 Task: Get directions from Amazon Rainforest, South America to Tassili nAjjer National Park, Algeria and explore the nearby gas stations
Action: Mouse moved to (144, 136)
Screenshot: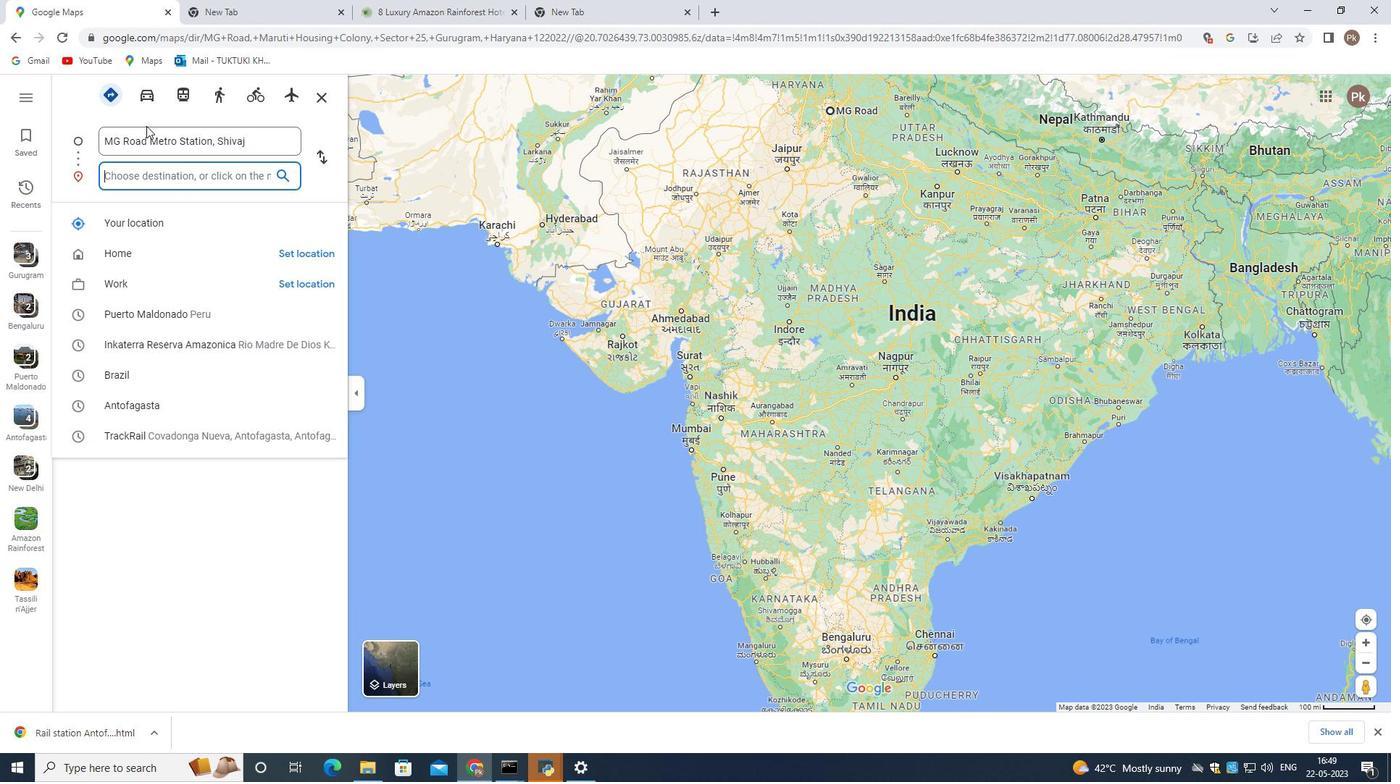 
Action: Mouse pressed left at (144, 136)
Screenshot: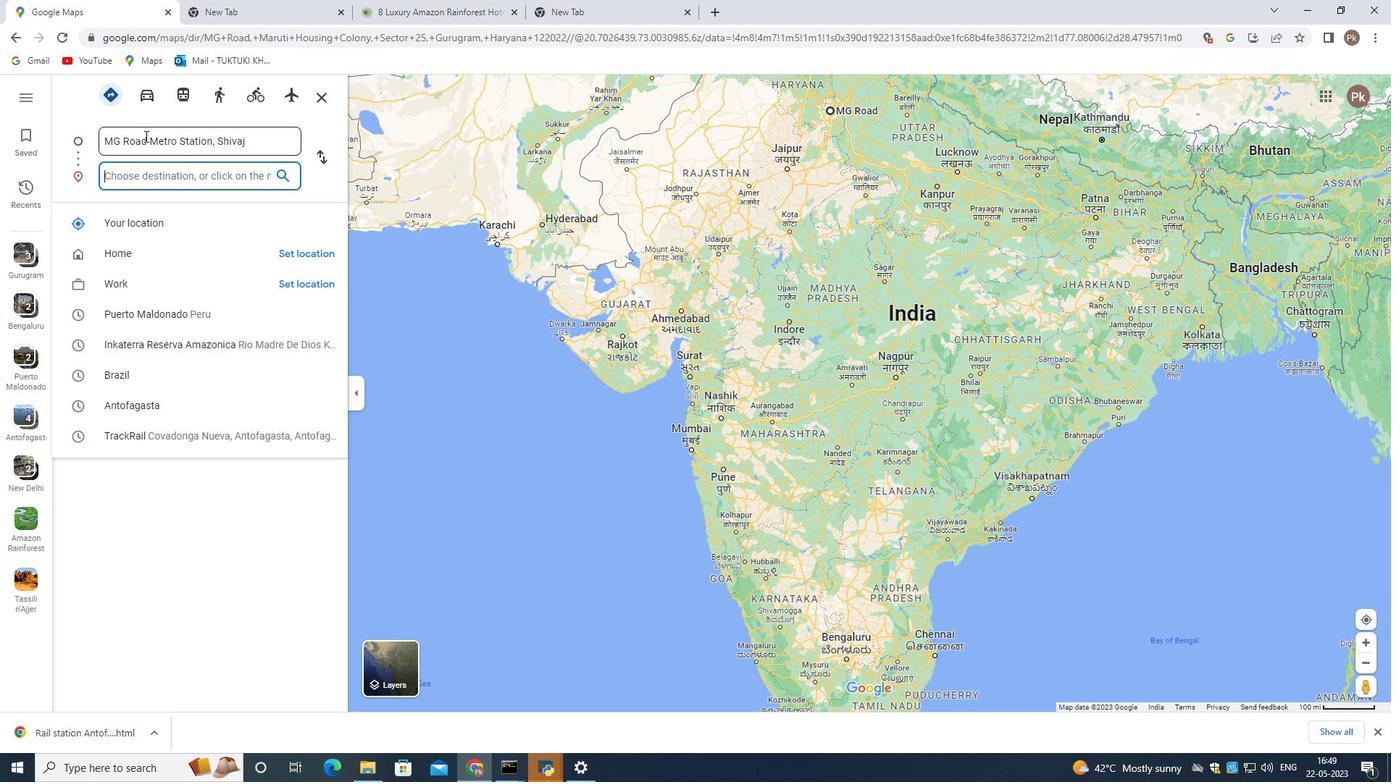 
Action: Key pressed <Key.backspace><Key.shift>Amazon<Key.space><Key.shift>Rainforest,<Key.space><Key.shift>South<Key.space><Key.shift>America
Screenshot: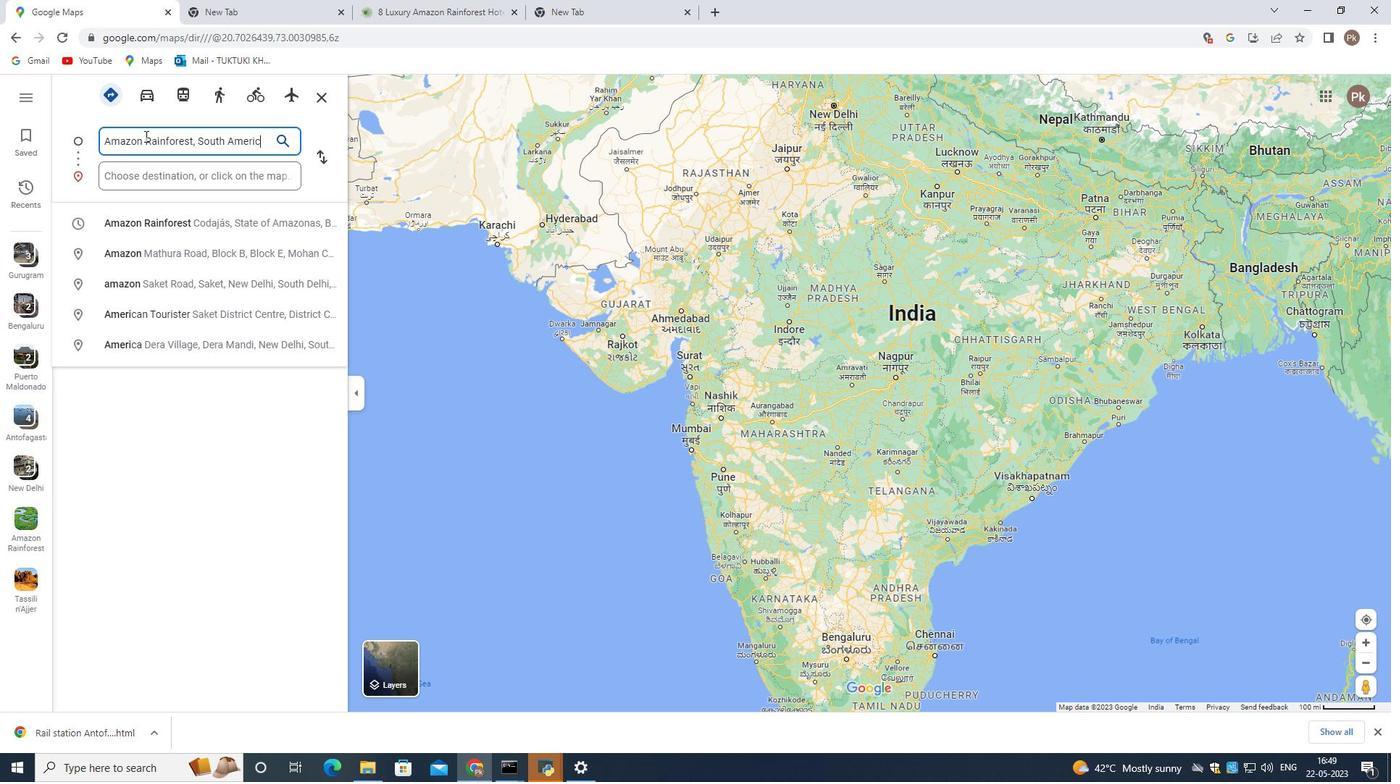 
Action: Mouse moved to (185, 181)
Screenshot: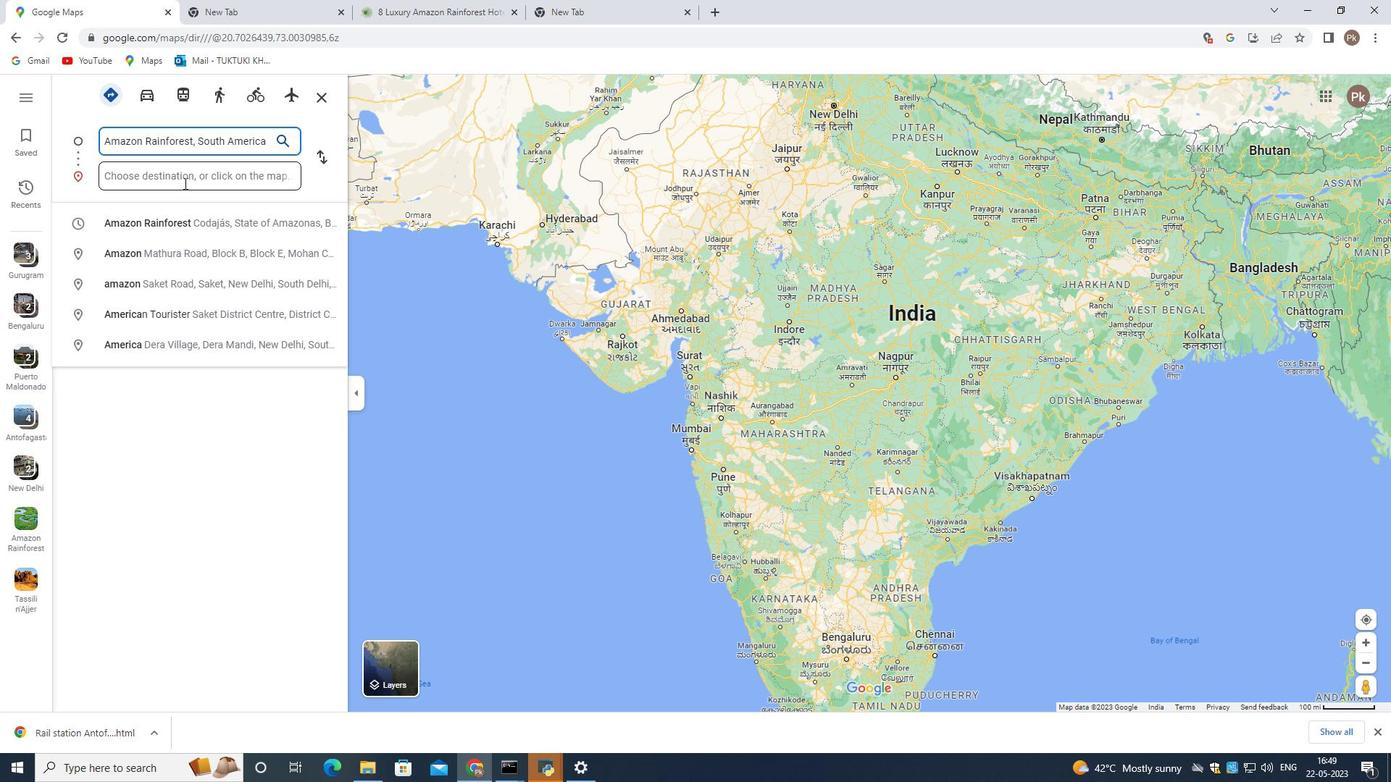 
Action: Mouse pressed left at (185, 181)
Screenshot: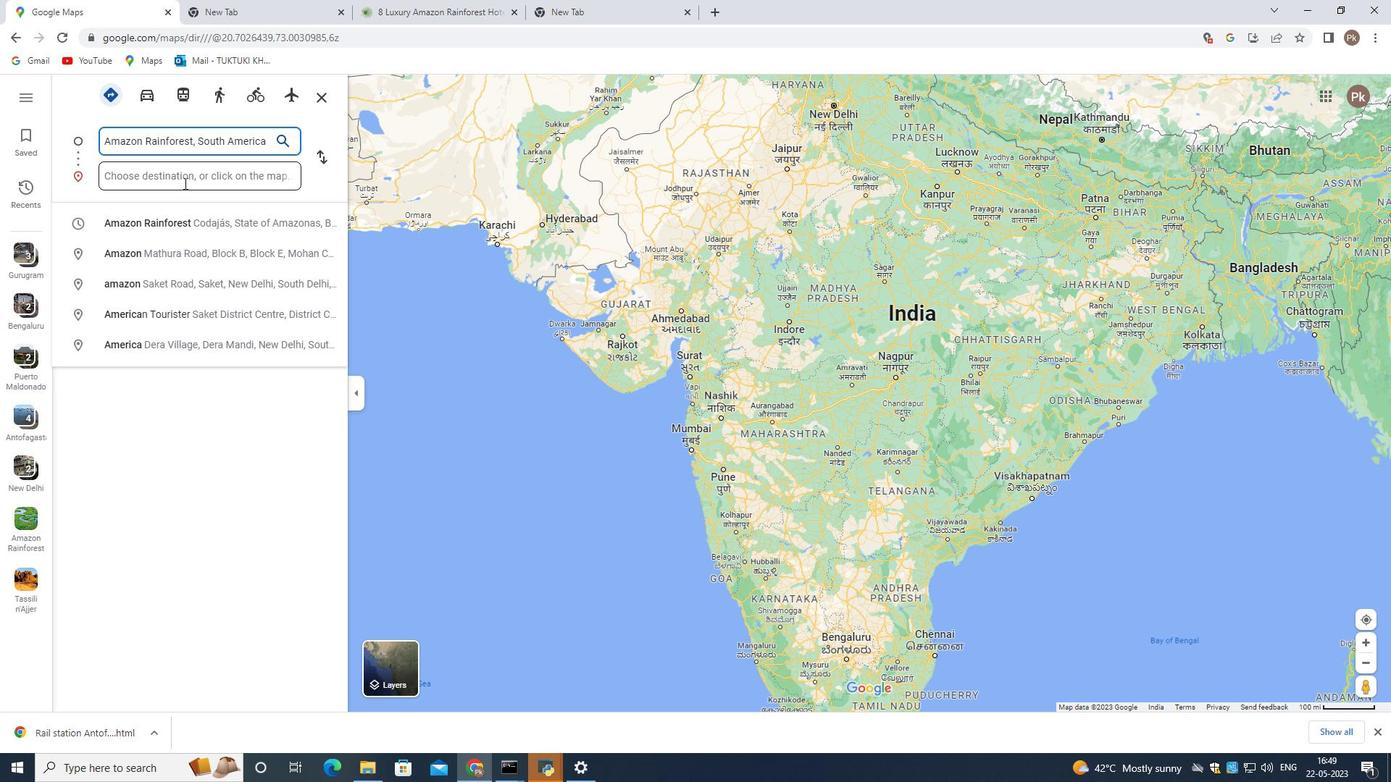 
Action: Key pressed <Key.shift>Tassili<Key.space>
Screenshot: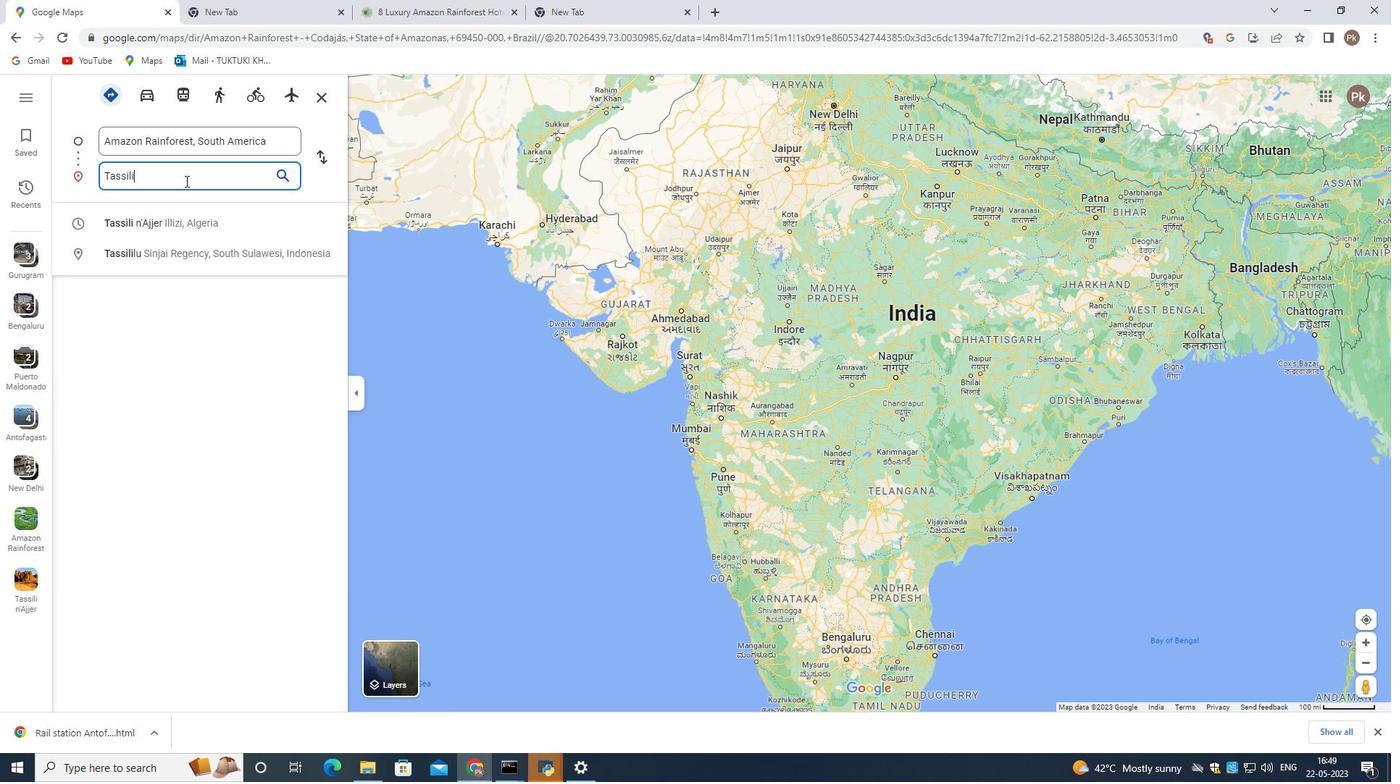 
Action: Mouse moved to (189, 221)
Screenshot: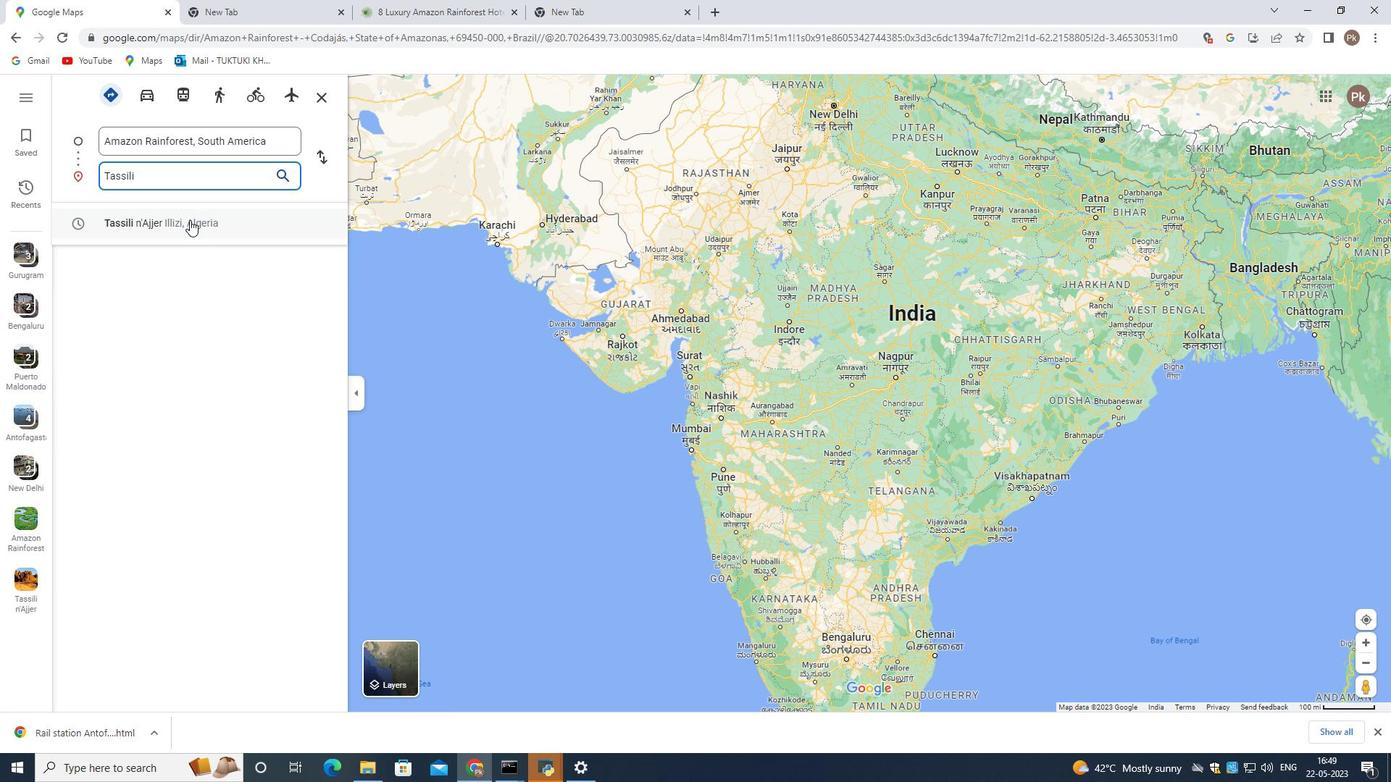 
Action: Mouse pressed left at (189, 221)
Screenshot: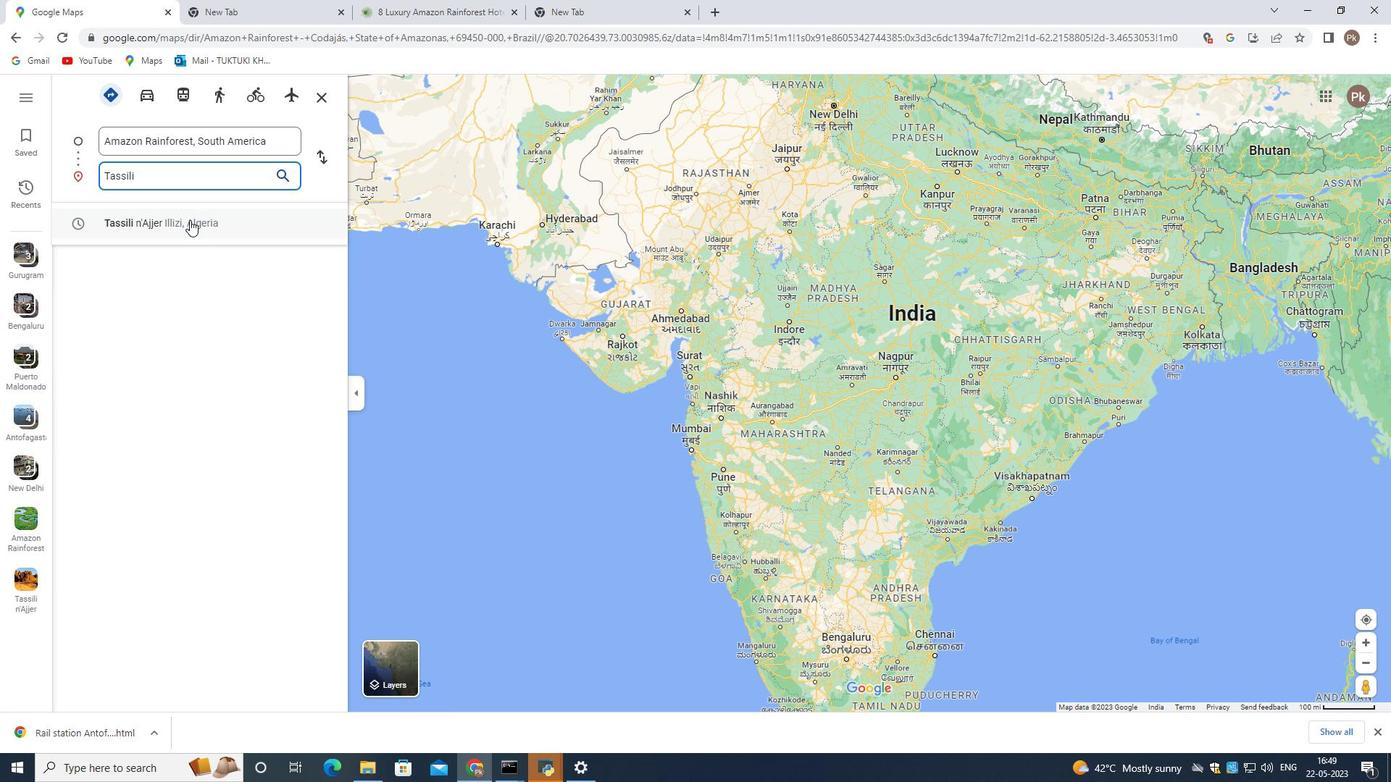 
Action: Mouse moved to (247, 176)
Screenshot: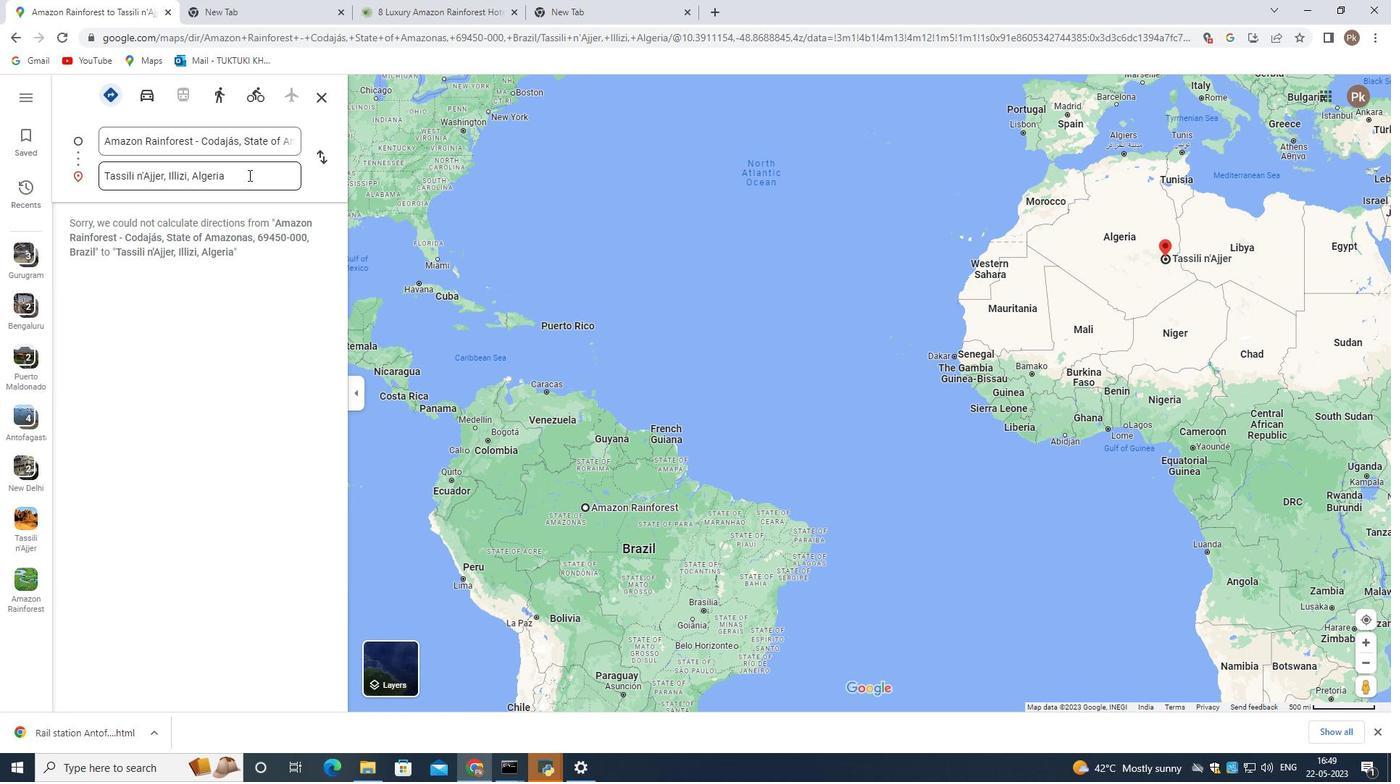 
Action: Mouse pressed left at (247, 176)
Screenshot: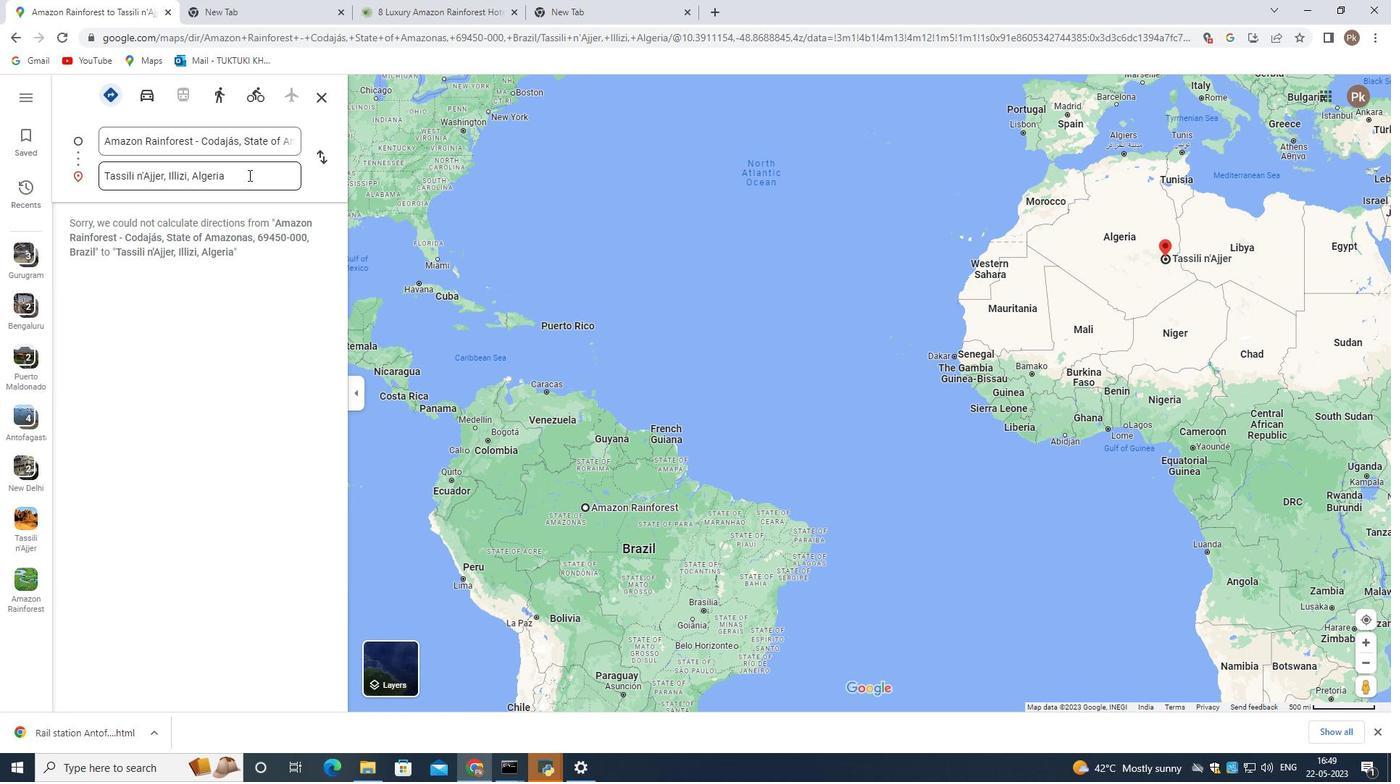 
Action: Mouse moved to (245, 176)
Screenshot: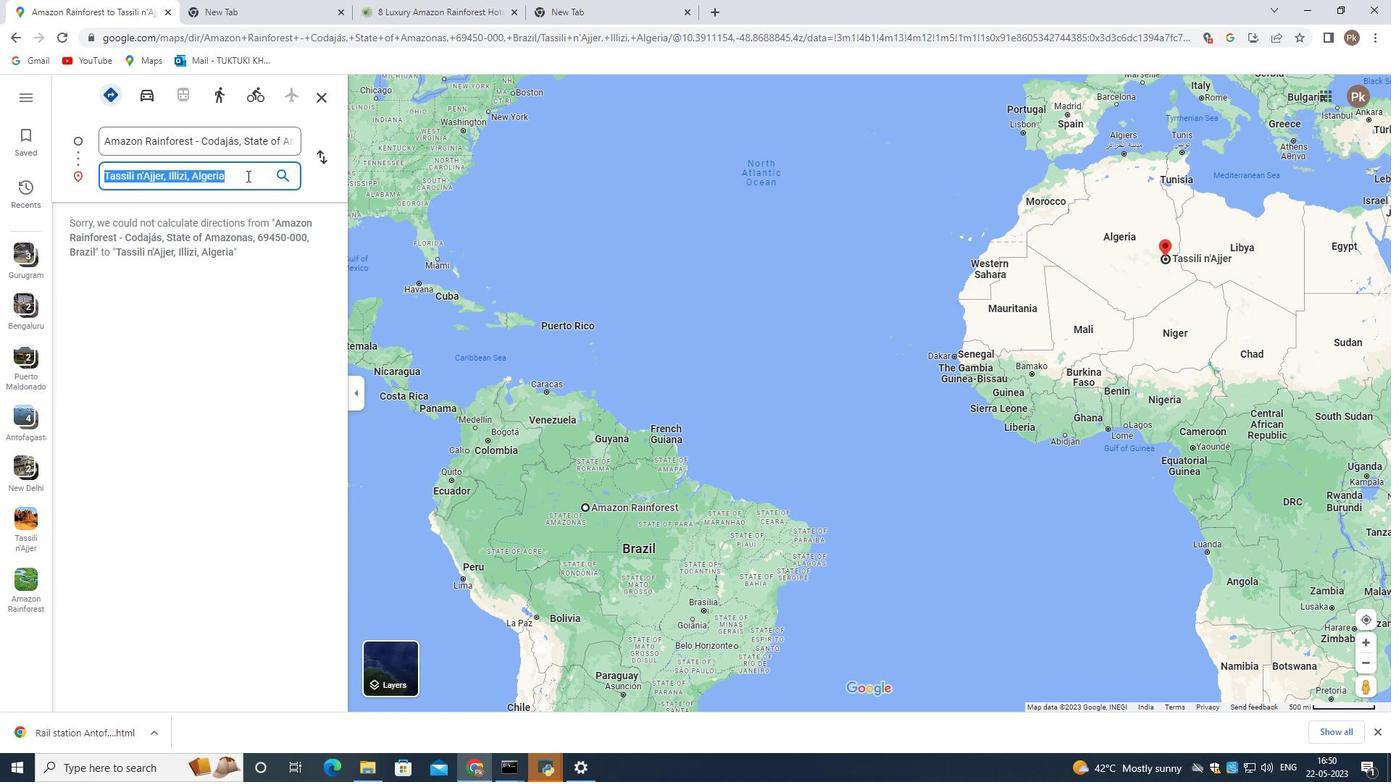
Action: Mouse pressed left at (245, 176)
Screenshot: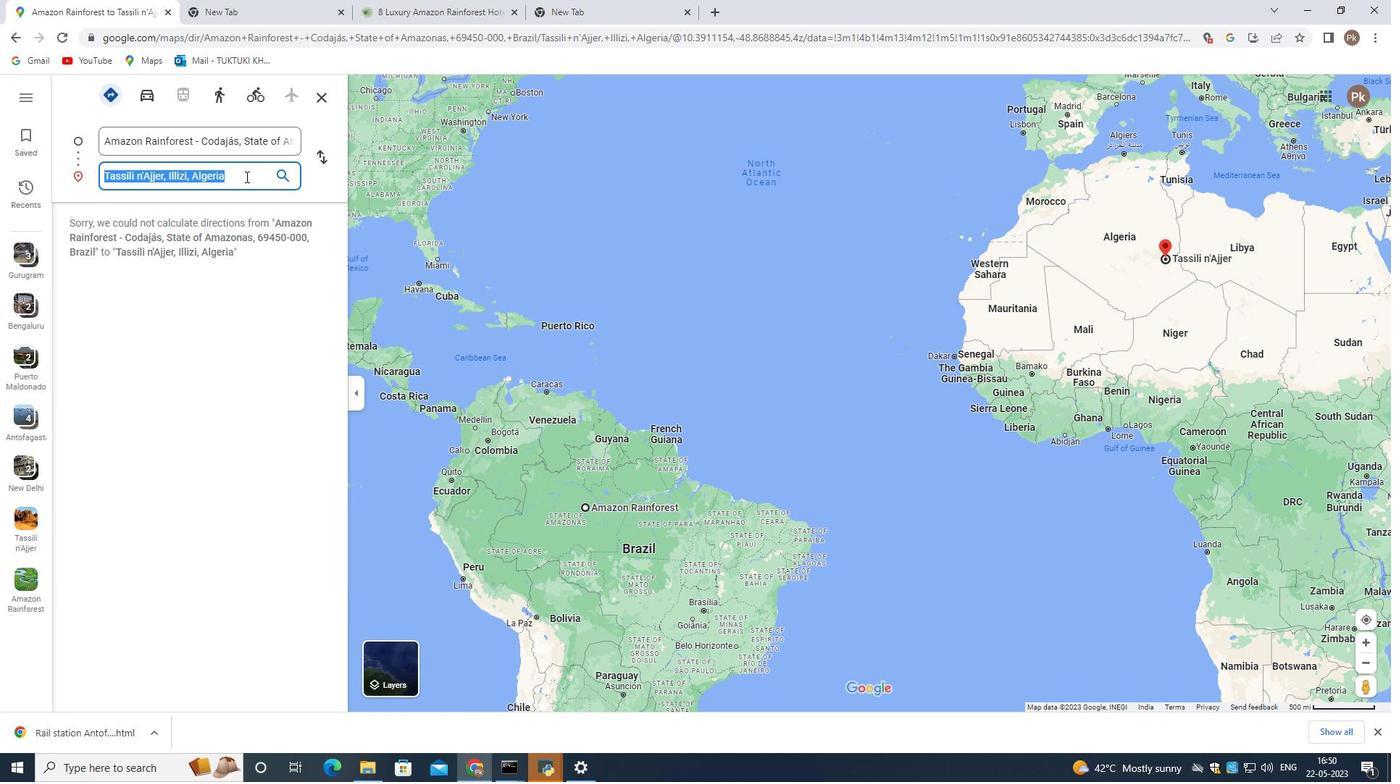 
Action: Key pressed <Key.space>national<Key.space>park<Key.enter>
Screenshot: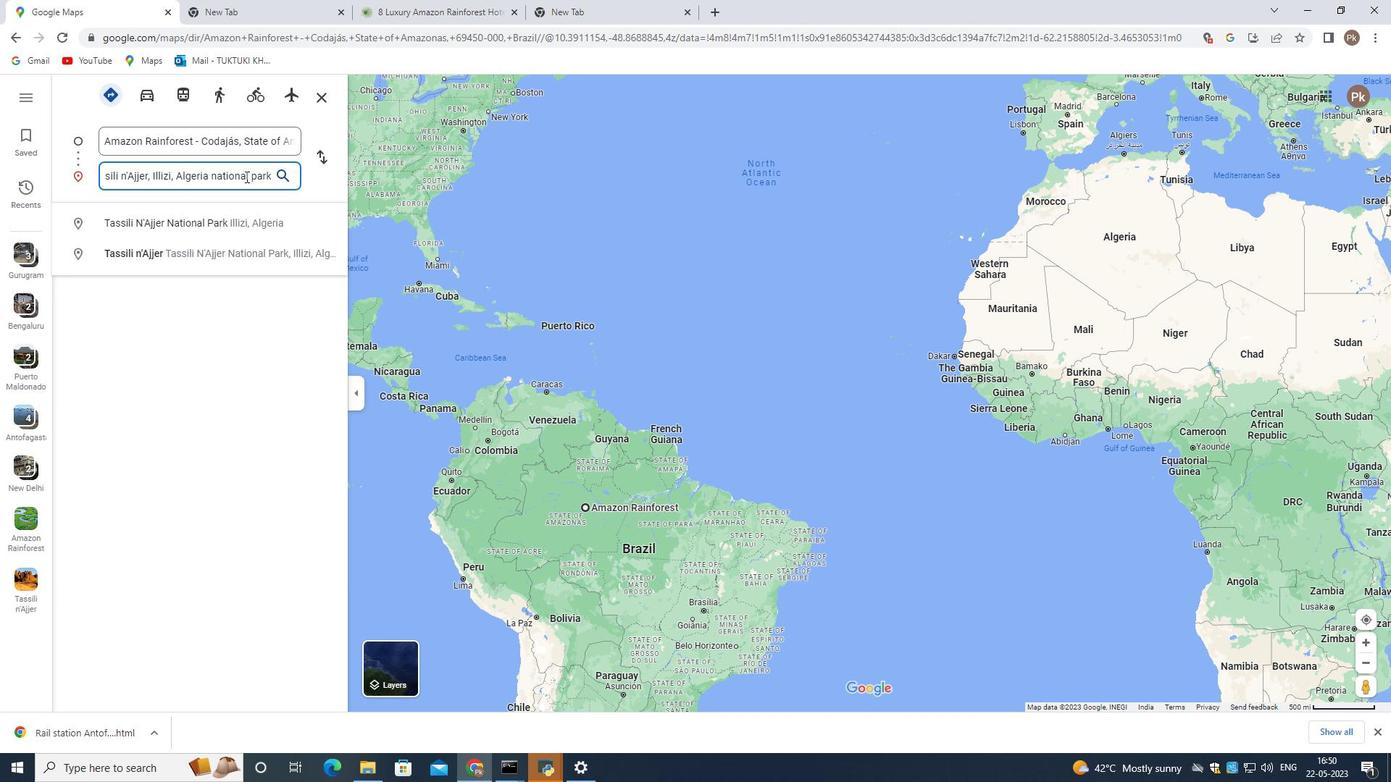 
Action: Mouse moved to (589, 504)
Screenshot: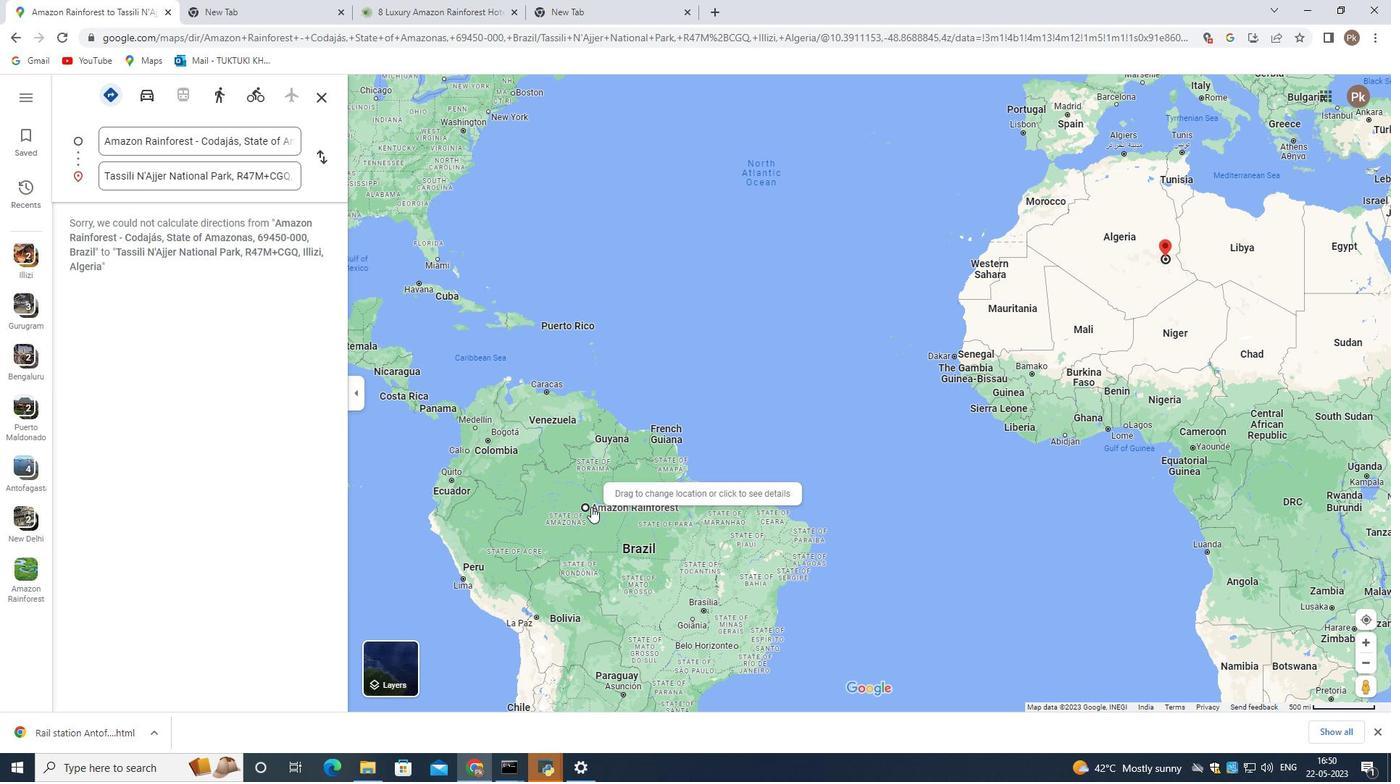 
Action: Mouse pressed left at (589, 504)
Screenshot: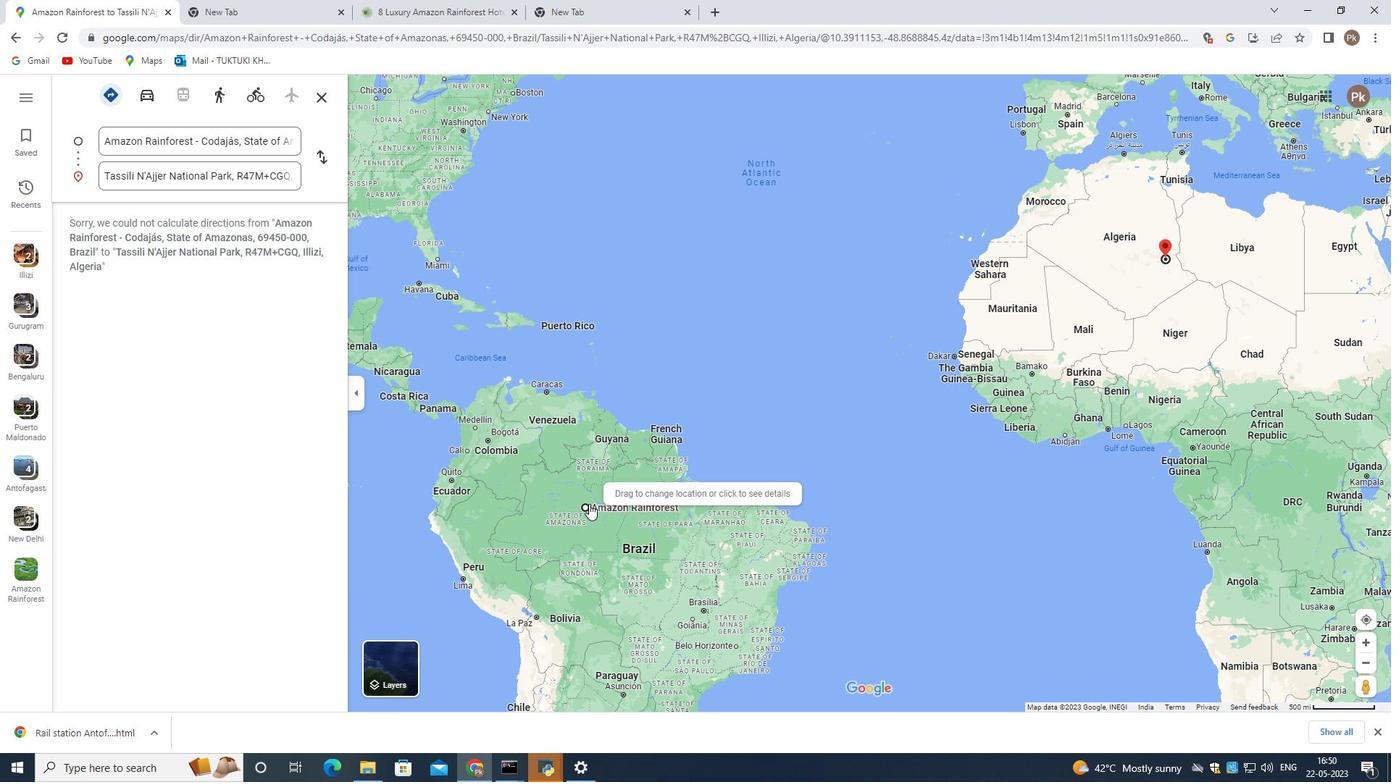 
Action: Mouse pressed left at (589, 504)
Screenshot: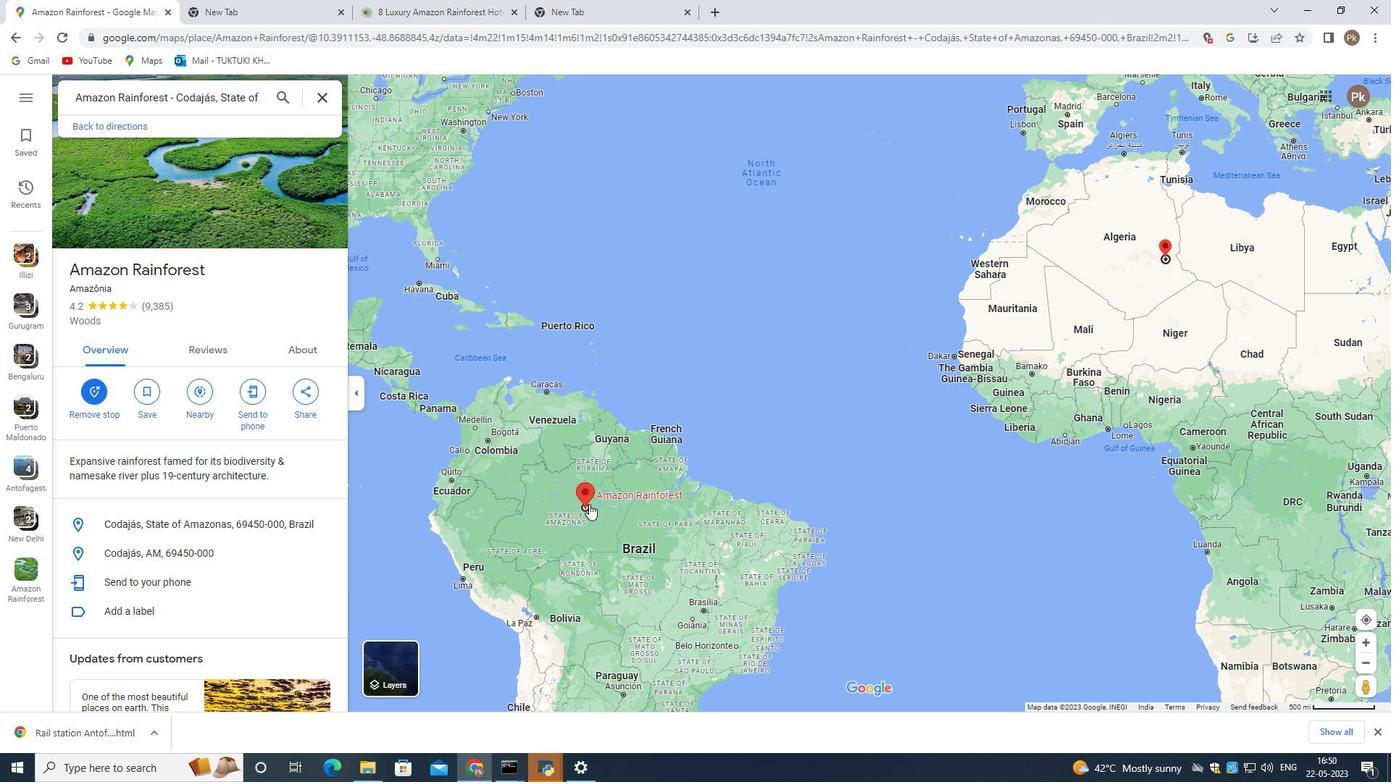 
Action: Mouse moved to (1160, 218)
Screenshot: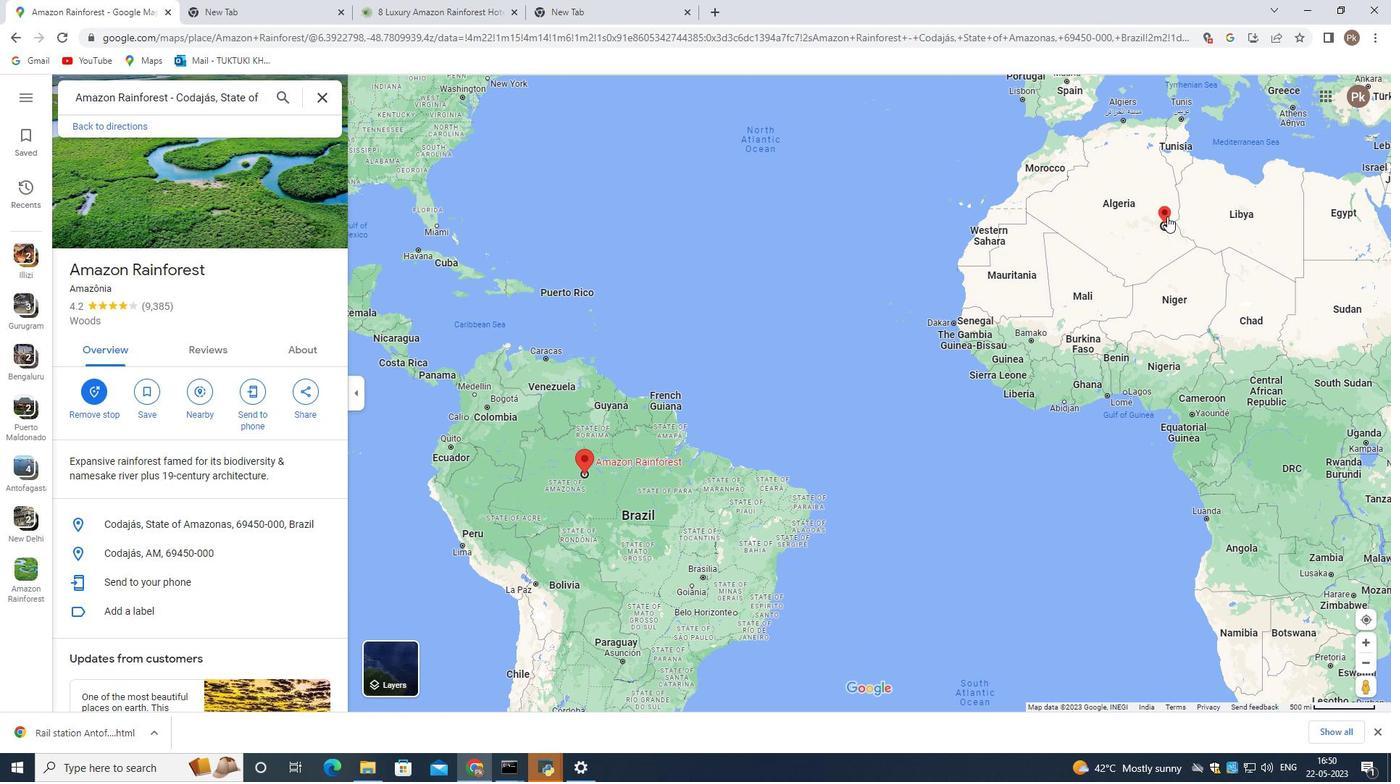 
Action: Mouse pressed left at (1160, 218)
Screenshot: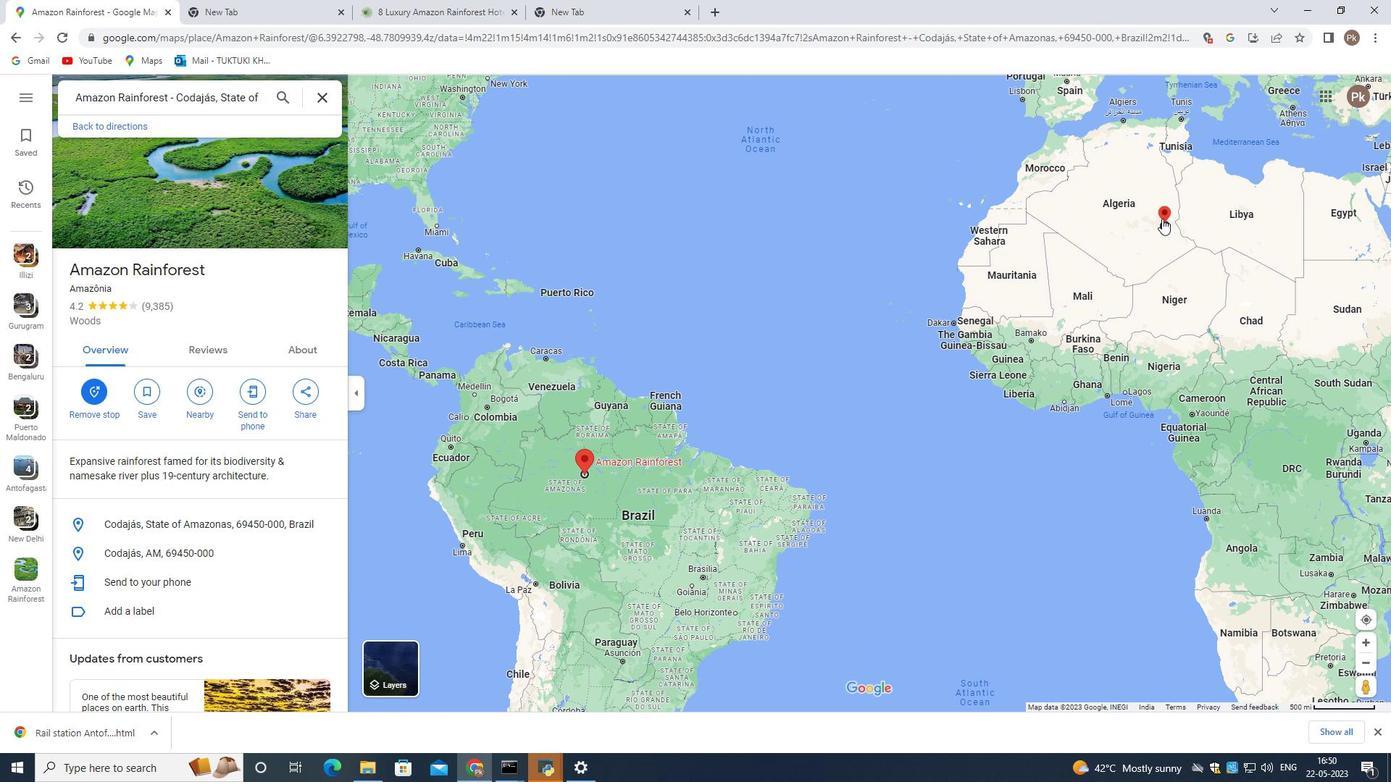 
Action: Mouse moved to (1160, 223)
Screenshot: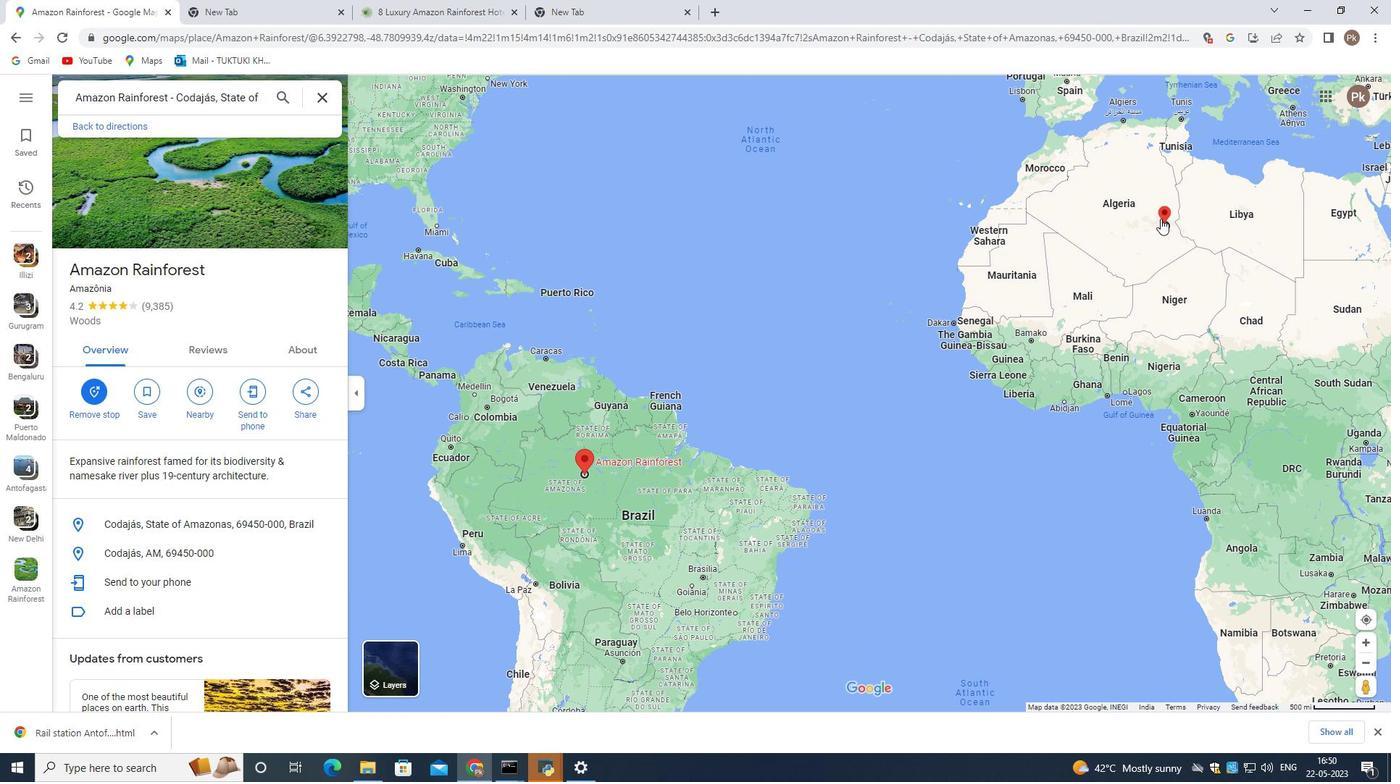 
Action: Mouse pressed left at (1160, 223)
Screenshot: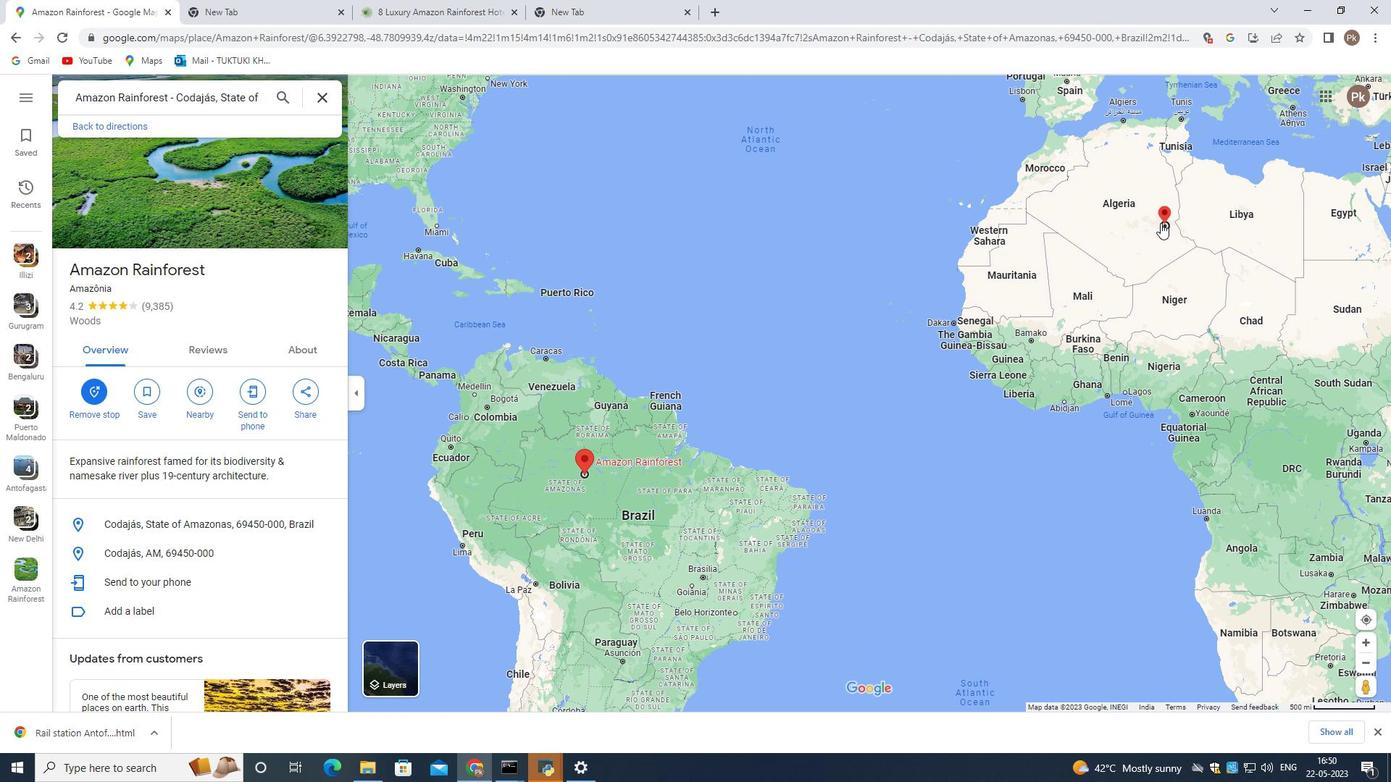 
Action: Mouse moved to (1161, 216)
Screenshot: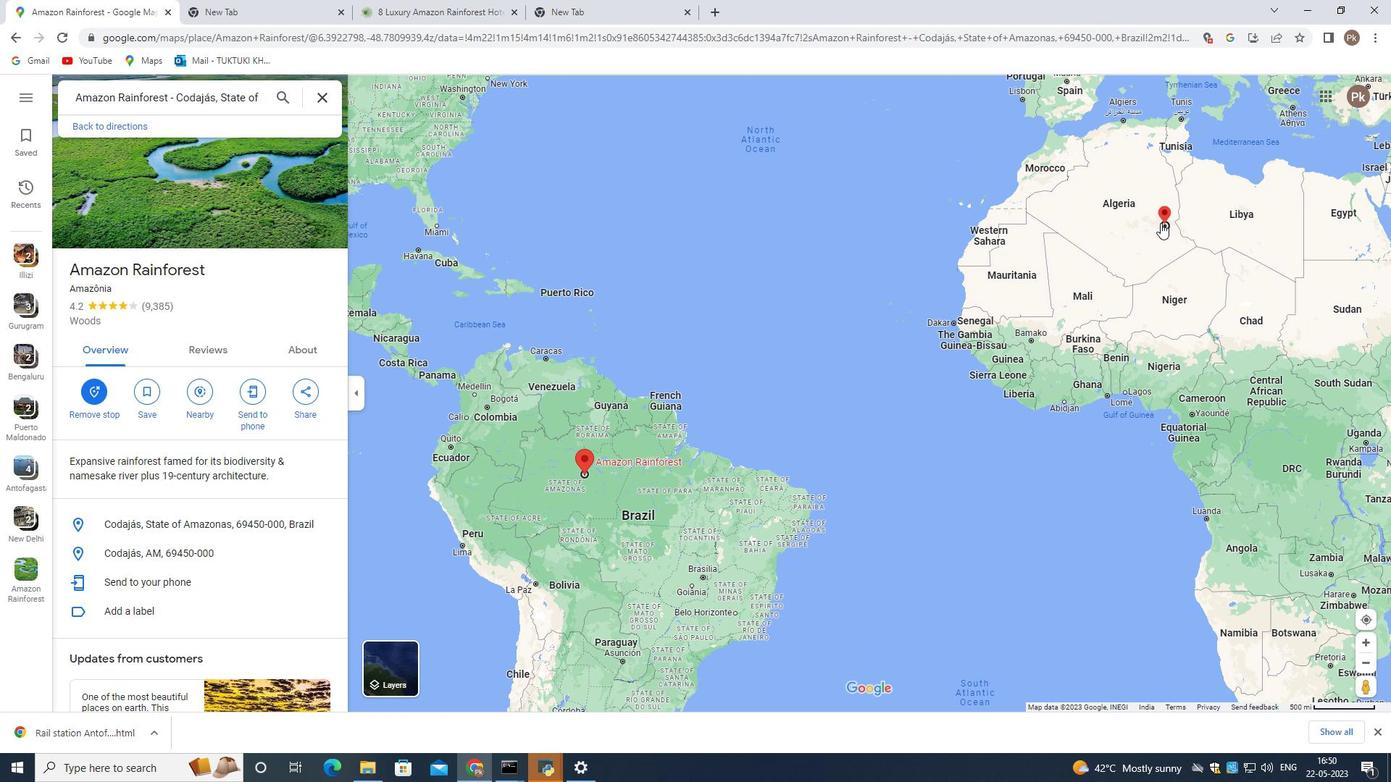 
Action: Mouse pressed left at (1161, 216)
Screenshot: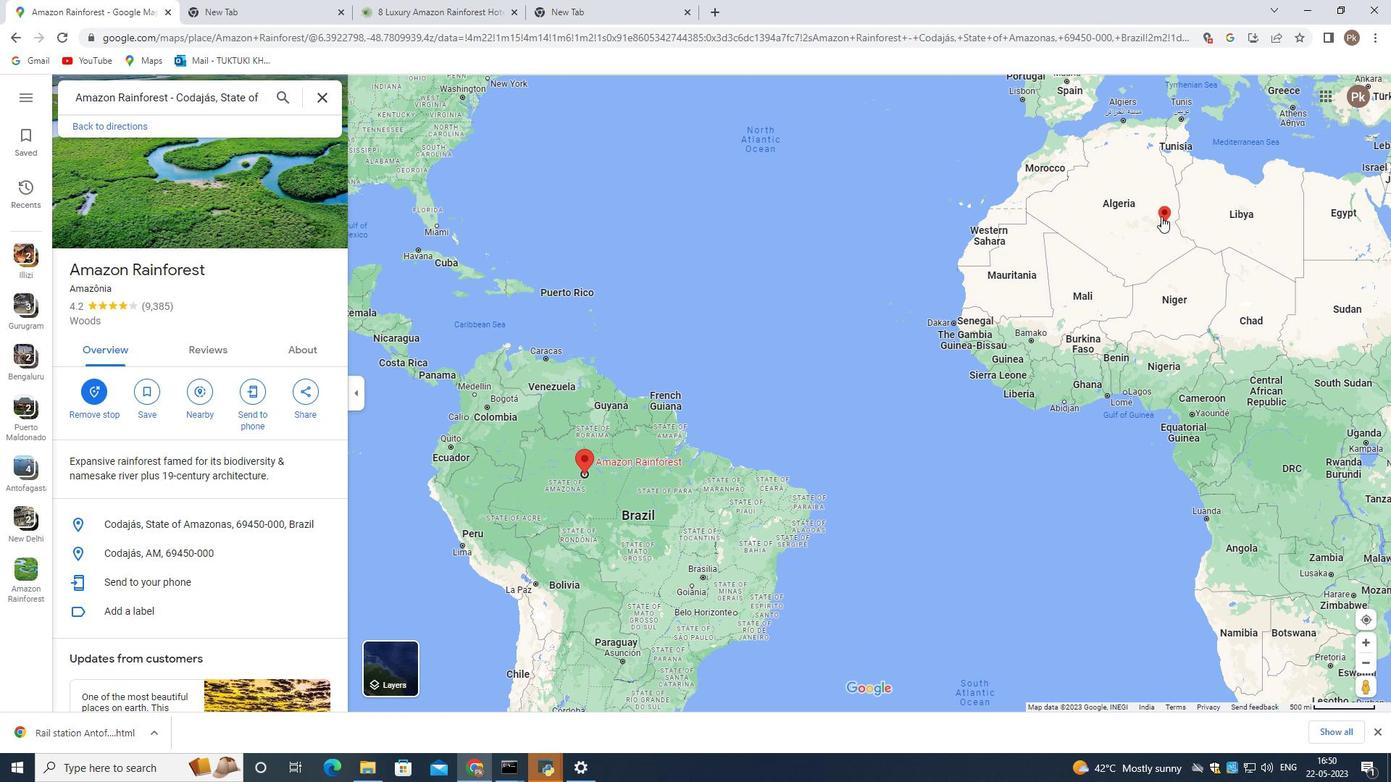 
Action: Mouse pressed right at (1161, 216)
Screenshot: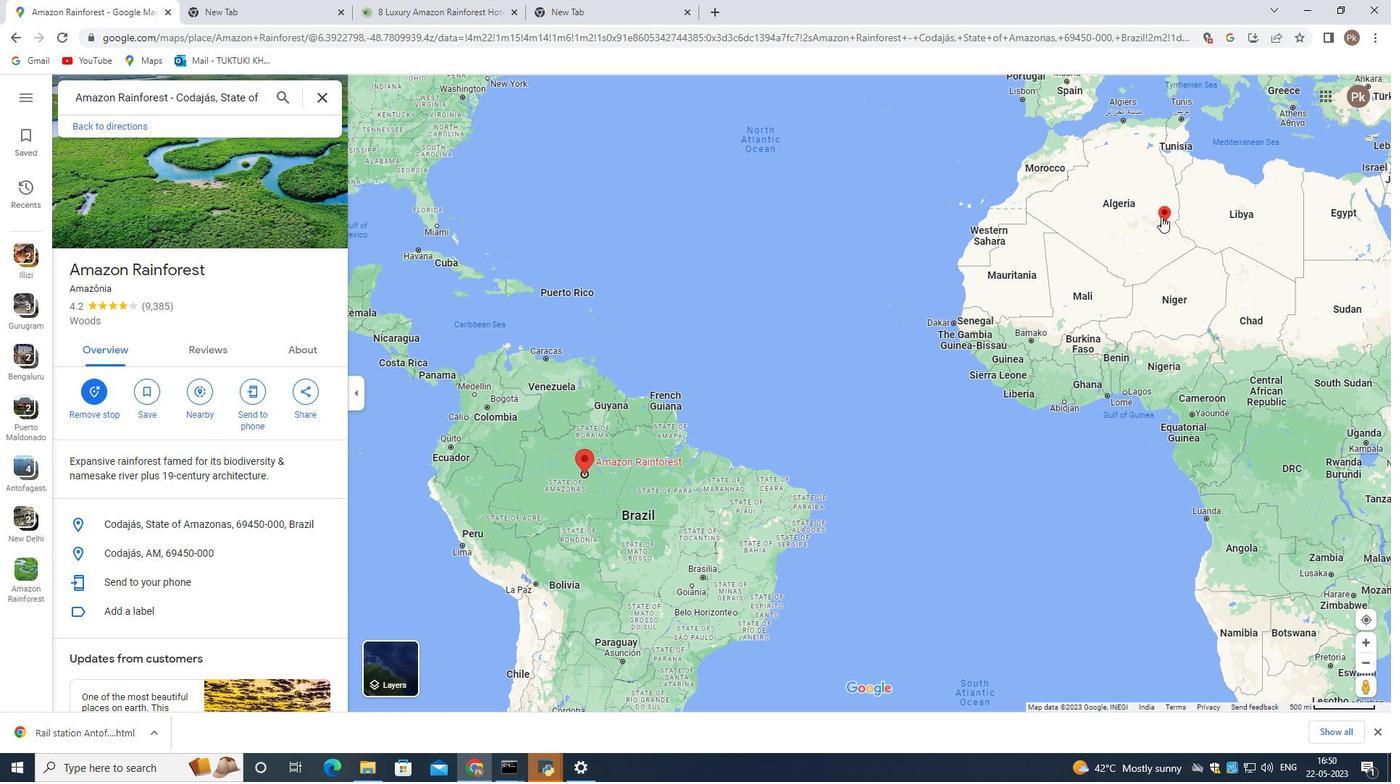 
Action: Mouse moved to (620, 0)
Screenshot: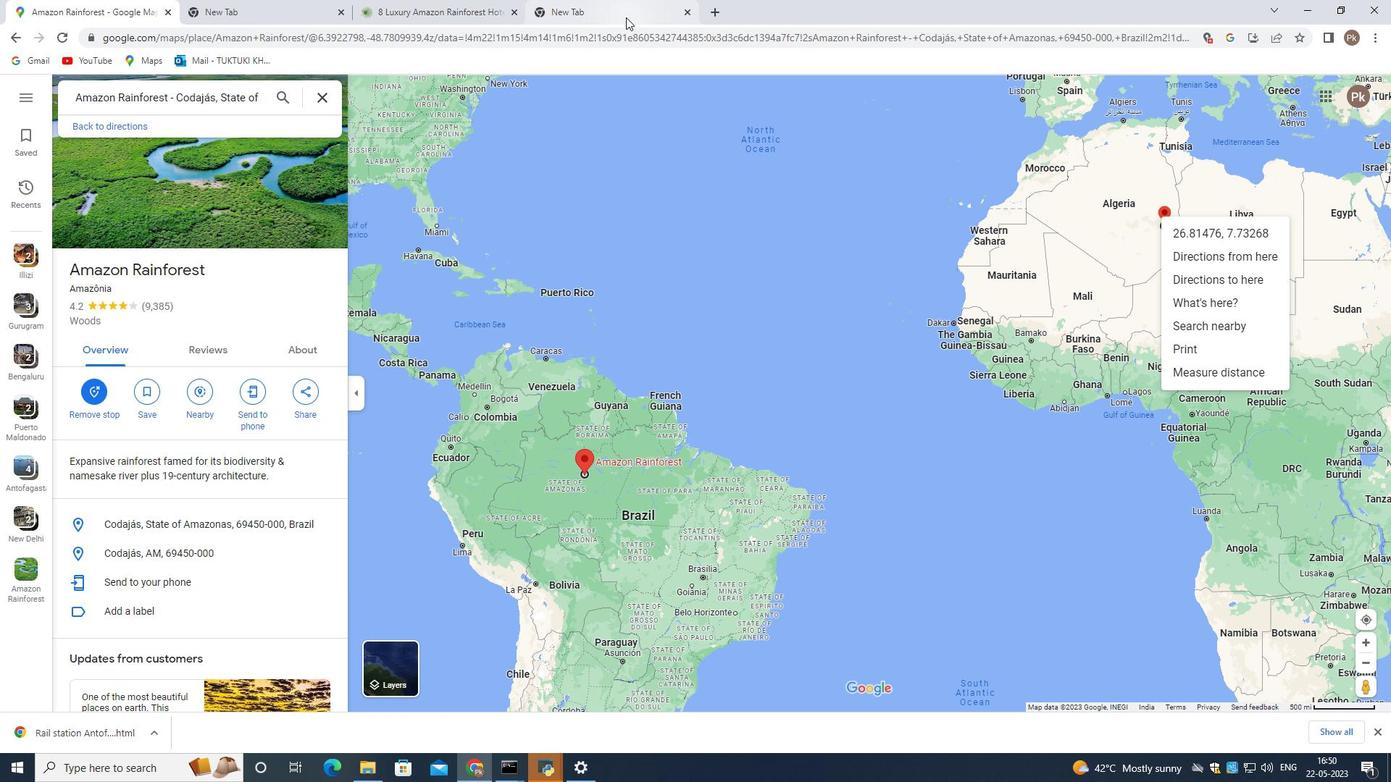 
Action: Mouse pressed left at (620, 0)
Screenshot: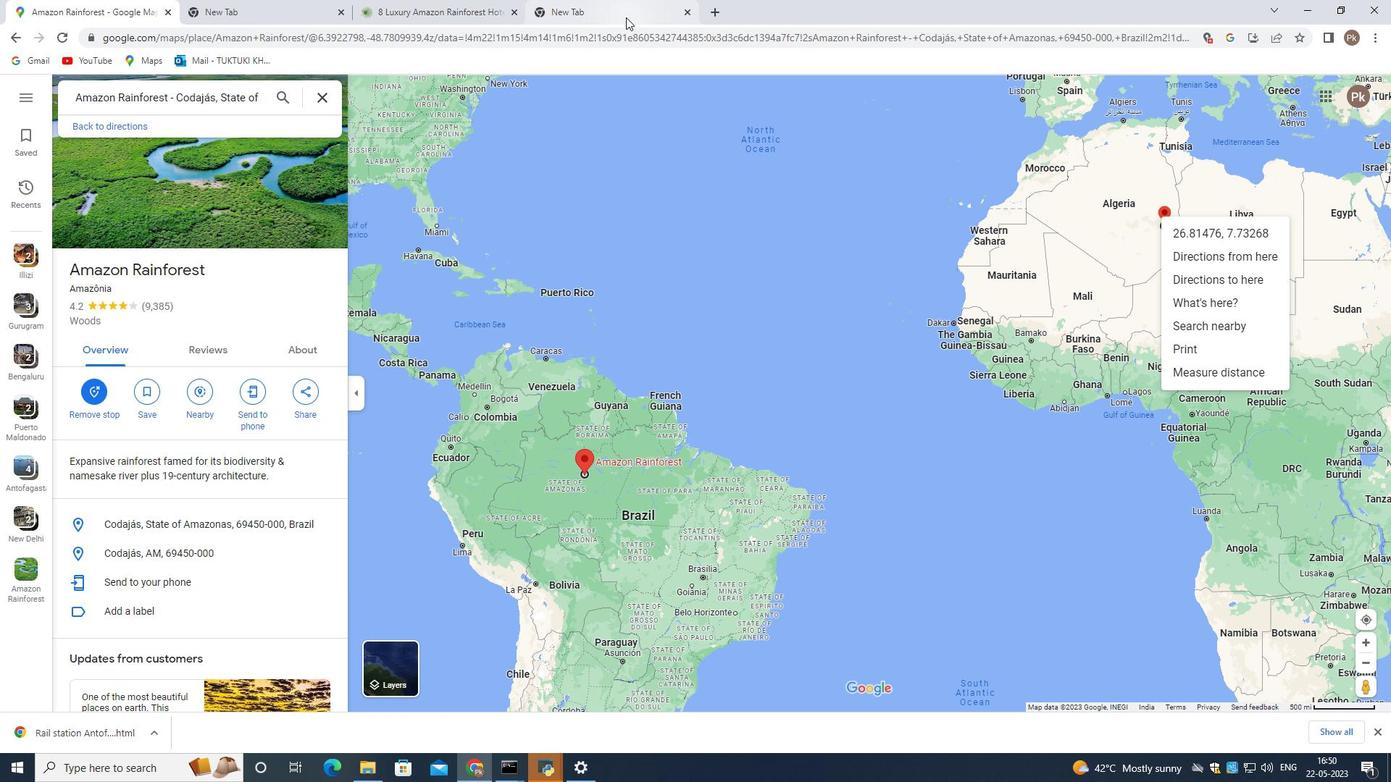 
Action: Key pressed <Key.shift>Tassili<Key.space>
Screenshot: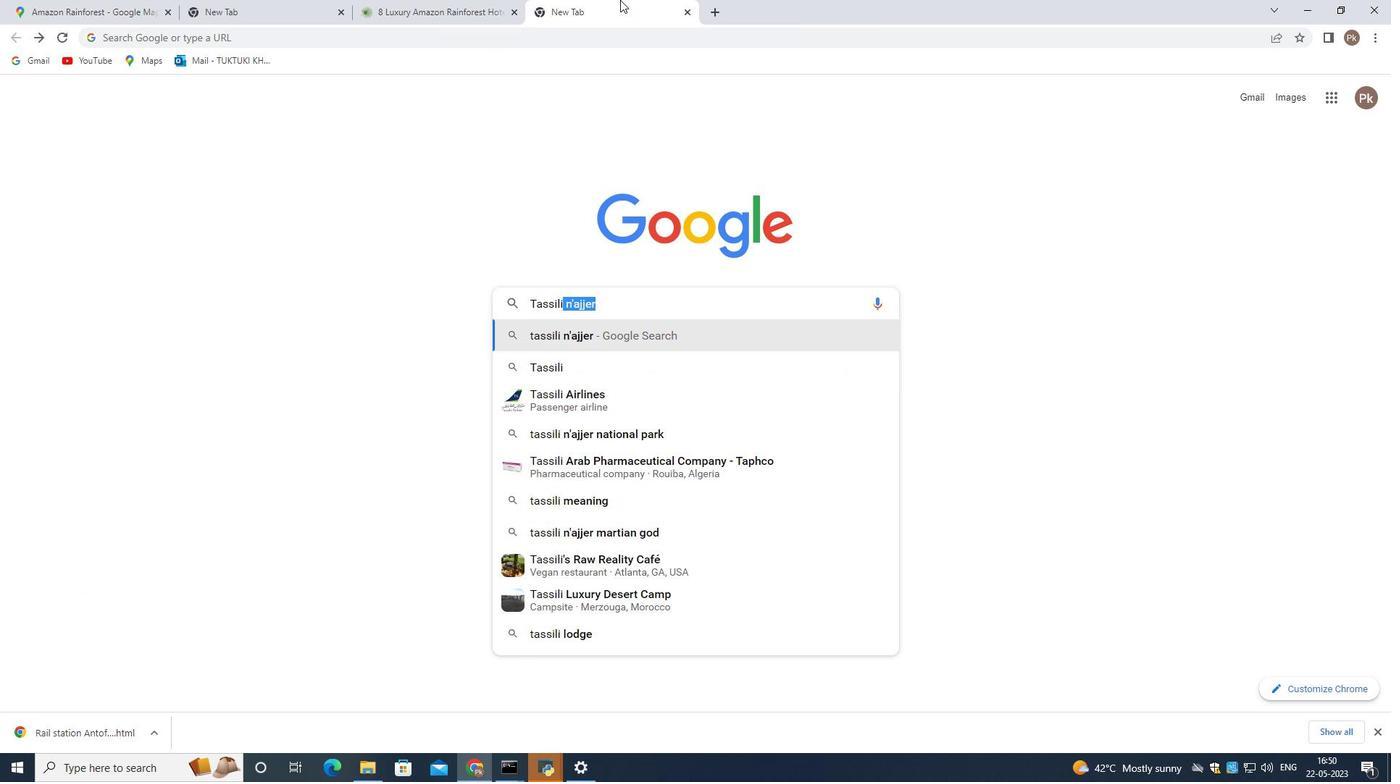 
Action: Mouse moved to (567, 361)
Screenshot: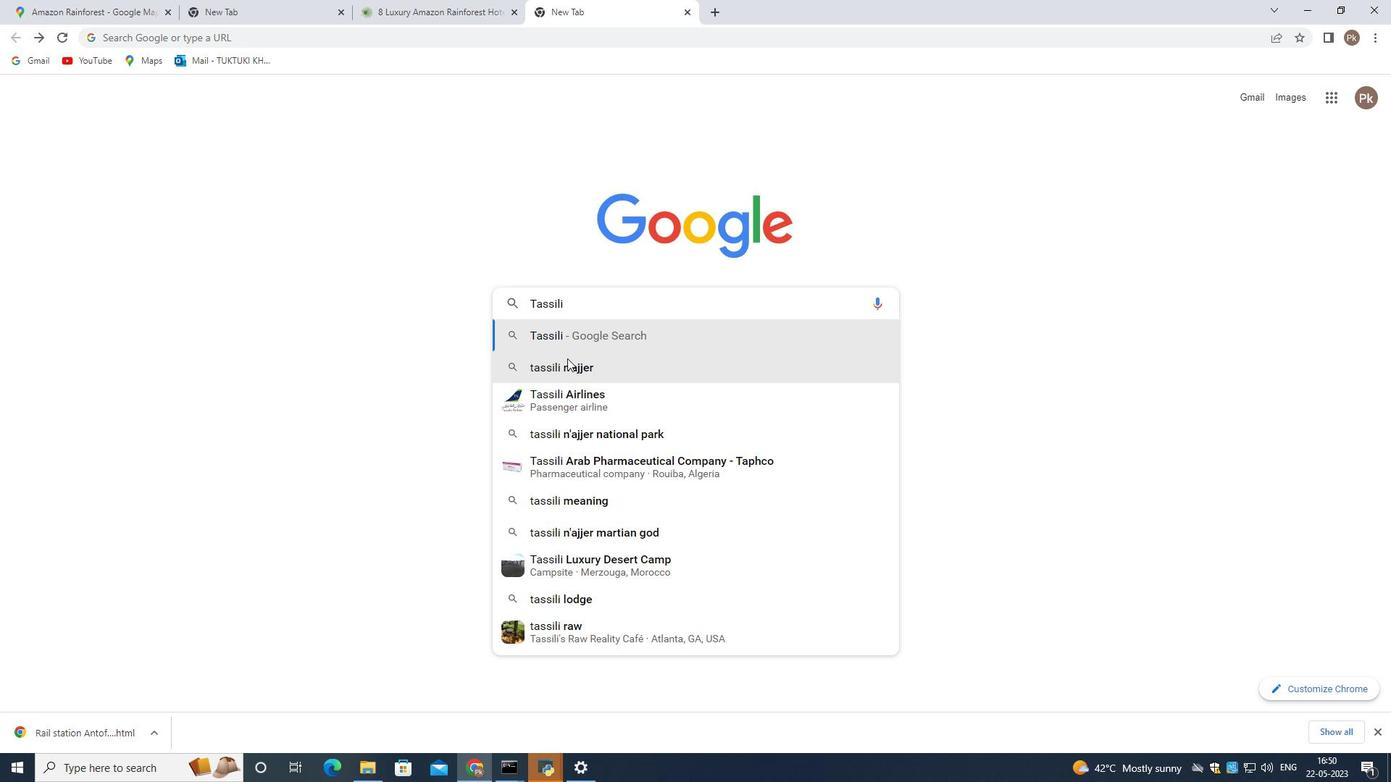 
Action: Mouse pressed left at (567, 361)
Screenshot: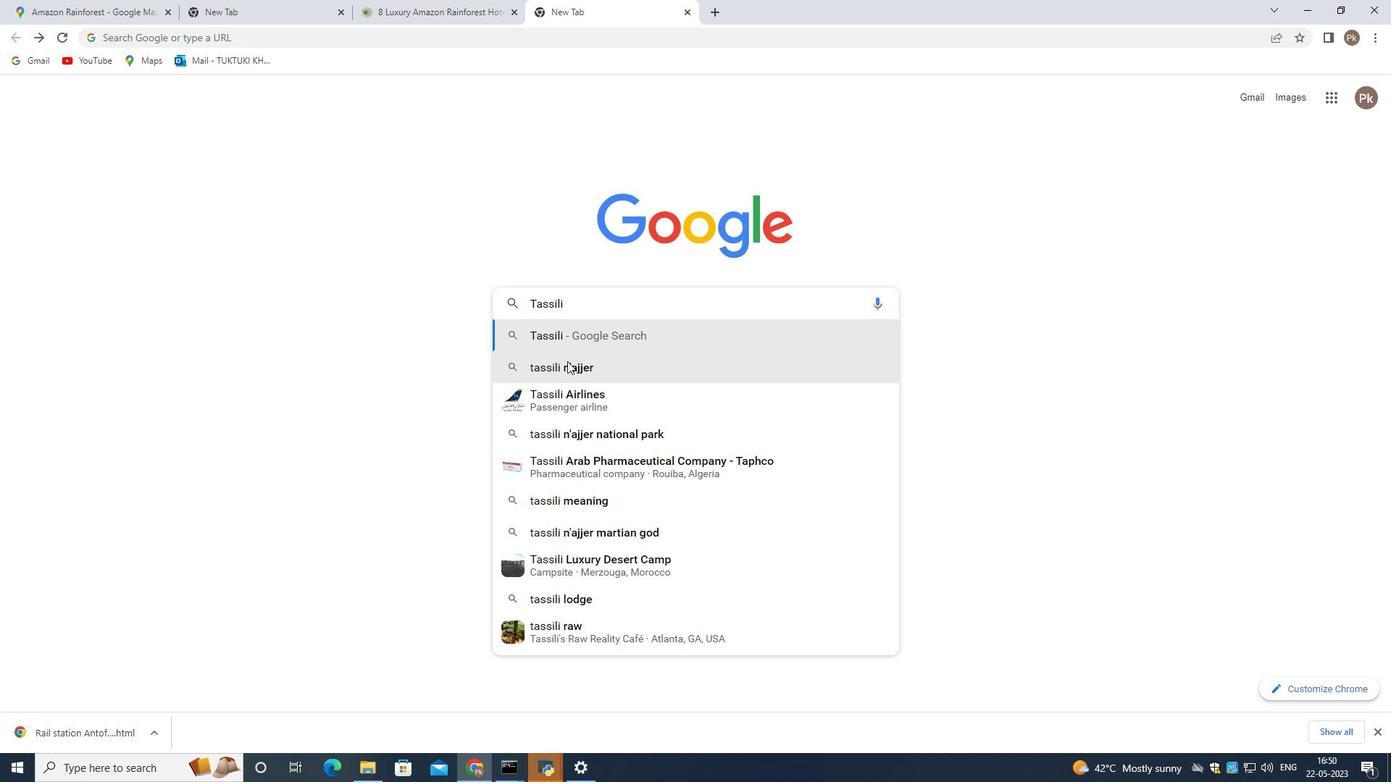 
Action: Mouse moved to (252, 115)
Screenshot: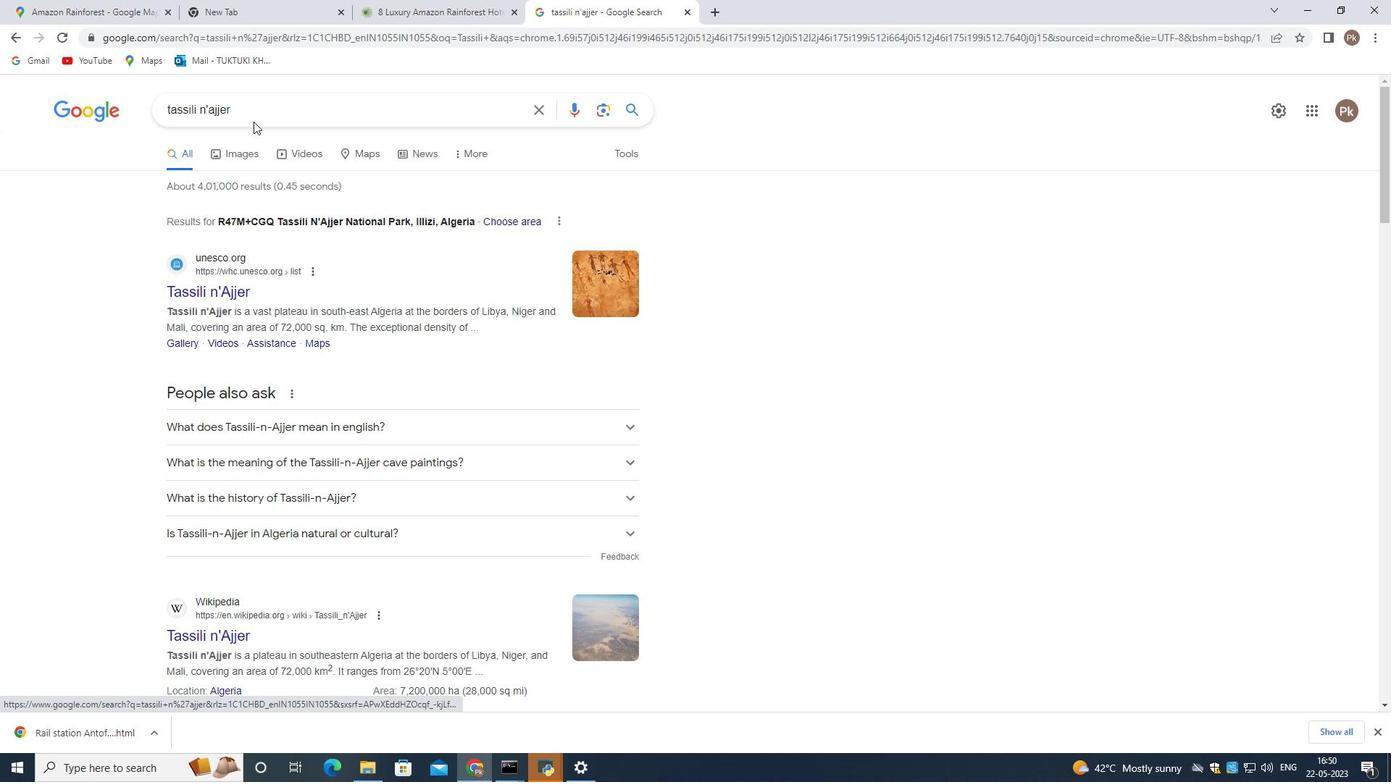 
Action: Mouse pressed left at (252, 115)
Screenshot: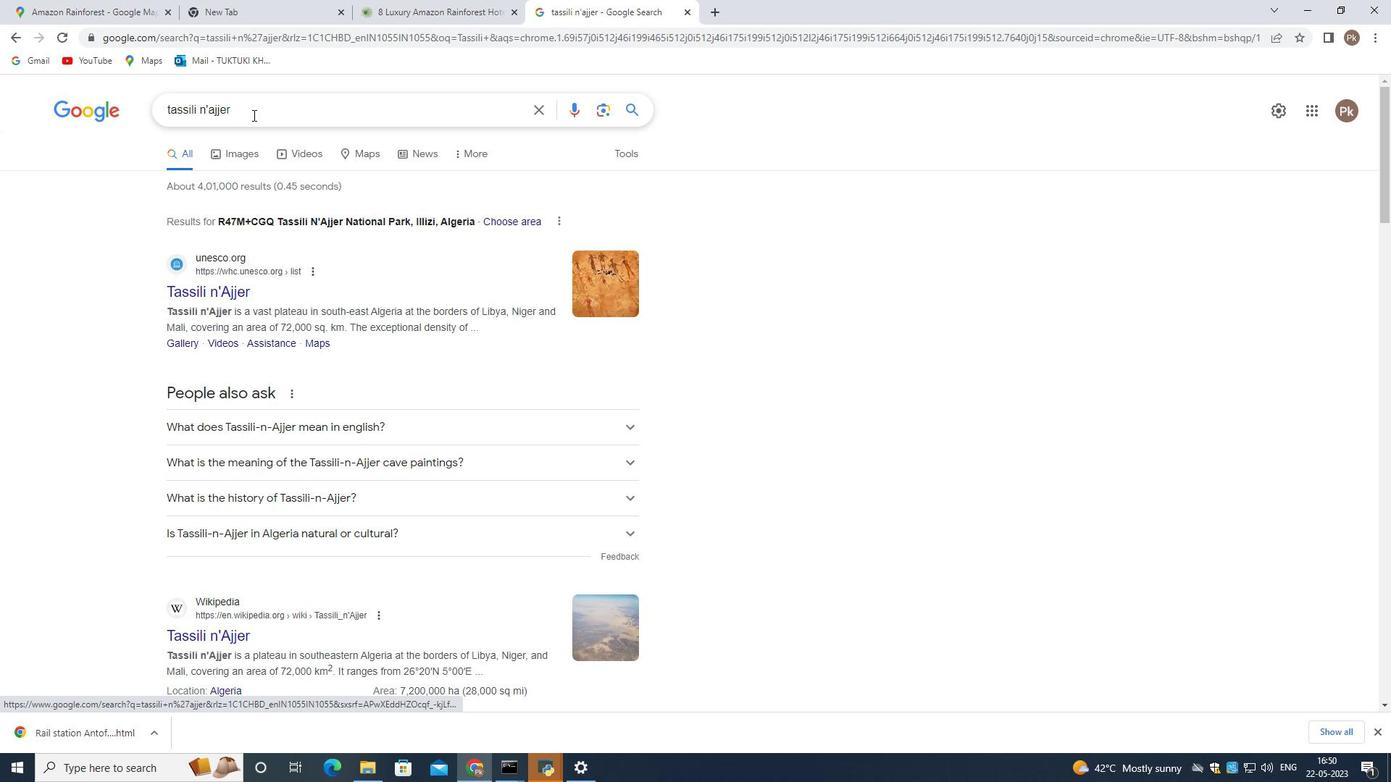 
Action: Key pressed <Key.space><Key.shift>National<Key.space>park<Key.enter>
Screenshot: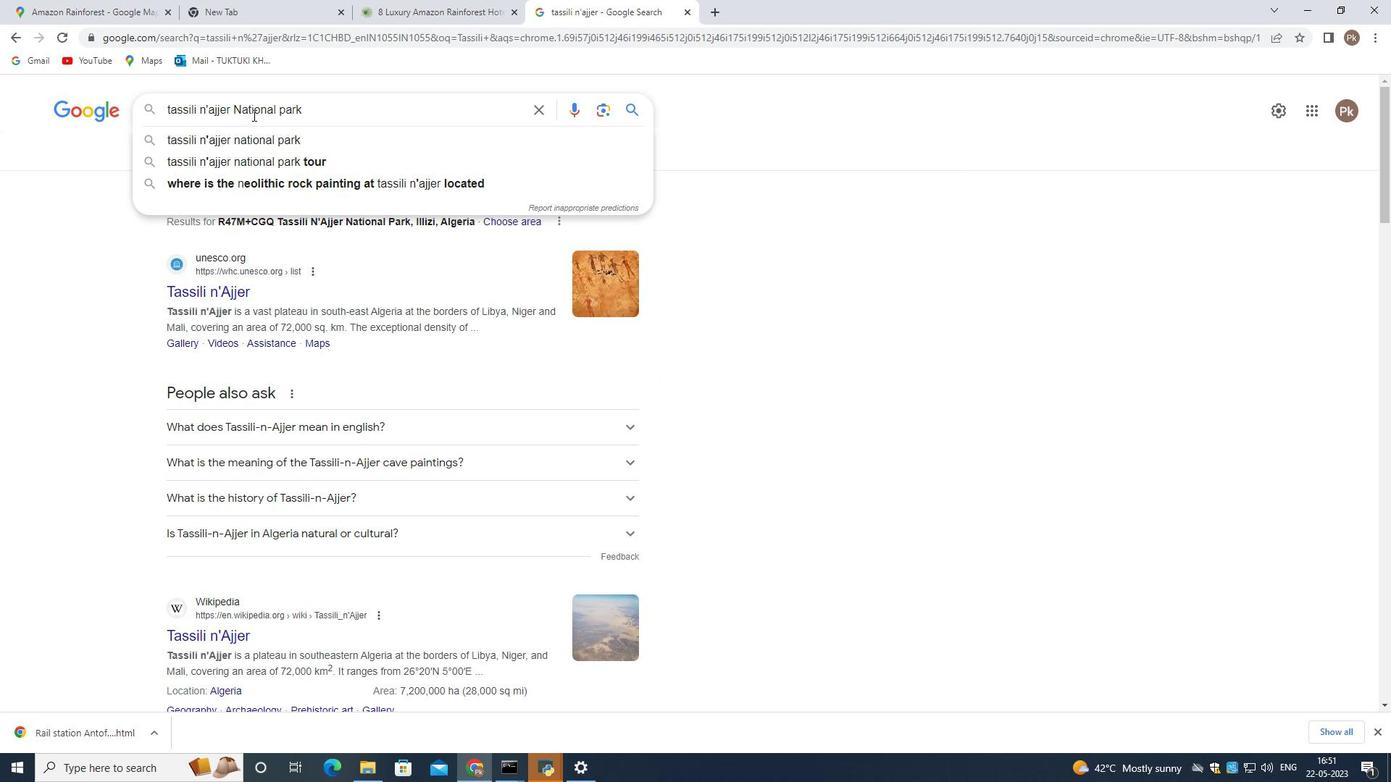 
Action: Mouse moved to (94, 0)
Screenshot: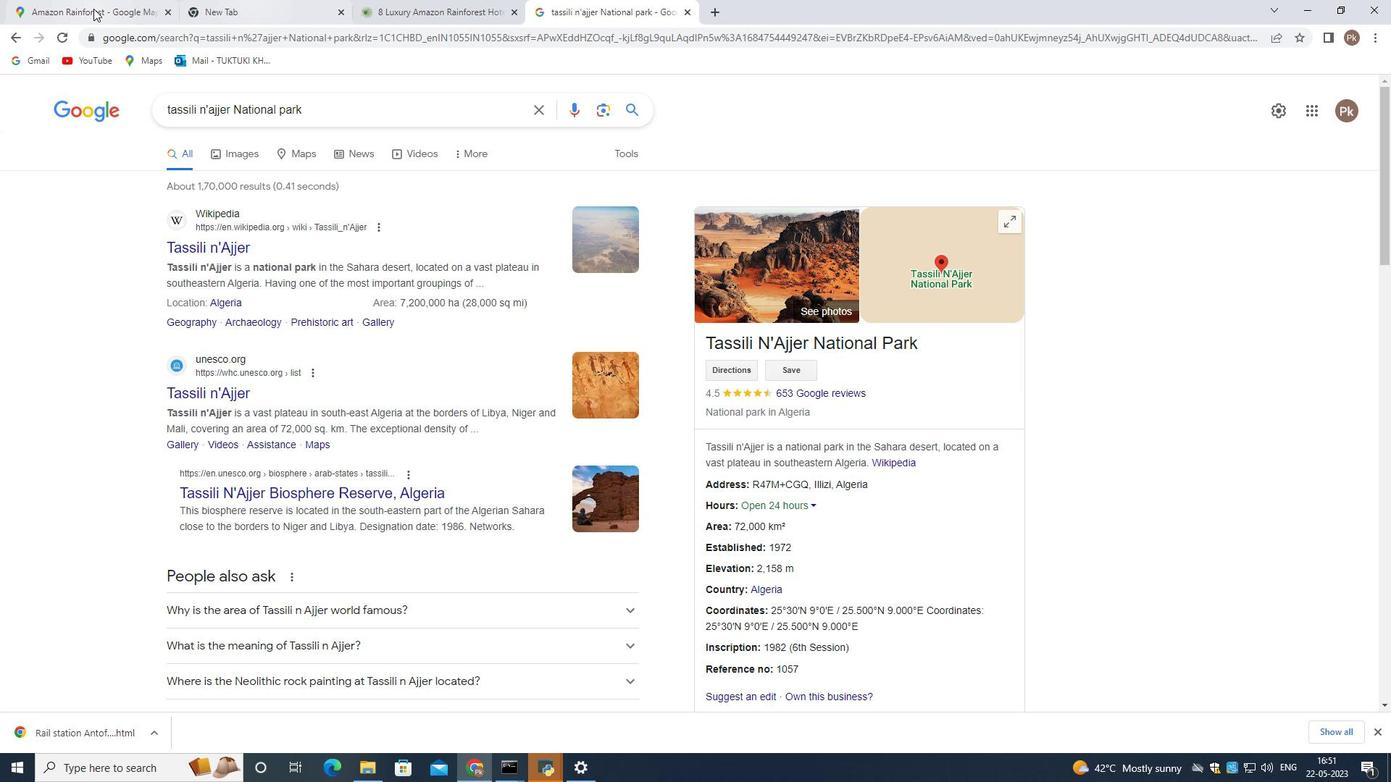 
Action: Mouse pressed left at (94, 0)
Screenshot: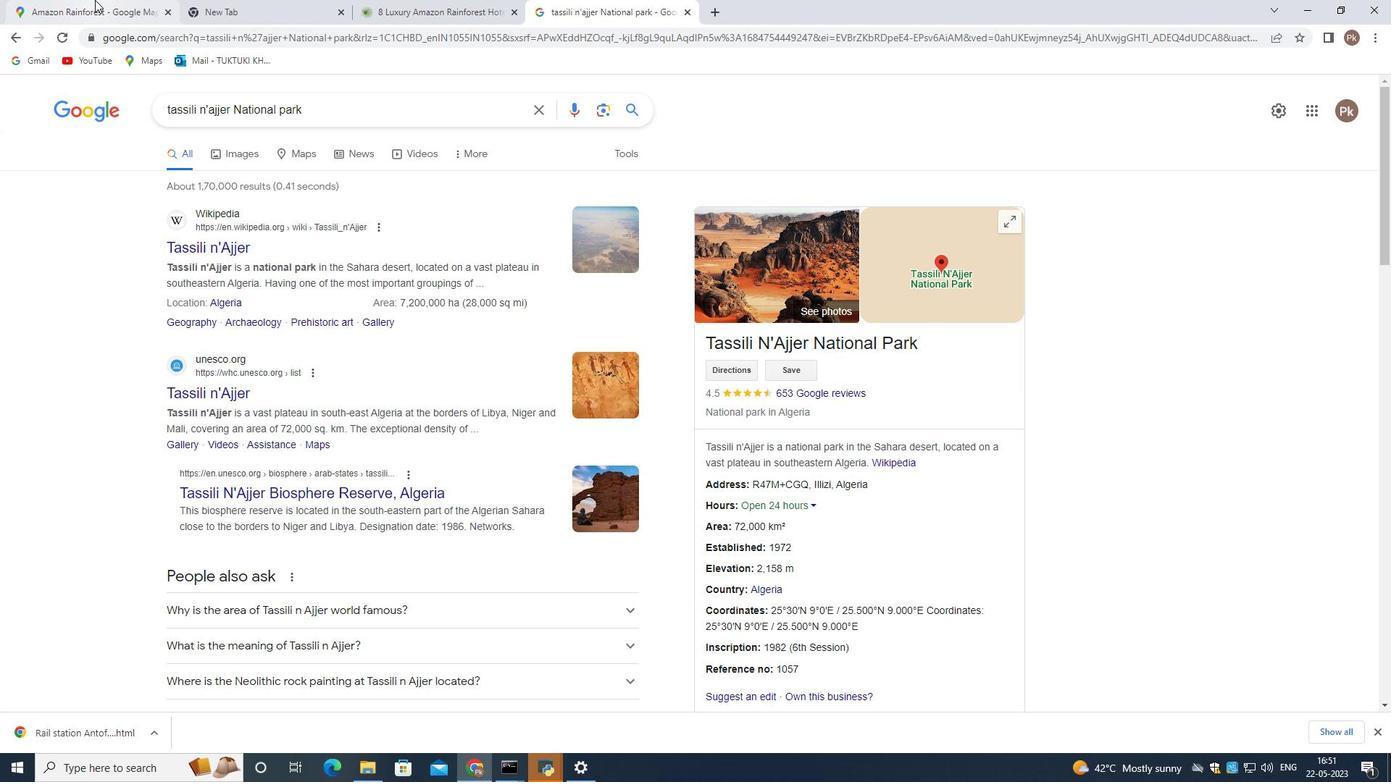 
Action: Mouse moved to (1138, 200)
Screenshot: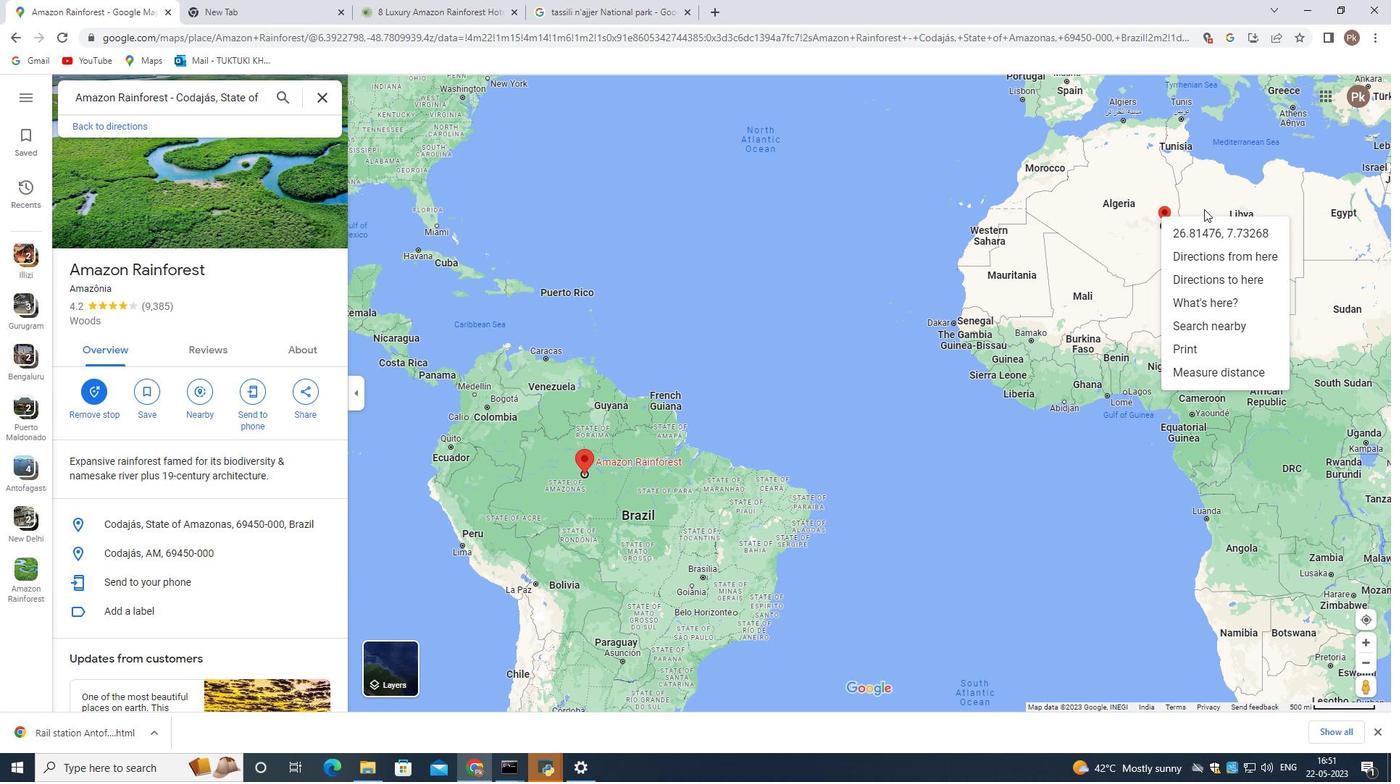 
Action: Mouse pressed left at (1138, 200)
Screenshot: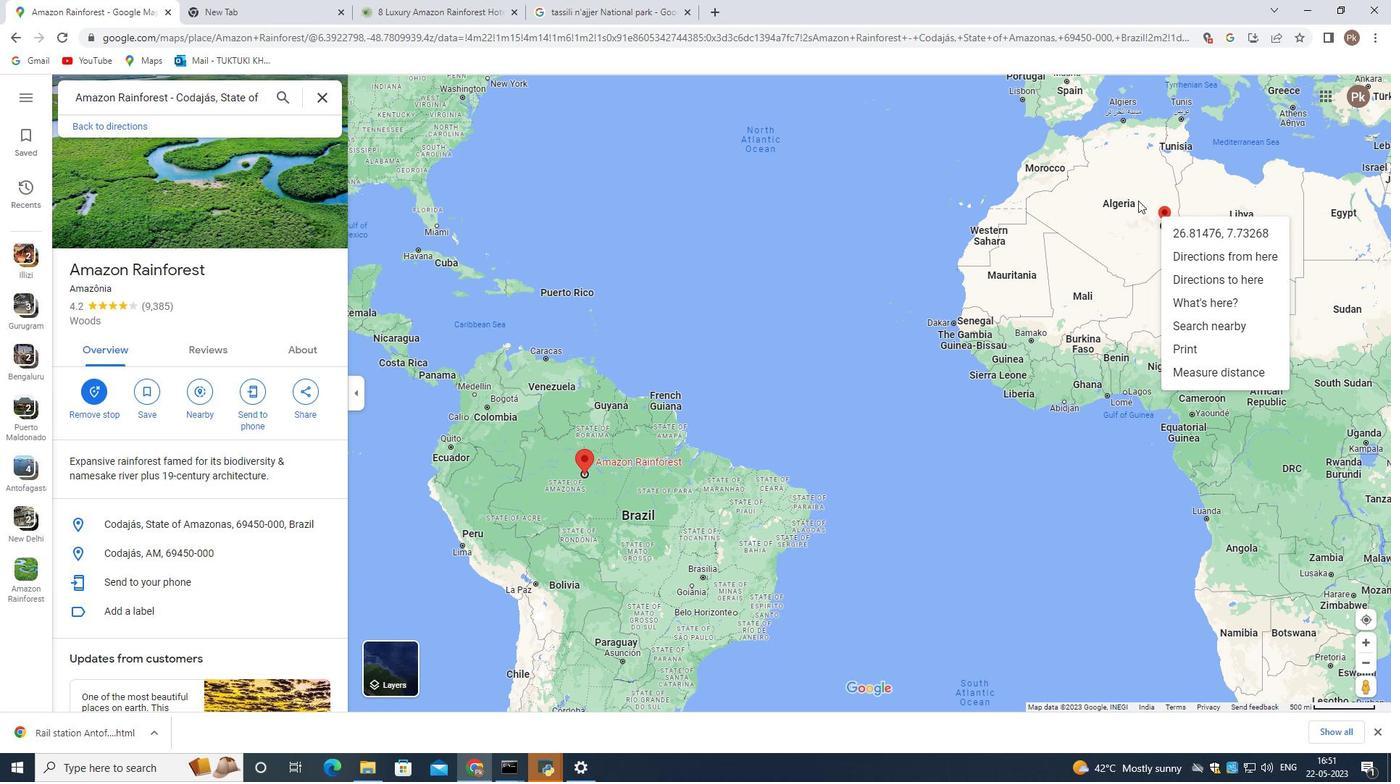 
Action: Mouse moved to (588, 472)
Screenshot: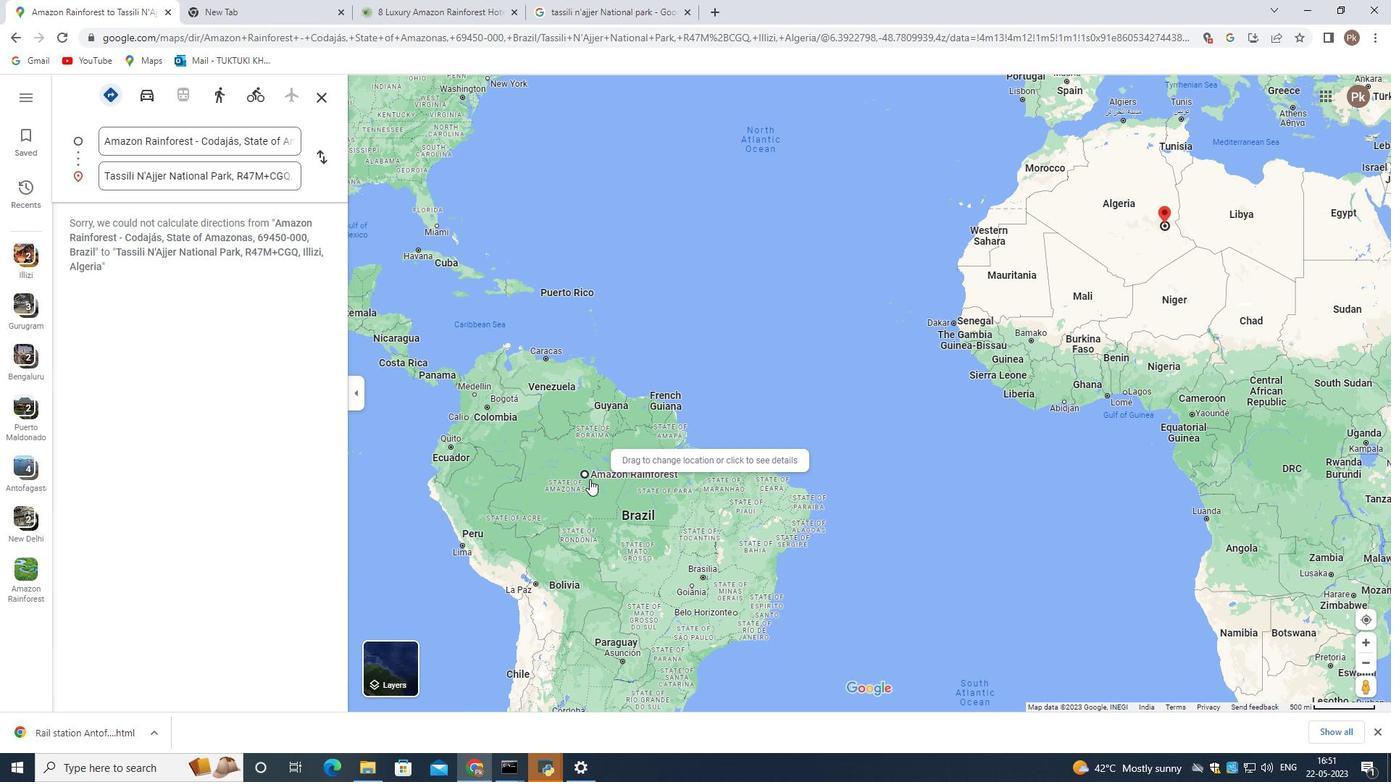 
Action: Mouse pressed left at (588, 472)
Screenshot: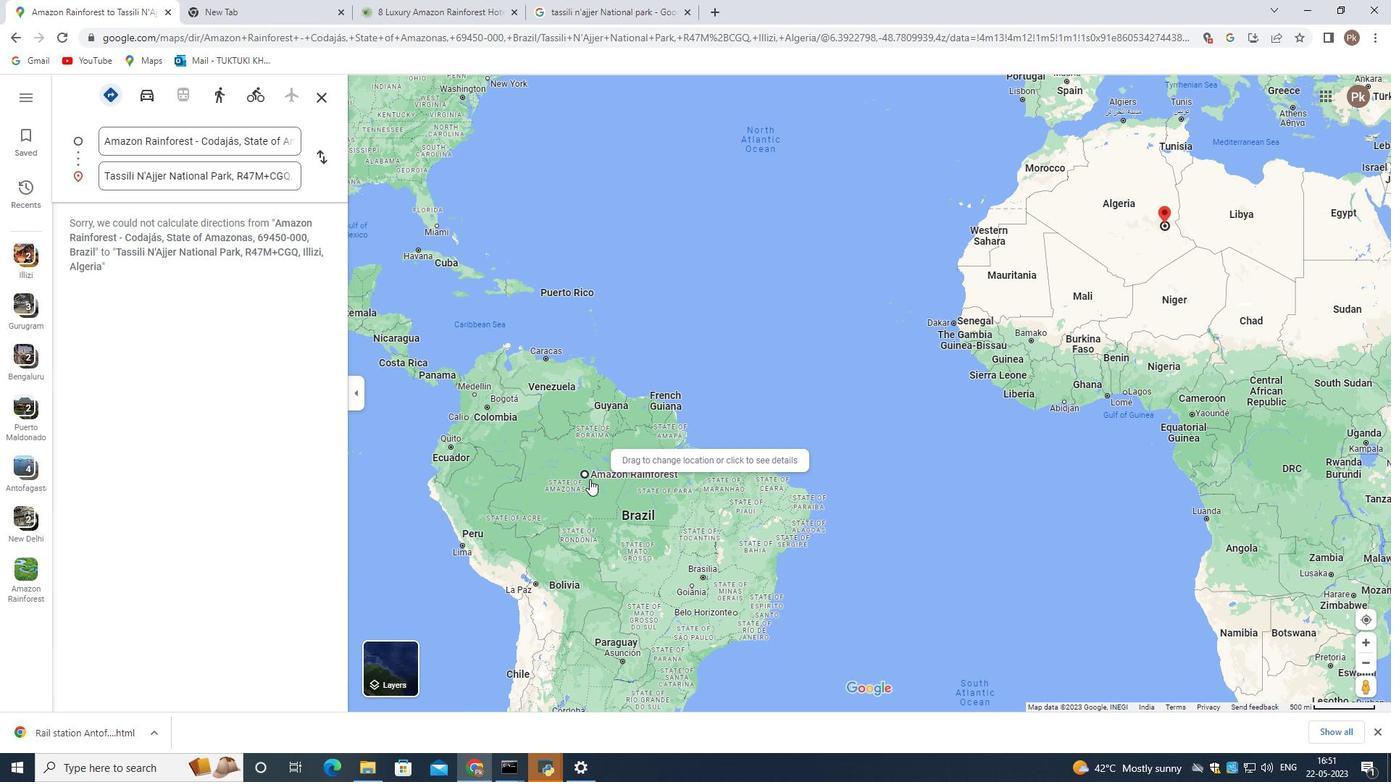 
Action: Mouse moved to (1160, 223)
Screenshot: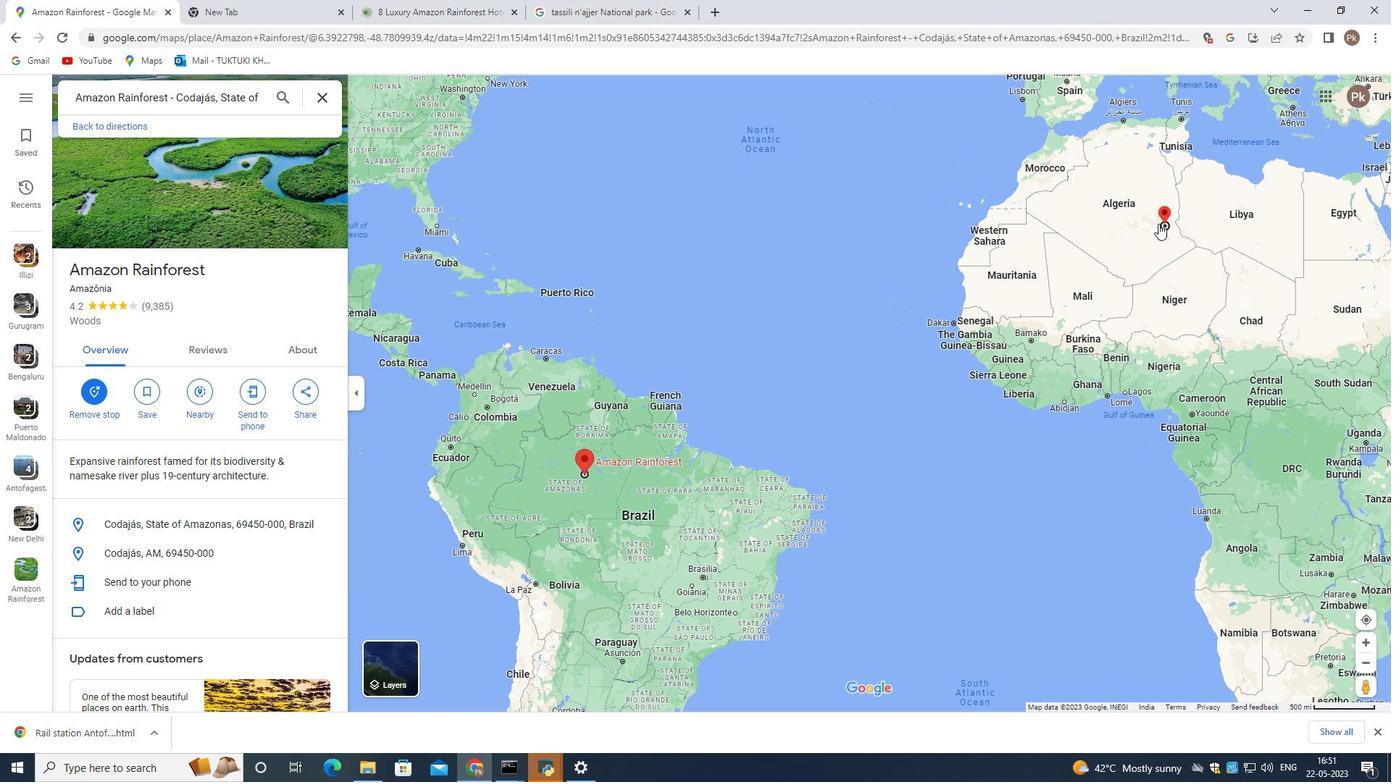 
Action: Mouse pressed left at (1160, 223)
Screenshot: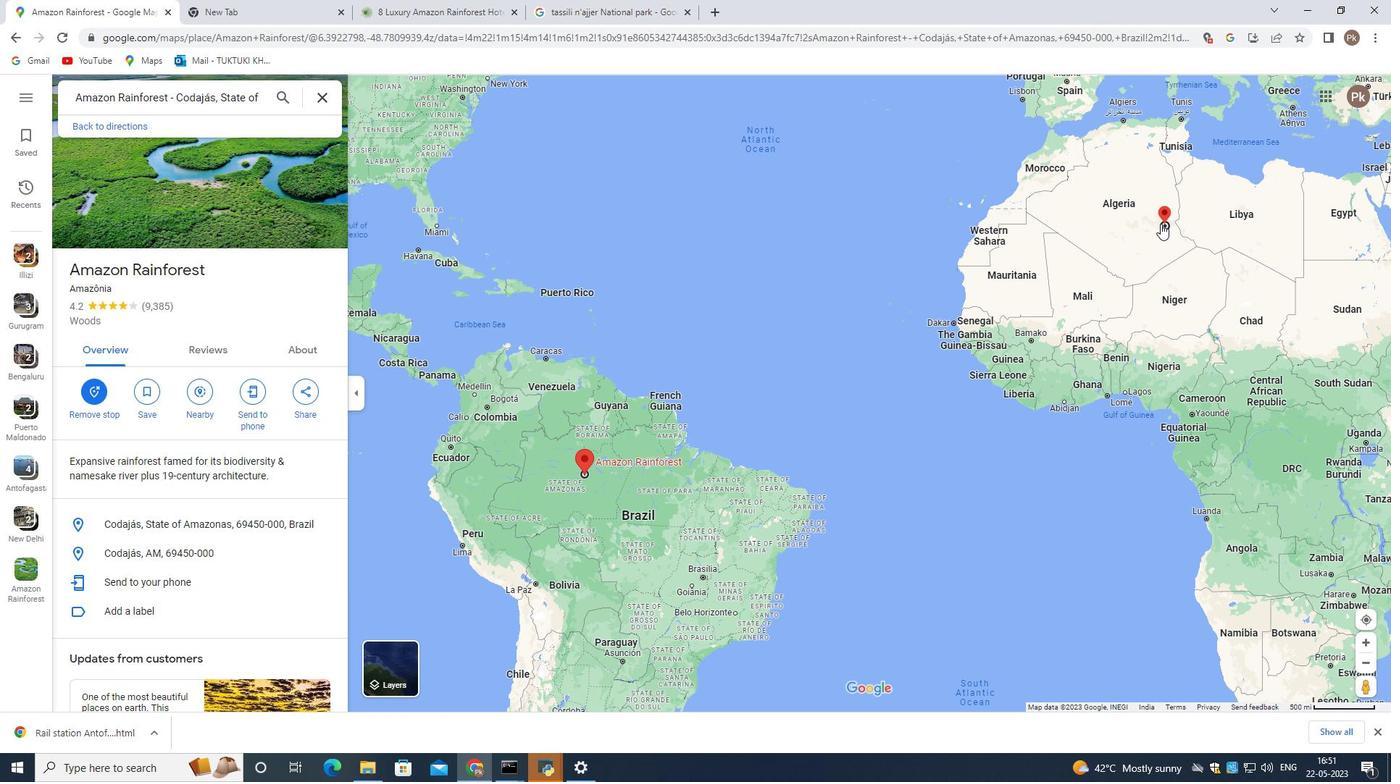 
Action: Mouse moved to (599, 10)
Screenshot: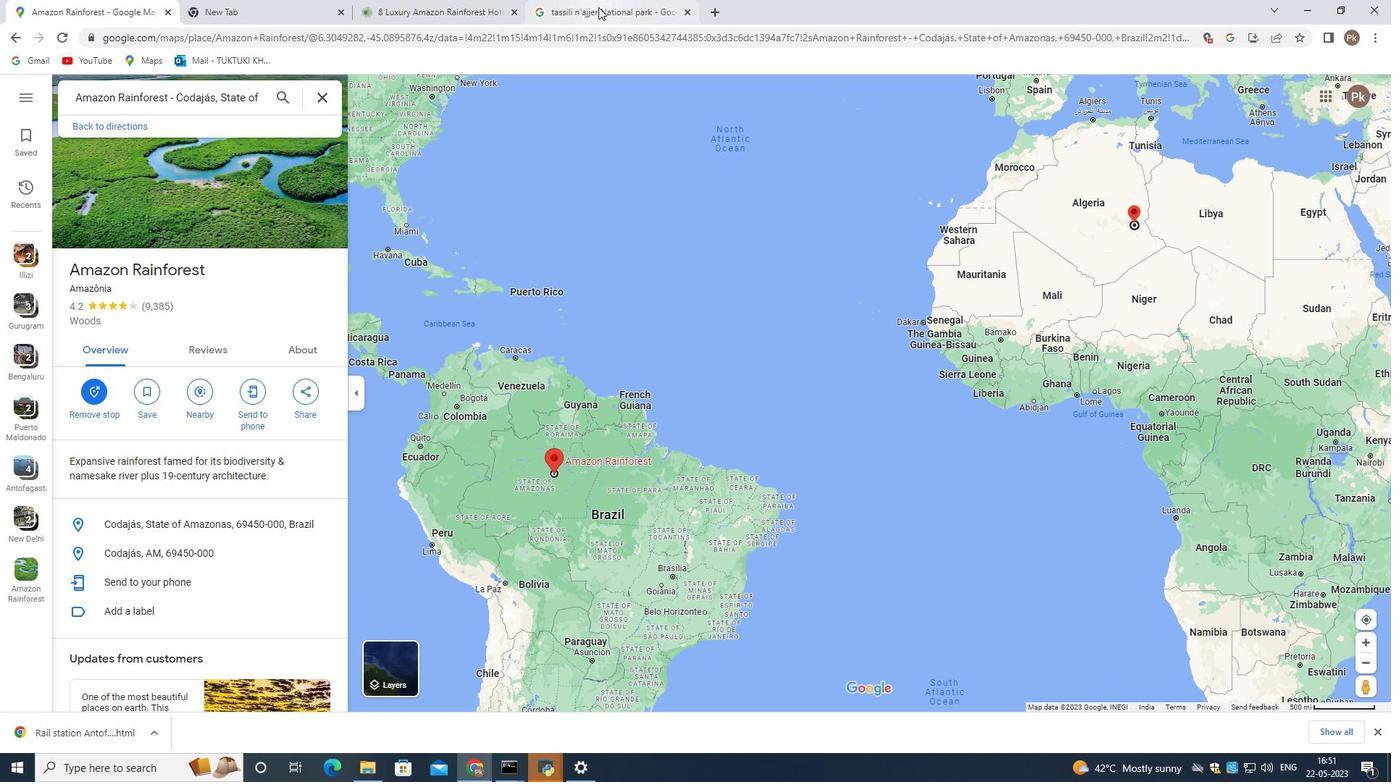 
Action: Mouse pressed left at (599, 10)
Screenshot: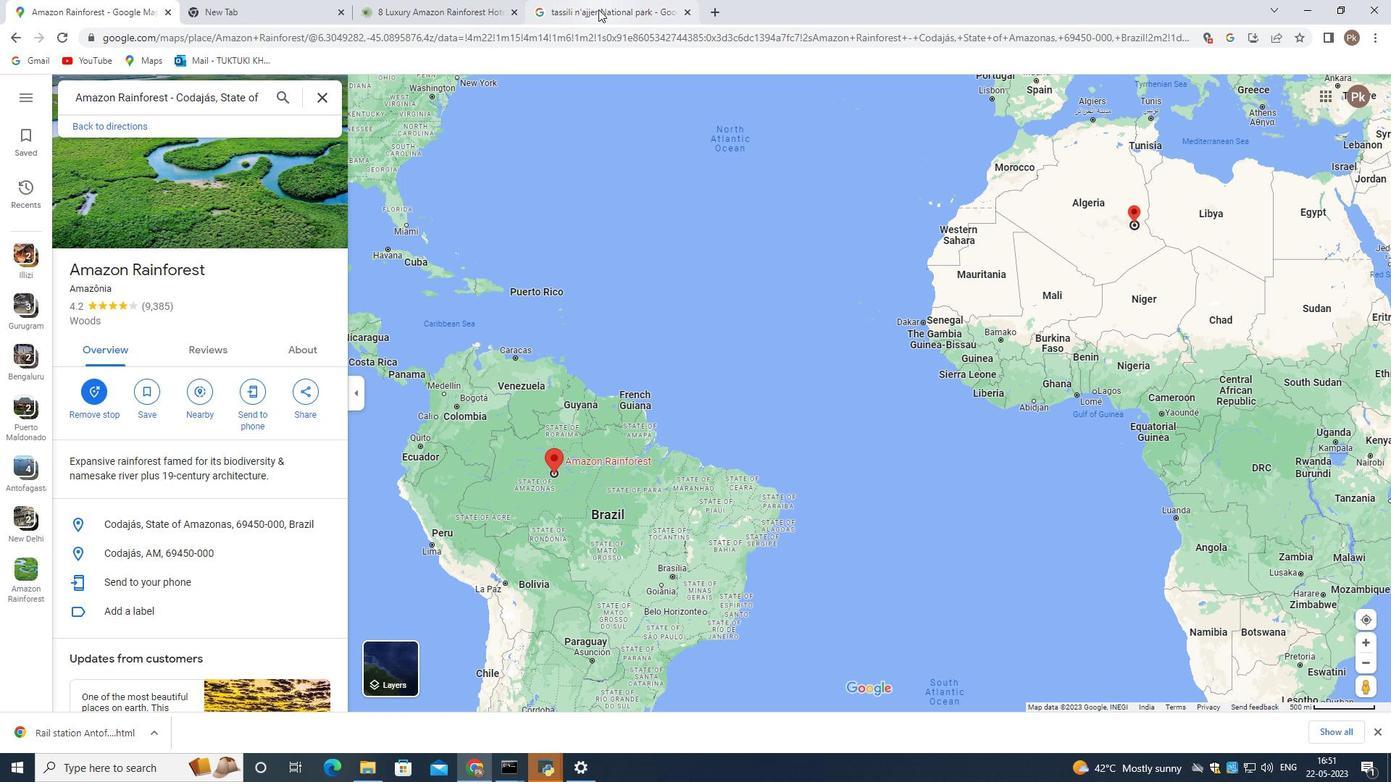 
Action: Mouse moved to (349, 96)
Screenshot: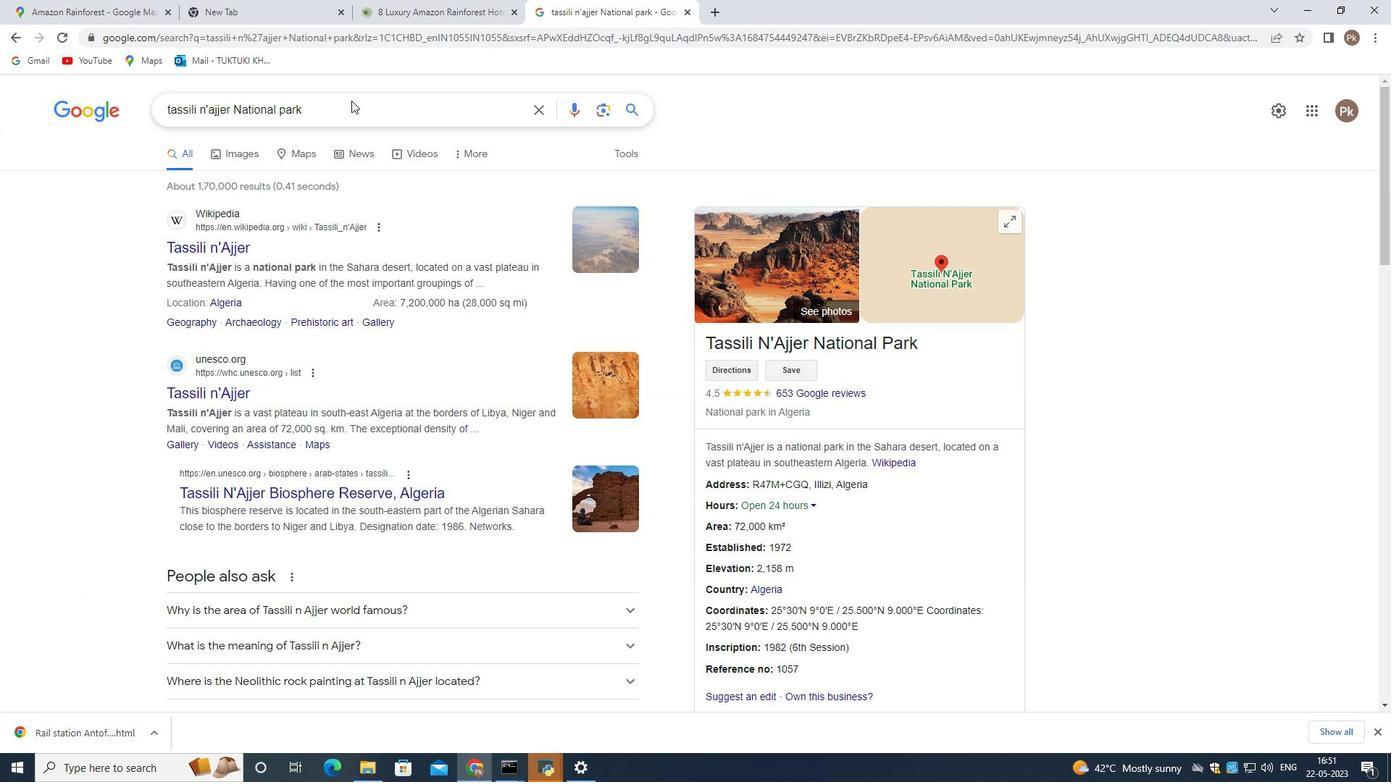 
Action: Mouse pressed left at (349, 96)
Screenshot: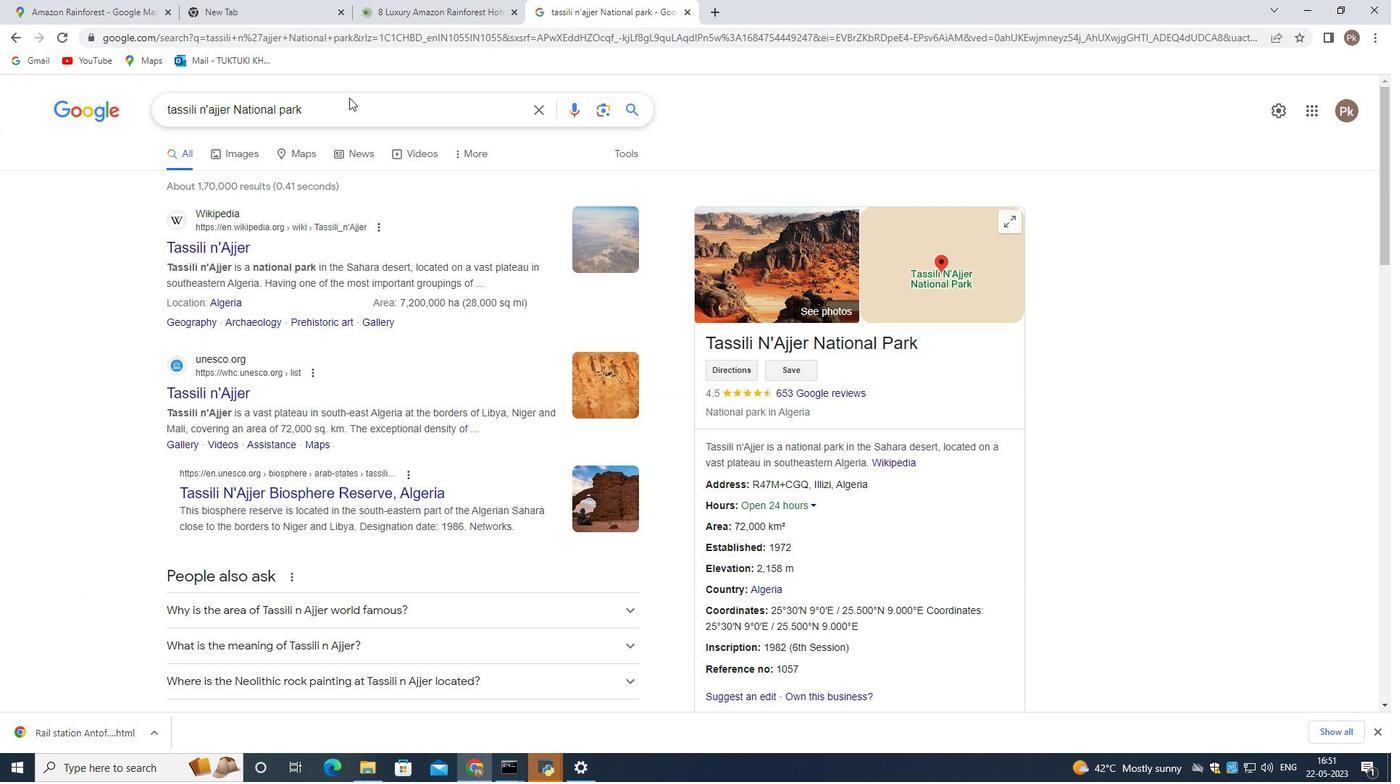 
Action: Mouse moved to (334, 113)
Screenshot: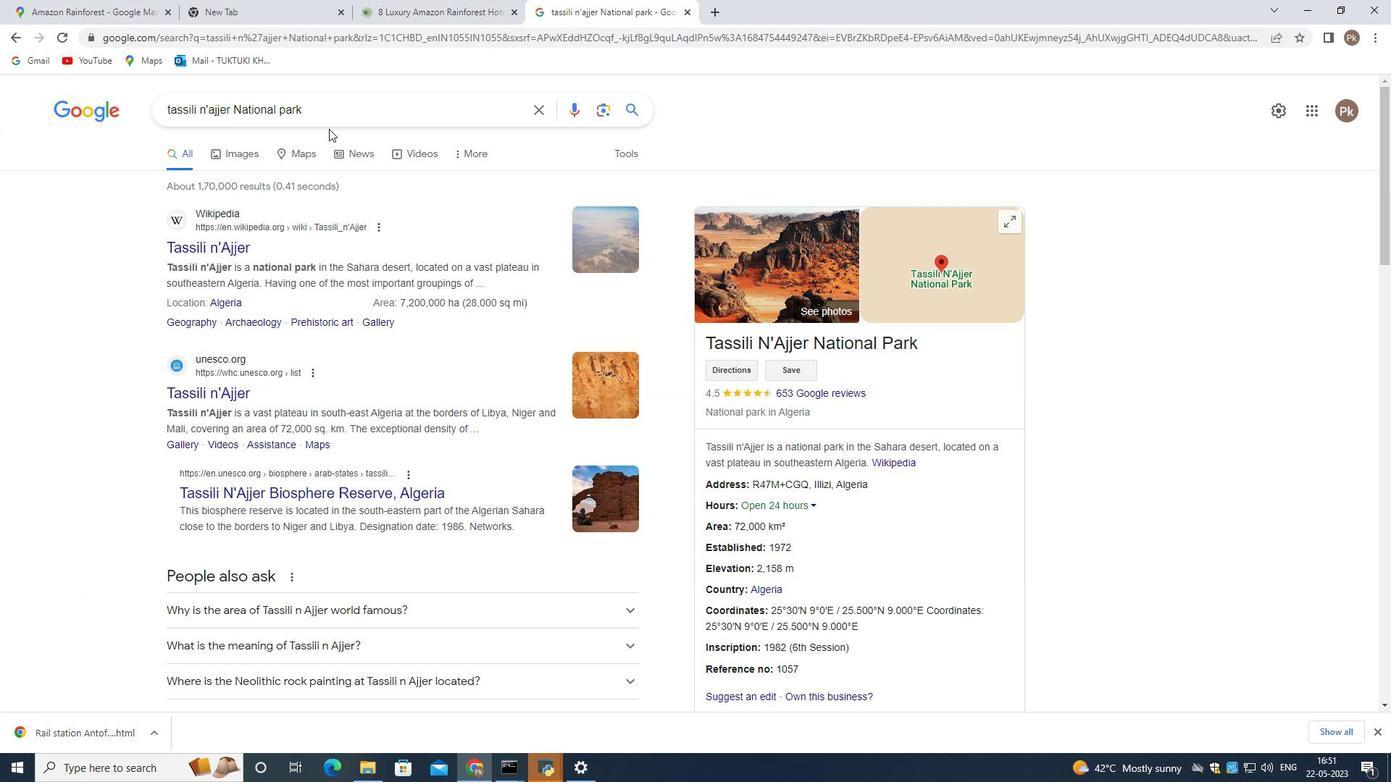 
Action: Mouse pressed left at (334, 113)
Screenshot: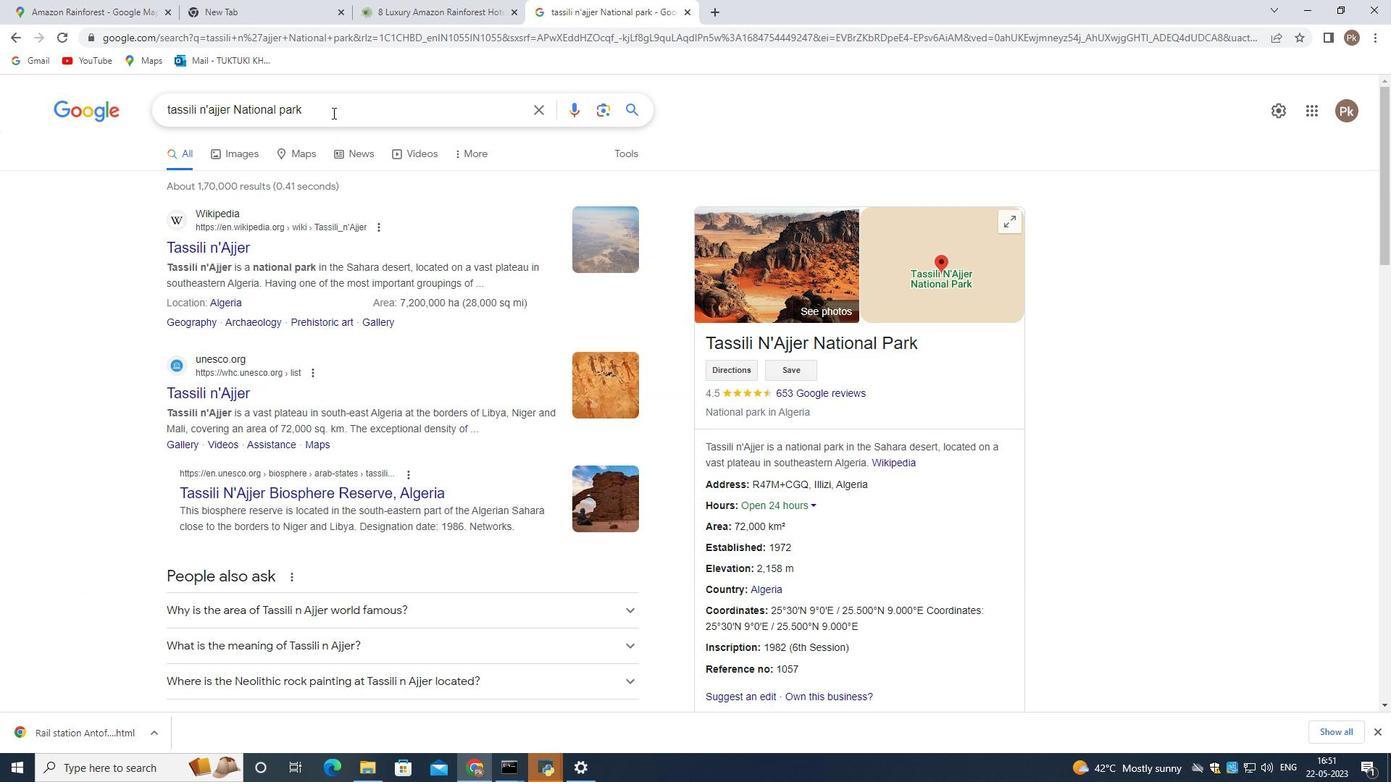 
Action: Key pressed <Key.space>nearest<Key.space><Key.shift>Gas<Key.space>station<Key.enter>
Screenshot: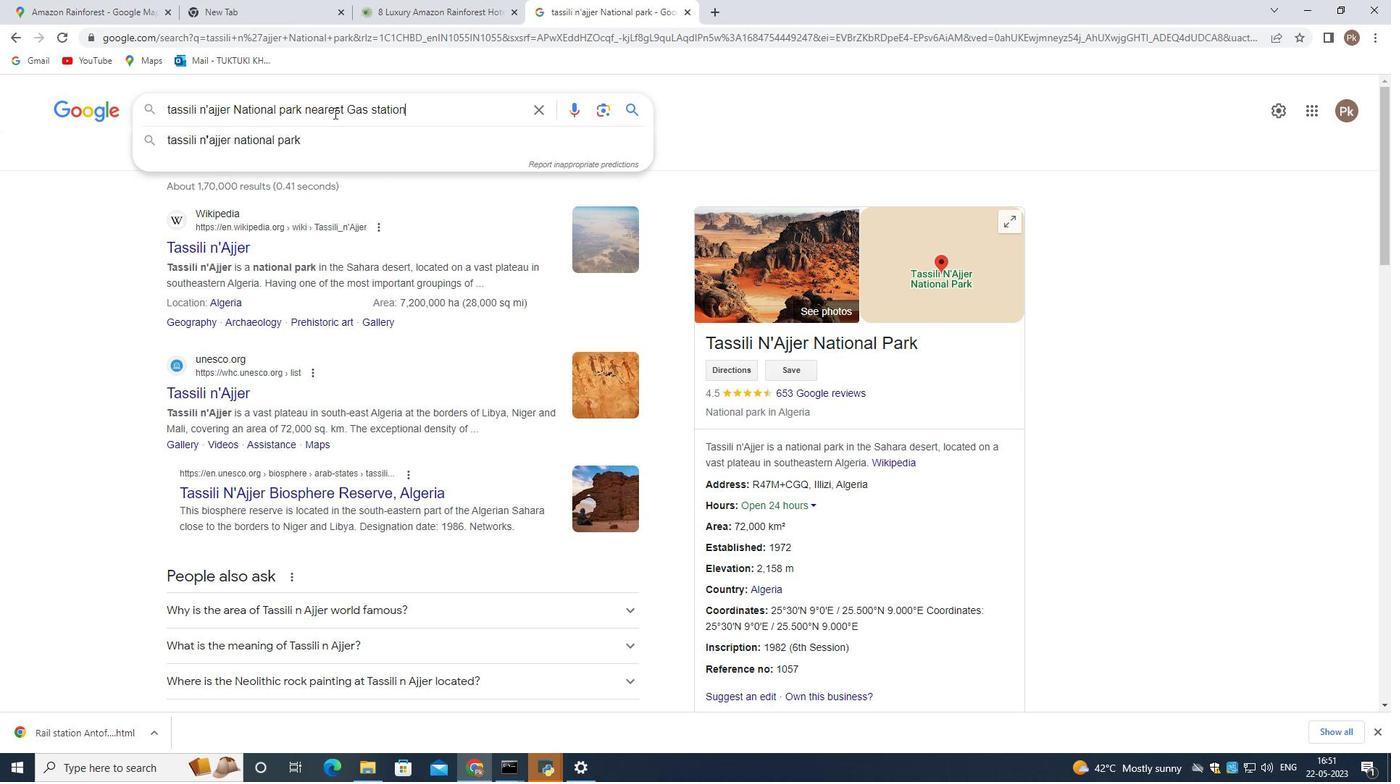 
Action: Mouse moved to (463, 452)
Screenshot: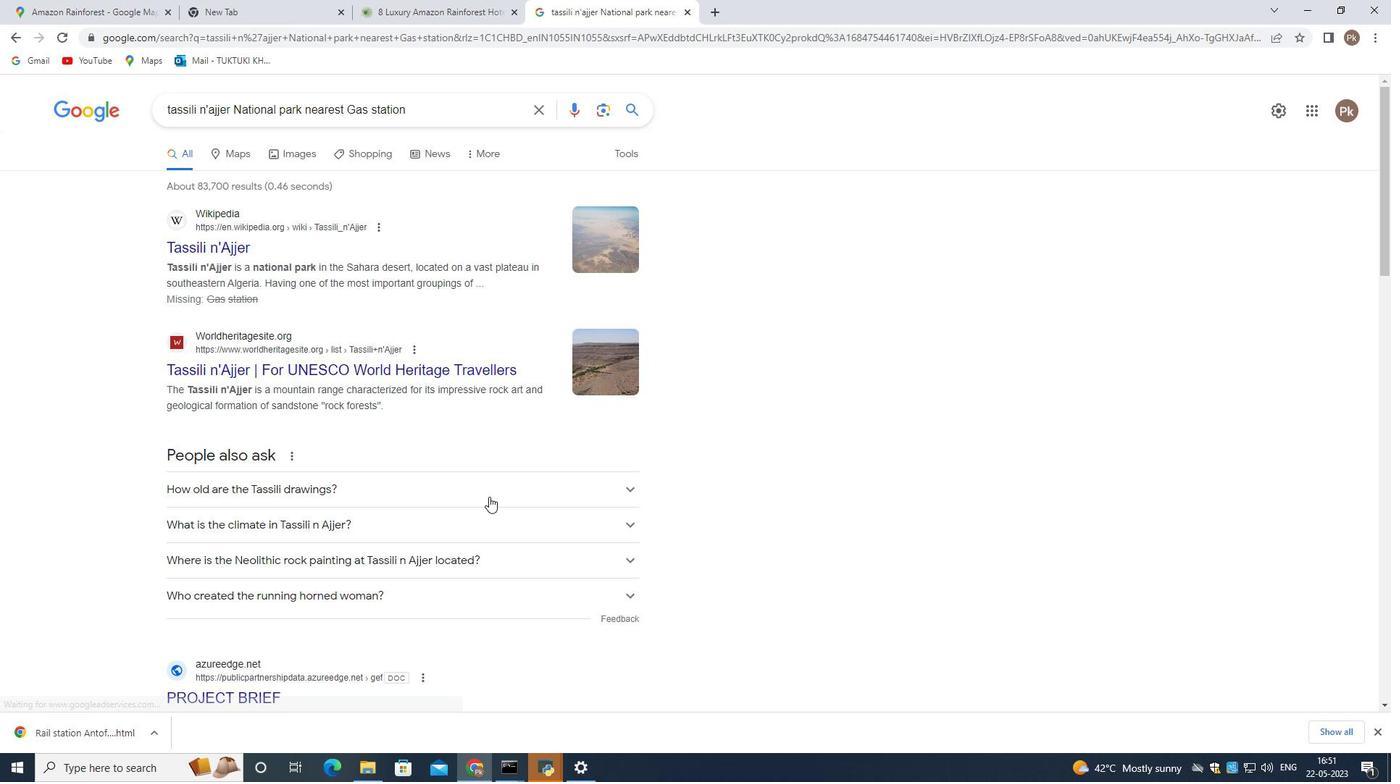 
Action: Mouse scrolled (463, 451) with delta (0, 0)
Screenshot: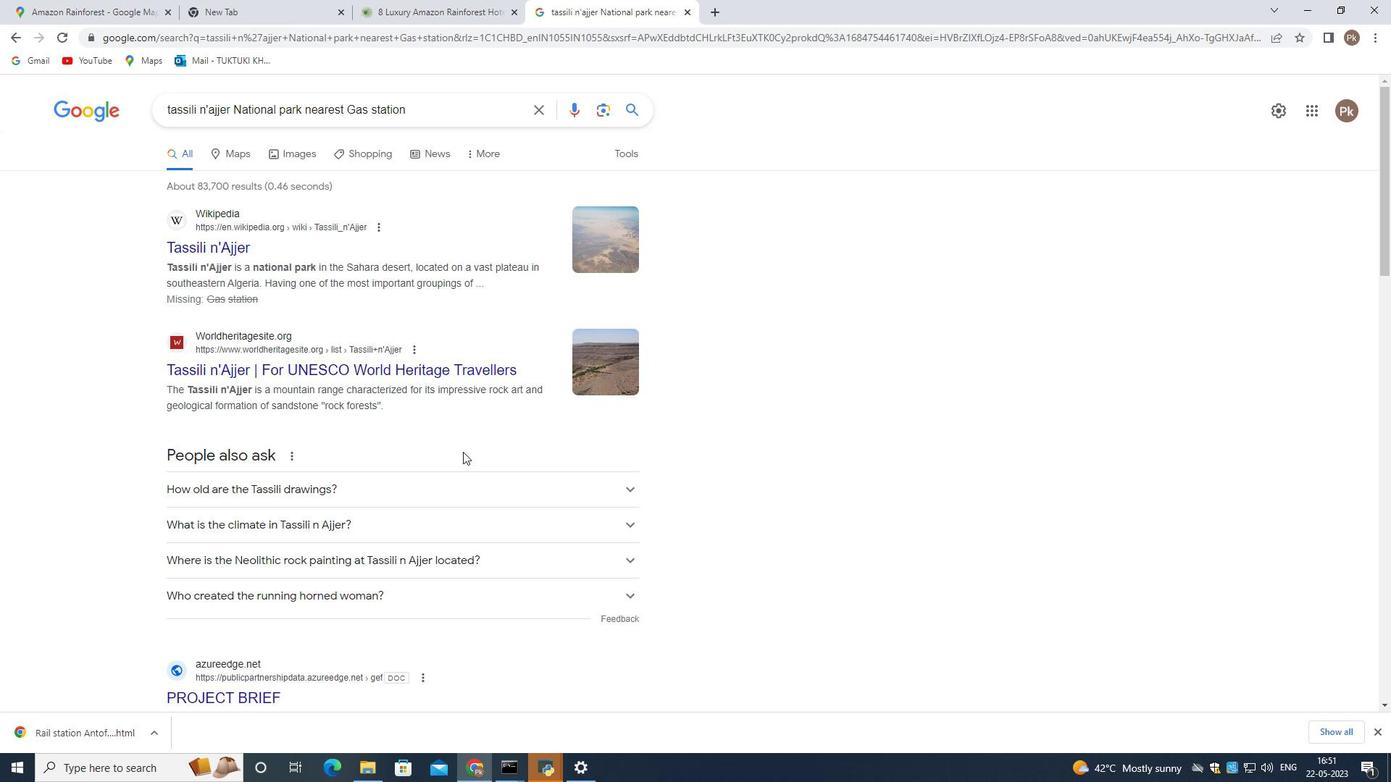 
Action: Mouse moved to (120, 12)
Screenshot: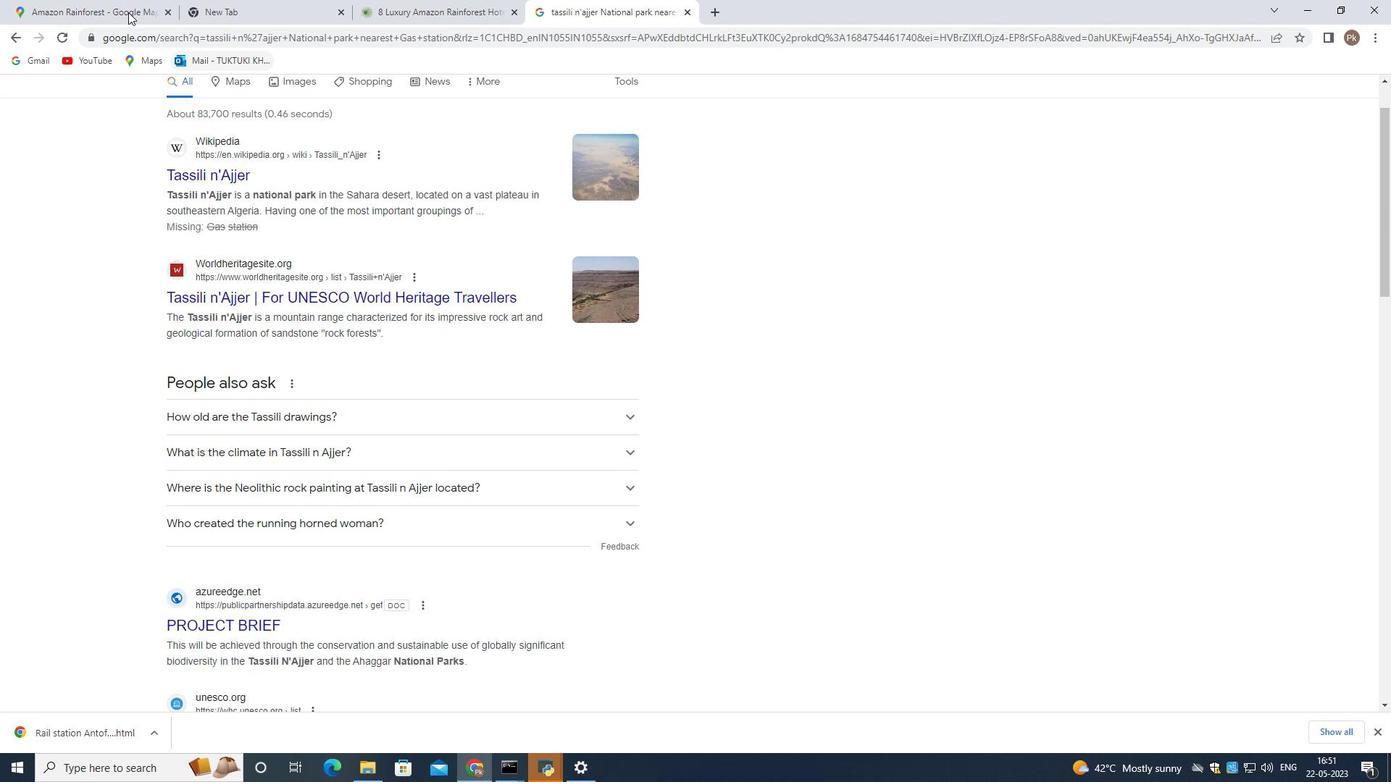 
Action: Mouse pressed left at (120, 12)
Screenshot: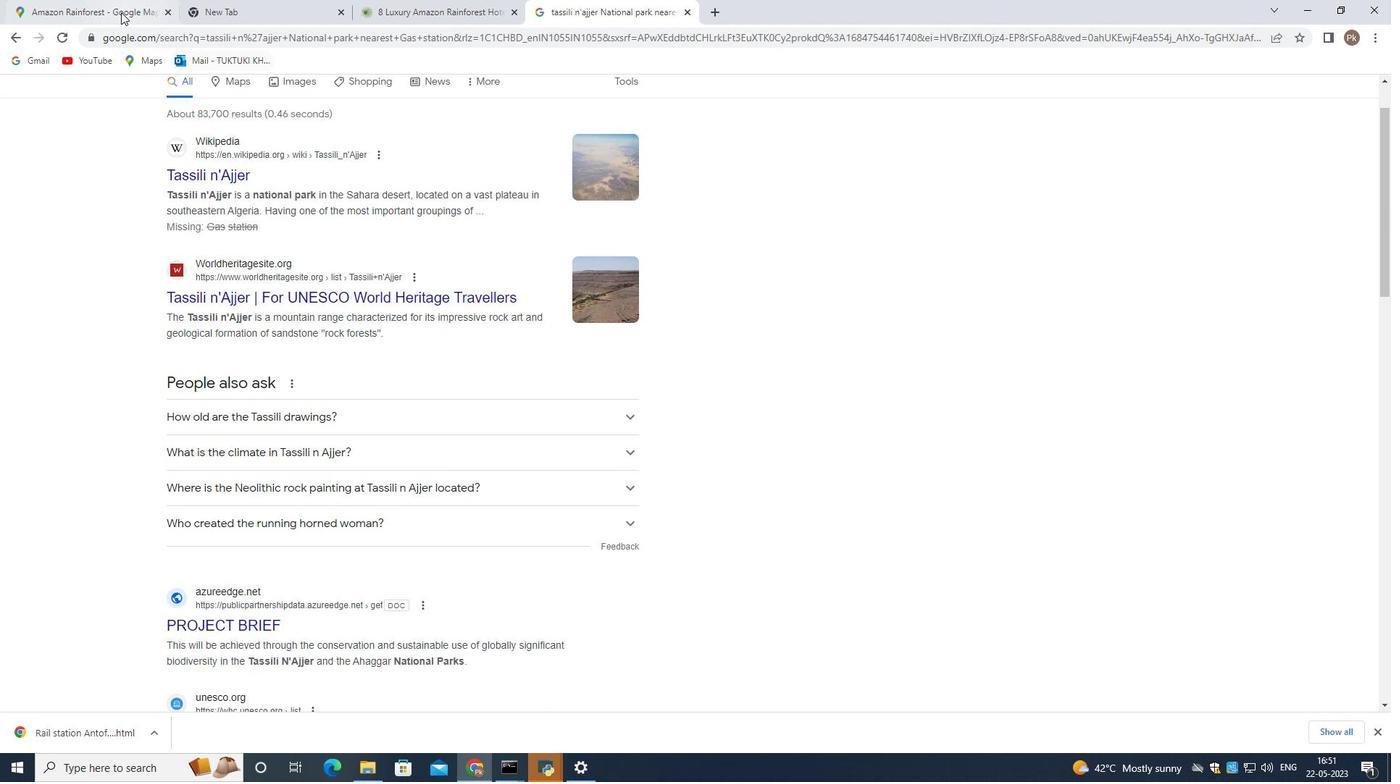 
Action: Mouse moved to (1164, 257)
Screenshot: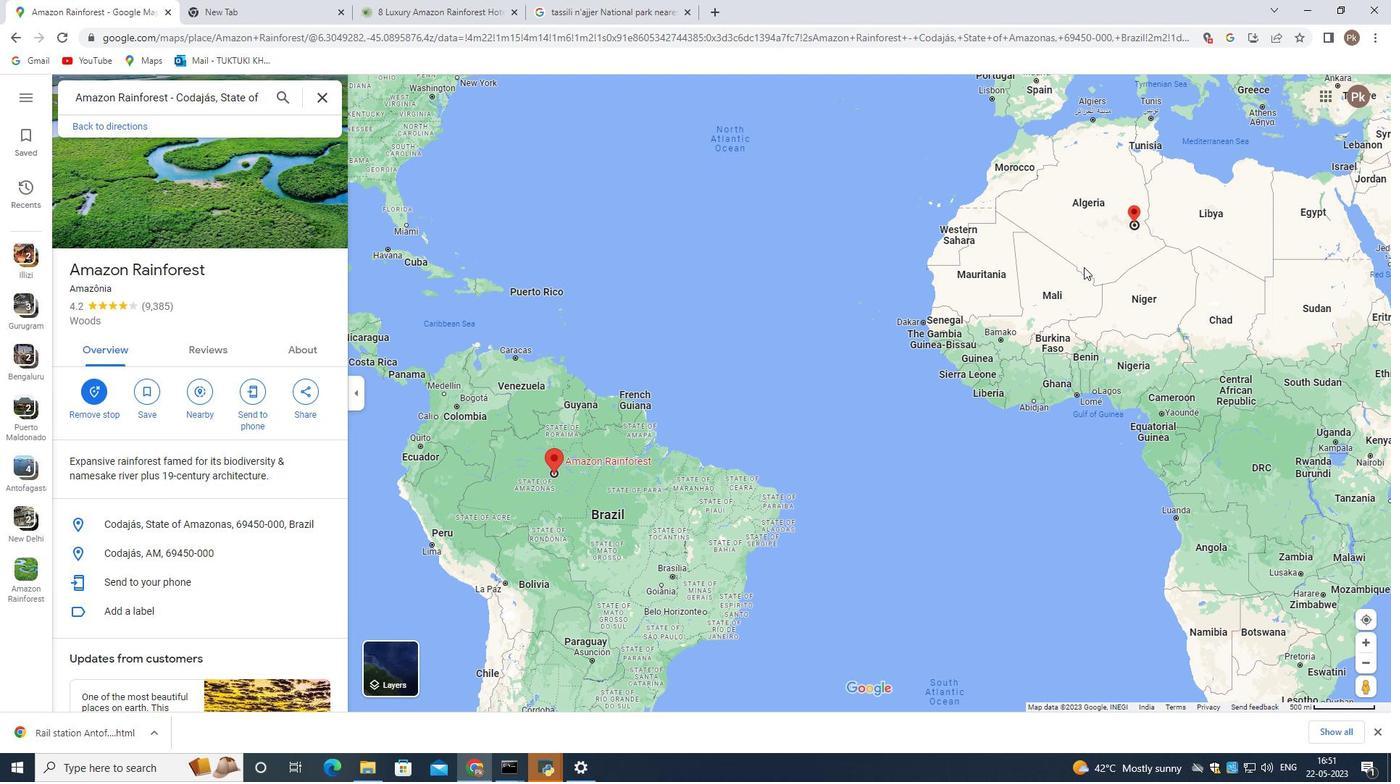 
Action: Mouse scrolled (1164, 258) with delta (0, 0)
Screenshot: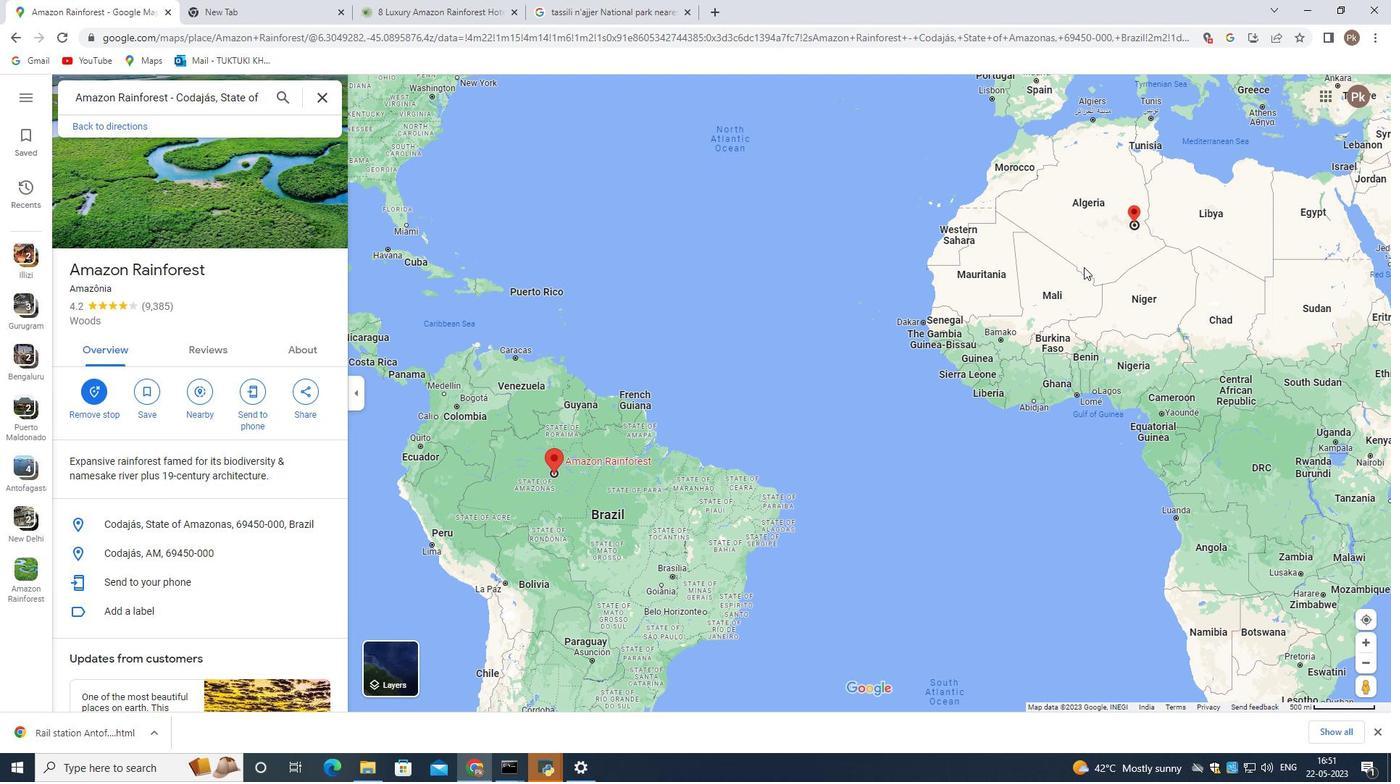 
Action: Mouse moved to (1188, 254)
Screenshot: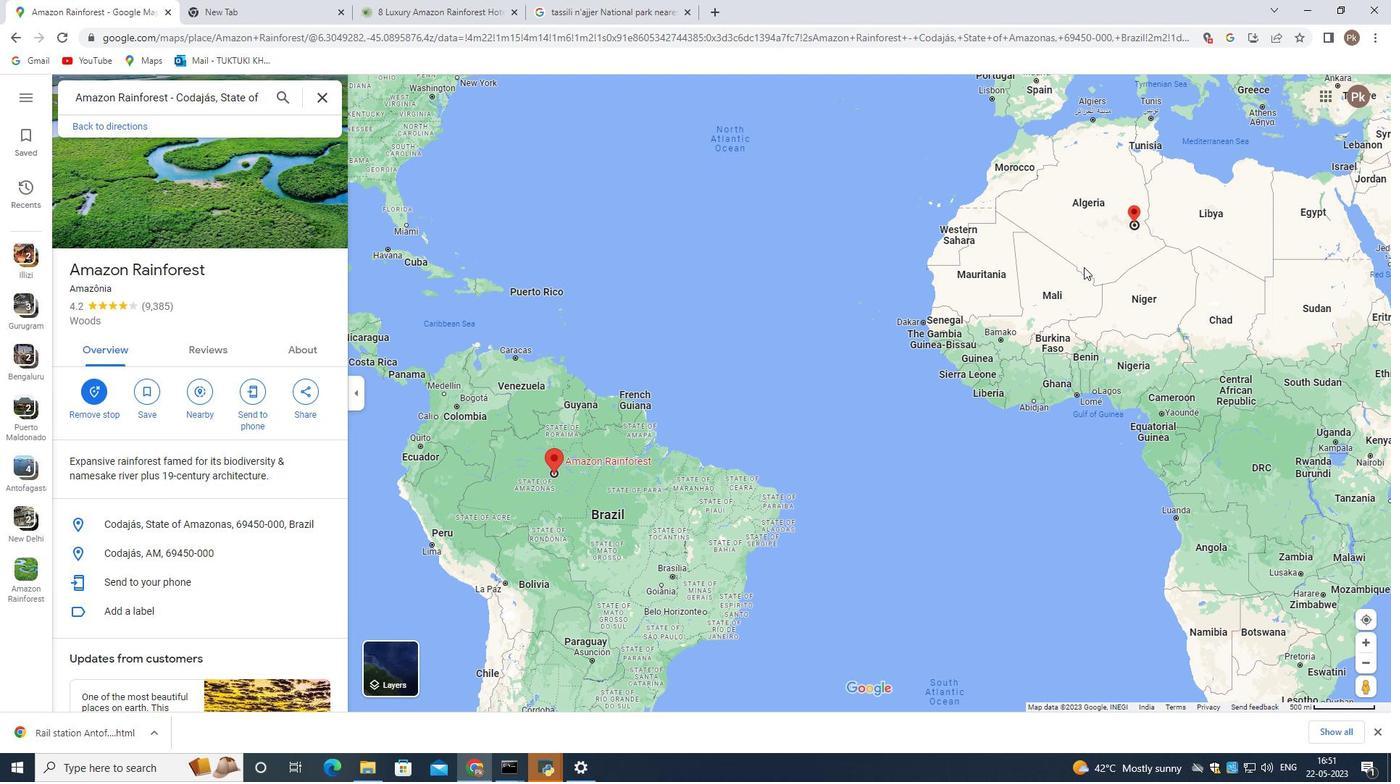 
Action: Mouse scrolled (1188, 255) with delta (0, 0)
Screenshot: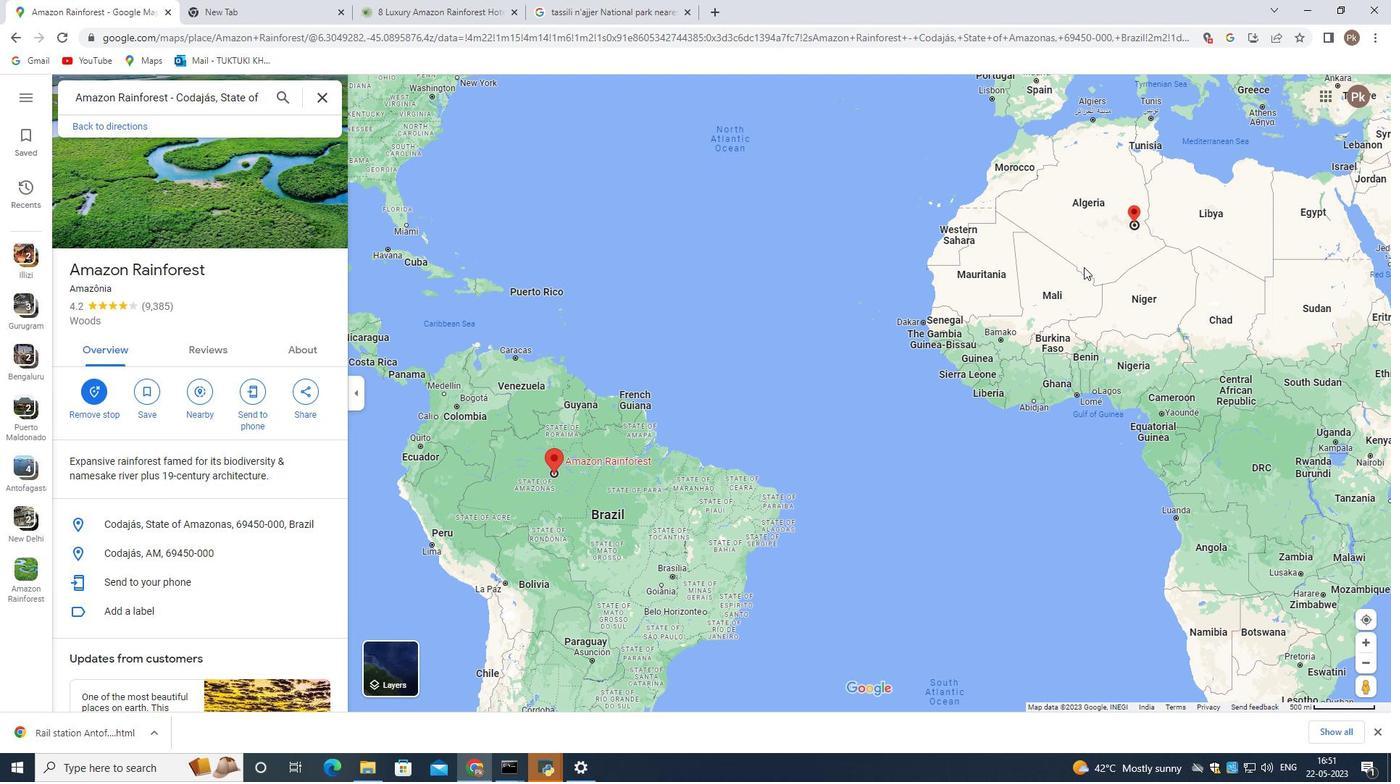 
Action: Mouse moved to (1198, 252)
Screenshot: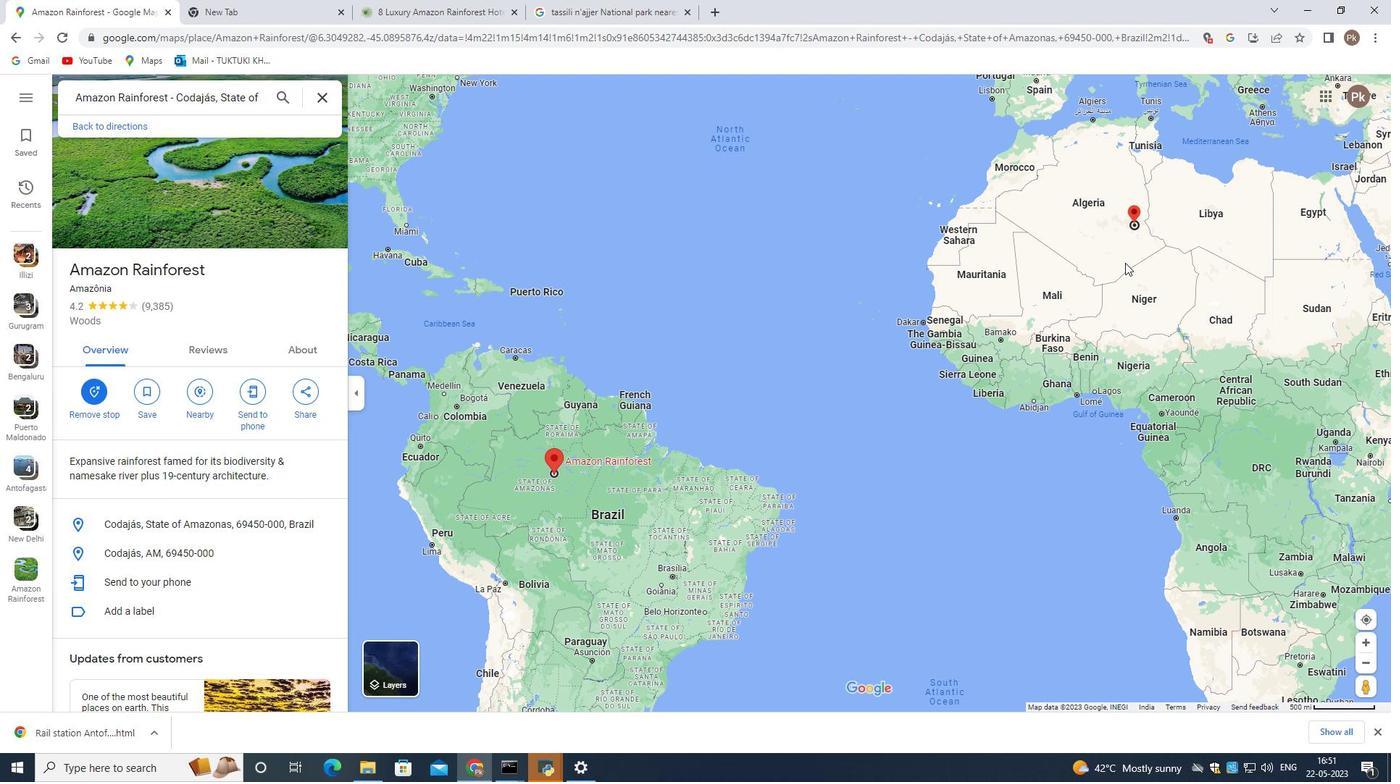 
Action: Mouse scrolled (1198, 252) with delta (0, 0)
Screenshot: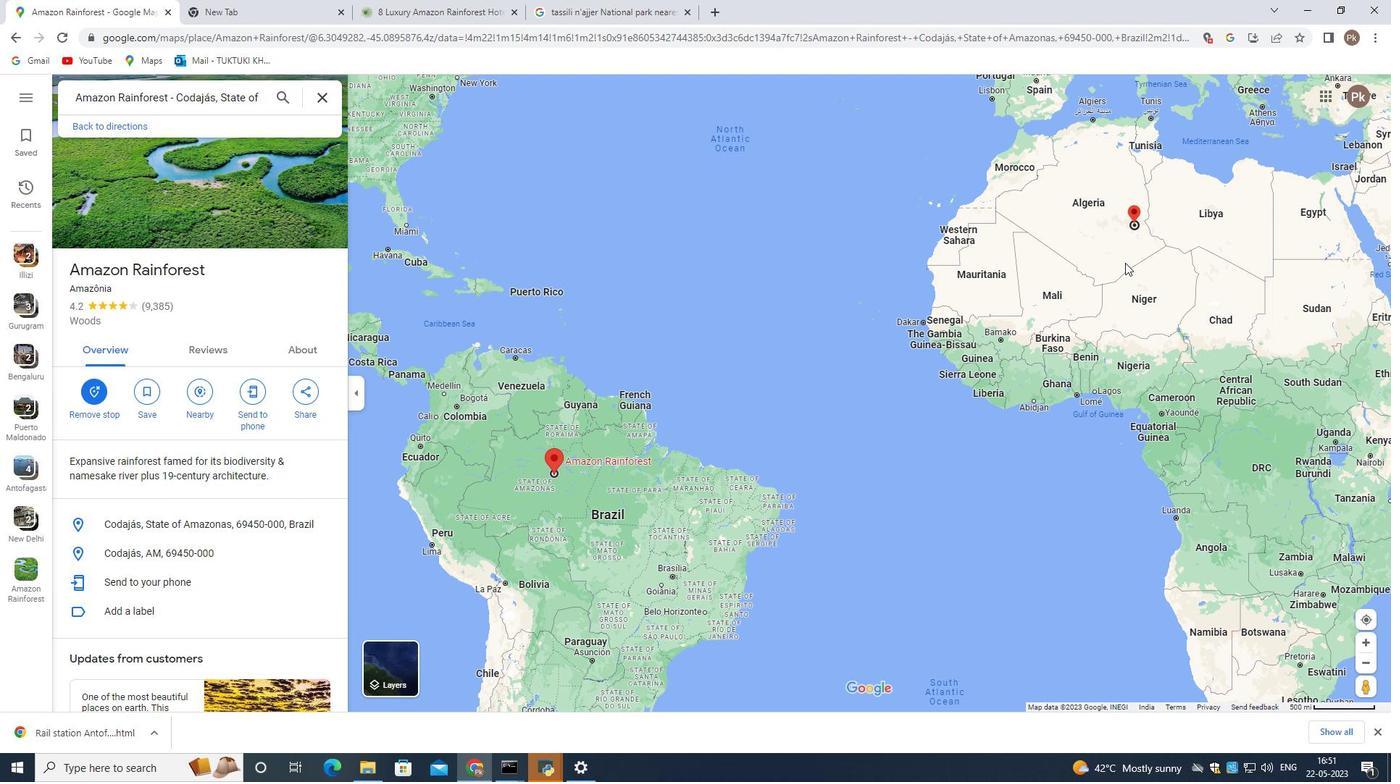 
Action: Mouse moved to (1200, 251)
Screenshot: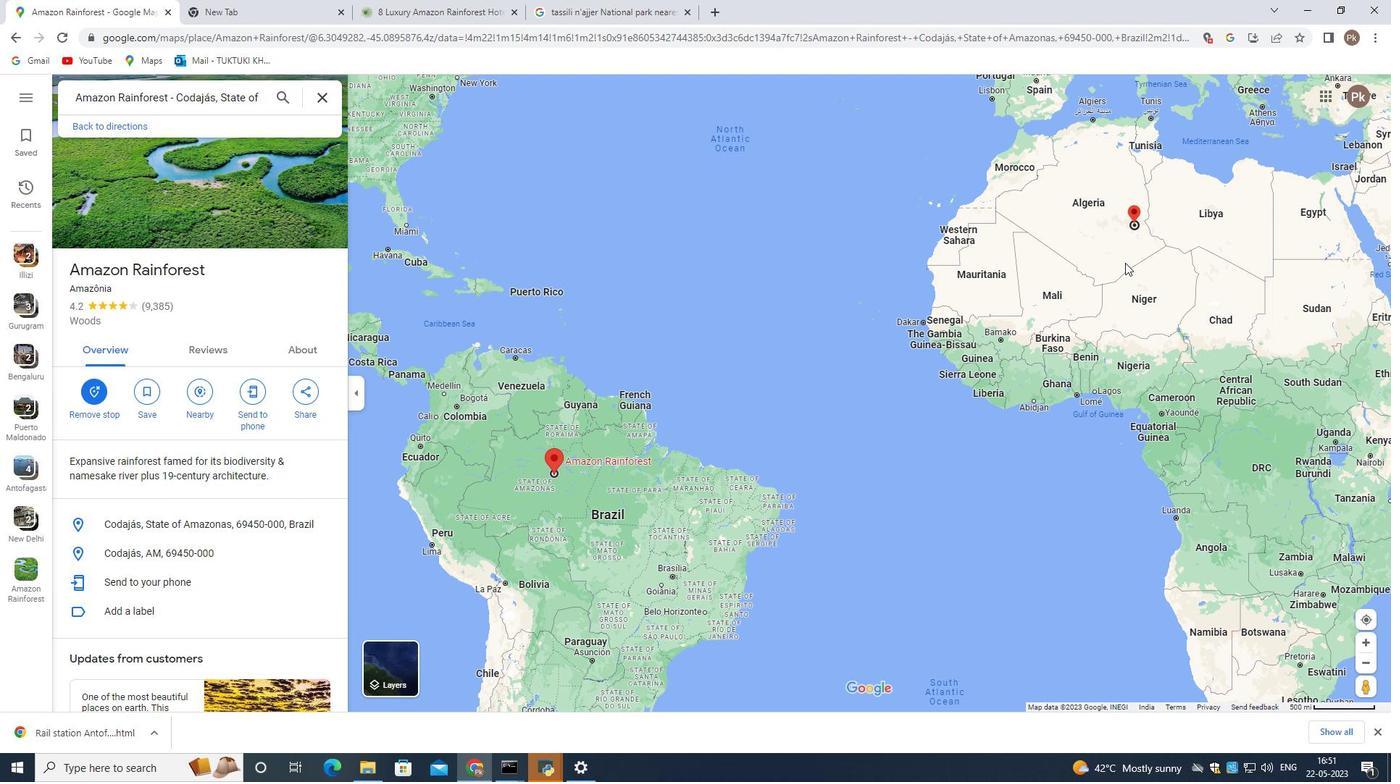 
Action: Mouse scrolled (1200, 252) with delta (0, 0)
Screenshot: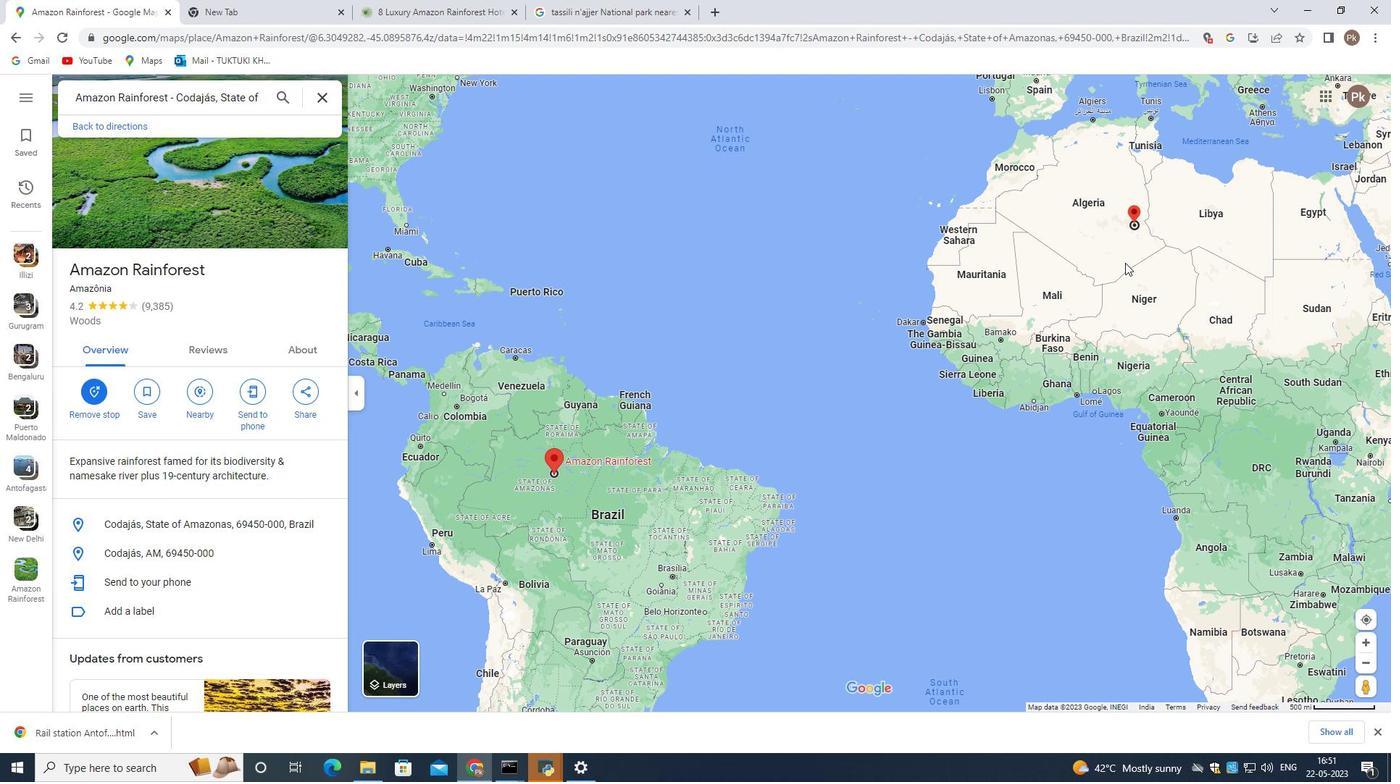 
Action: Mouse moved to (1201, 251)
Screenshot: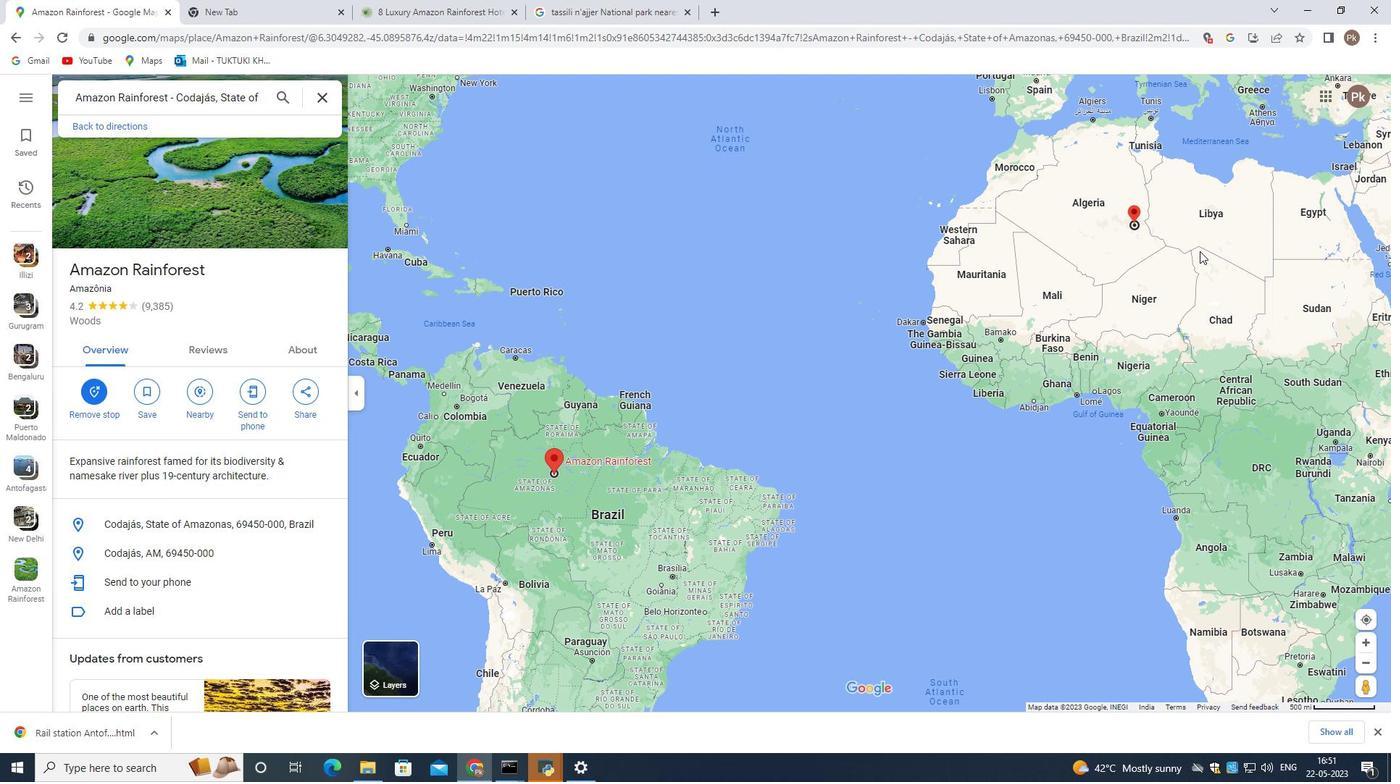 
Action: Mouse scrolled (1201, 252) with delta (0, 0)
Screenshot: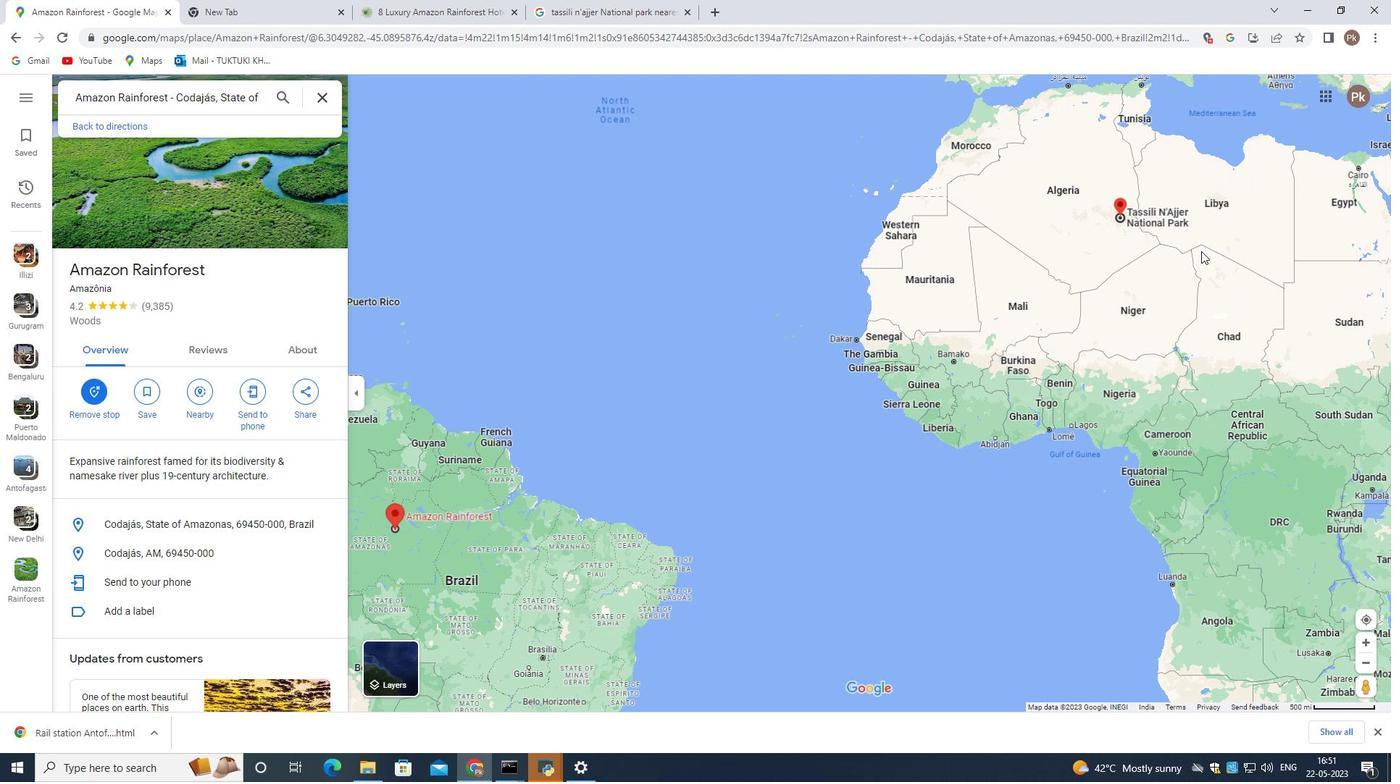 
Action: Mouse scrolled (1201, 252) with delta (0, 0)
Screenshot: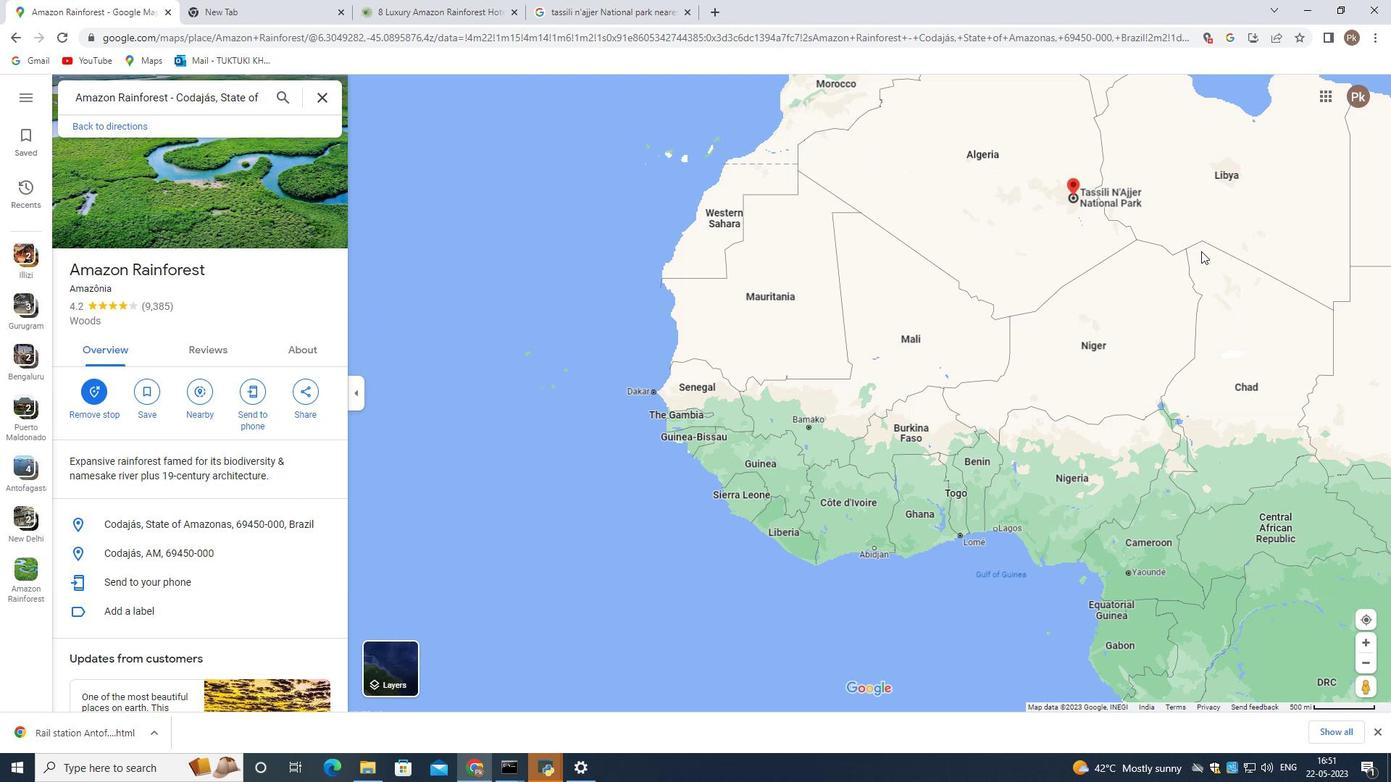 
Action: Mouse scrolled (1201, 252) with delta (0, 0)
Screenshot: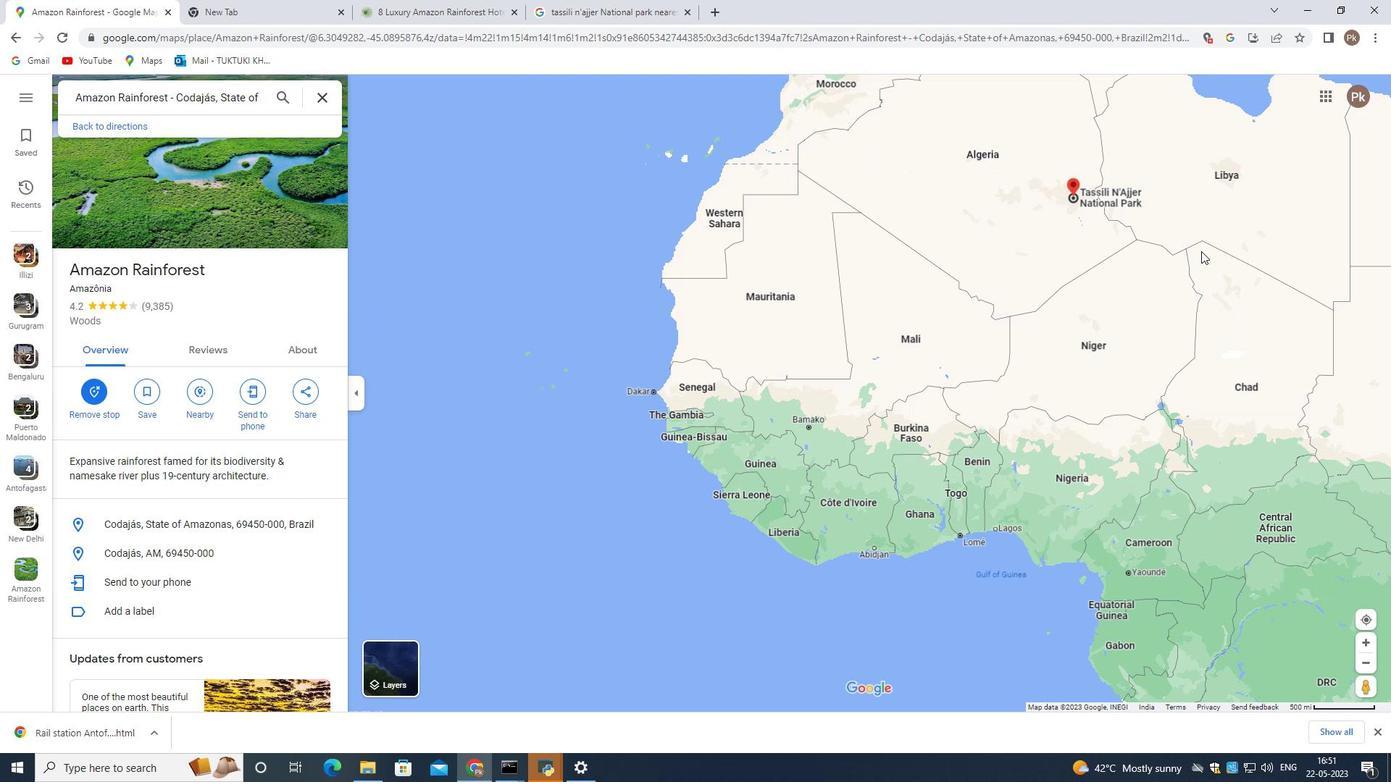 
Action: Mouse scrolled (1201, 252) with delta (0, 0)
Screenshot: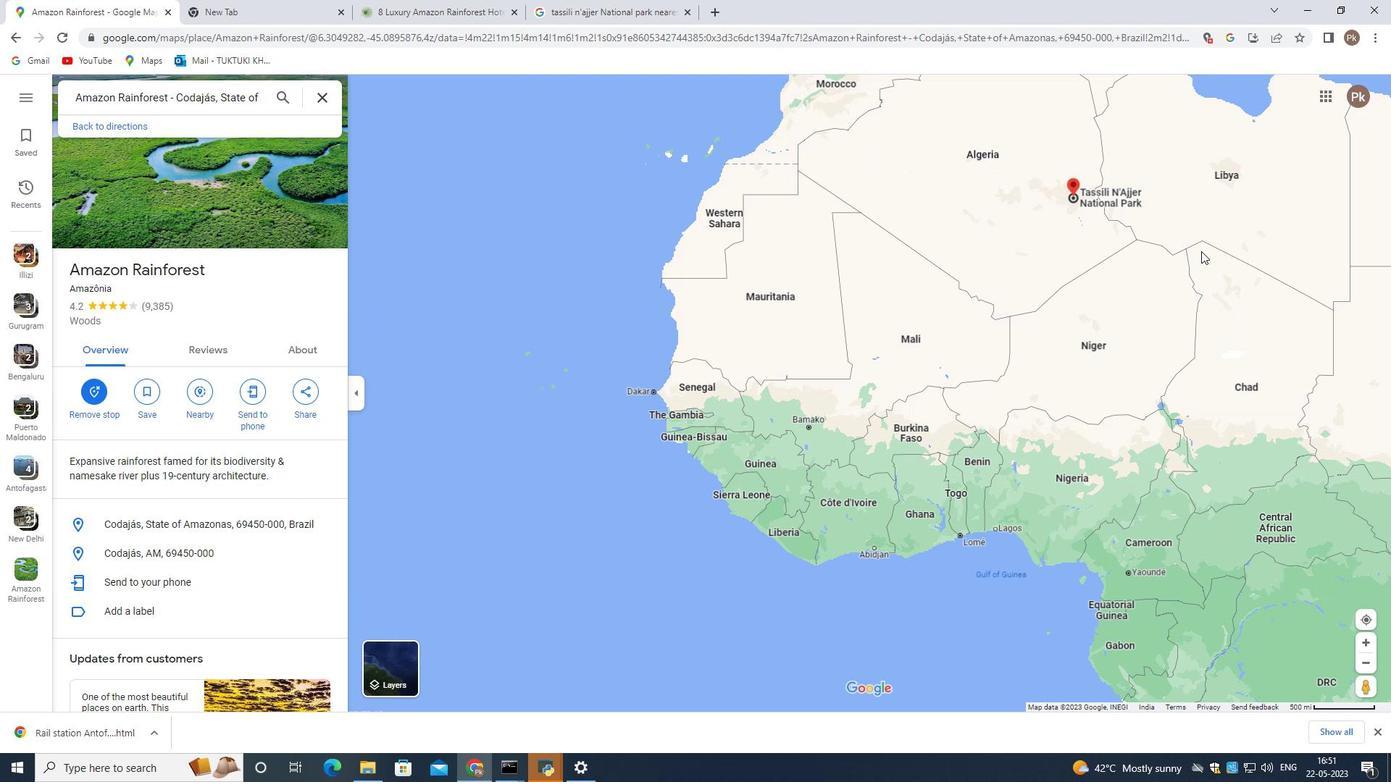 
Action: Mouse moved to (896, 249)
Screenshot: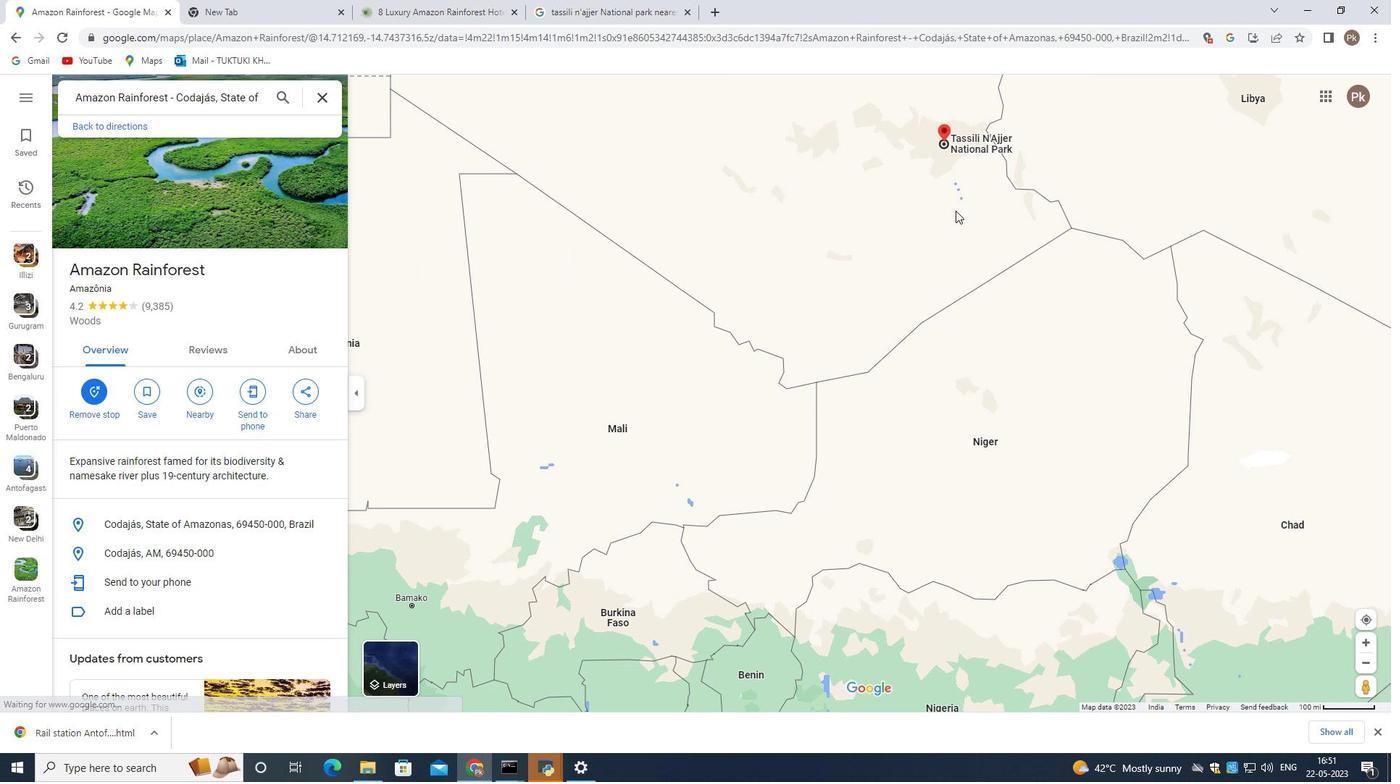 
Action: Mouse pressed left at (896, 249)
Screenshot: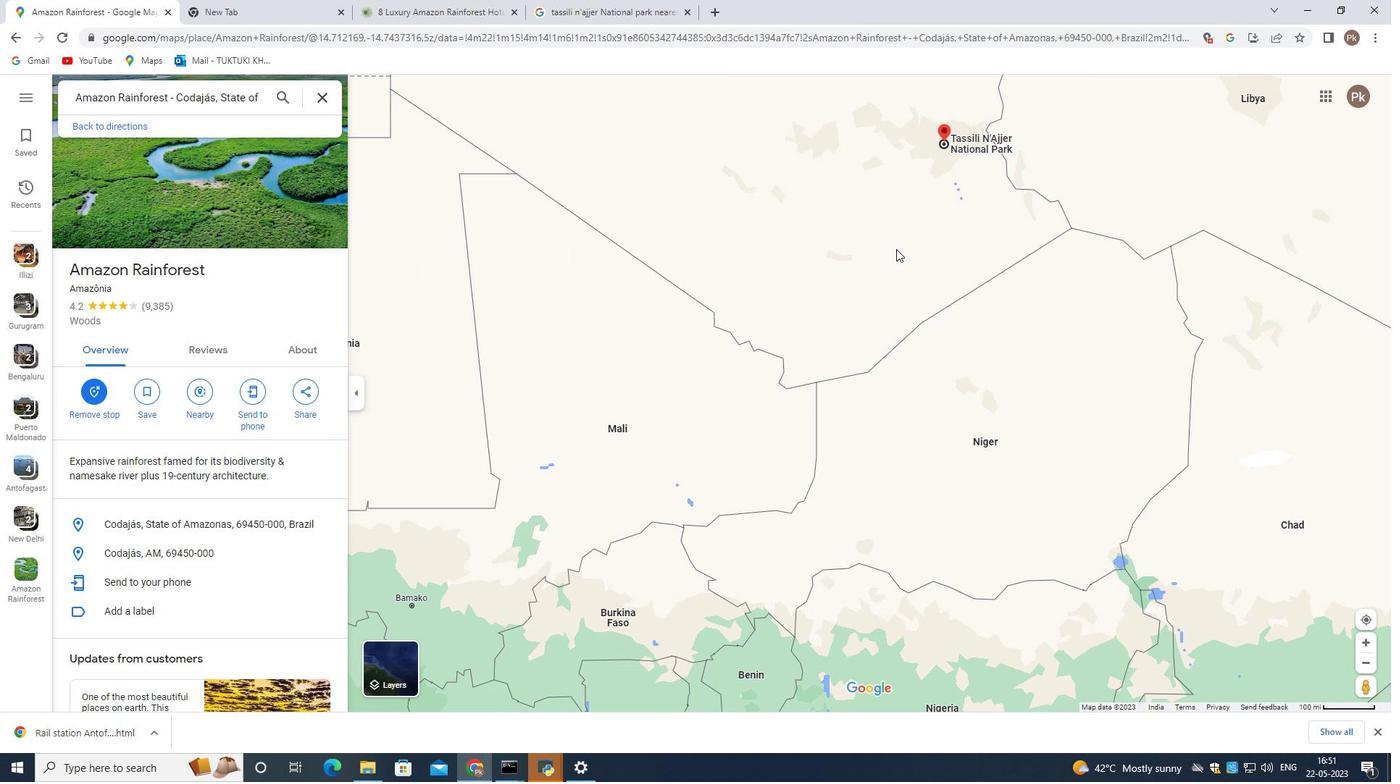 
Action: Mouse moved to (229, 492)
Screenshot: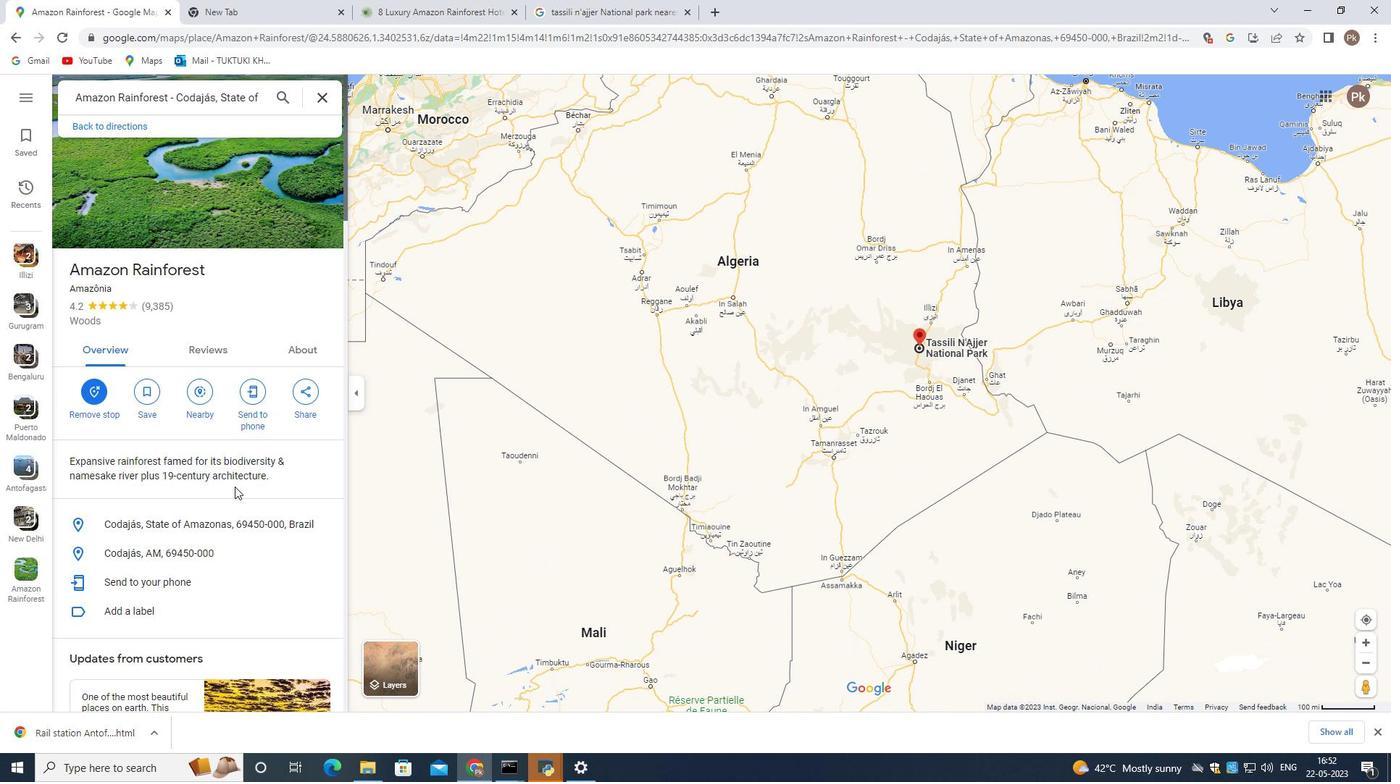 
Action: Mouse scrolled (229, 492) with delta (0, 0)
Screenshot: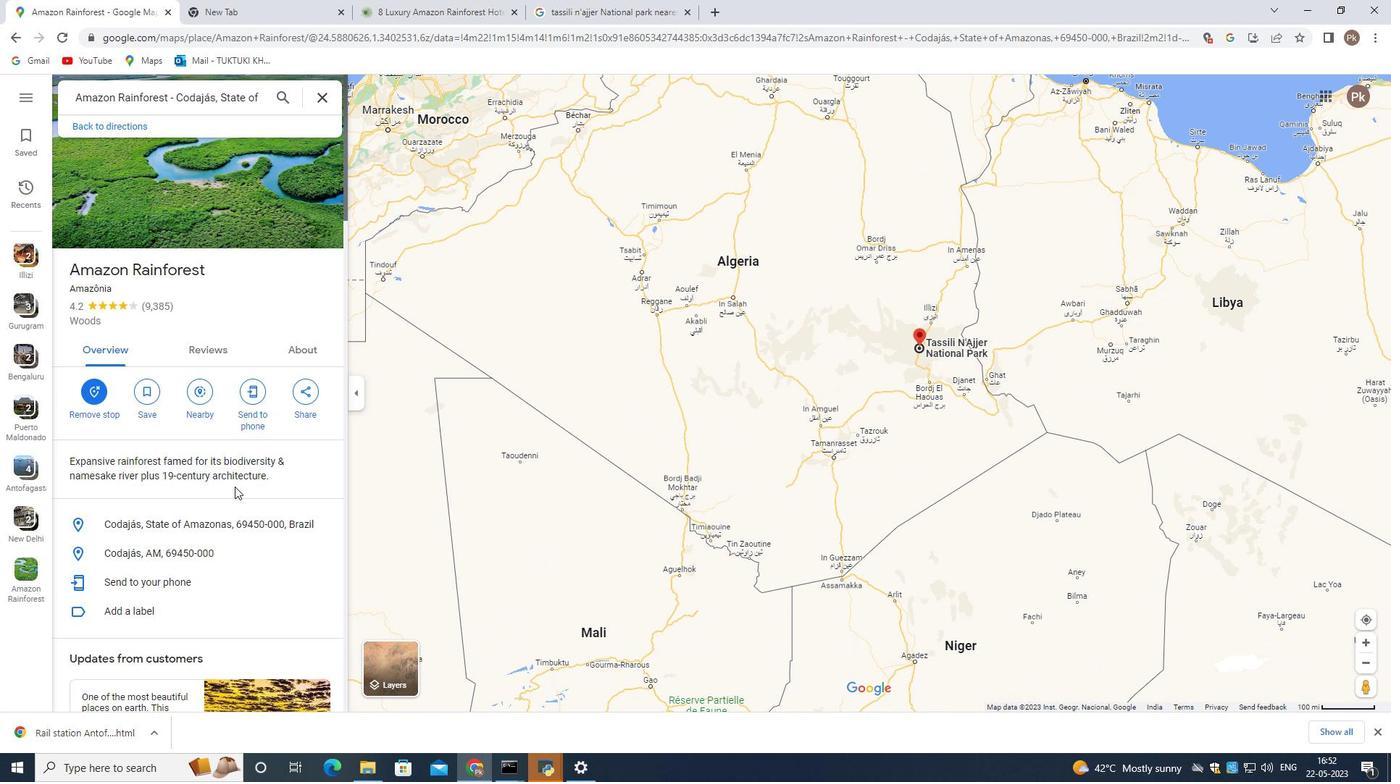 
Action: Mouse moved to (227, 496)
Screenshot: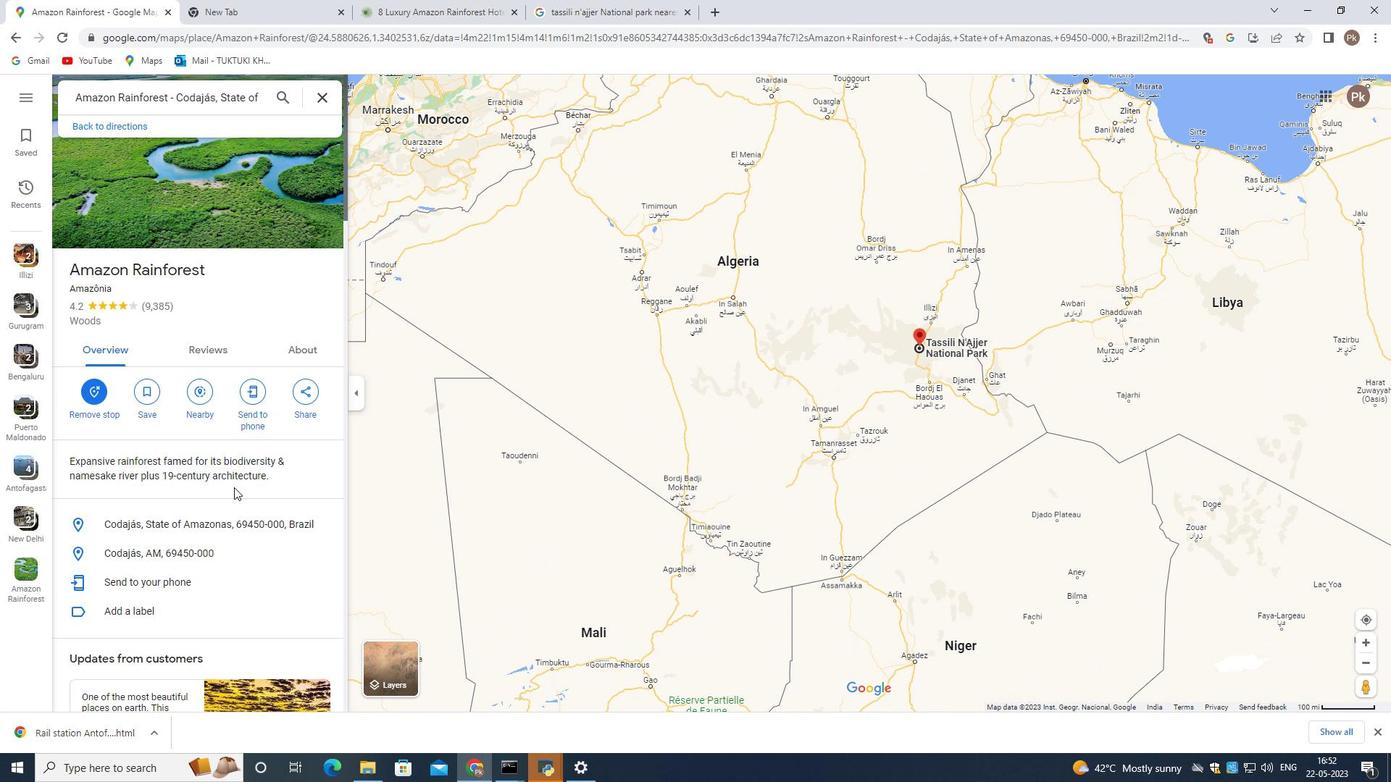 
Action: Mouse scrolled (227, 495) with delta (0, 0)
Screenshot: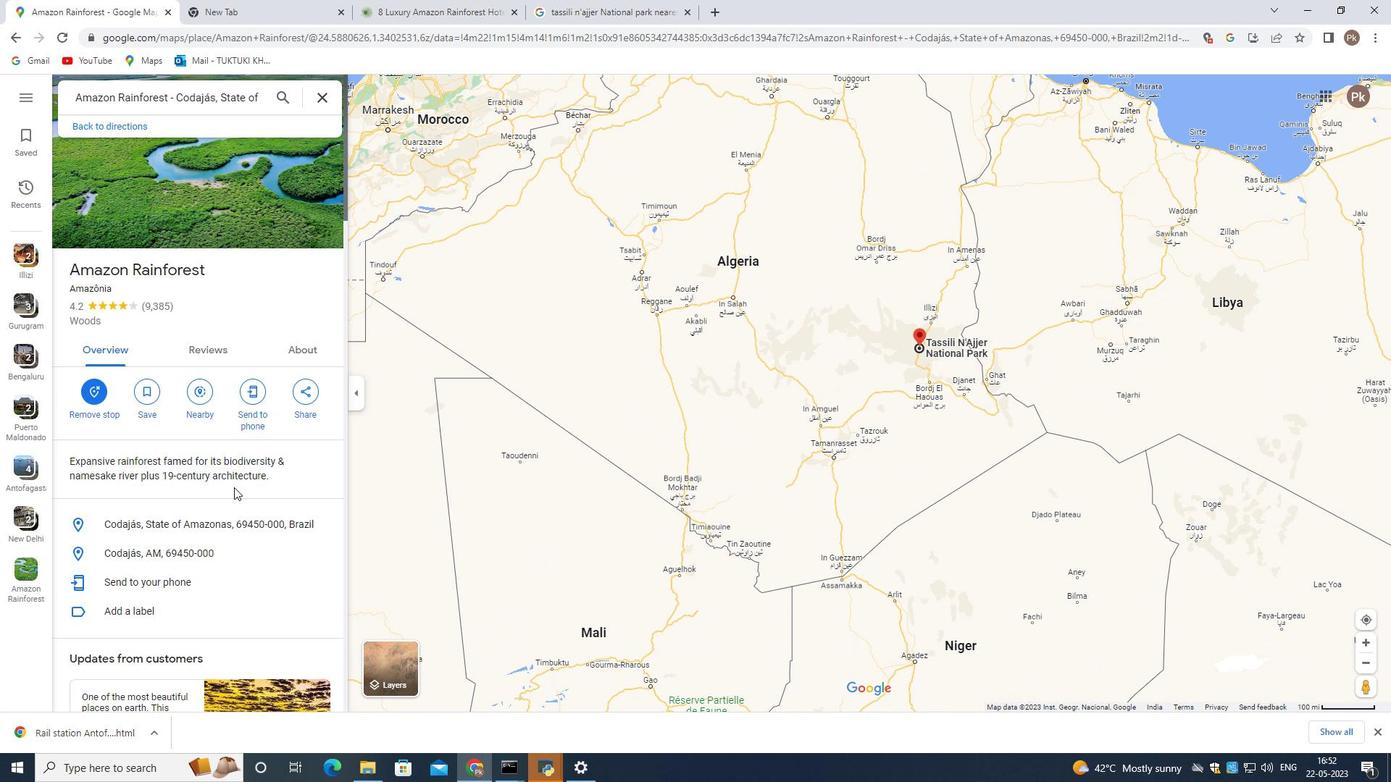 
Action: Mouse moved to (160, 435)
Screenshot: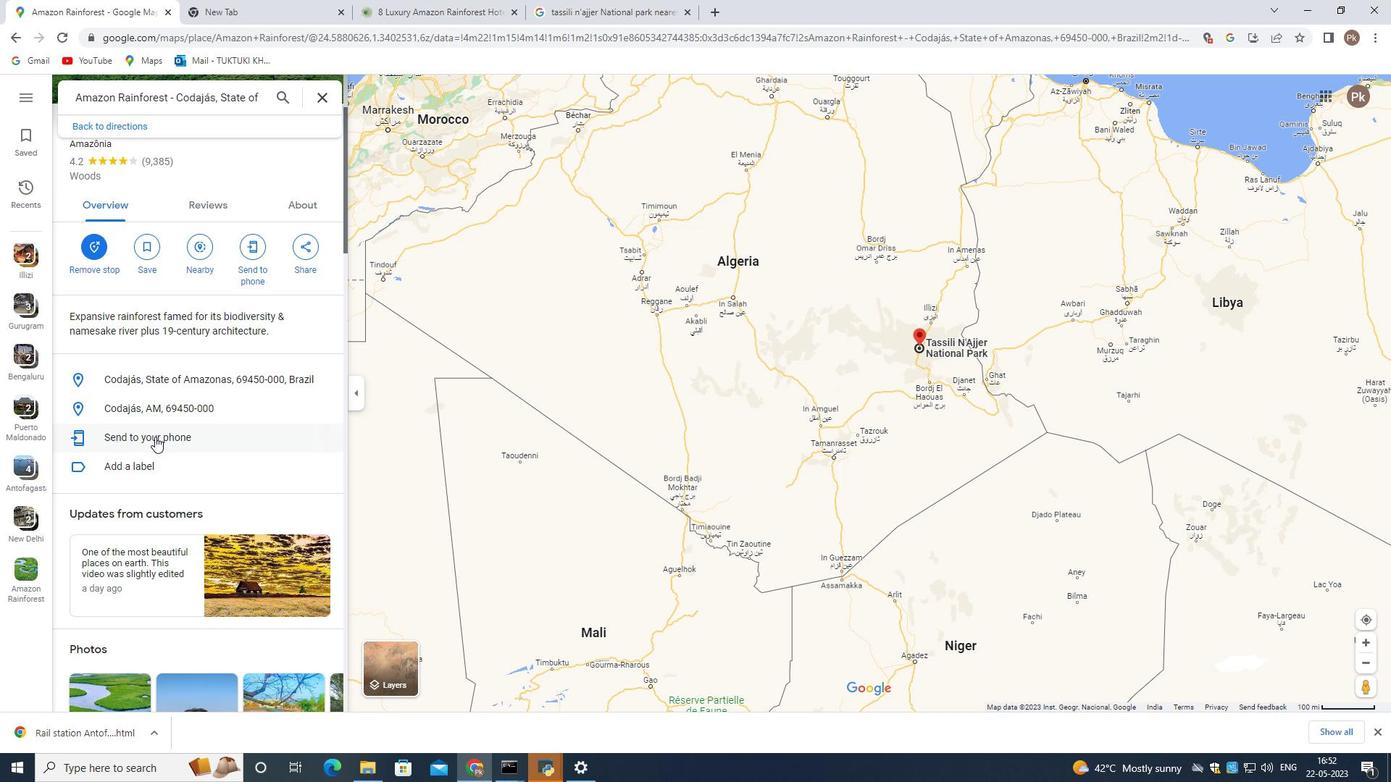 
Action: Mouse scrolled (160, 434) with delta (0, 0)
Screenshot: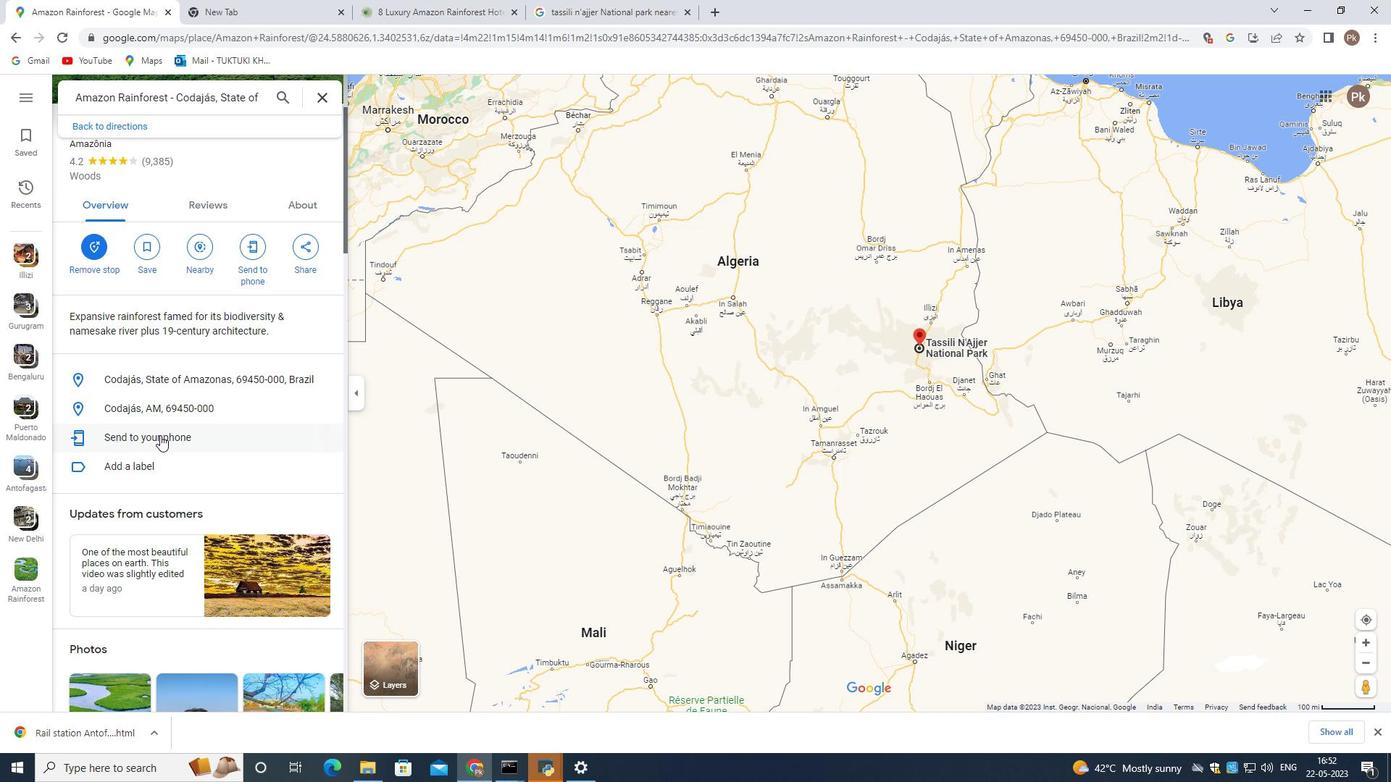 
Action: Mouse scrolled (160, 434) with delta (0, 0)
Screenshot: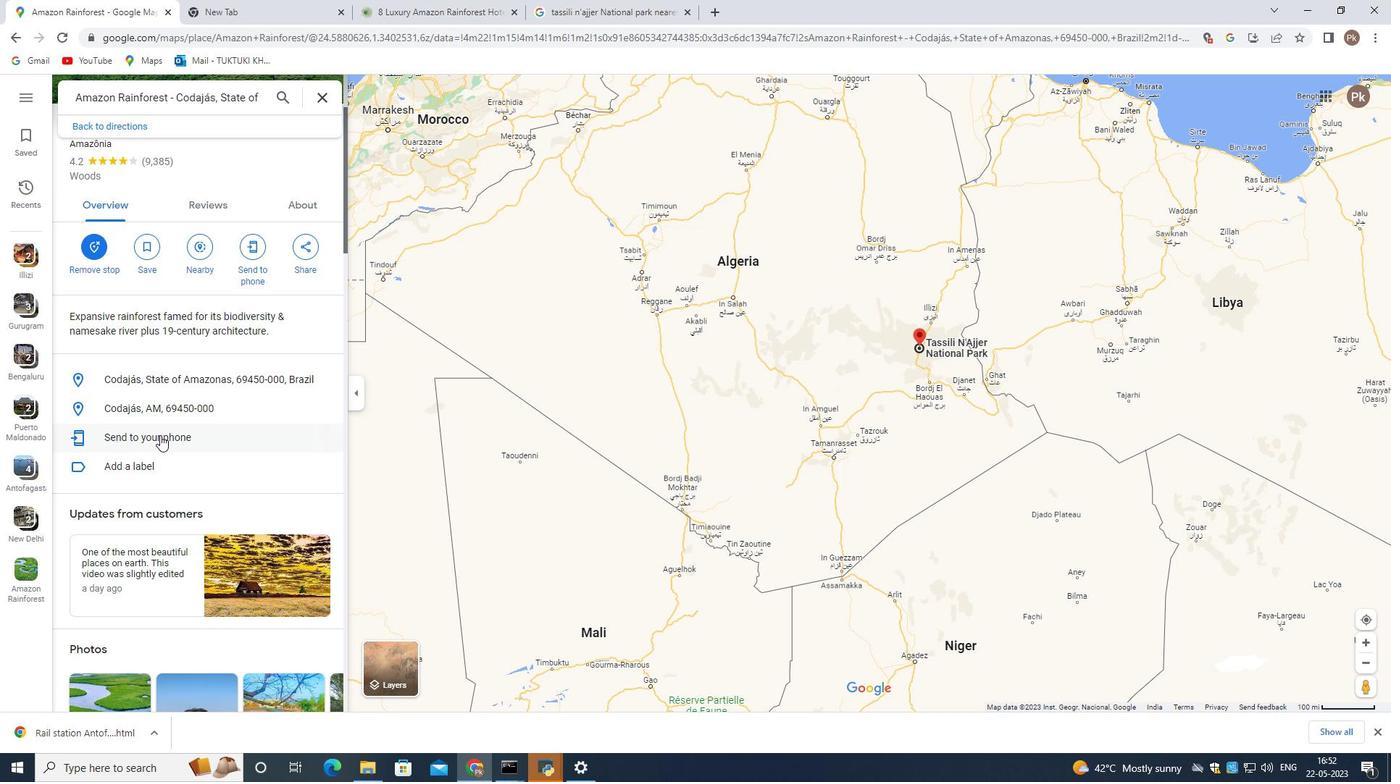 
Action: Mouse scrolled (160, 434) with delta (0, 0)
Screenshot: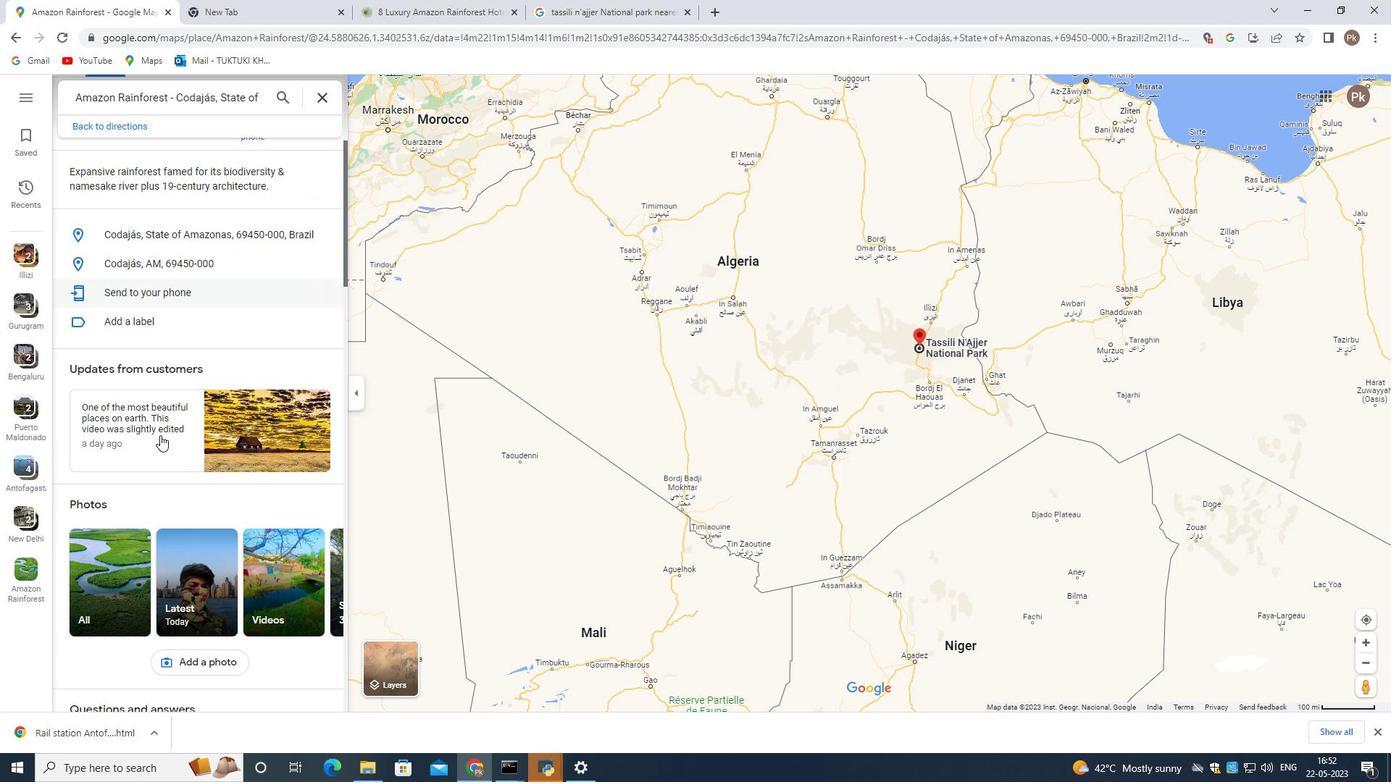 
Action: Mouse scrolled (160, 434) with delta (0, 0)
Screenshot: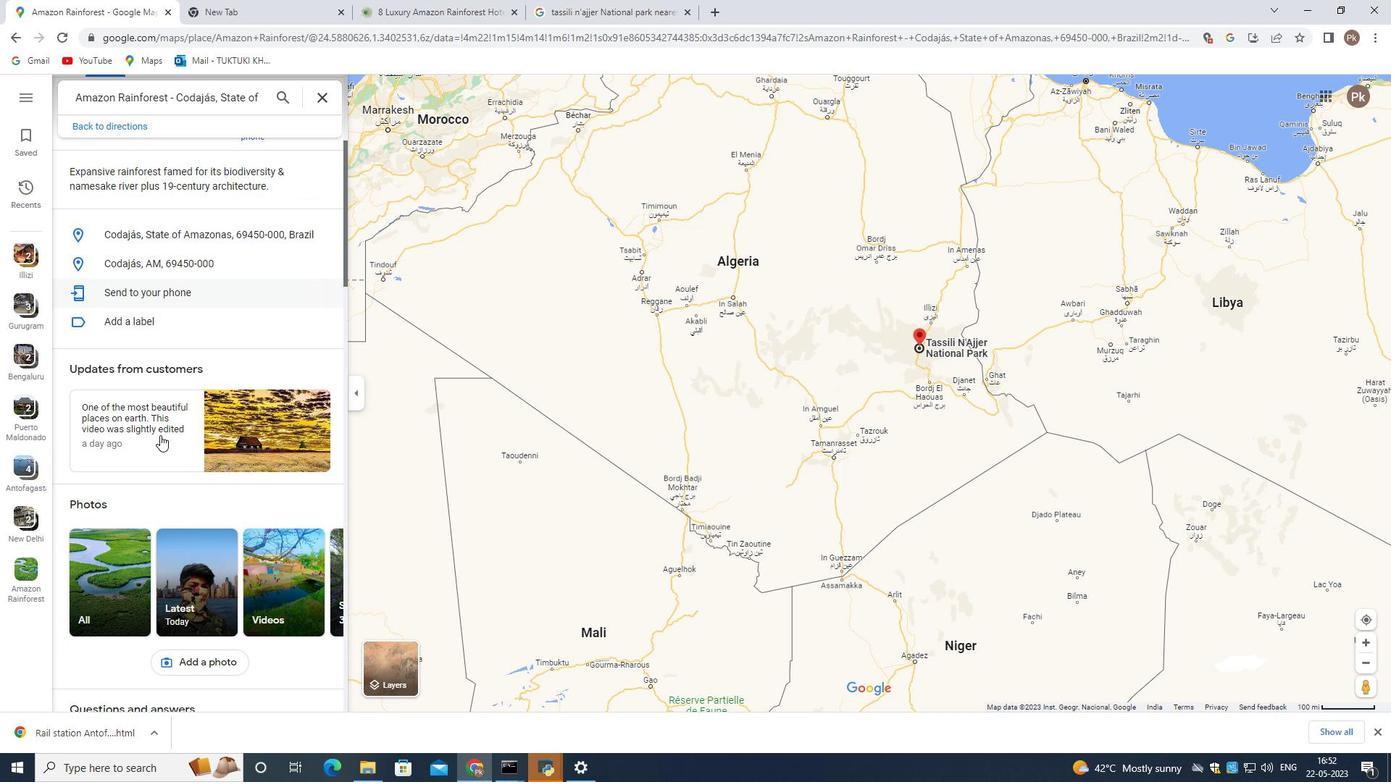 
Action: Mouse scrolled (160, 434) with delta (0, 0)
Screenshot: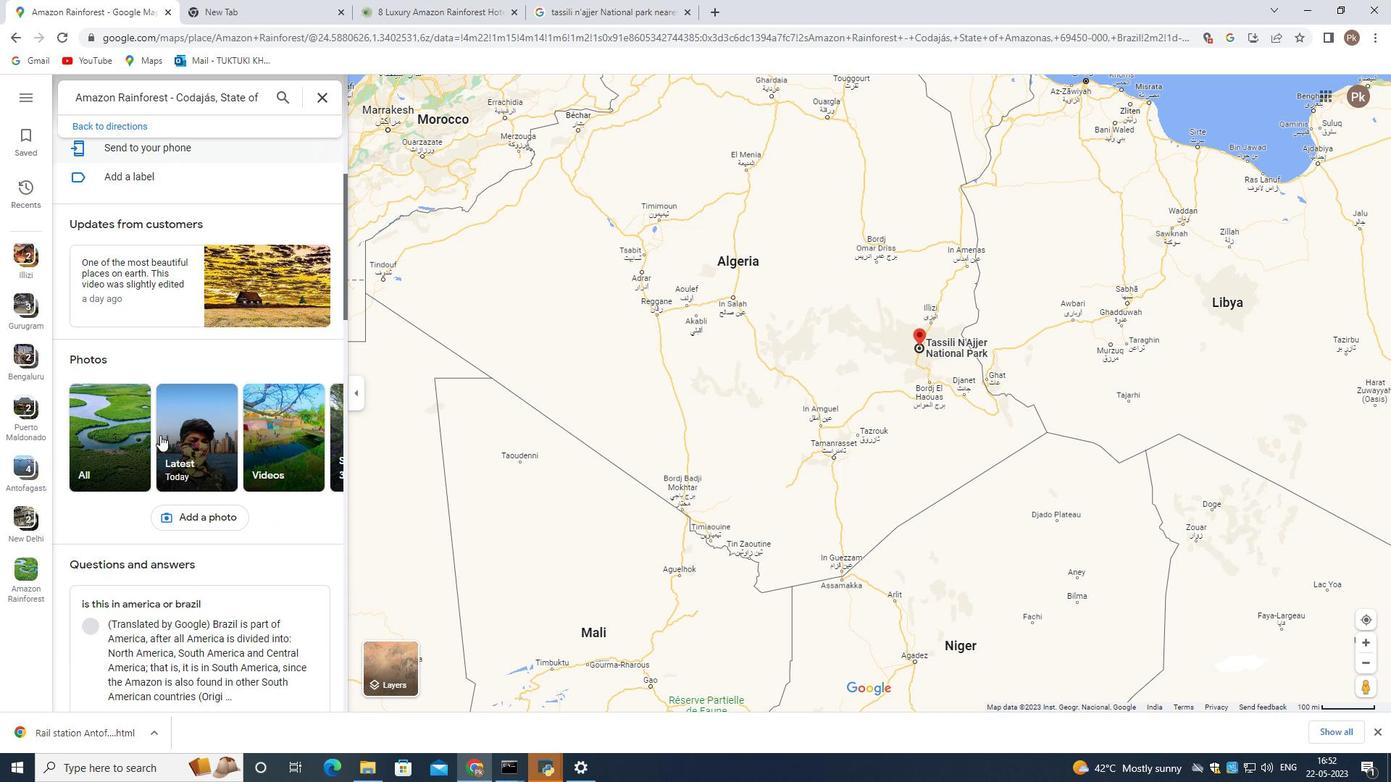 
Action: Mouse scrolled (160, 434) with delta (0, 0)
Screenshot: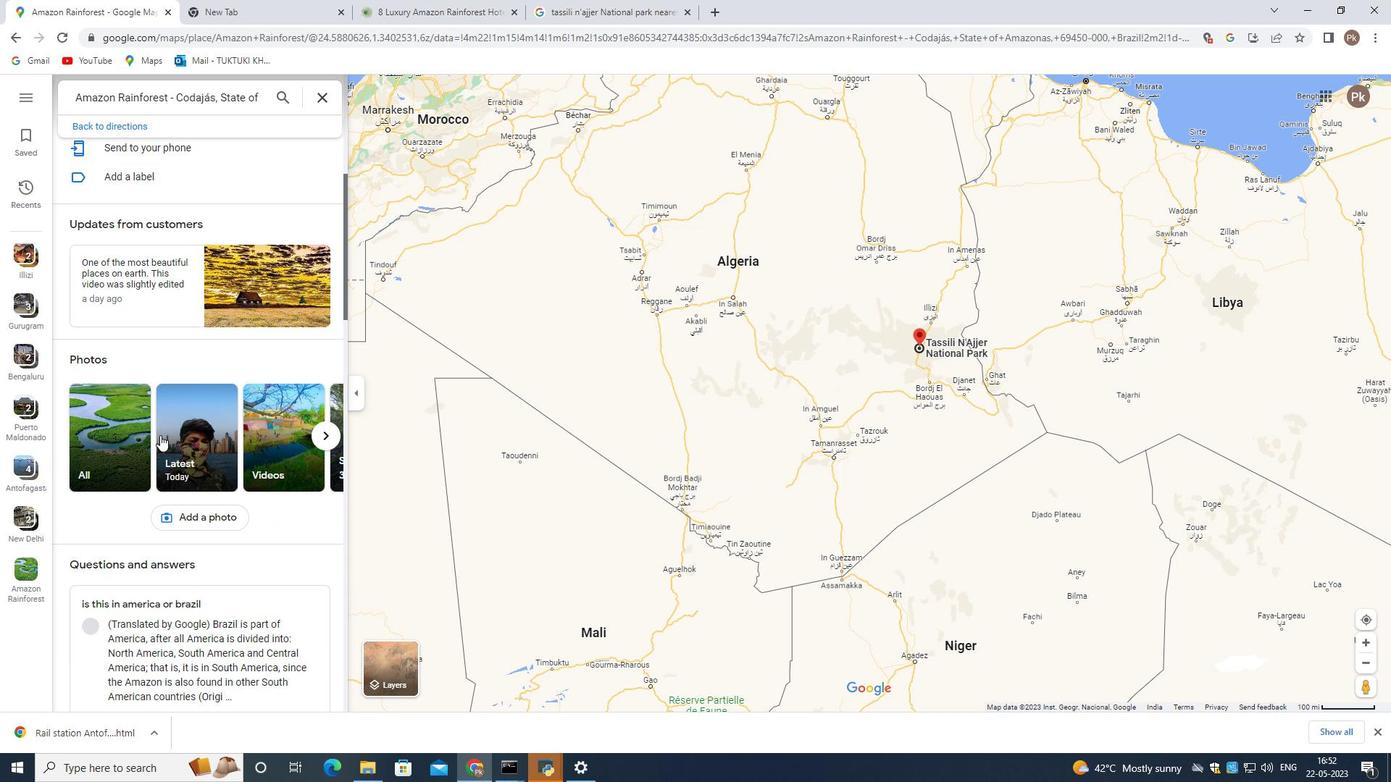 
Action: Mouse scrolled (160, 434) with delta (0, 0)
Screenshot: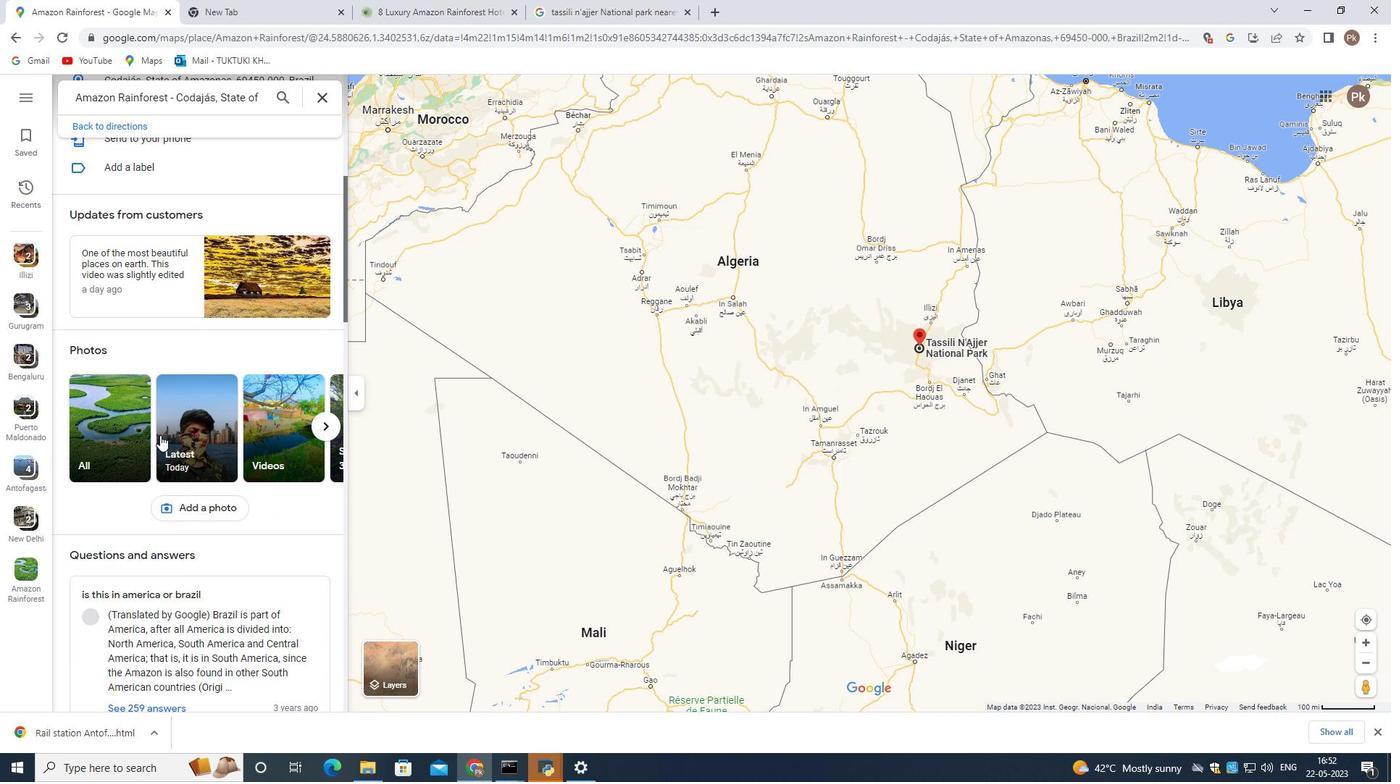 
Action: Mouse moved to (161, 435)
Screenshot: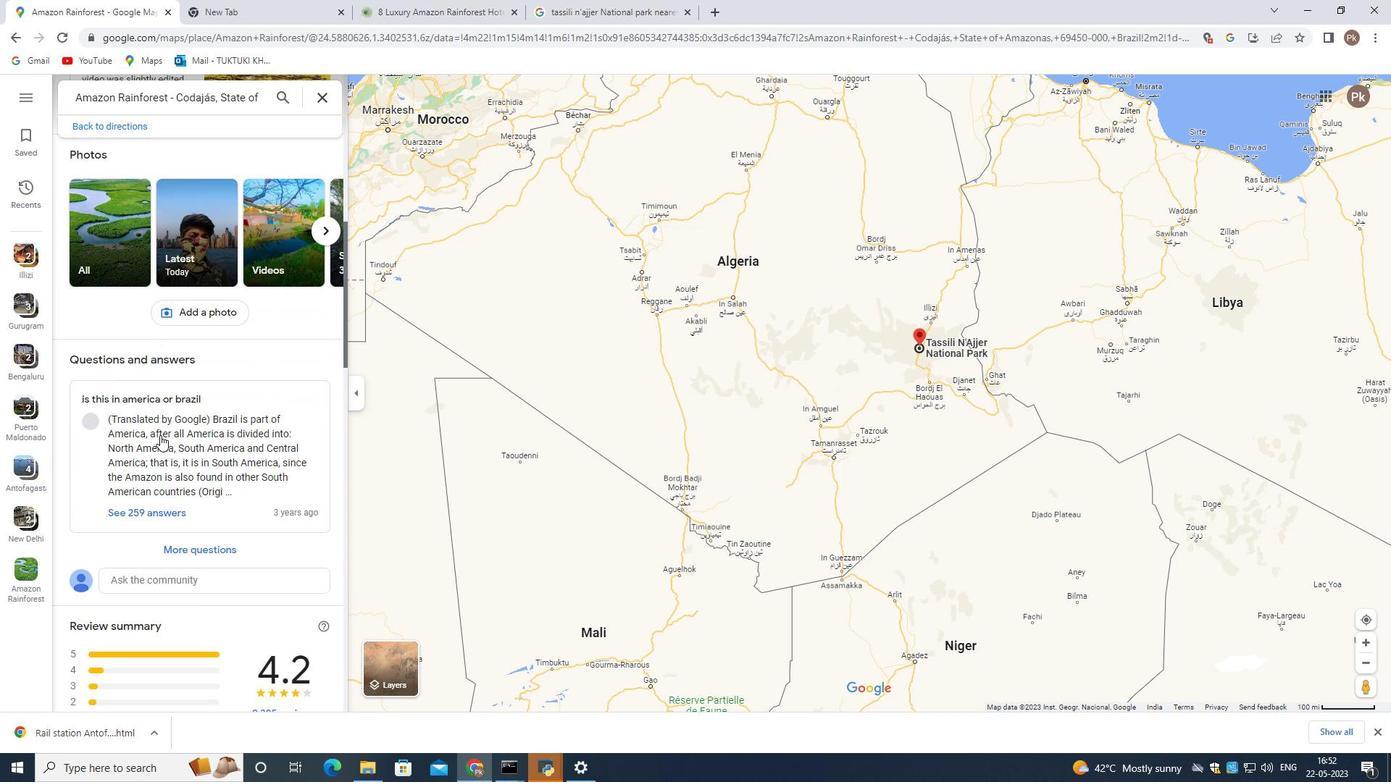 
Action: Mouse scrolled (161, 434) with delta (0, 0)
Screenshot: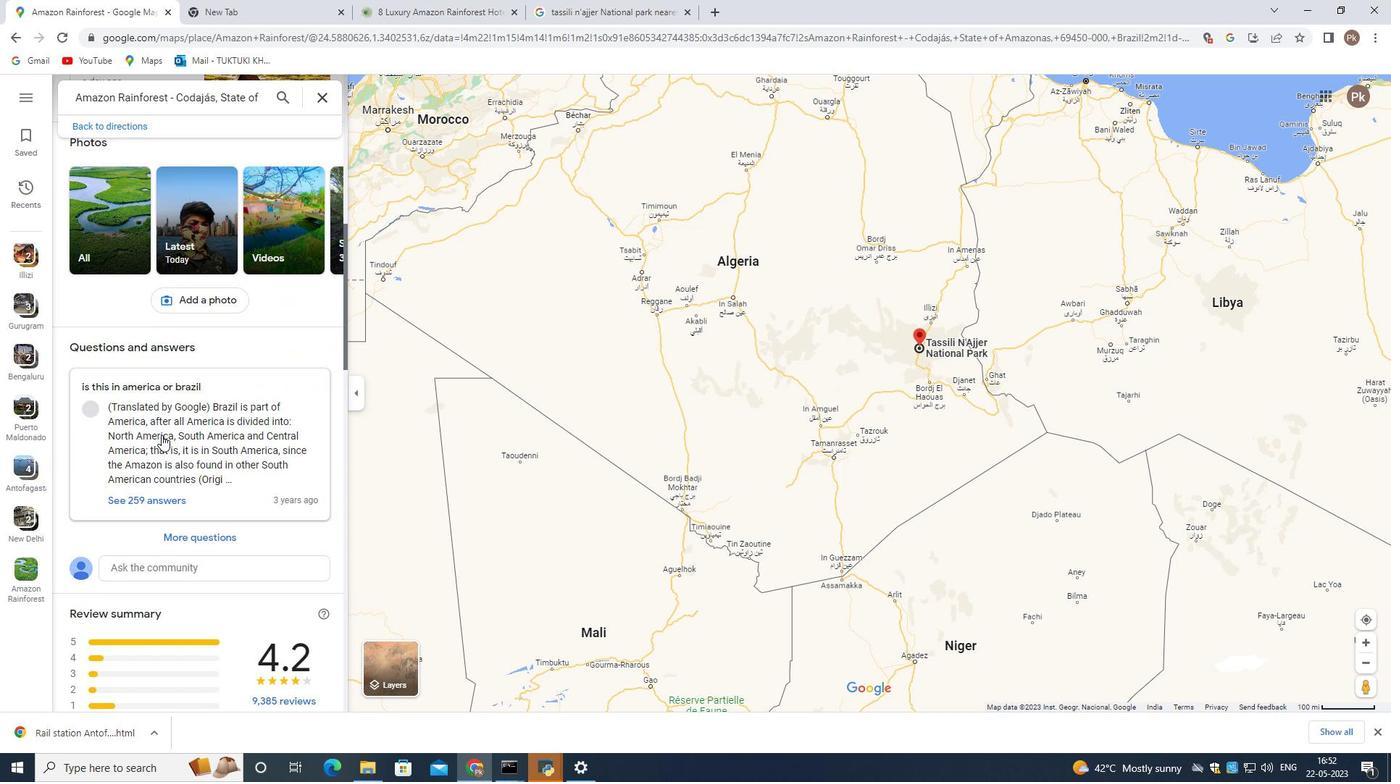 
Action: Mouse scrolled (161, 434) with delta (0, 0)
Screenshot: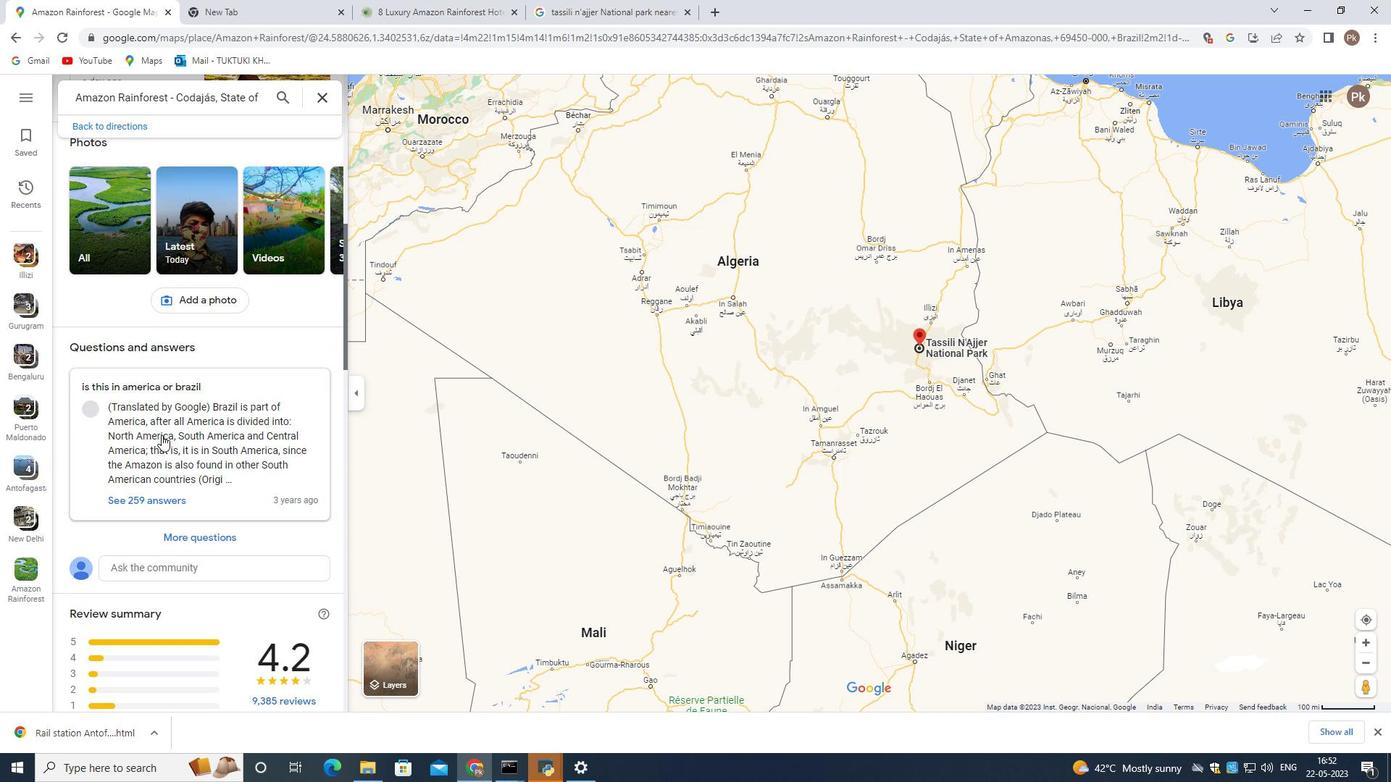 
Action: Mouse scrolled (161, 434) with delta (0, 0)
Screenshot: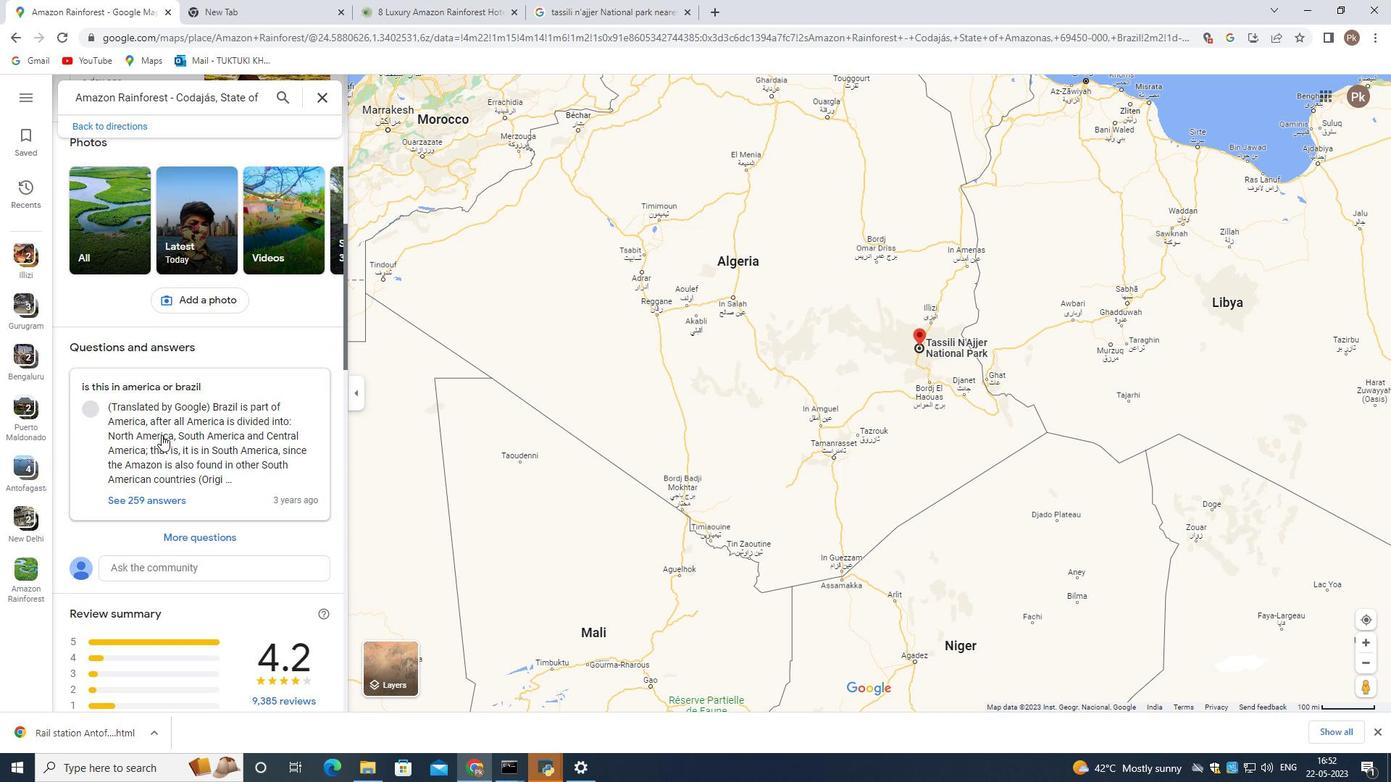 
Action: Mouse scrolled (161, 434) with delta (0, 0)
Screenshot: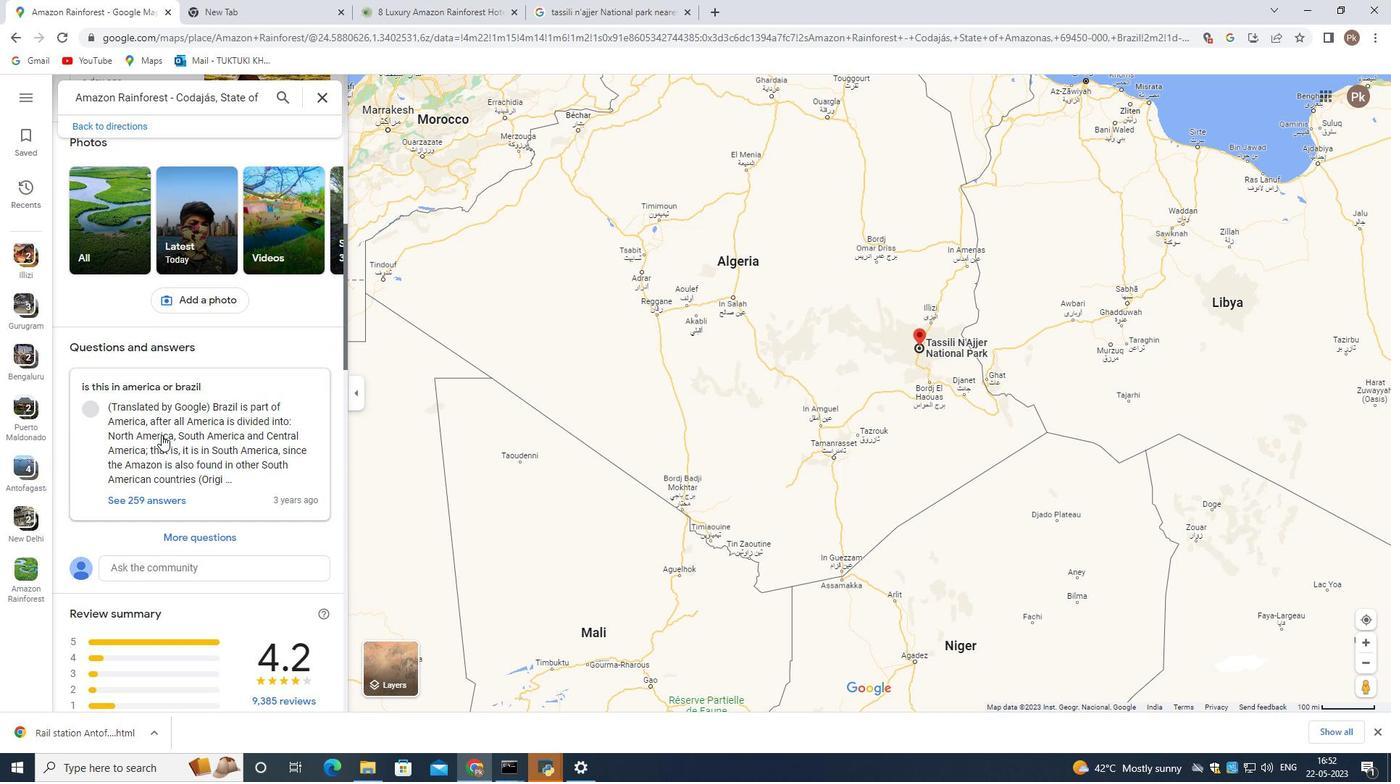 
Action: Mouse scrolled (161, 434) with delta (0, 0)
Screenshot: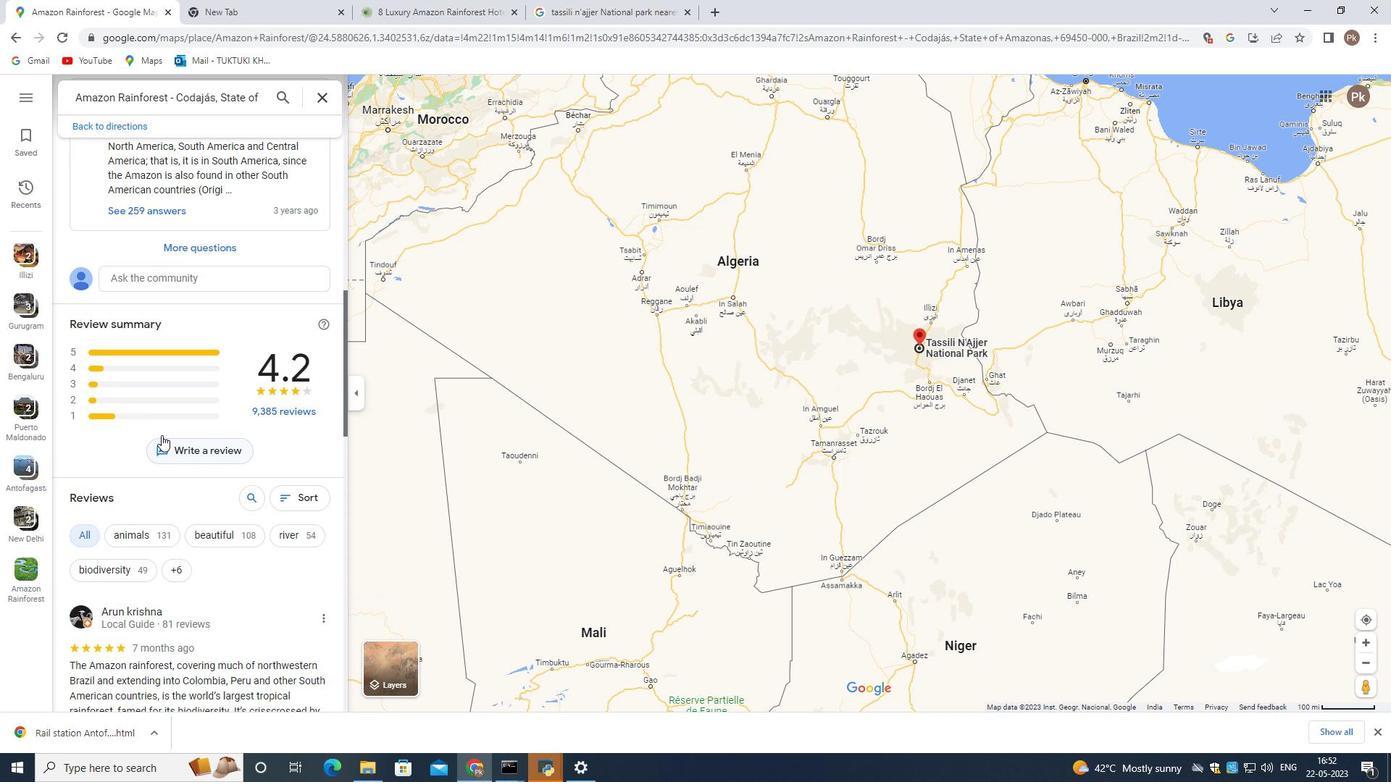 
Action: Mouse scrolled (161, 434) with delta (0, 0)
Screenshot: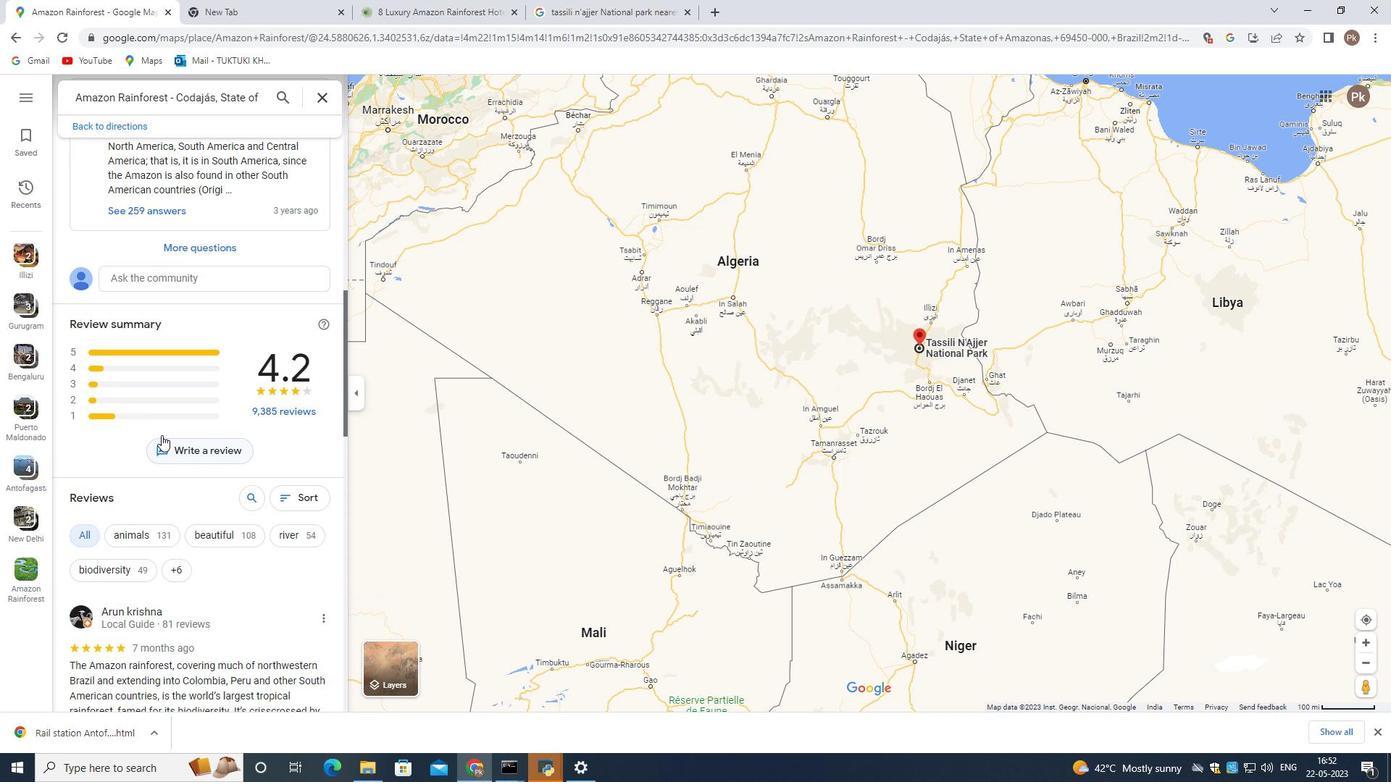 
Action: Mouse scrolled (161, 434) with delta (0, 0)
Screenshot: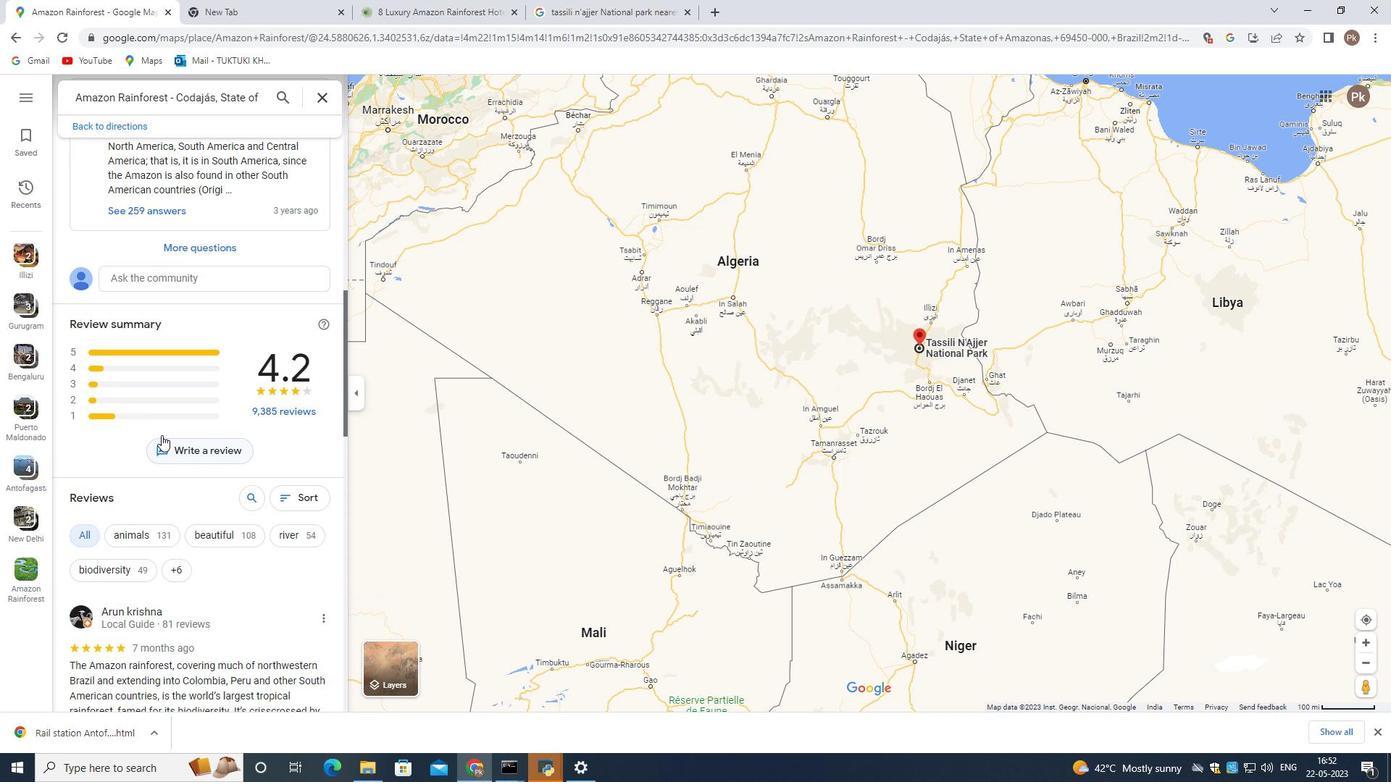 
Action: Mouse scrolled (161, 434) with delta (0, 0)
Screenshot: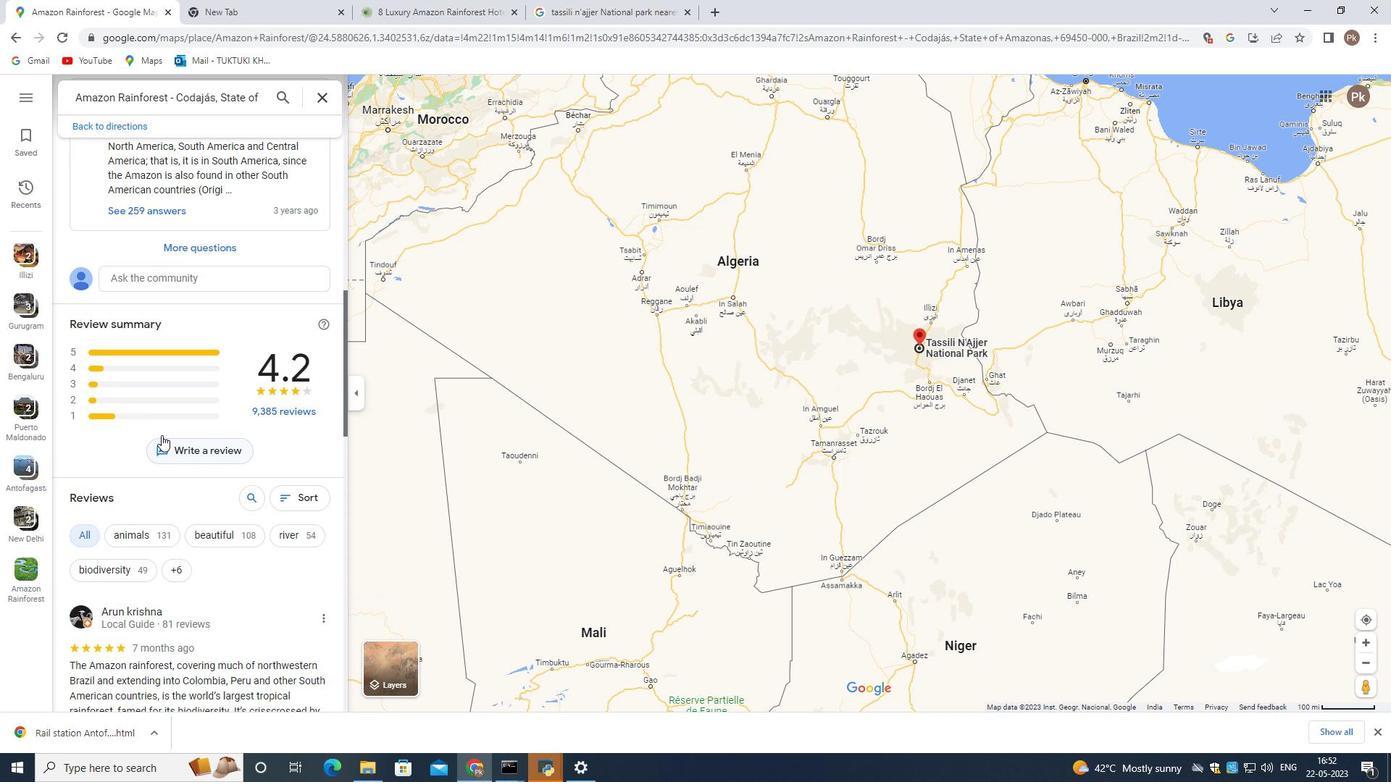 
Action: Mouse scrolled (161, 434) with delta (0, 0)
Screenshot: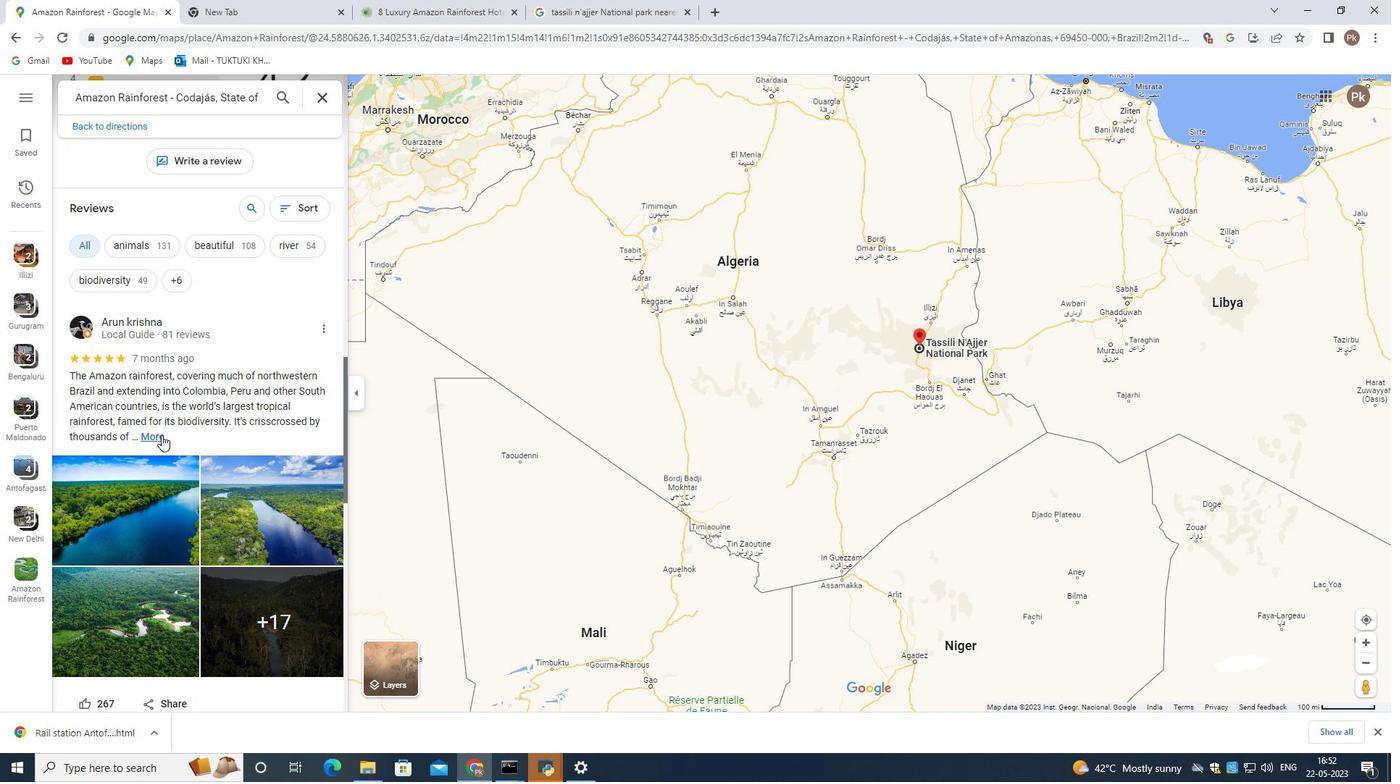 
Action: Mouse scrolled (161, 434) with delta (0, 0)
Screenshot: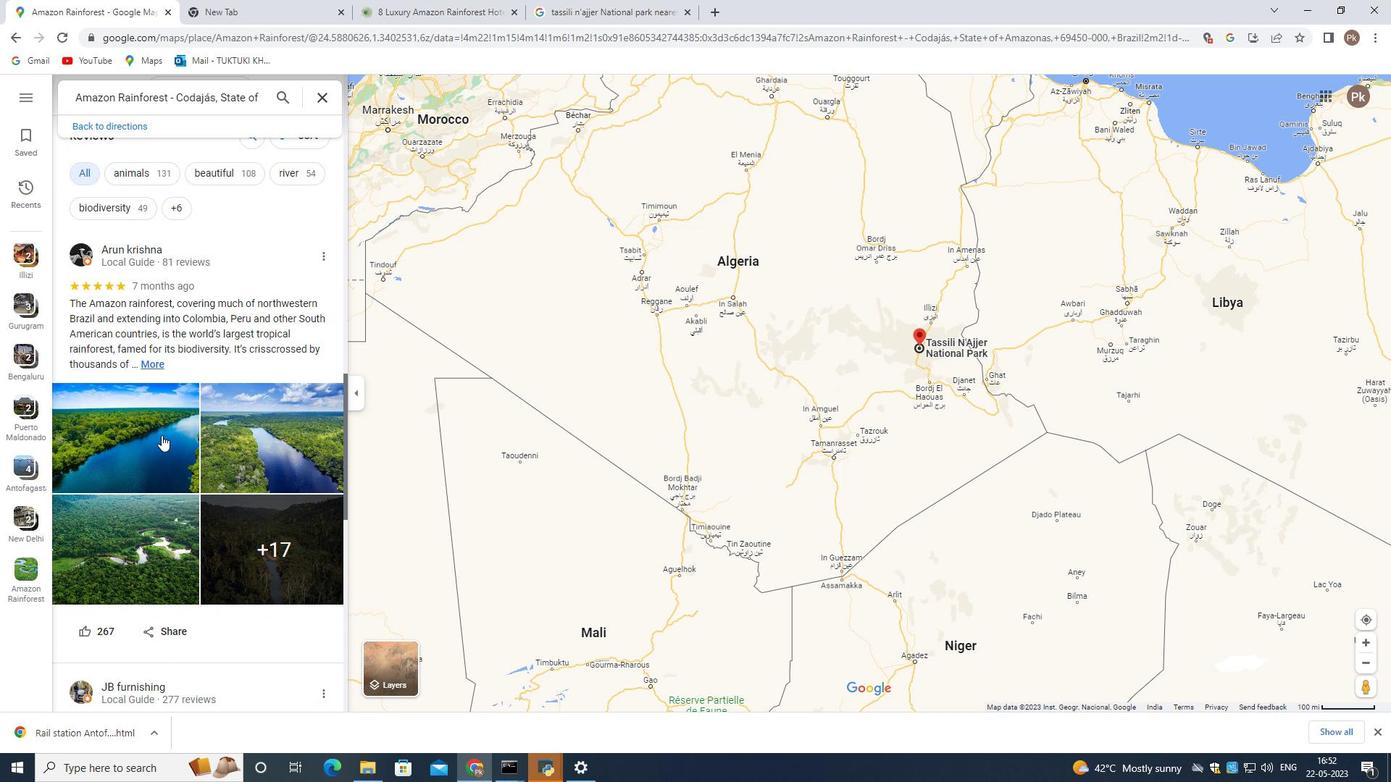 
Action: Mouse scrolled (161, 434) with delta (0, 0)
Screenshot: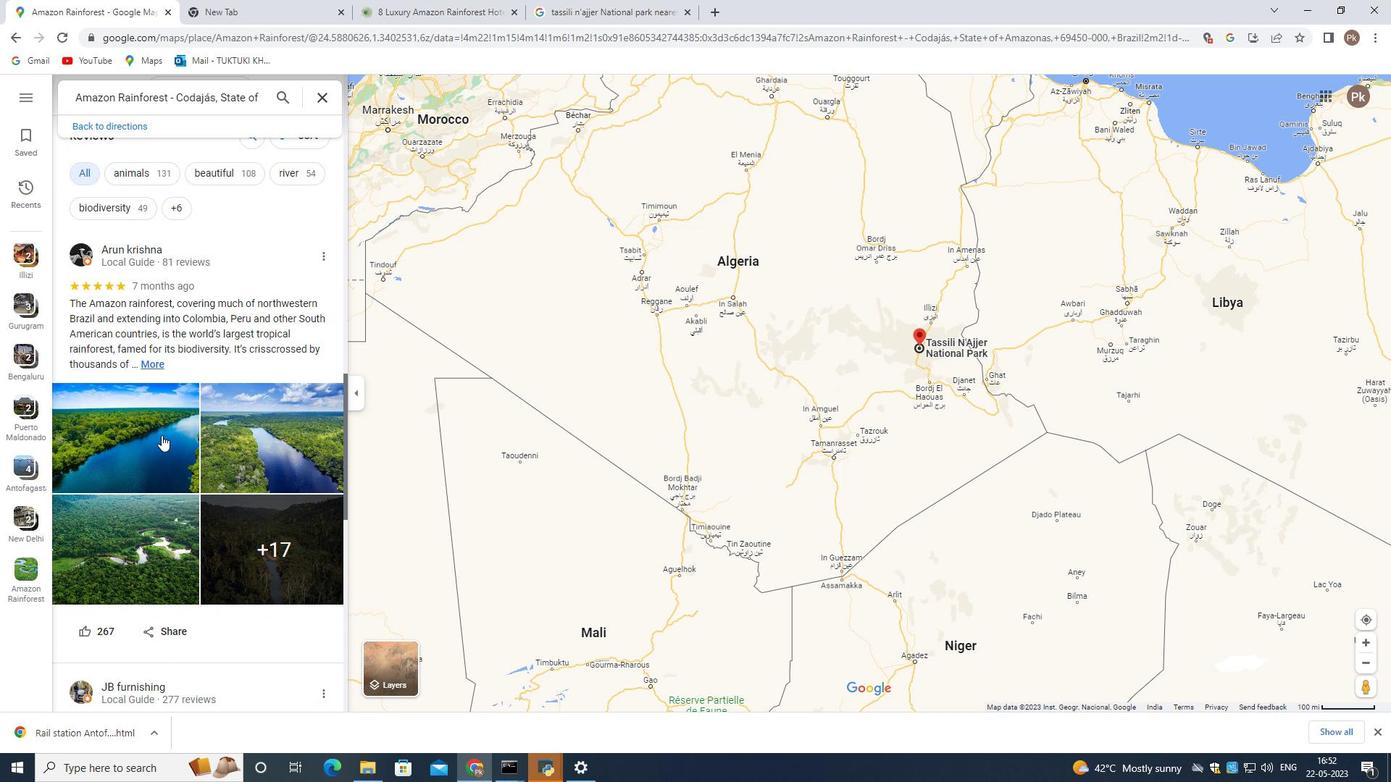 
Action: Mouse scrolled (161, 434) with delta (0, 0)
Screenshot: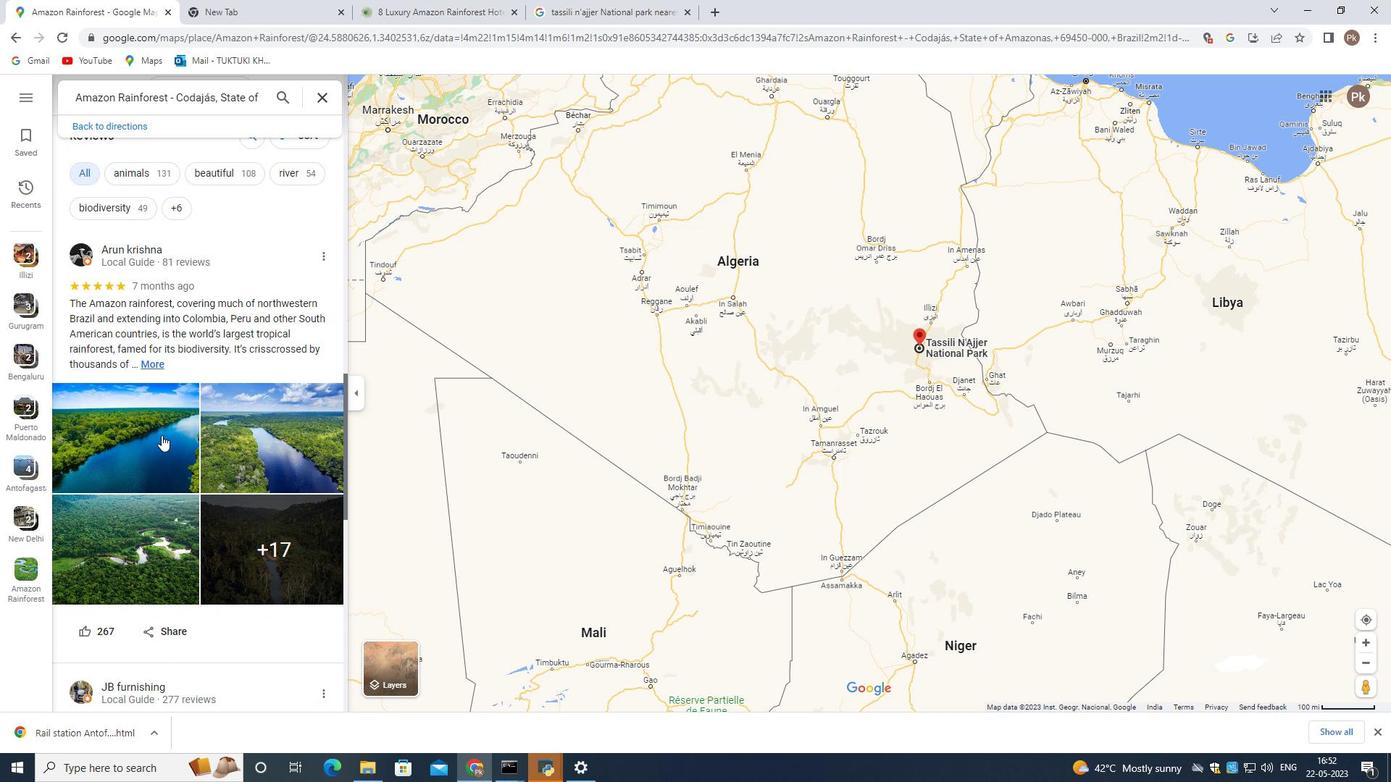 
Action: Mouse scrolled (161, 434) with delta (0, 0)
Screenshot: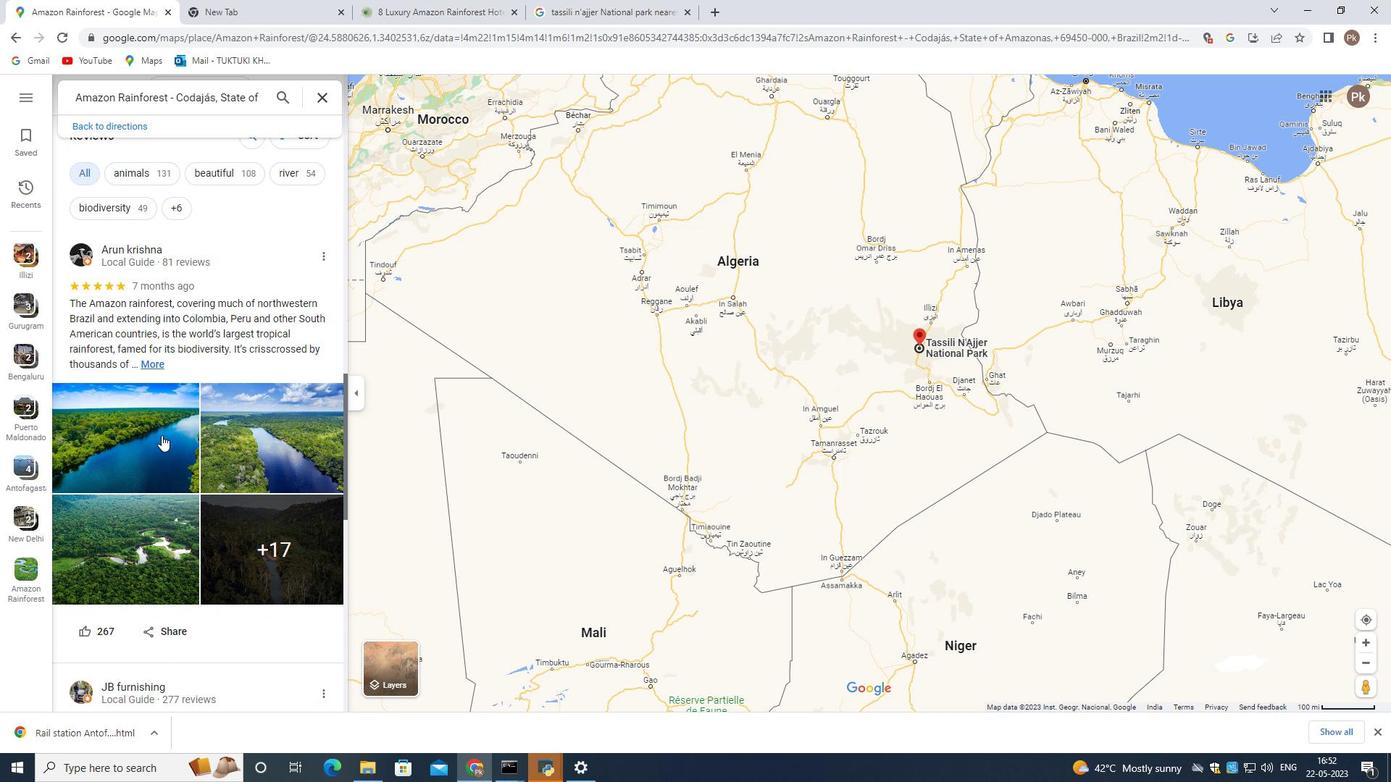 
Action: Mouse scrolled (161, 434) with delta (0, 0)
Screenshot: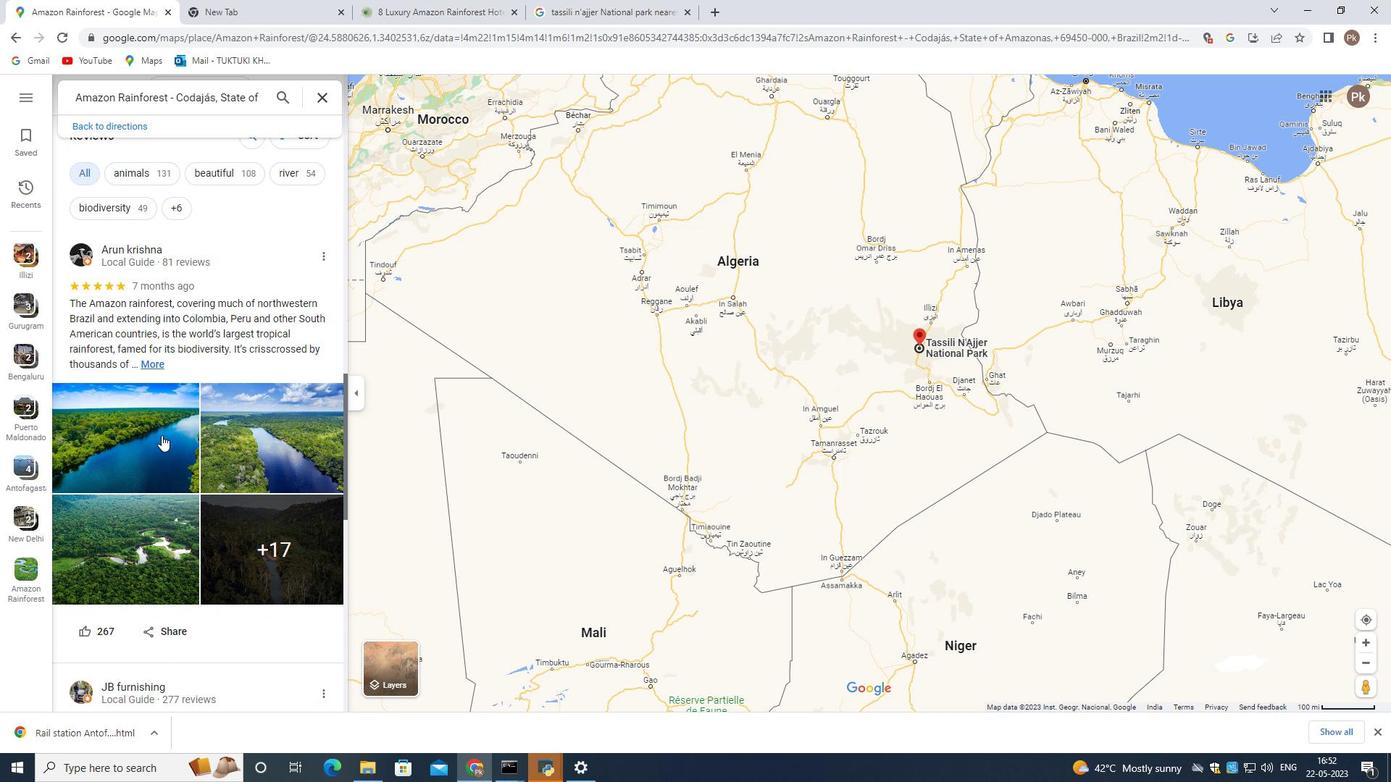 
Action: Mouse moved to (161, 435)
Screenshot: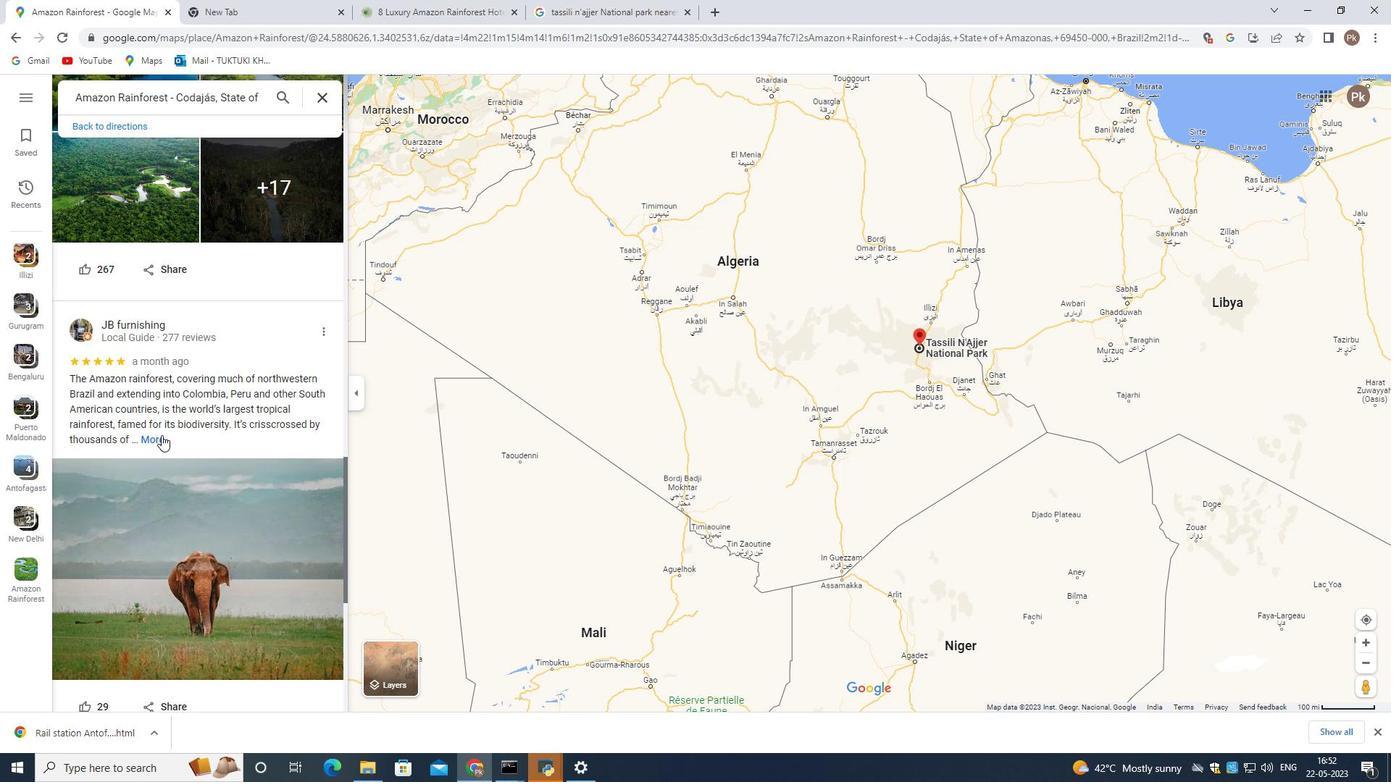 
Action: Mouse scrolled (161, 434) with delta (0, 0)
Screenshot: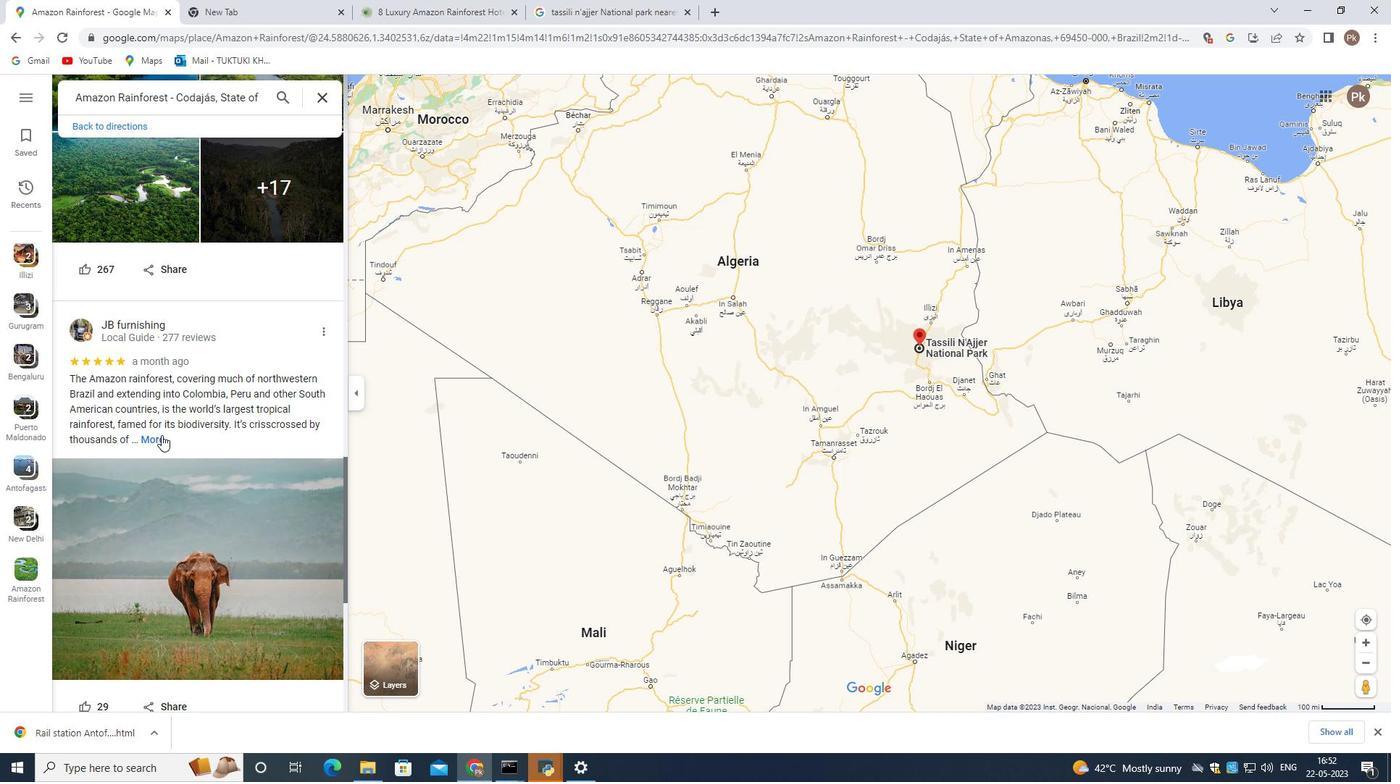 
Action: Mouse scrolled (161, 434) with delta (0, 0)
Screenshot: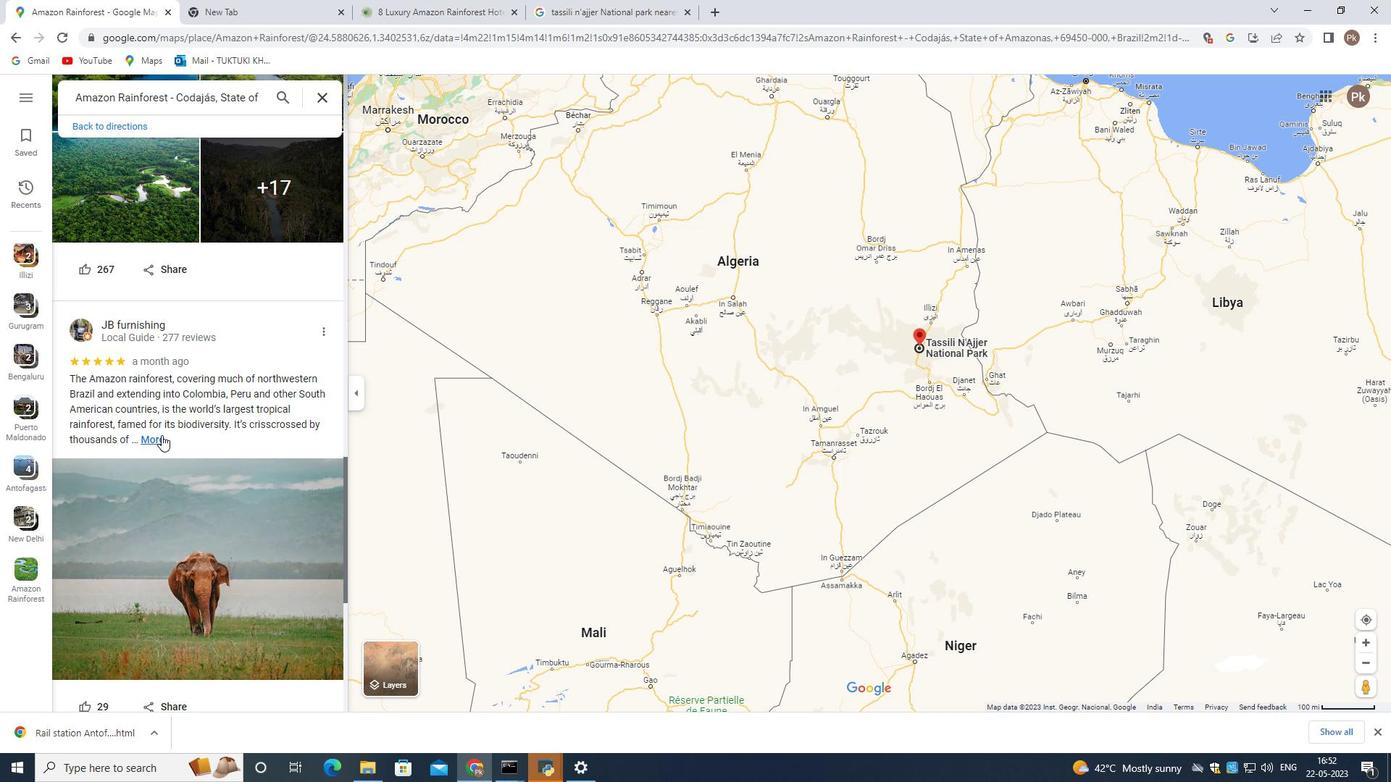 
Action: Mouse scrolled (161, 434) with delta (0, 0)
Screenshot: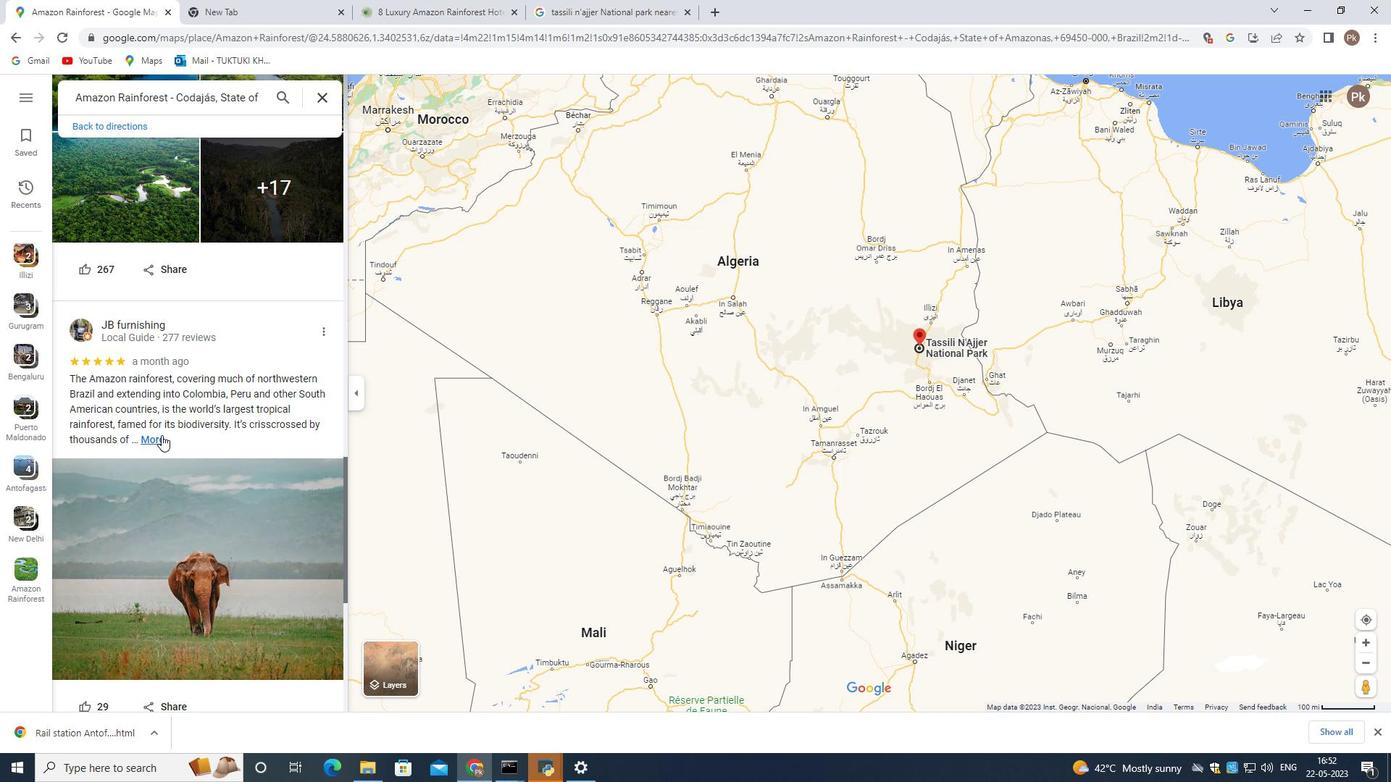 
Action: Mouse scrolled (161, 434) with delta (0, 0)
Screenshot: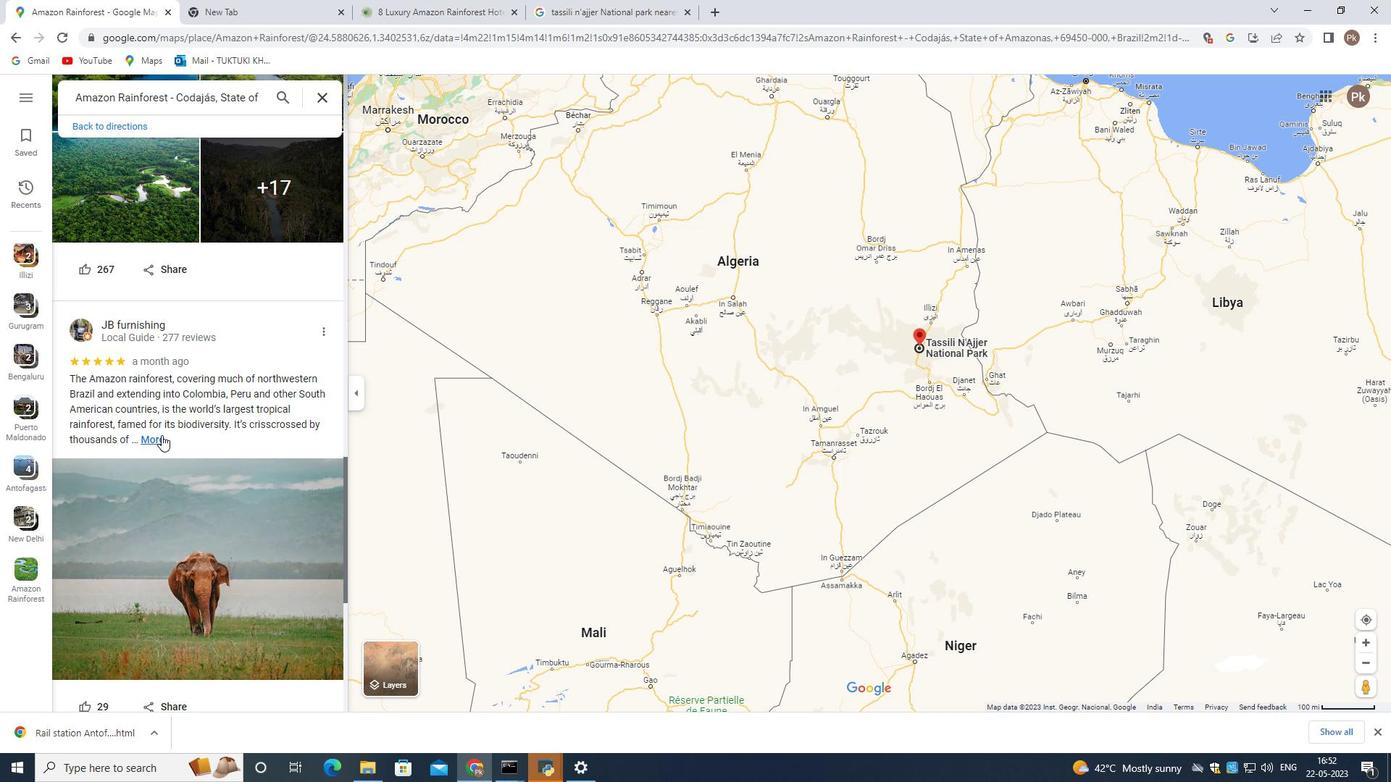 
Action: Mouse scrolled (161, 434) with delta (0, 0)
Screenshot: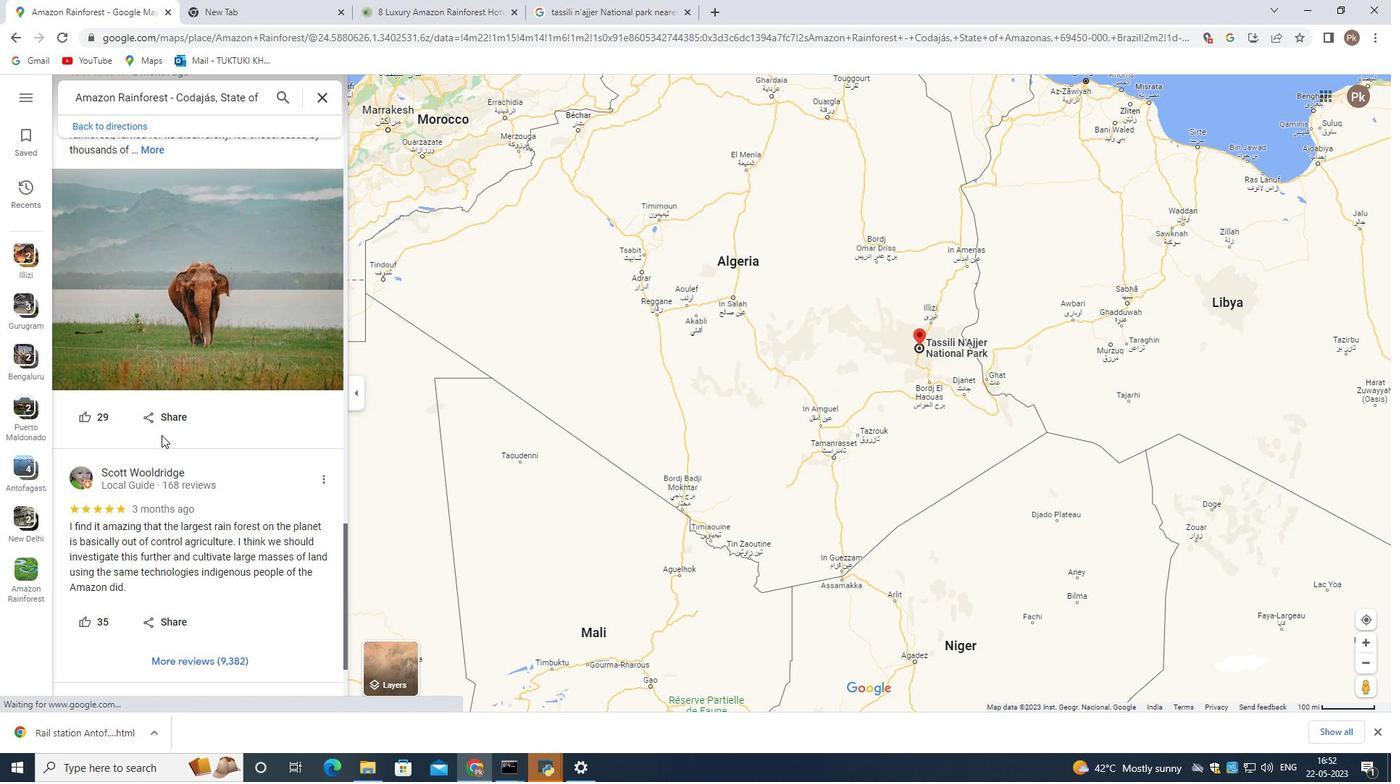
Action: Mouse scrolled (161, 434) with delta (0, 0)
Screenshot: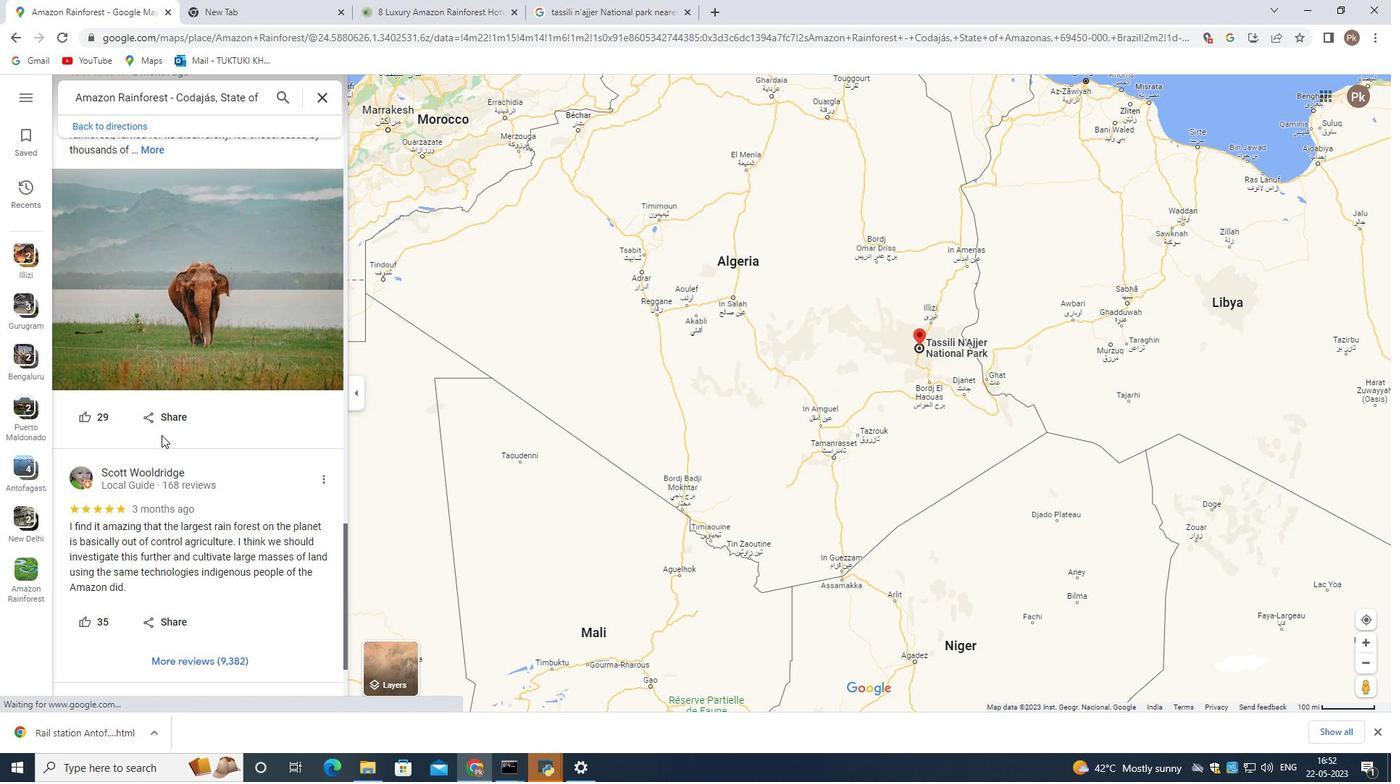 
Action: Mouse scrolled (161, 434) with delta (0, 0)
Screenshot: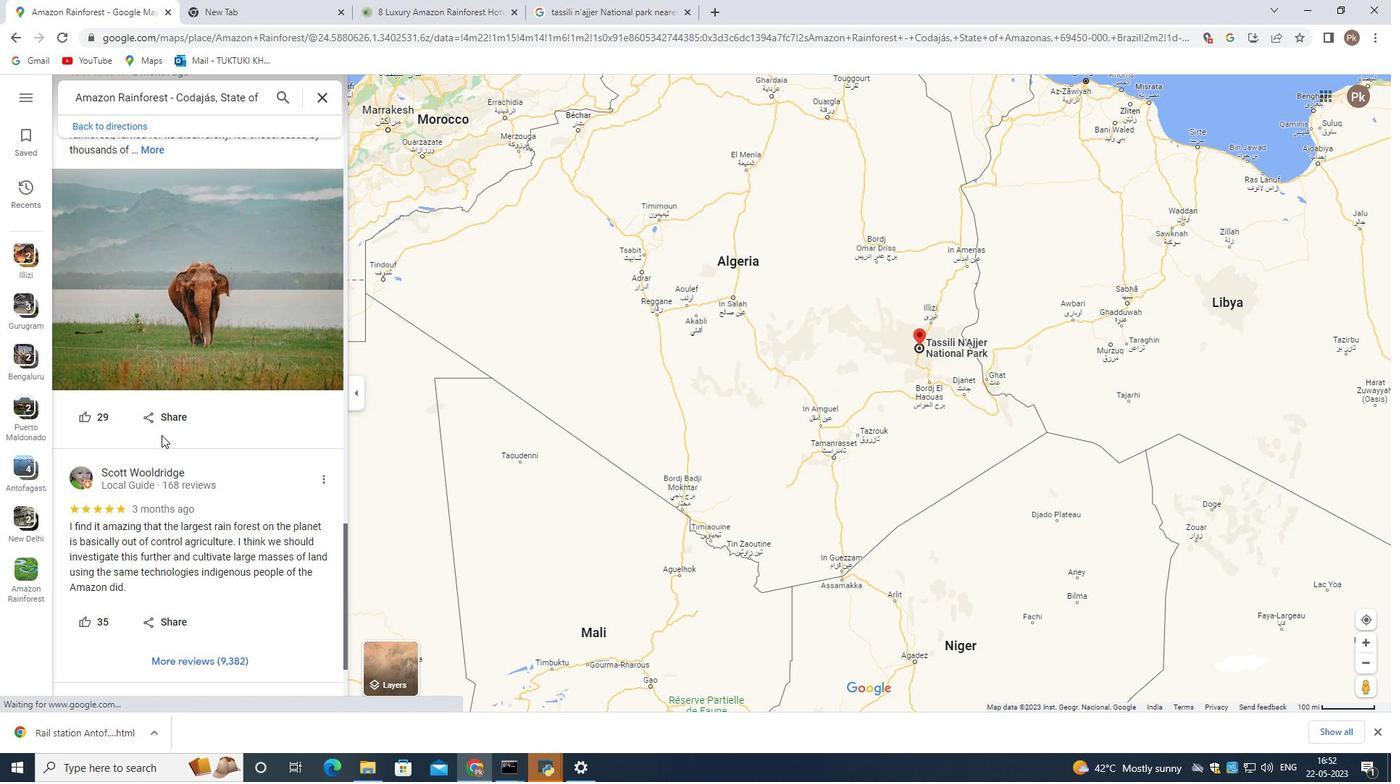 
Action: Mouse scrolled (161, 434) with delta (0, 0)
Screenshot: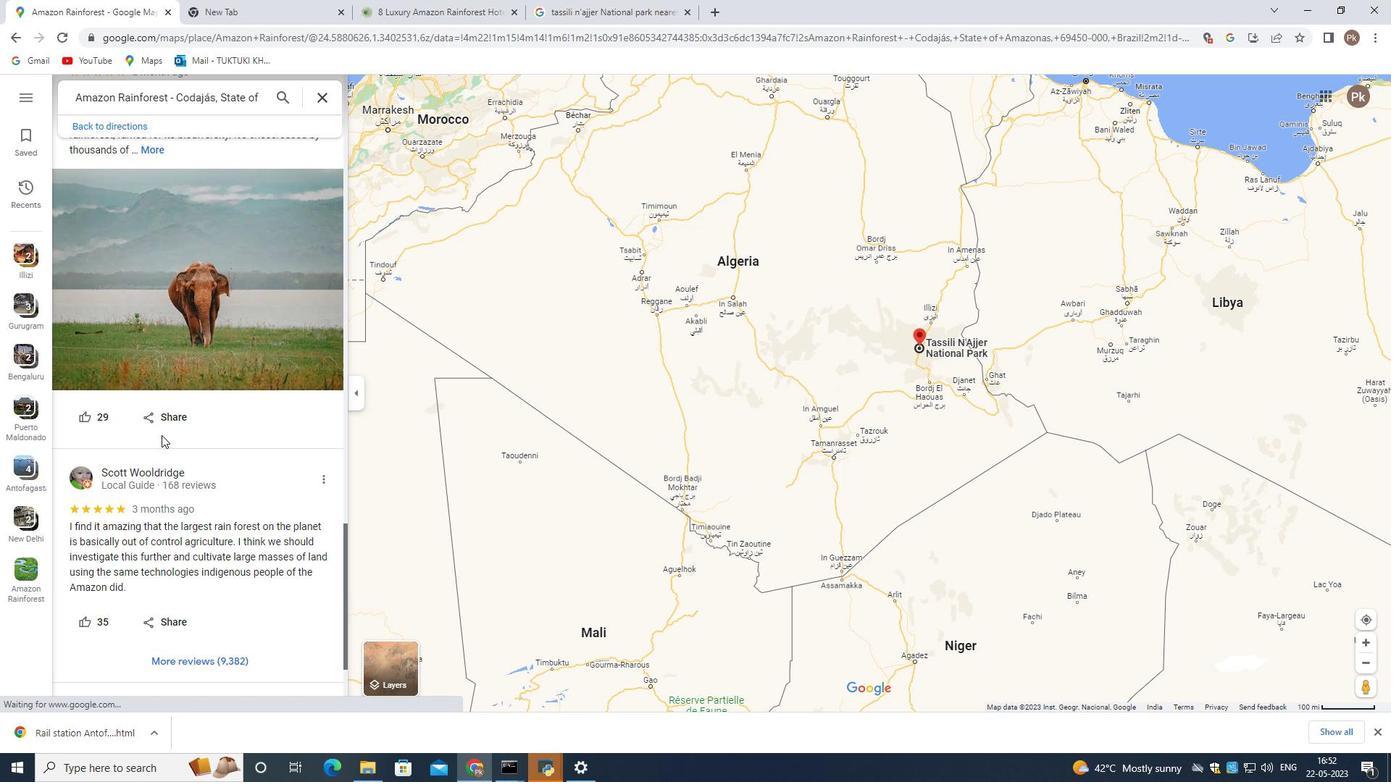 
Action: Mouse scrolled (161, 434) with delta (0, 0)
Screenshot: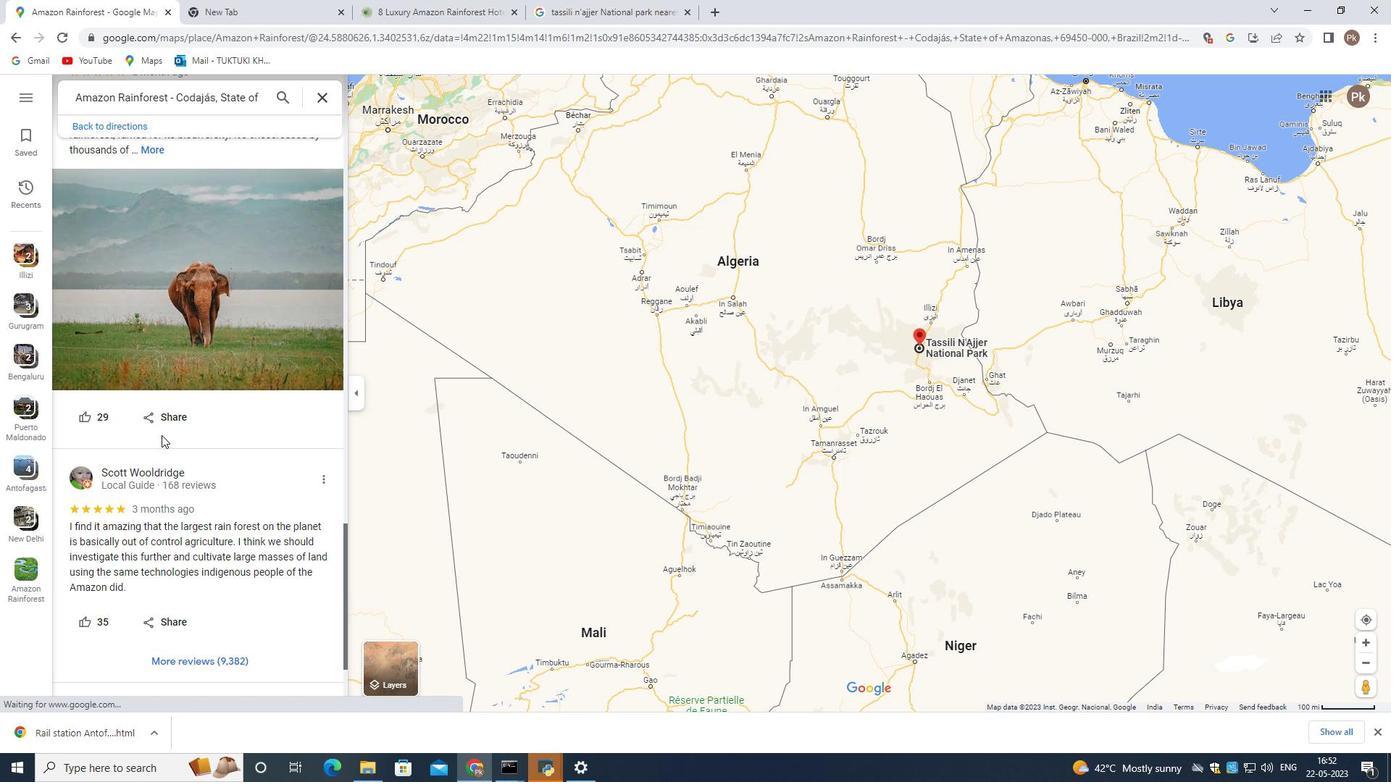 
Action: Mouse moved to (197, 510)
Screenshot: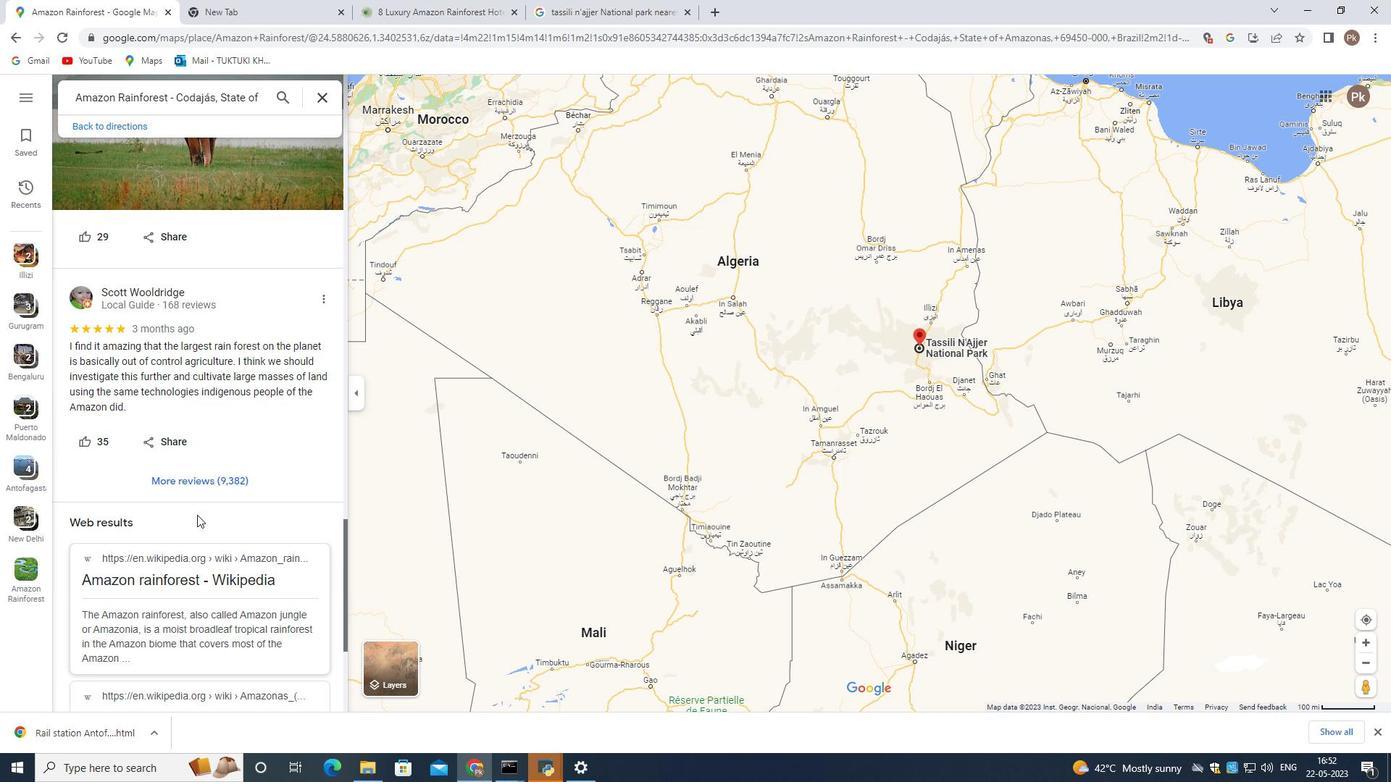 
Action: Mouse scrolled (197, 510) with delta (0, 0)
Screenshot: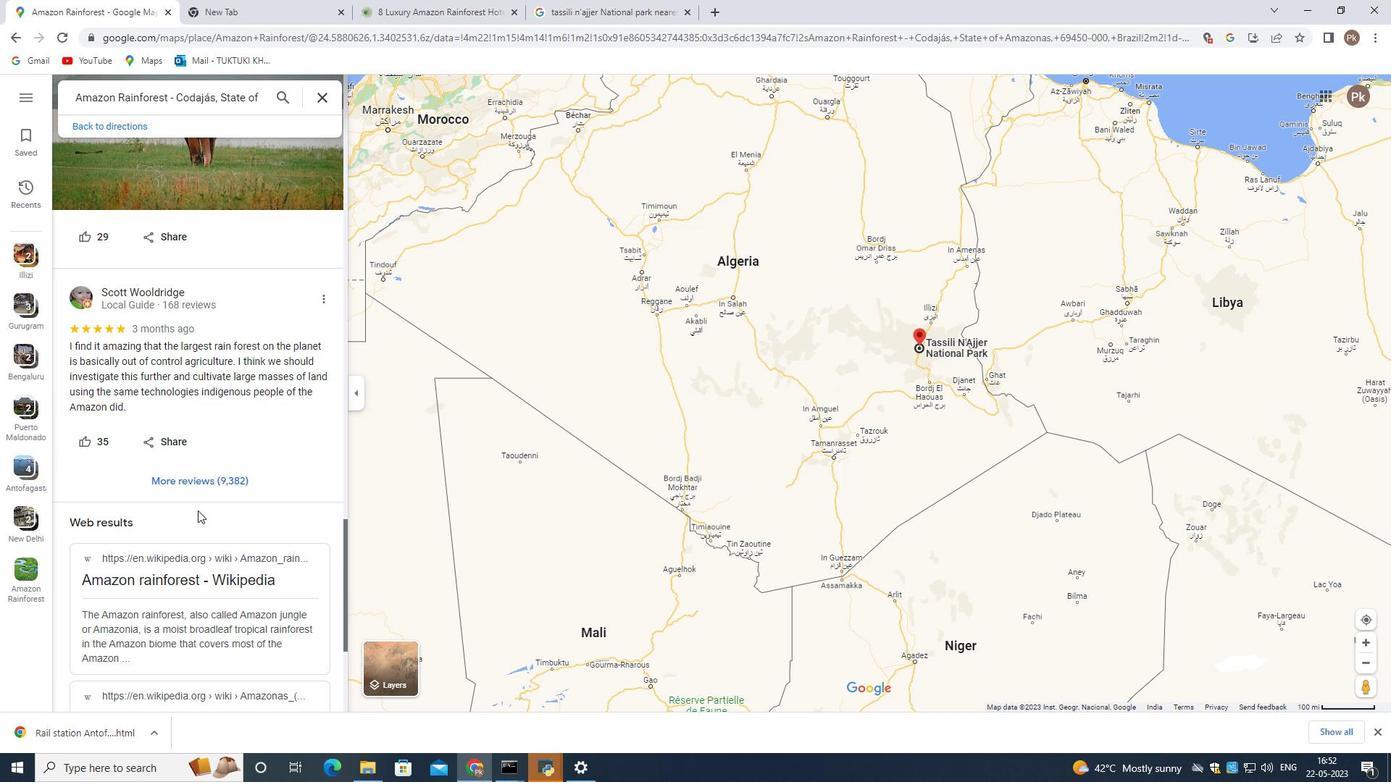 
Action: Mouse scrolled (197, 510) with delta (0, 0)
Screenshot: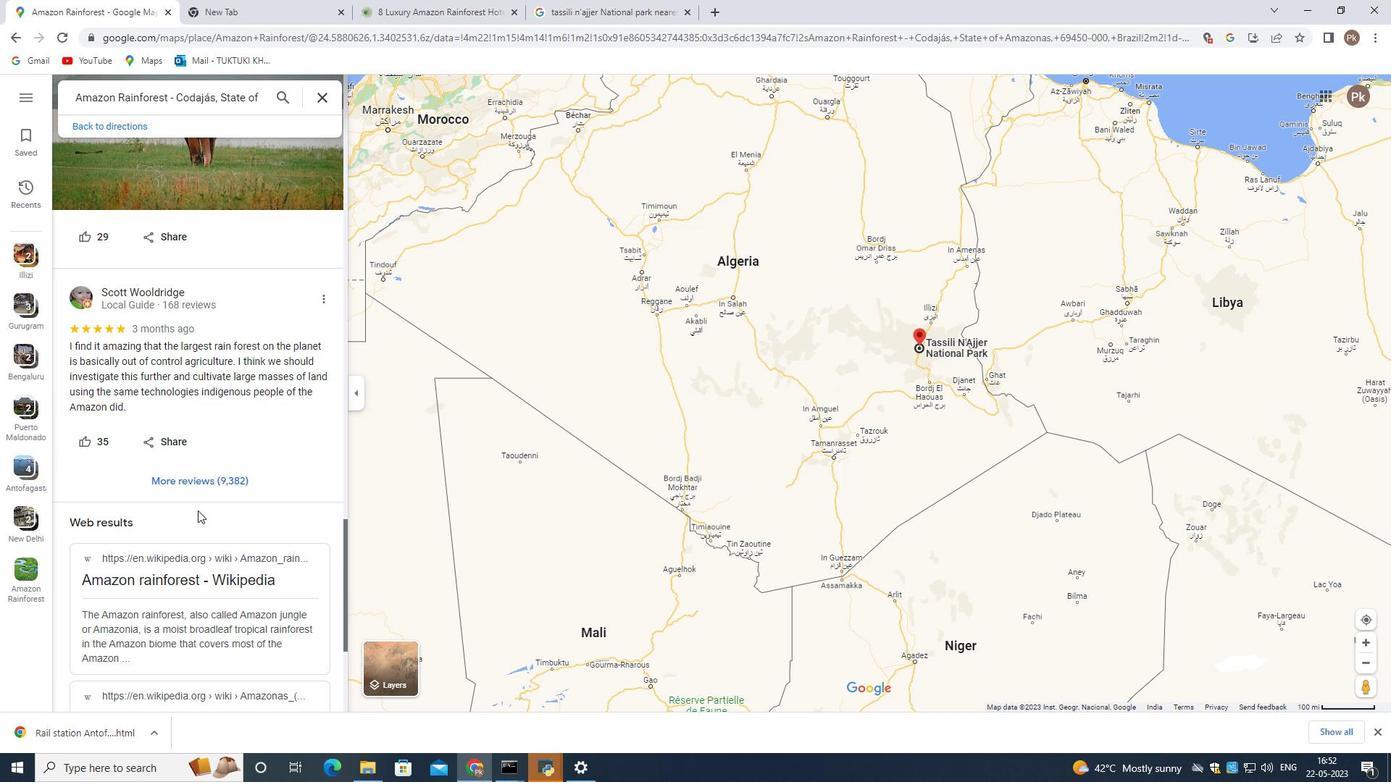 
Action: Mouse scrolled (197, 510) with delta (0, 0)
Screenshot: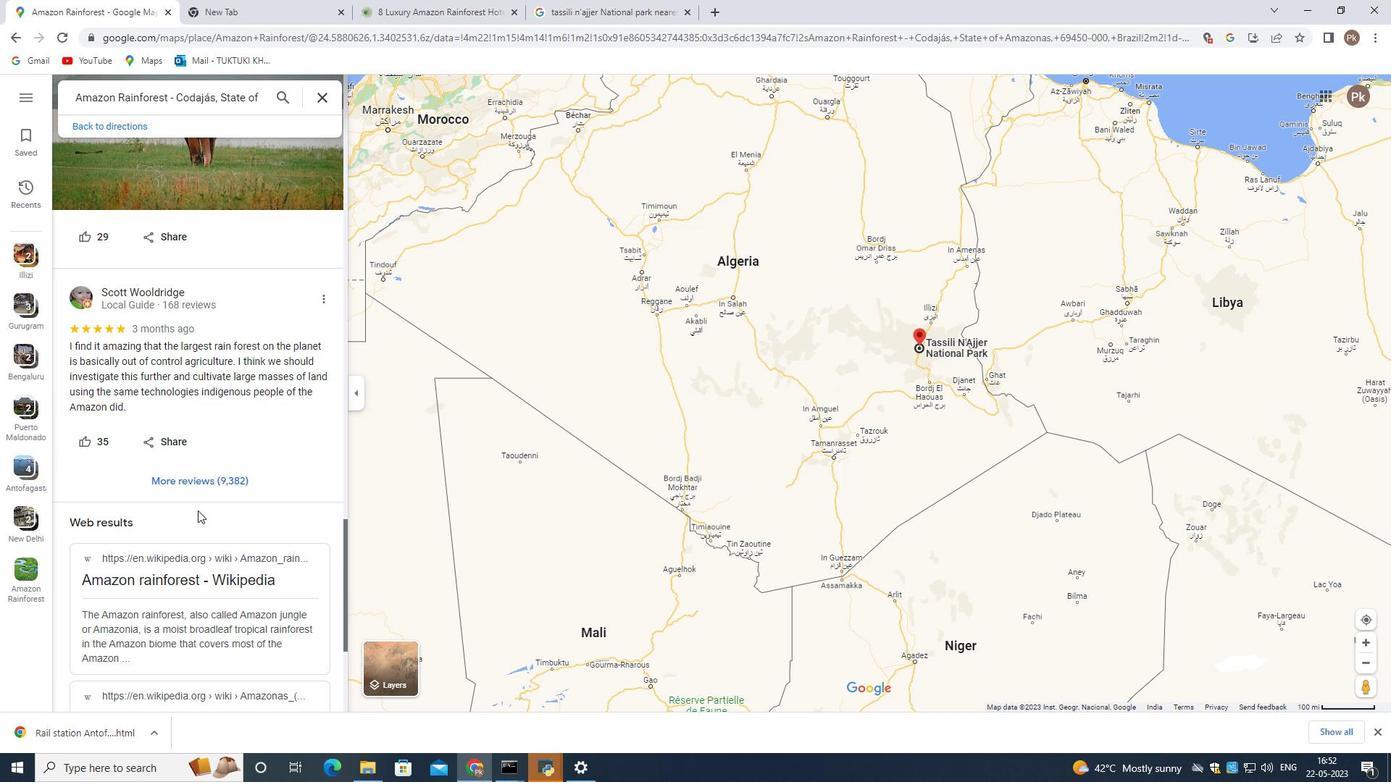 
Action: Mouse scrolled (197, 510) with delta (0, 0)
Screenshot: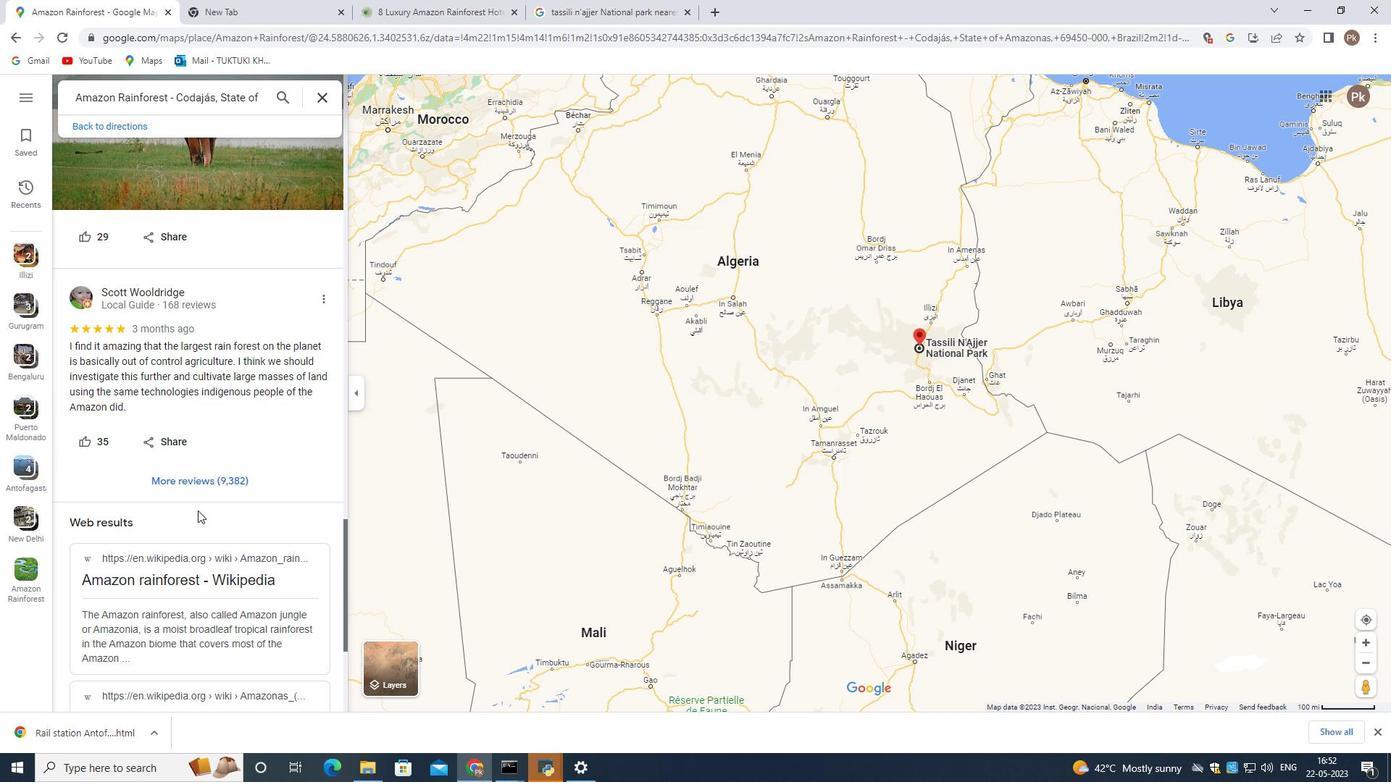
Action: Mouse scrolled (197, 510) with delta (0, 0)
Screenshot: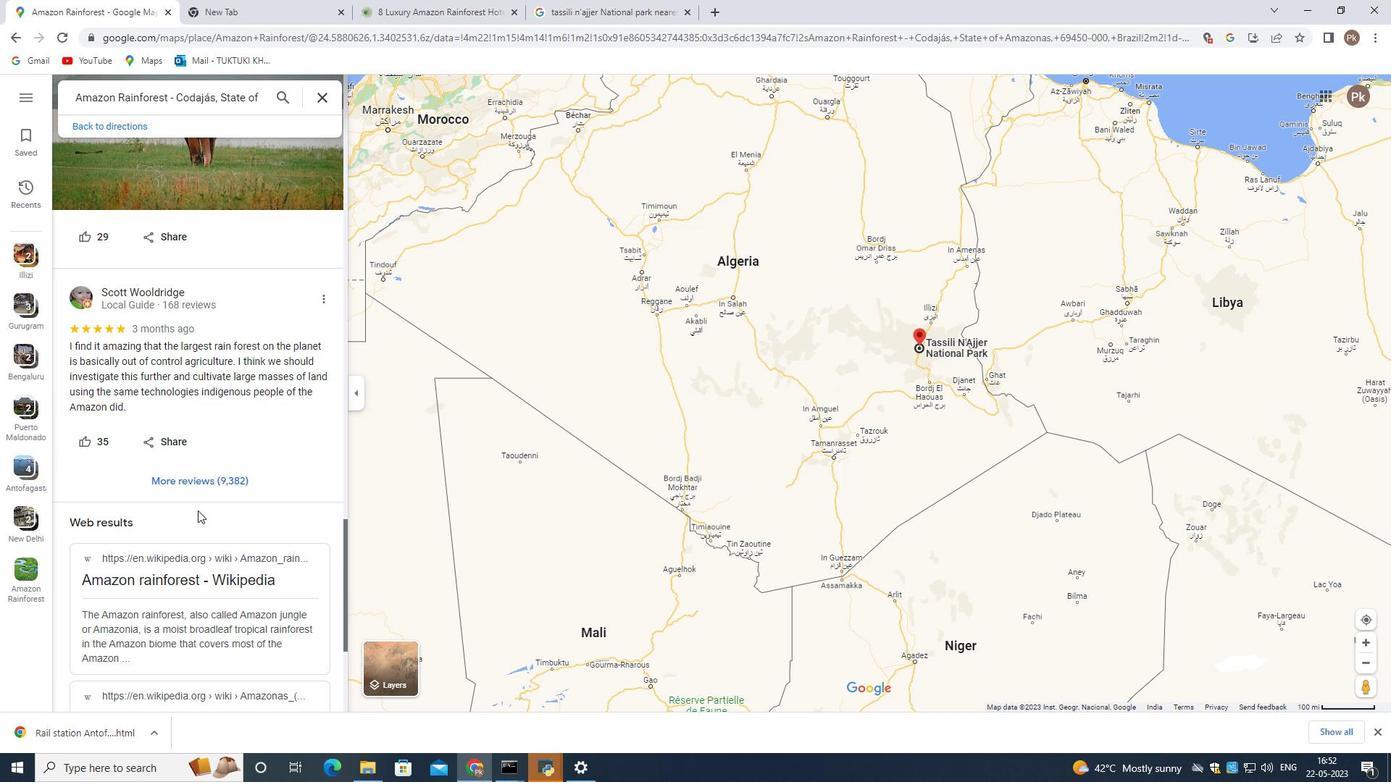 
Action: Mouse scrolled (197, 510) with delta (0, 0)
Screenshot: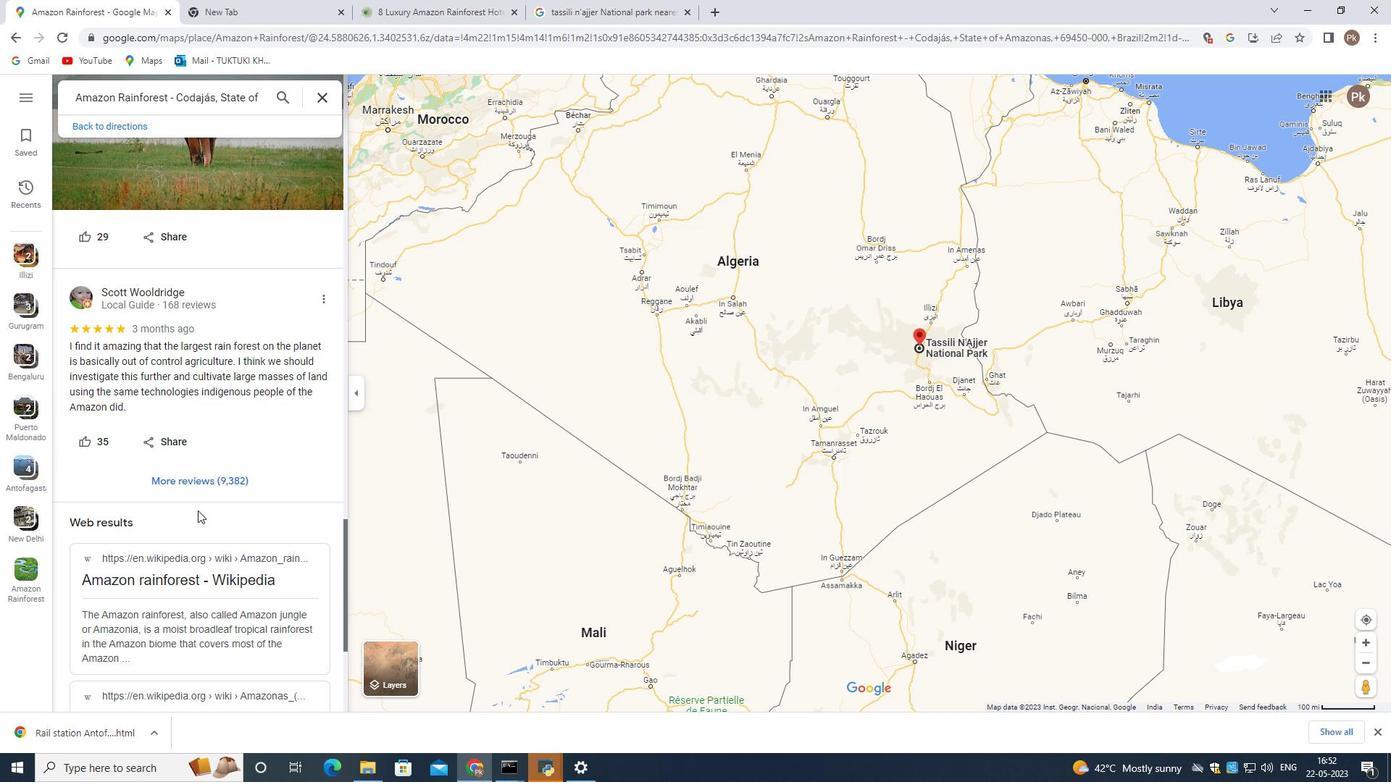
Action: Mouse moved to (197, 517)
Screenshot: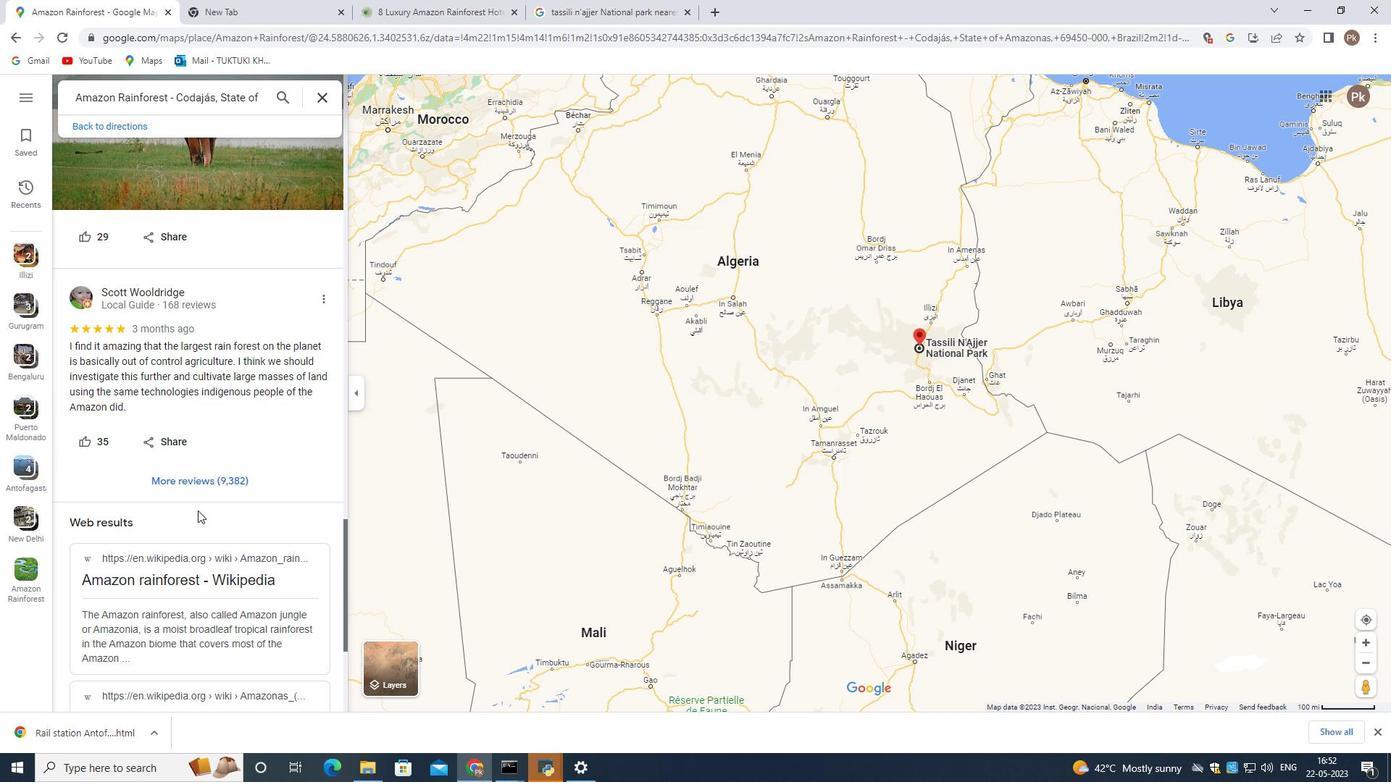 
Action: Mouse scrolled (197, 516) with delta (0, 0)
Screenshot: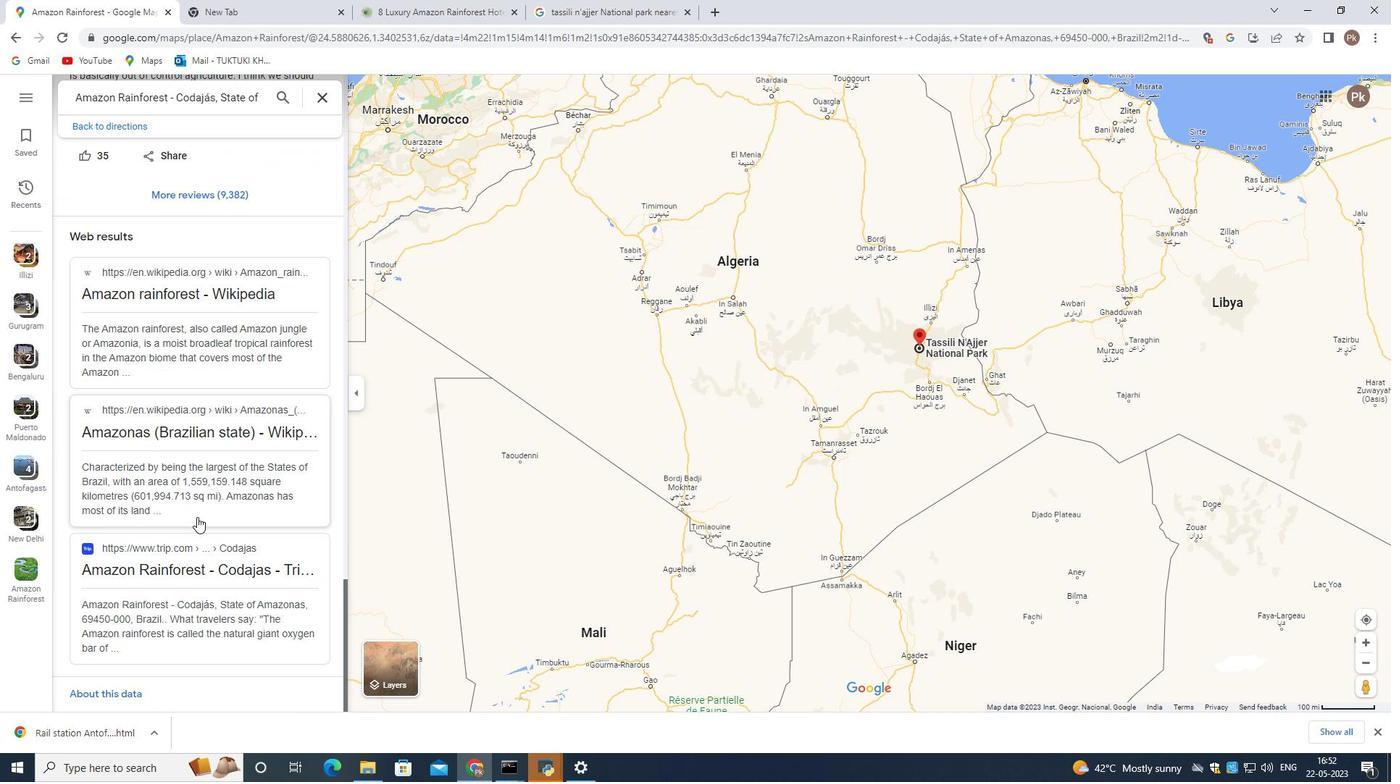 
Action: Mouse scrolled (197, 516) with delta (0, 0)
Screenshot: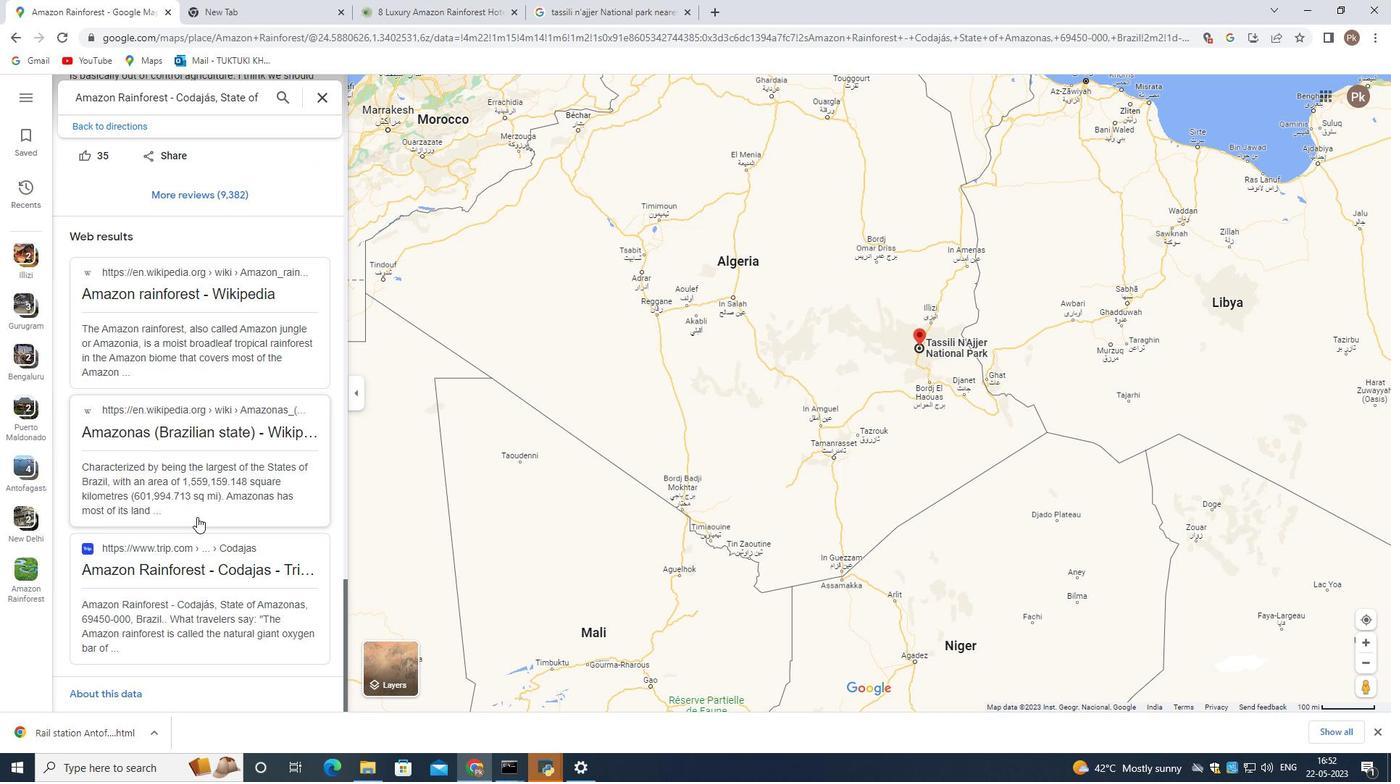
Action: Mouse scrolled (197, 516) with delta (0, 0)
Screenshot: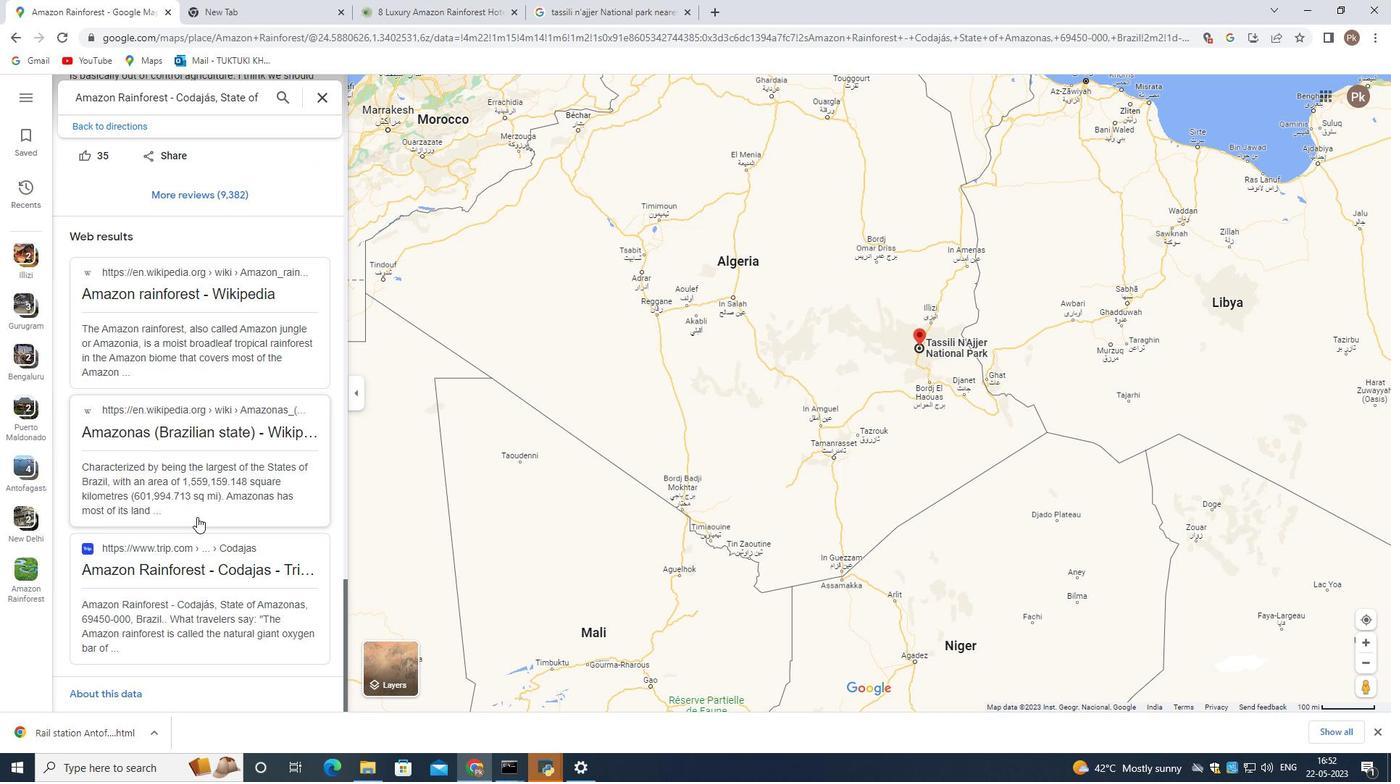 
Action: Mouse scrolled (197, 516) with delta (0, 0)
Screenshot: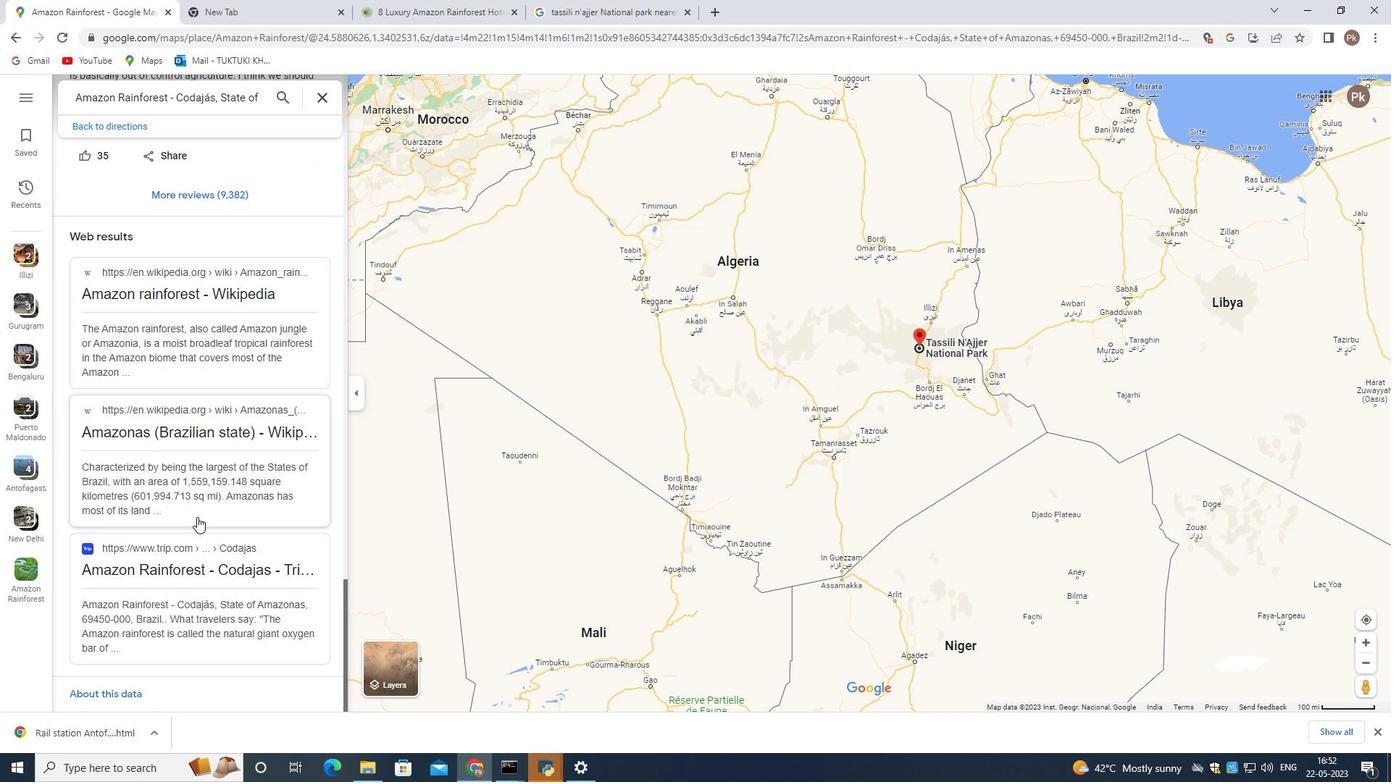 
Action: Mouse scrolled (197, 516) with delta (0, 0)
Screenshot: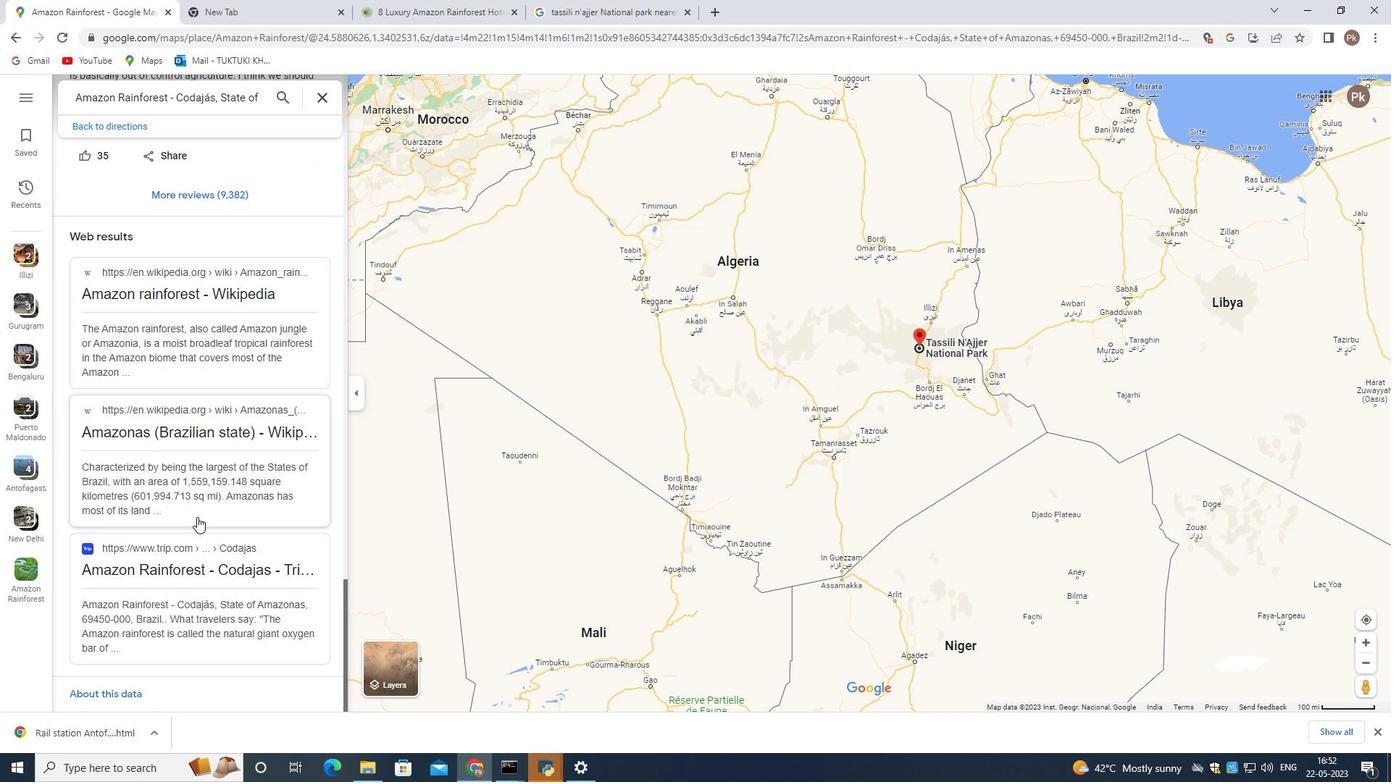 
Action: Mouse scrolled (197, 516) with delta (0, 0)
Screenshot: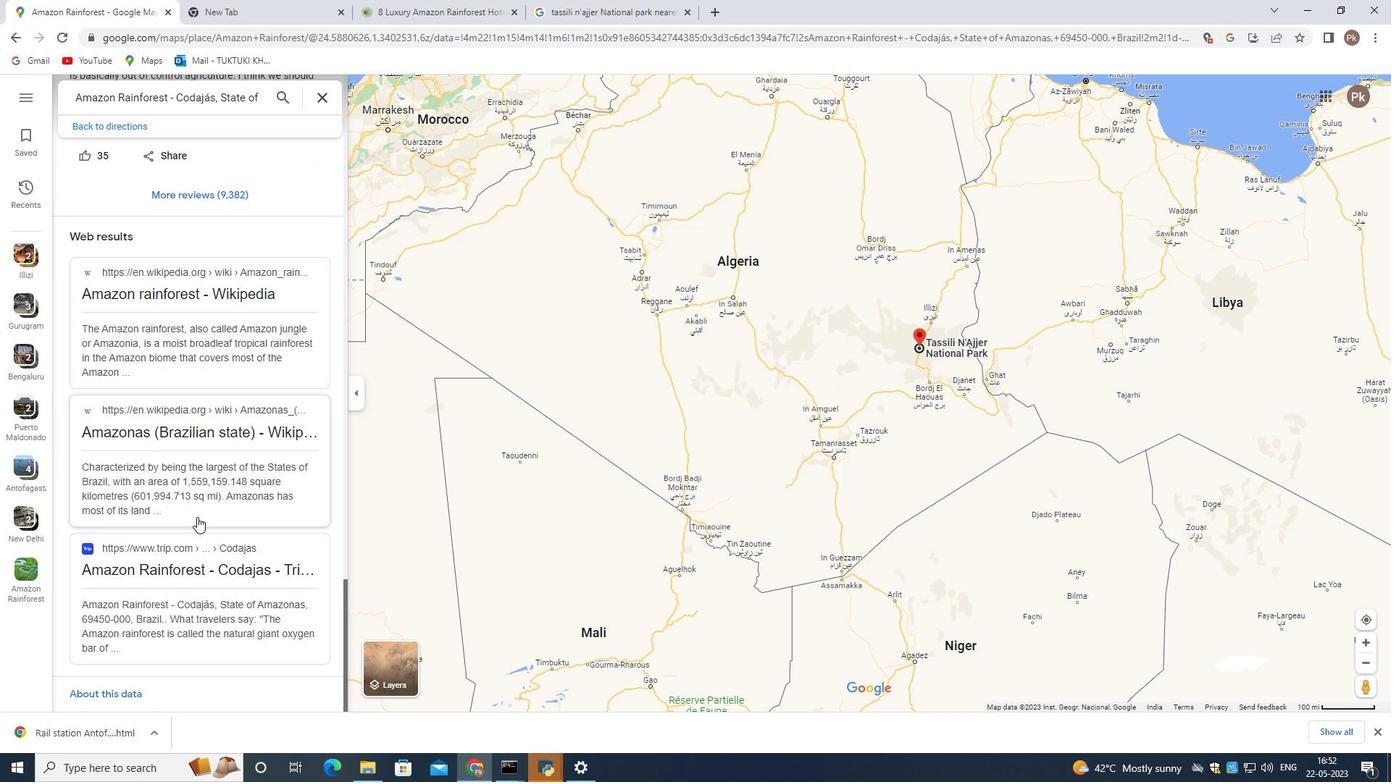 
Action: Mouse moved to (197, 518)
Screenshot: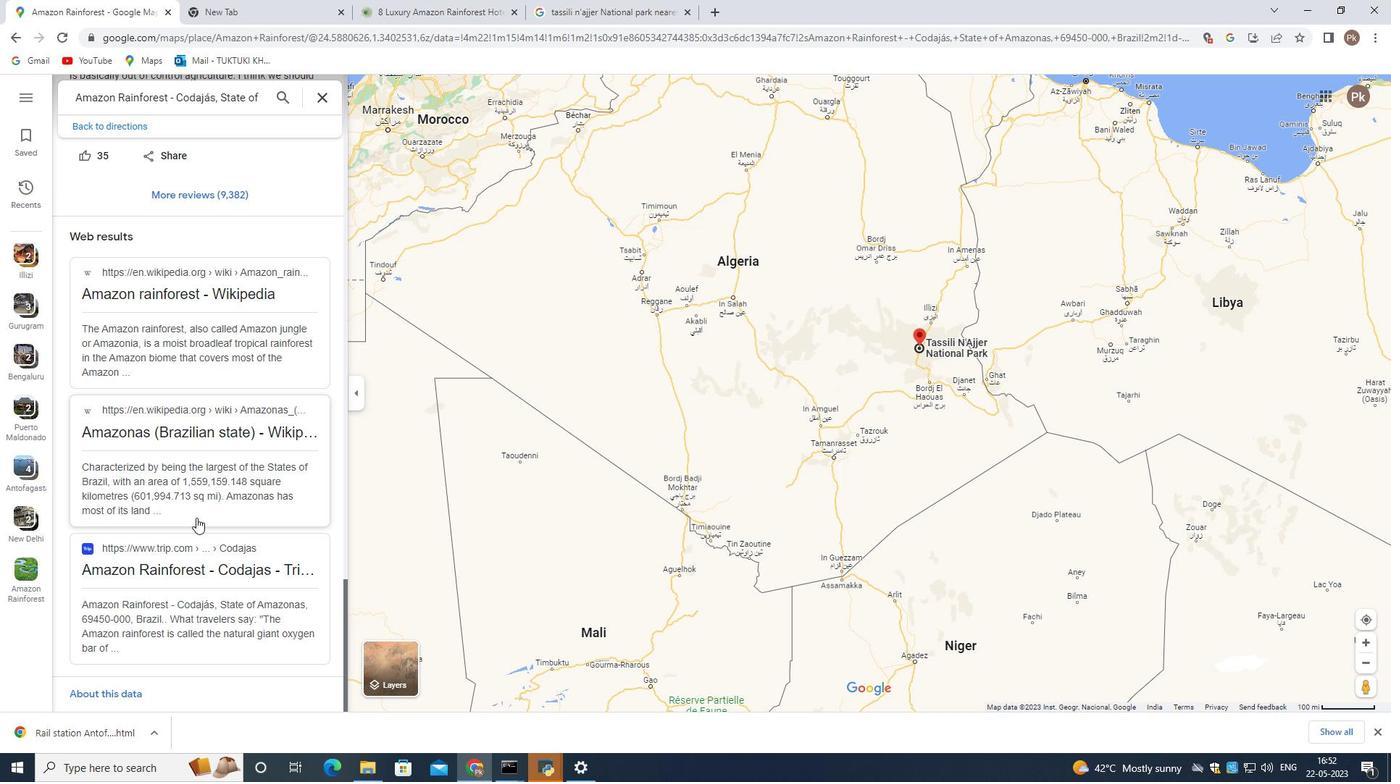 
Action: Mouse scrolled (197, 518) with delta (0, 0)
Screenshot: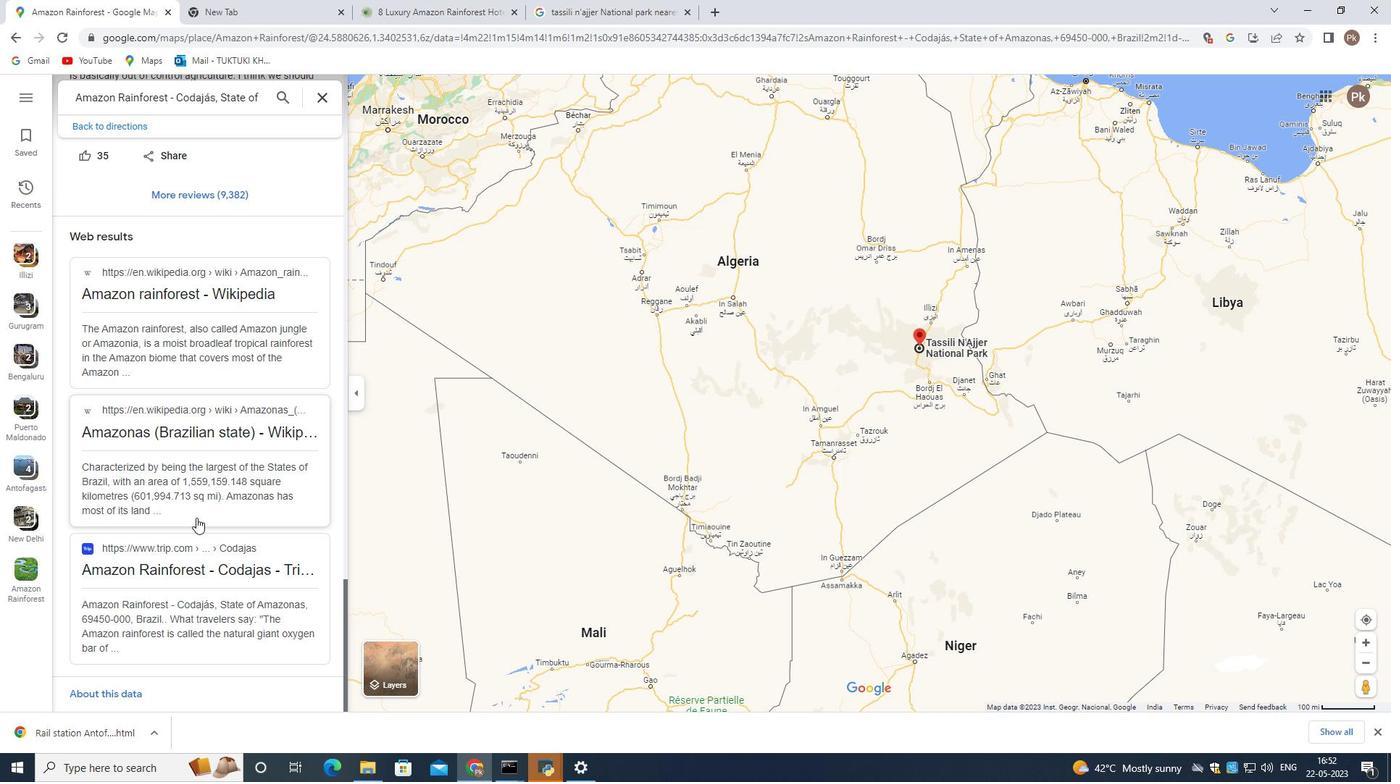 
Action: Mouse moved to (197, 518)
Screenshot: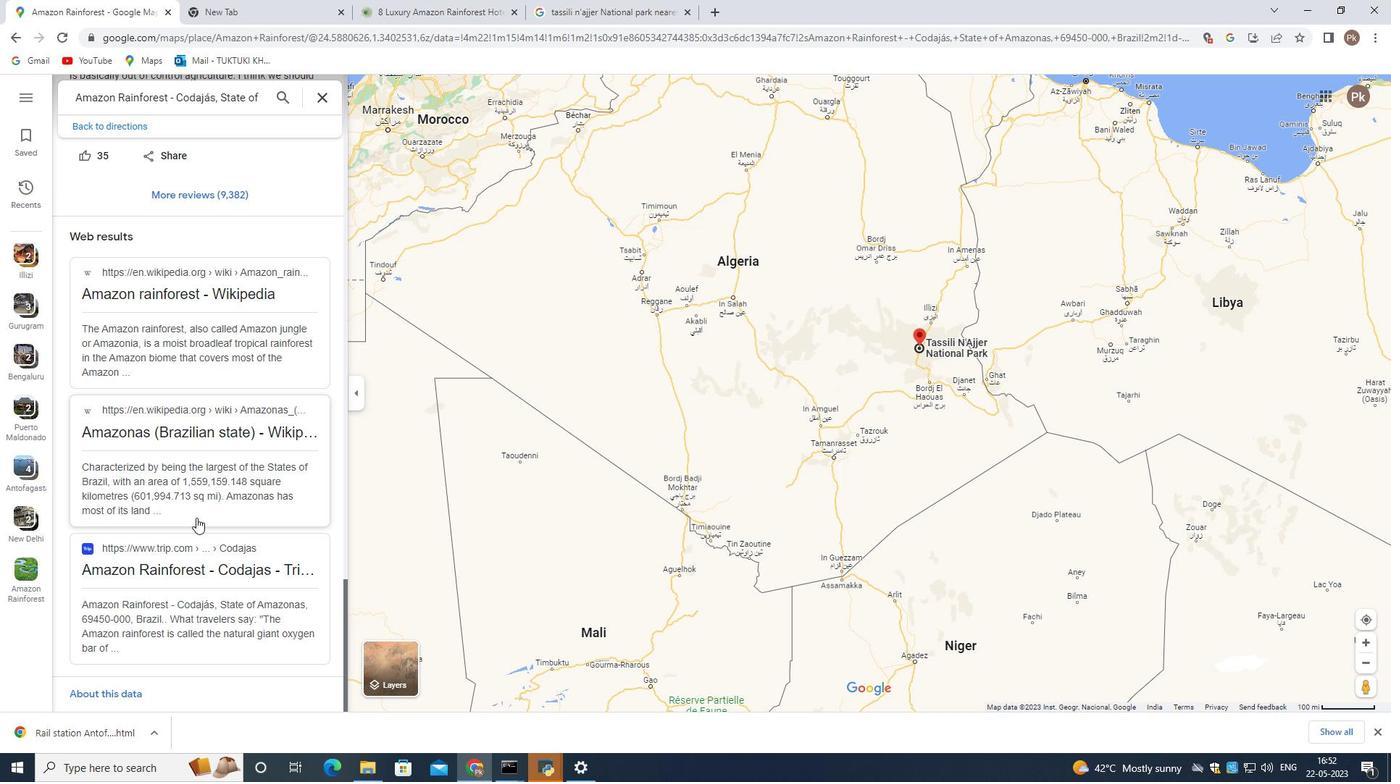 
Action: Mouse scrolled (197, 518) with delta (0, 0)
Screenshot: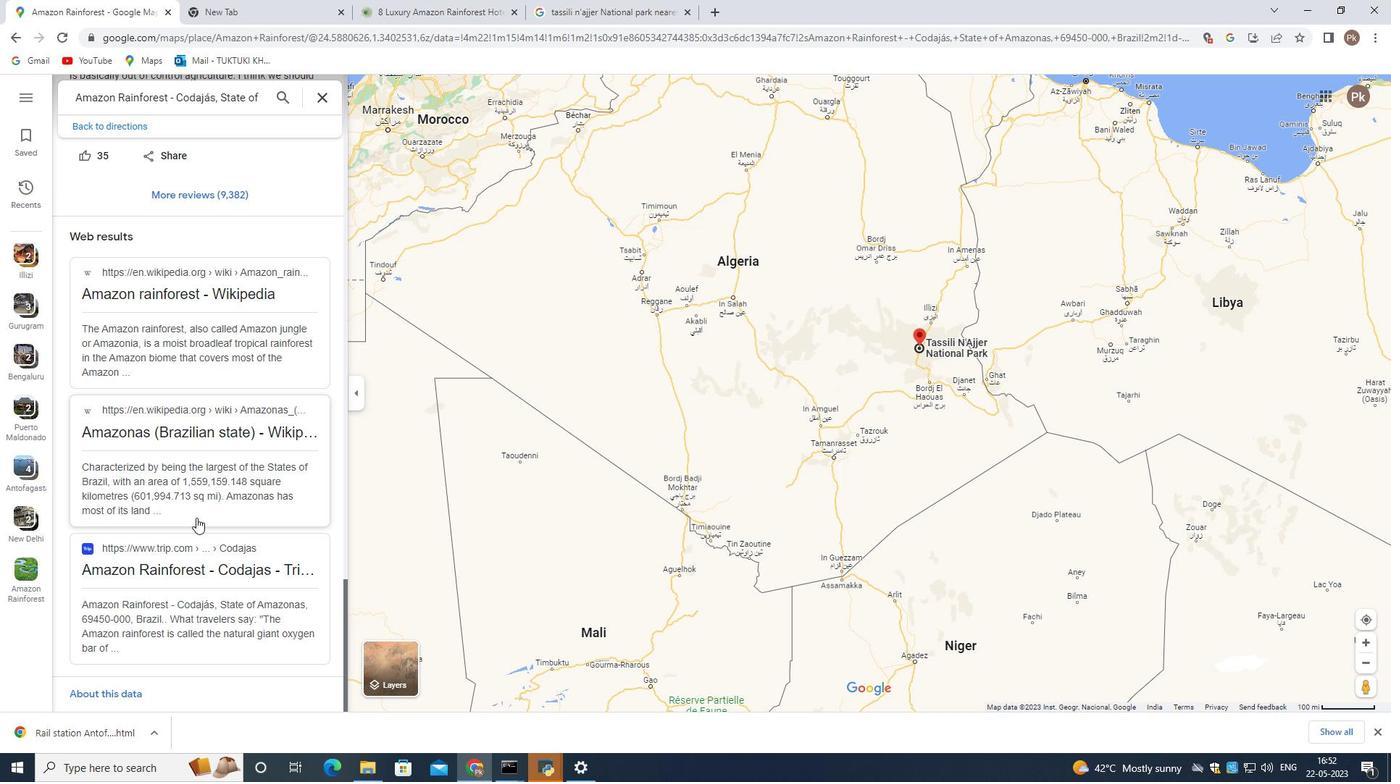 
Action: Mouse scrolled (197, 518) with delta (0, 0)
Screenshot: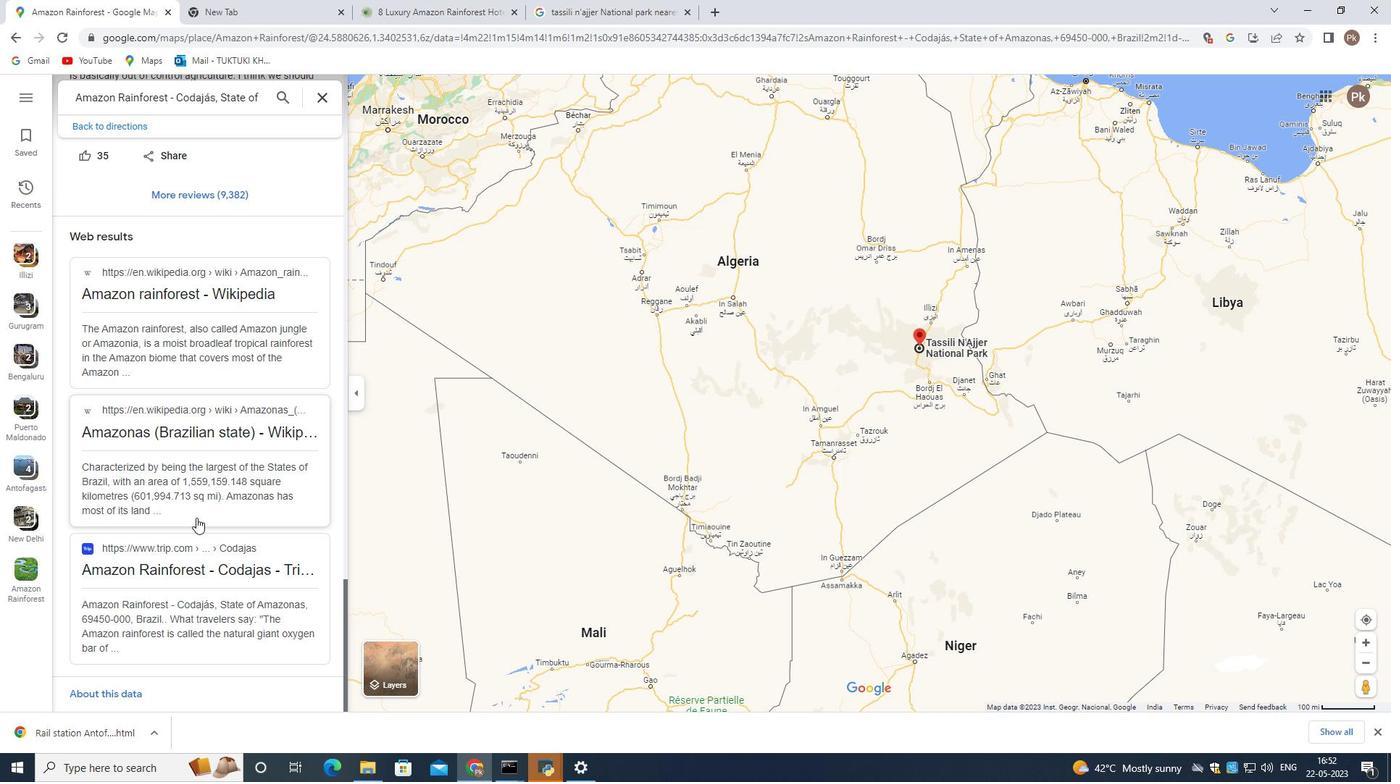 
Action: Mouse scrolled (197, 518) with delta (0, 0)
Screenshot: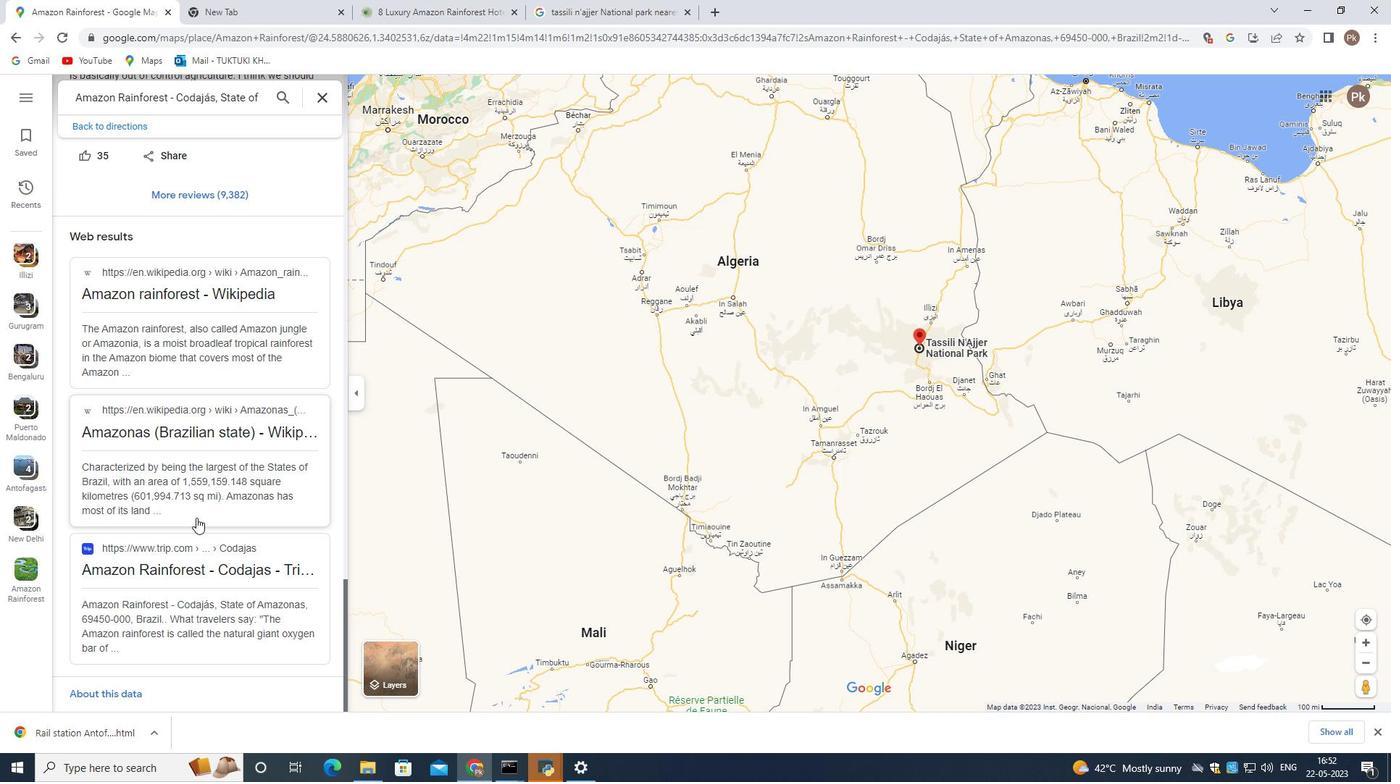 
Action: Mouse scrolled (197, 518) with delta (0, 0)
Screenshot: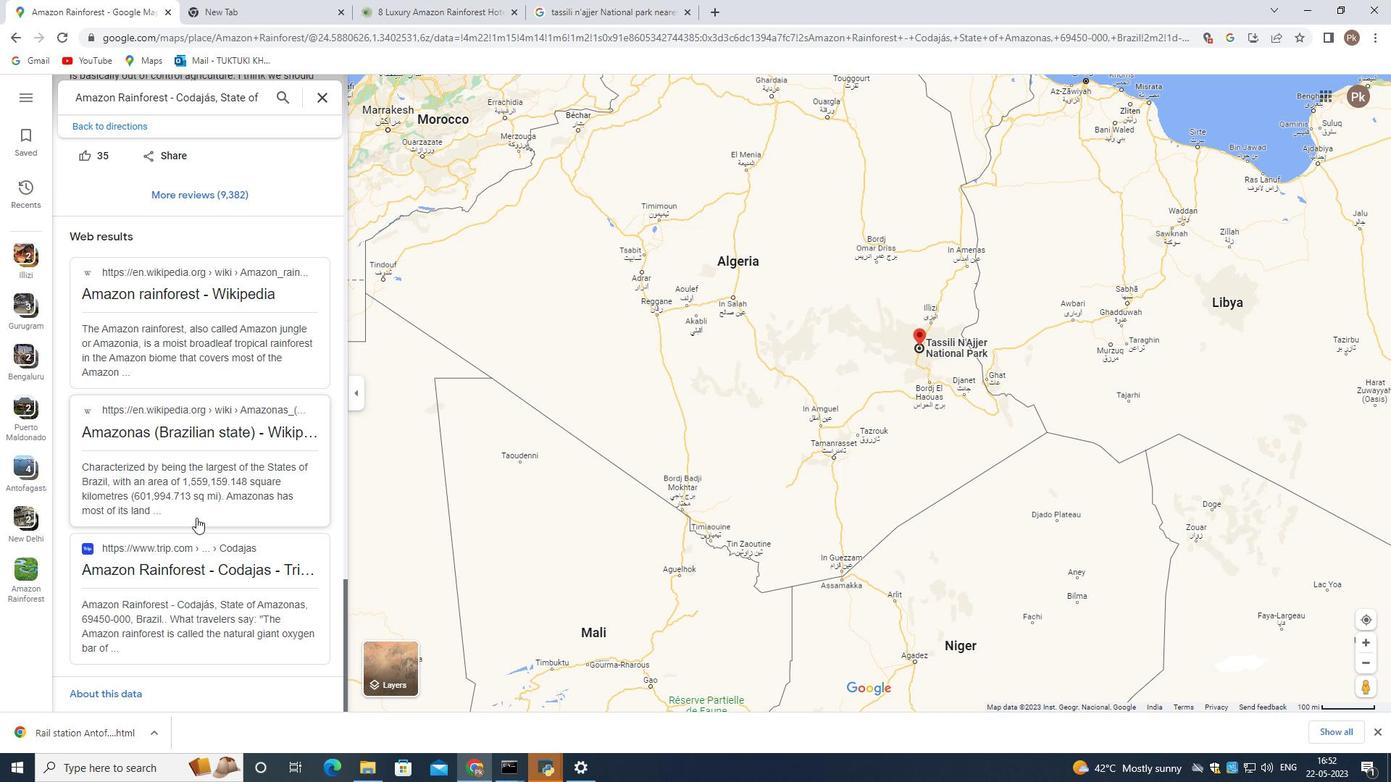 
Action: Mouse scrolled (197, 518) with delta (0, 0)
Screenshot: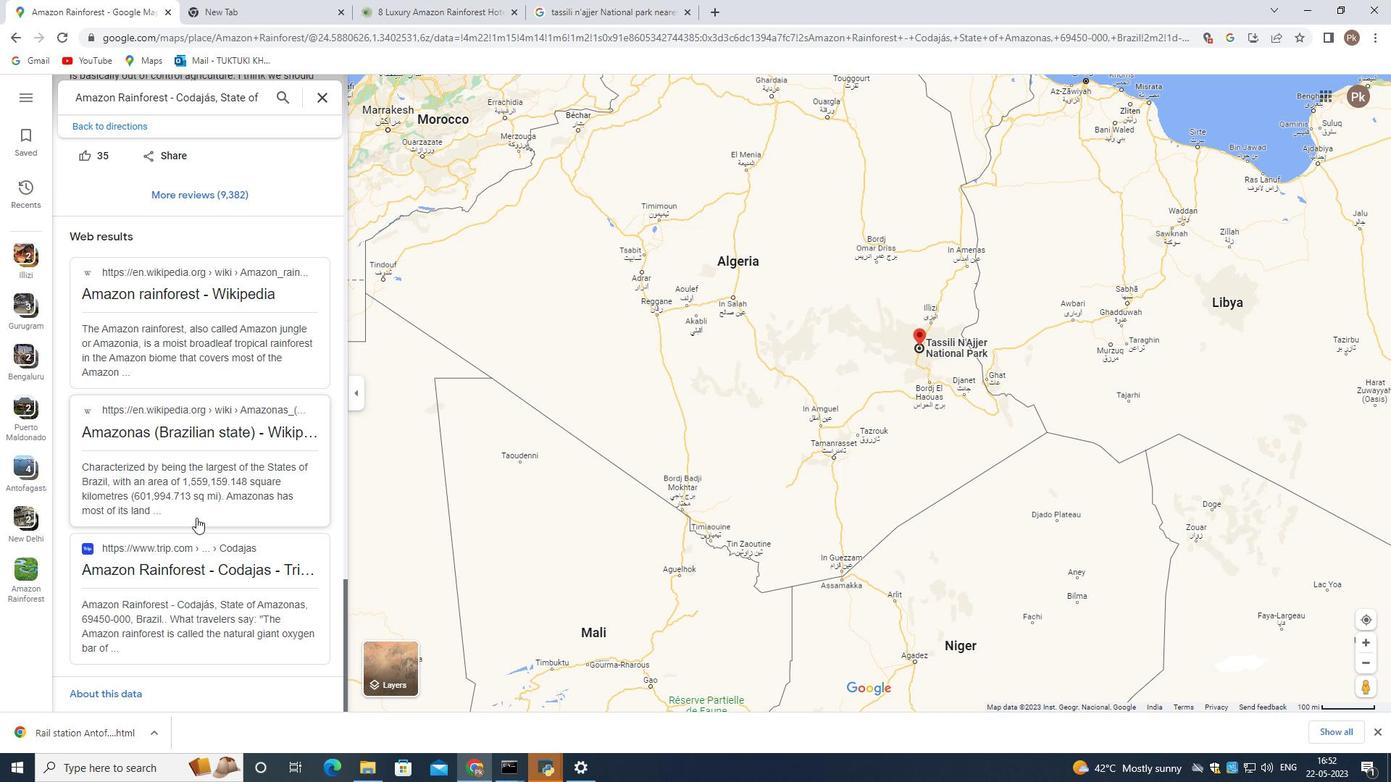 
Action: Mouse scrolled (197, 518) with delta (0, 0)
Screenshot: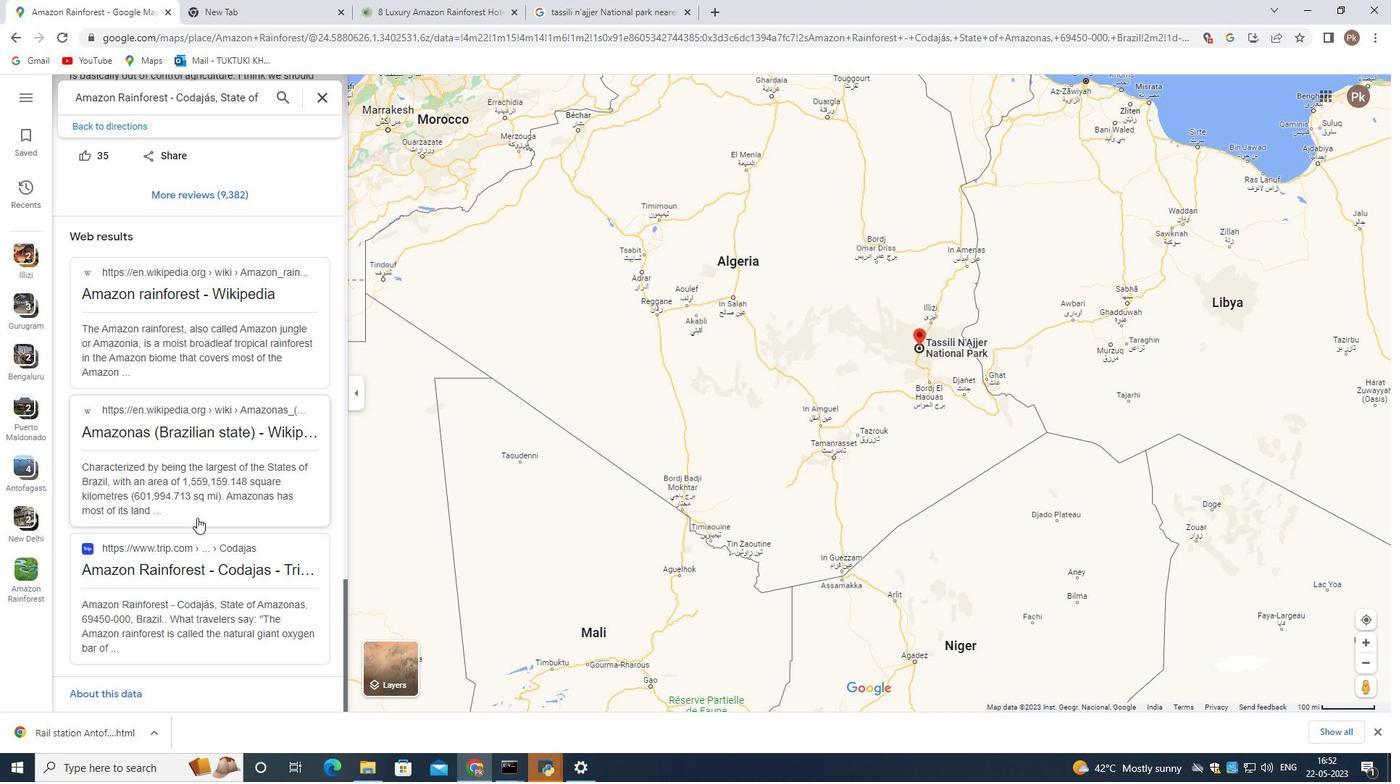 
Action: Mouse scrolled (197, 518) with delta (0, 0)
Screenshot: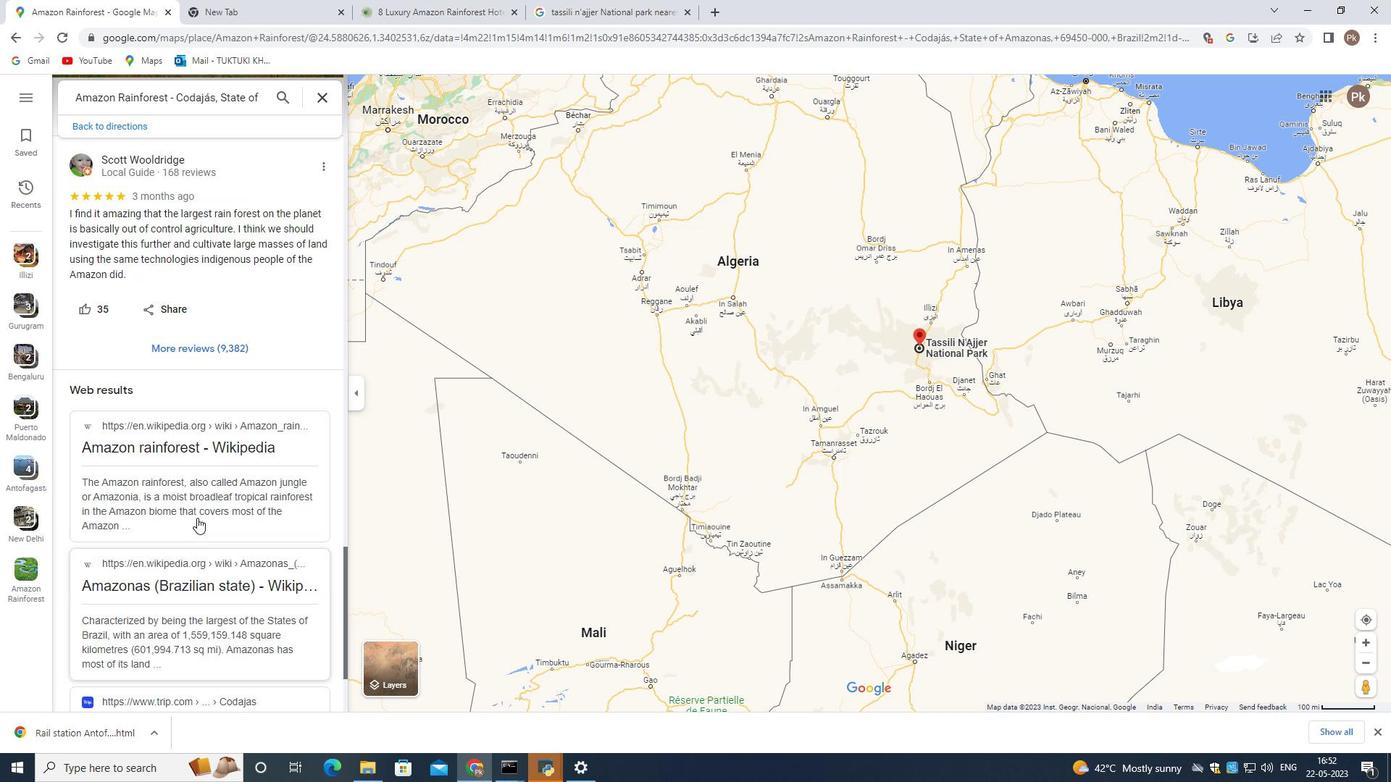 
Action: Mouse scrolled (197, 518) with delta (0, 0)
Screenshot: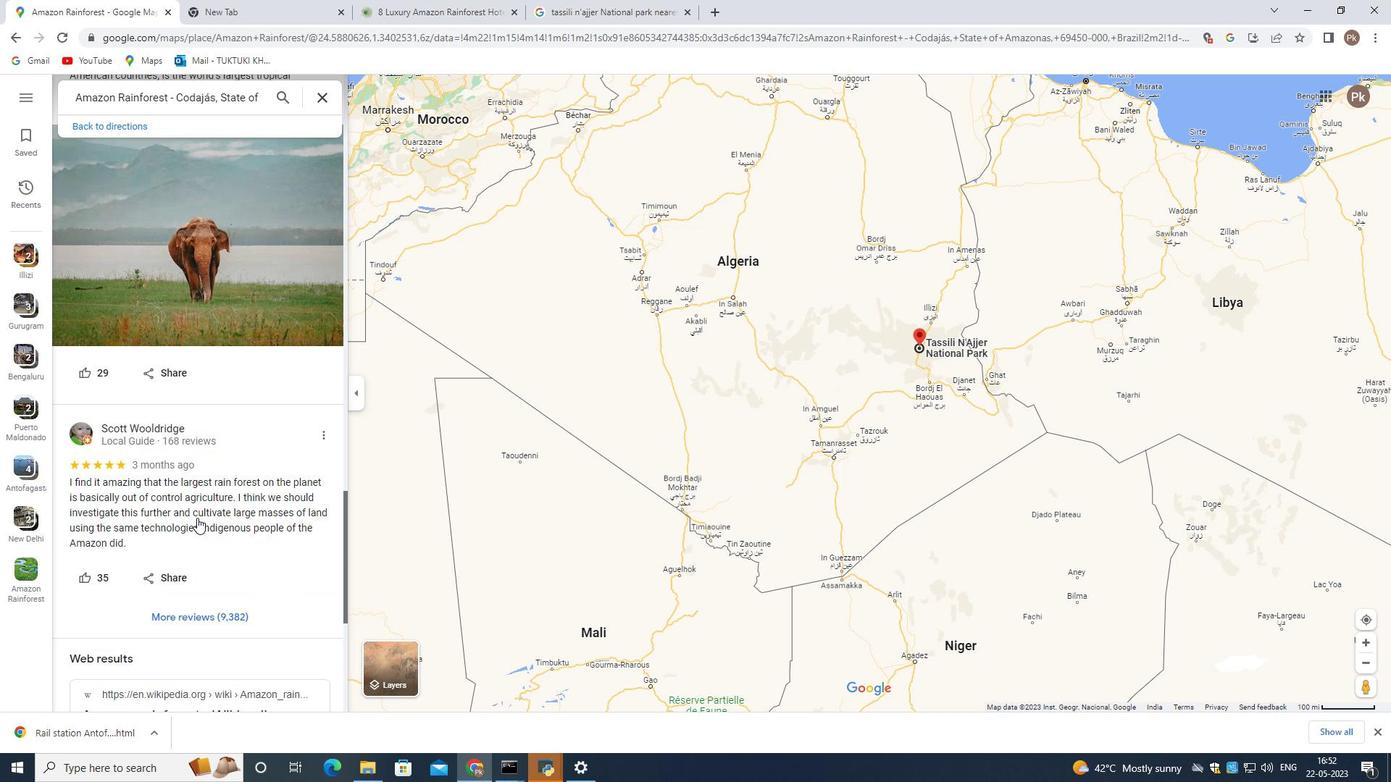 
Action: Mouse scrolled (197, 518) with delta (0, 0)
Screenshot: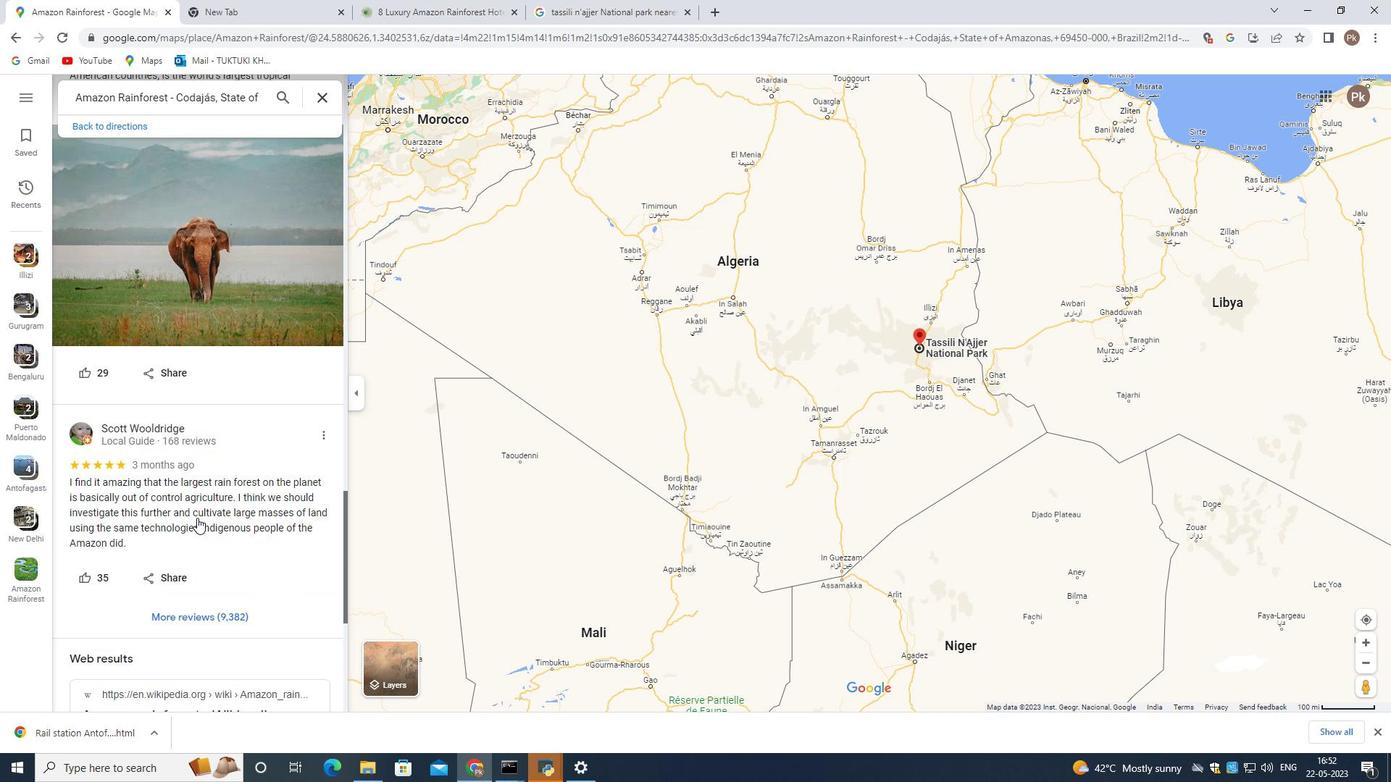 
Action: Mouse scrolled (197, 518) with delta (0, 0)
Screenshot: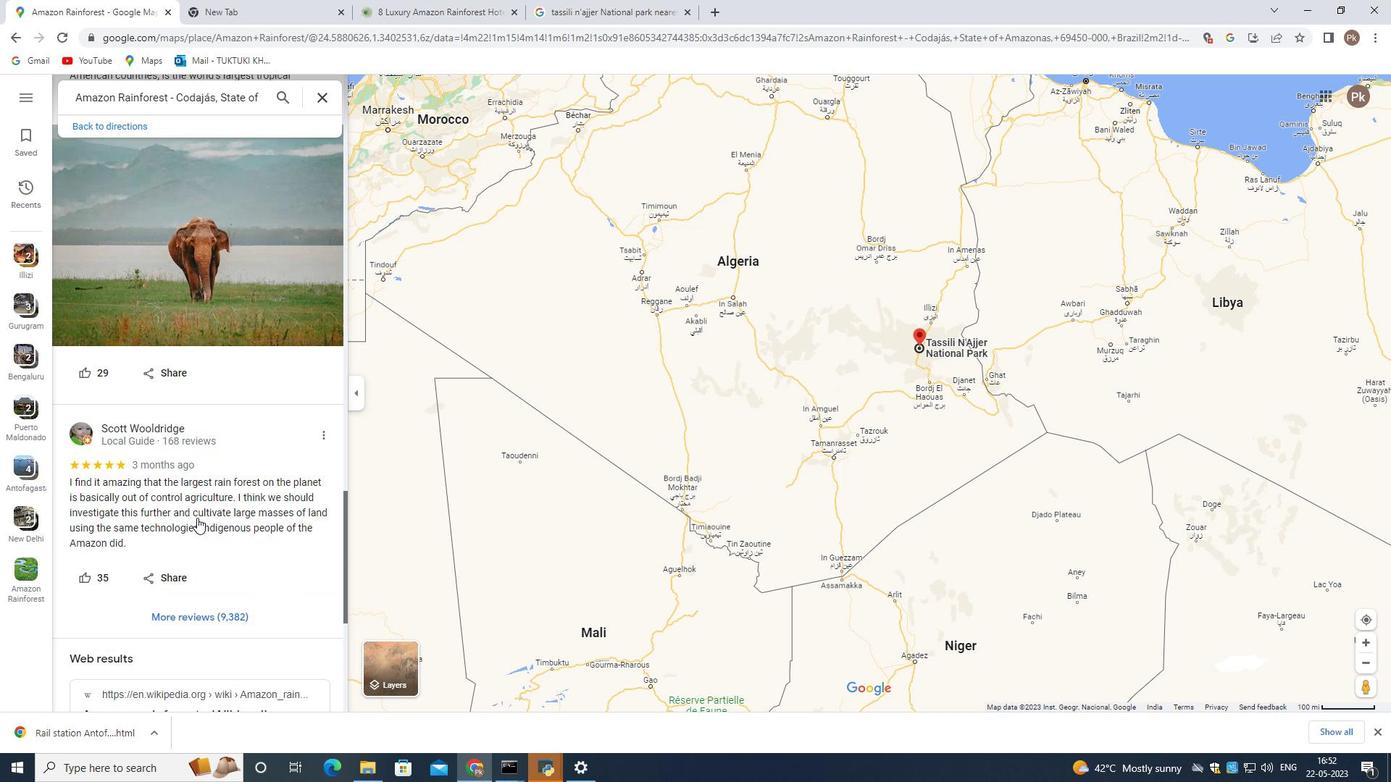 
Action: Mouse scrolled (197, 518) with delta (0, 0)
Screenshot: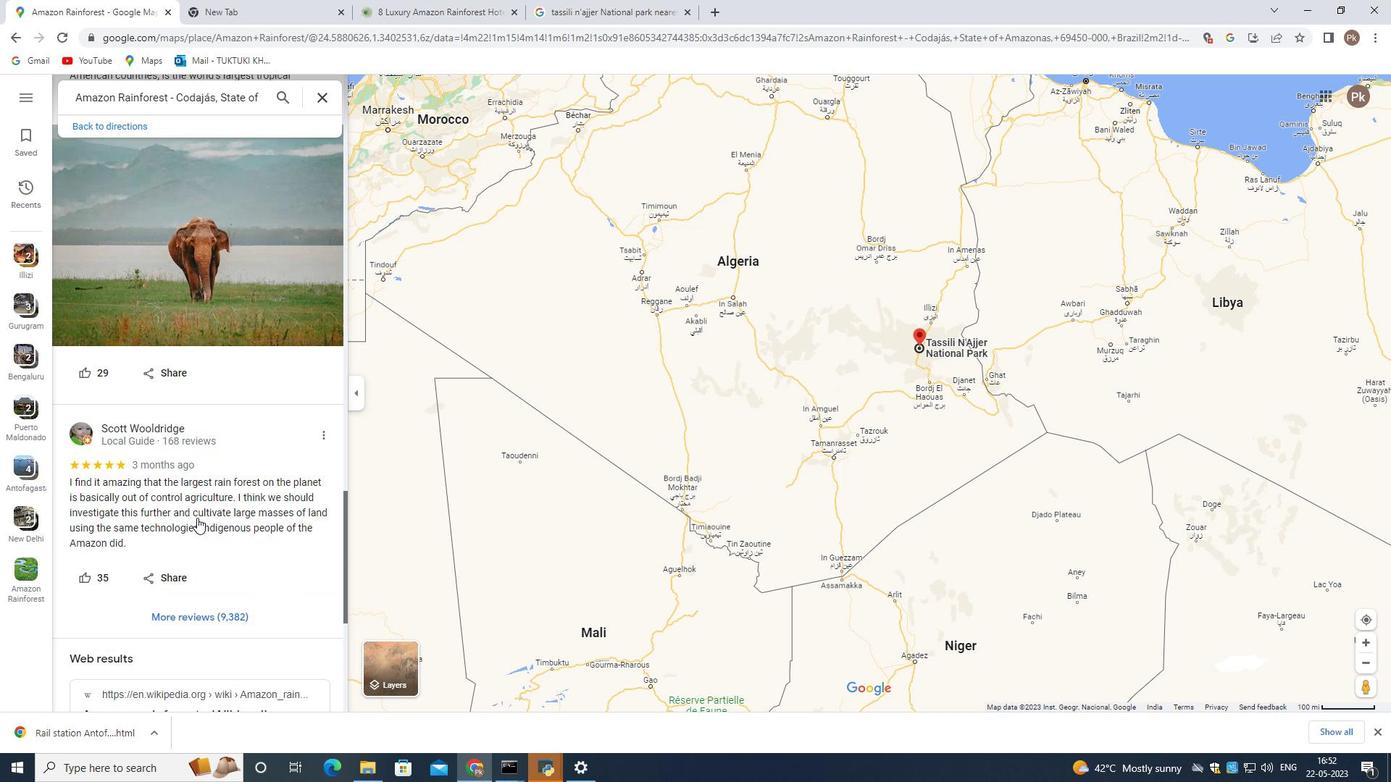 
Action: Mouse scrolled (197, 518) with delta (0, 0)
Screenshot: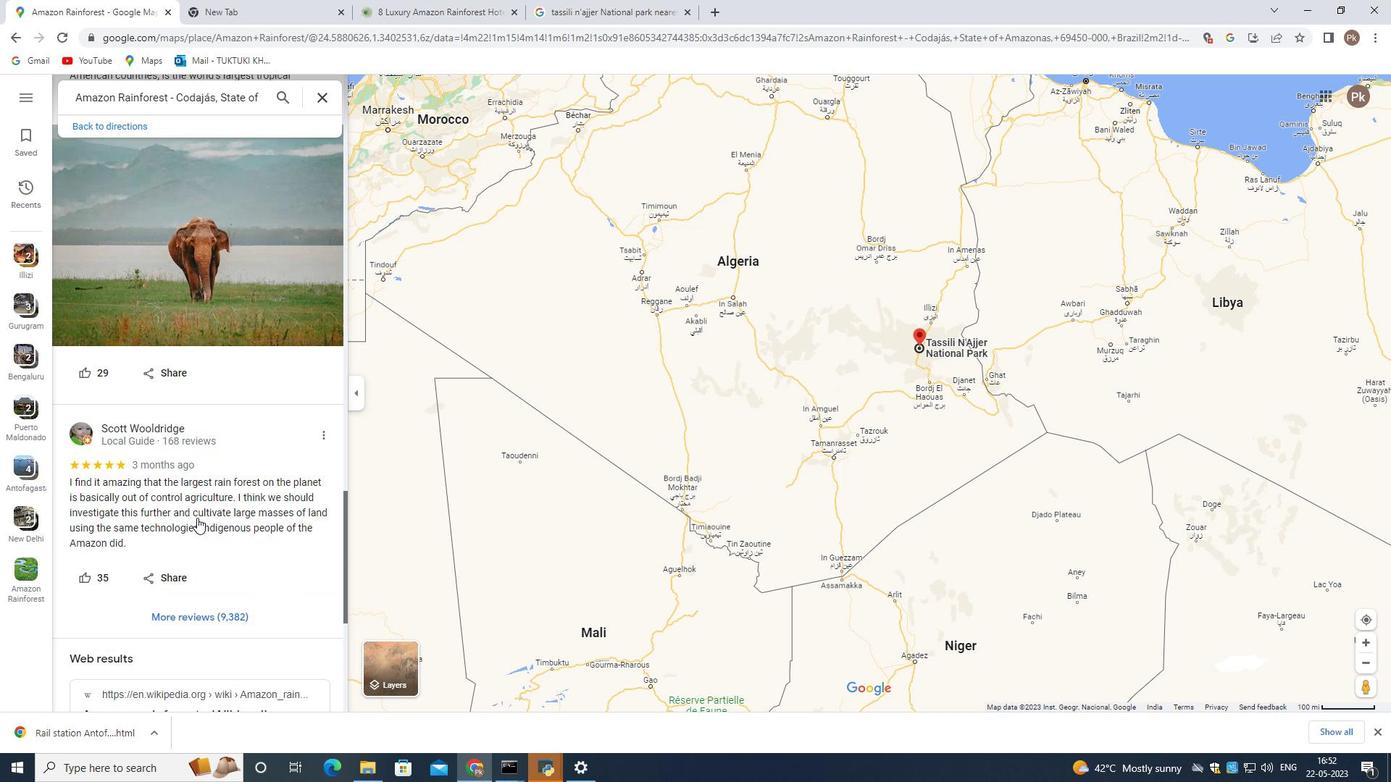 
Action: Mouse scrolled (197, 518) with delta (0, 0)
Screenshot: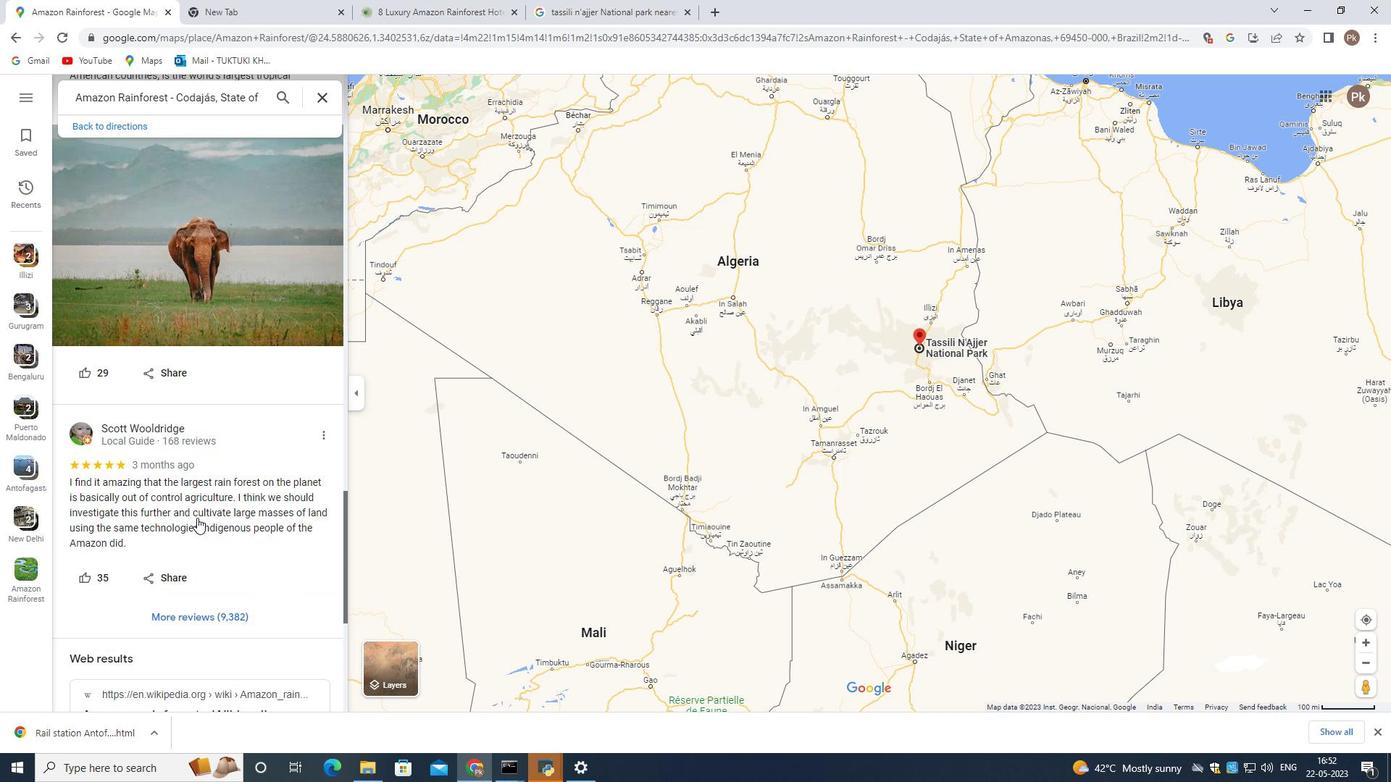 
Action: Mouse moved to (945, 413)
Screenshot: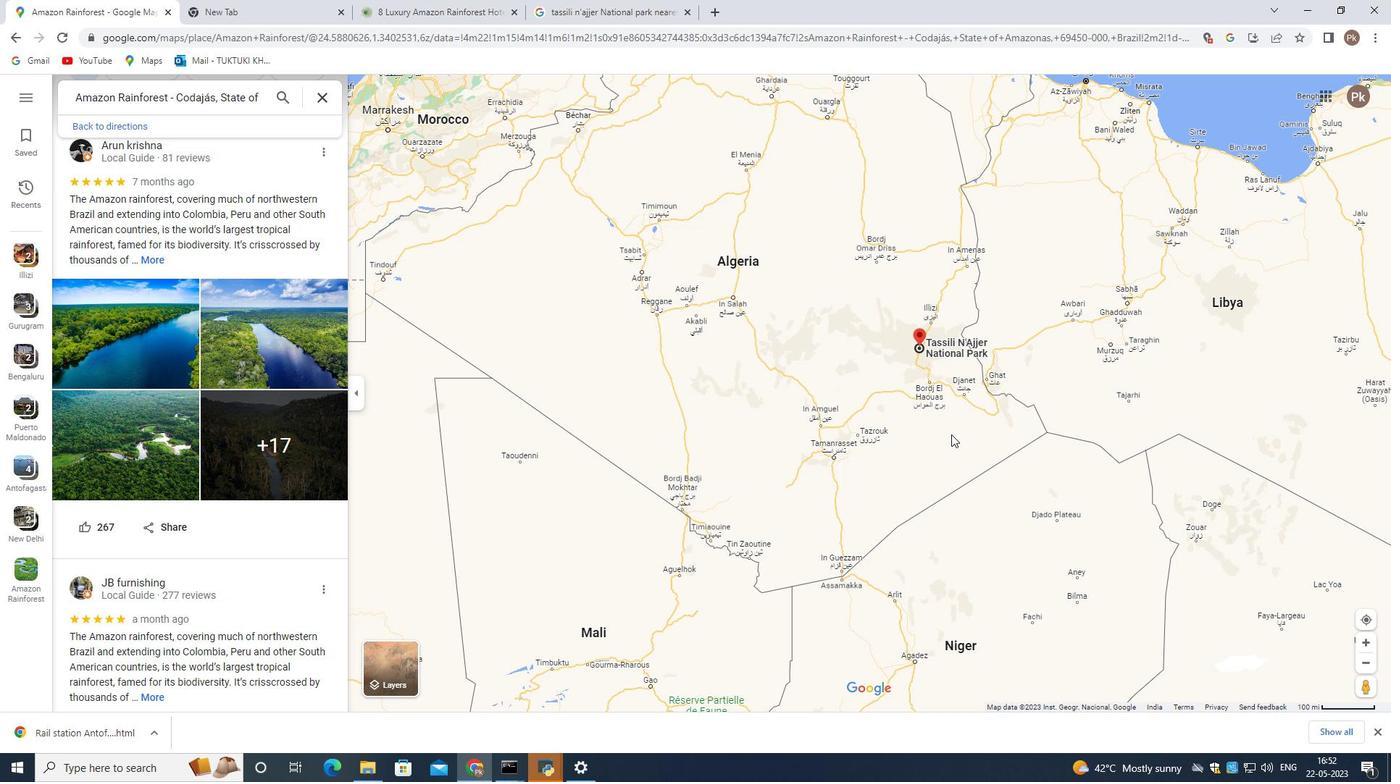 
Action: Mouse scrolled (944, 415) with delta (0, 0)
Screenshot: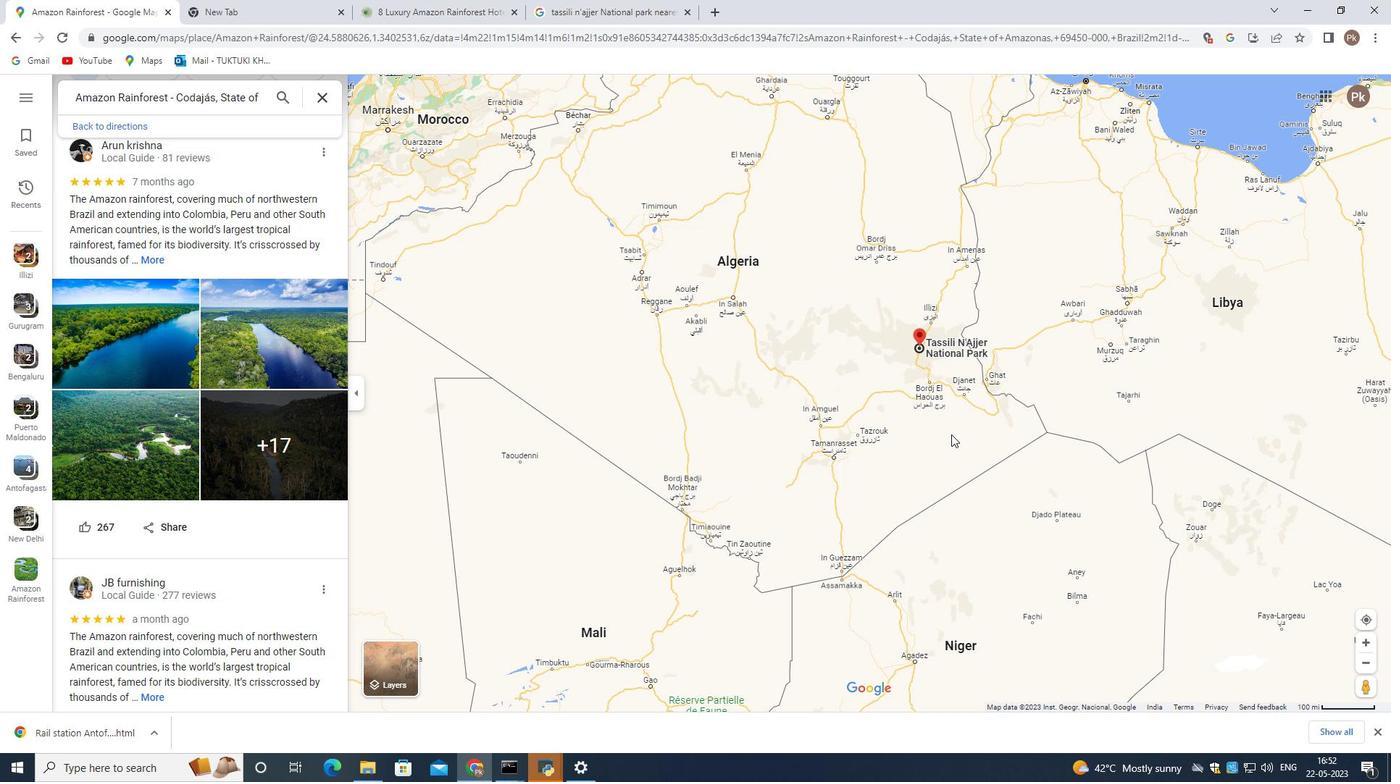 
Action: Mouse scrolled (944, 415) with delta (0, 0)
Screenshot: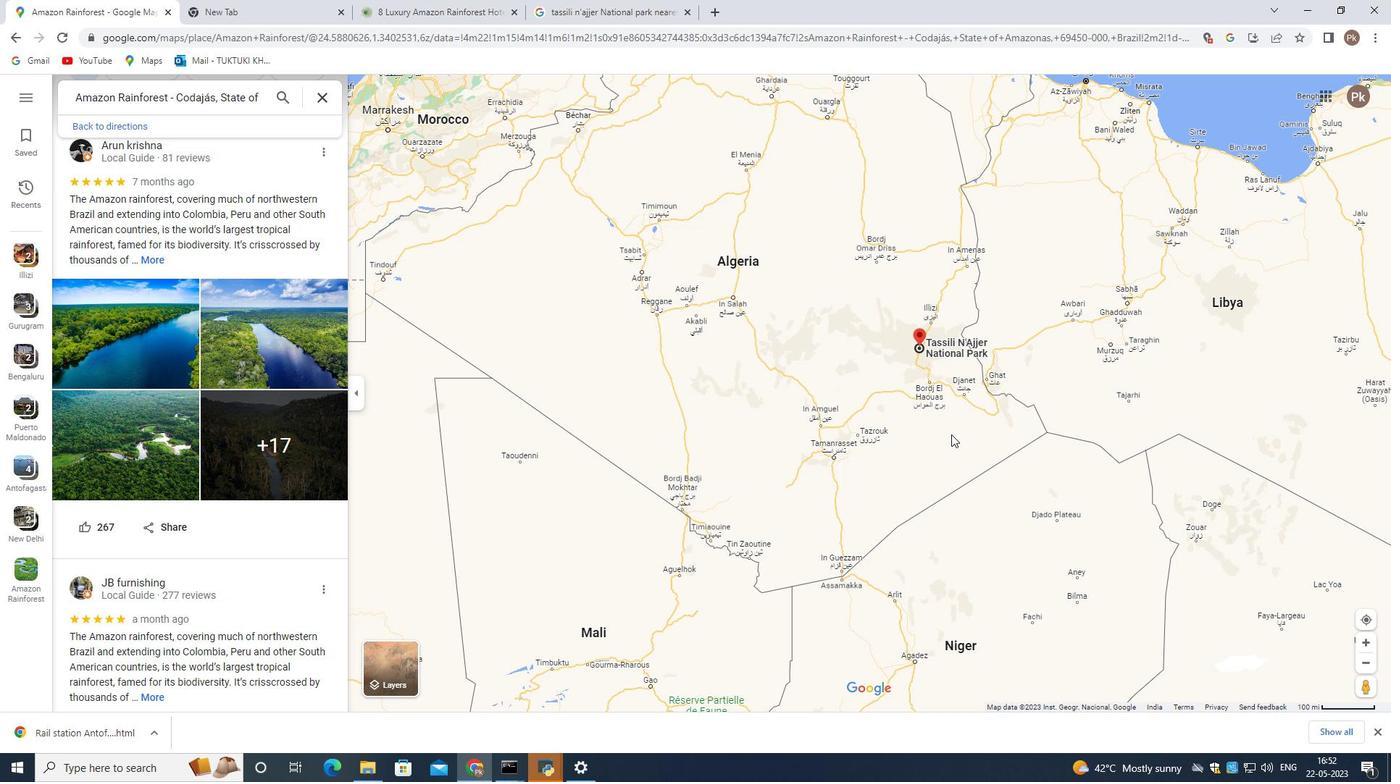 
Action: Mouse scrolled (944, 415) with delta (0, 0)
Screenshot: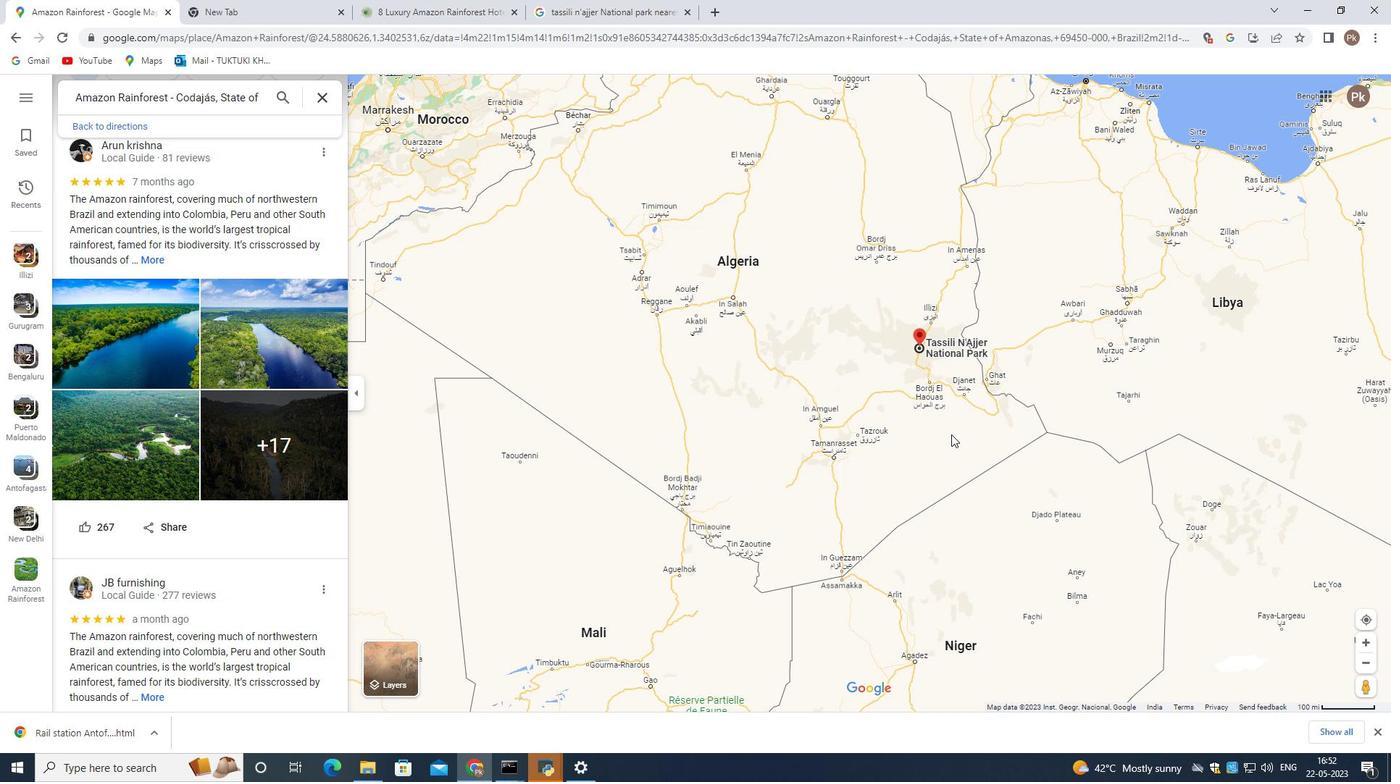 
Action: Mouse scrolled (944, 415) with delta (0, 0)
Screenshot: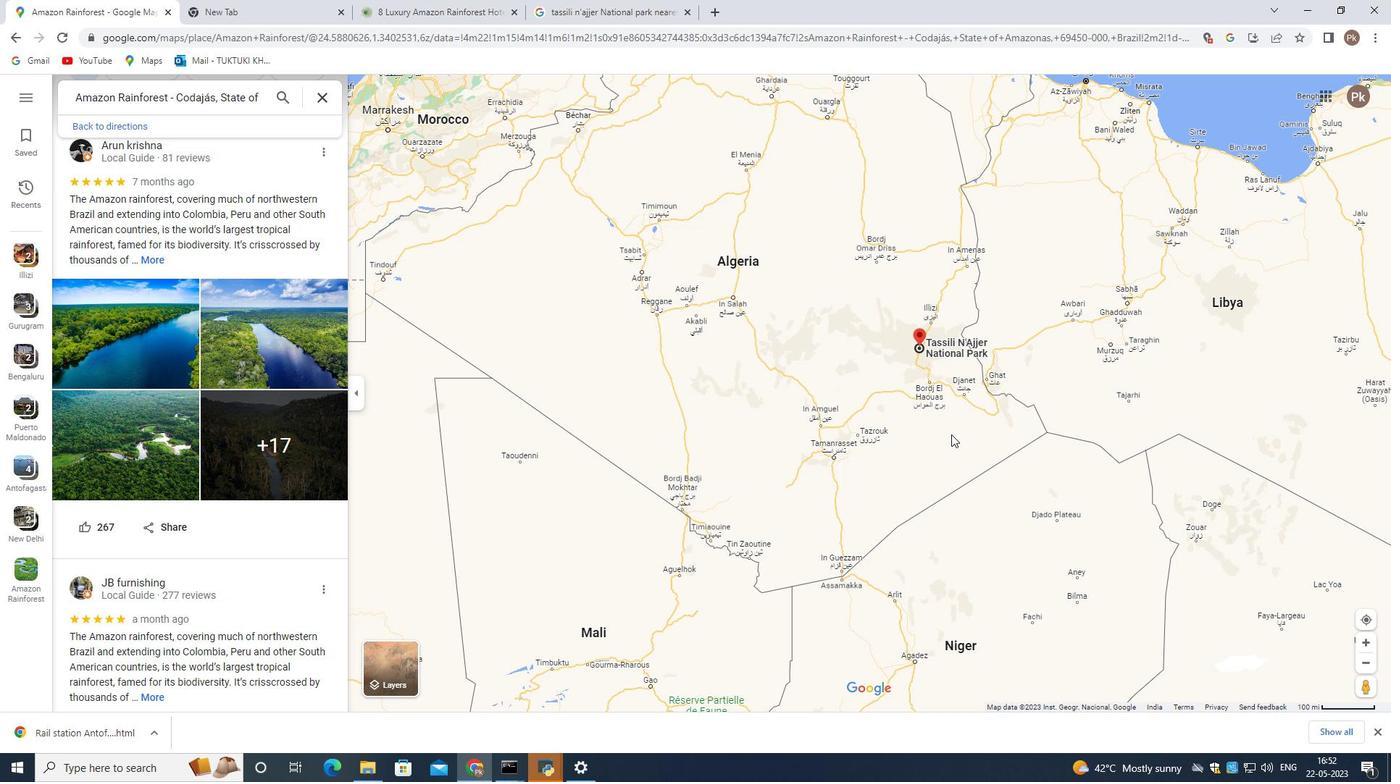 
Action: Mouse scrolled (944, 415) with delta (0, 0)
Screenshot: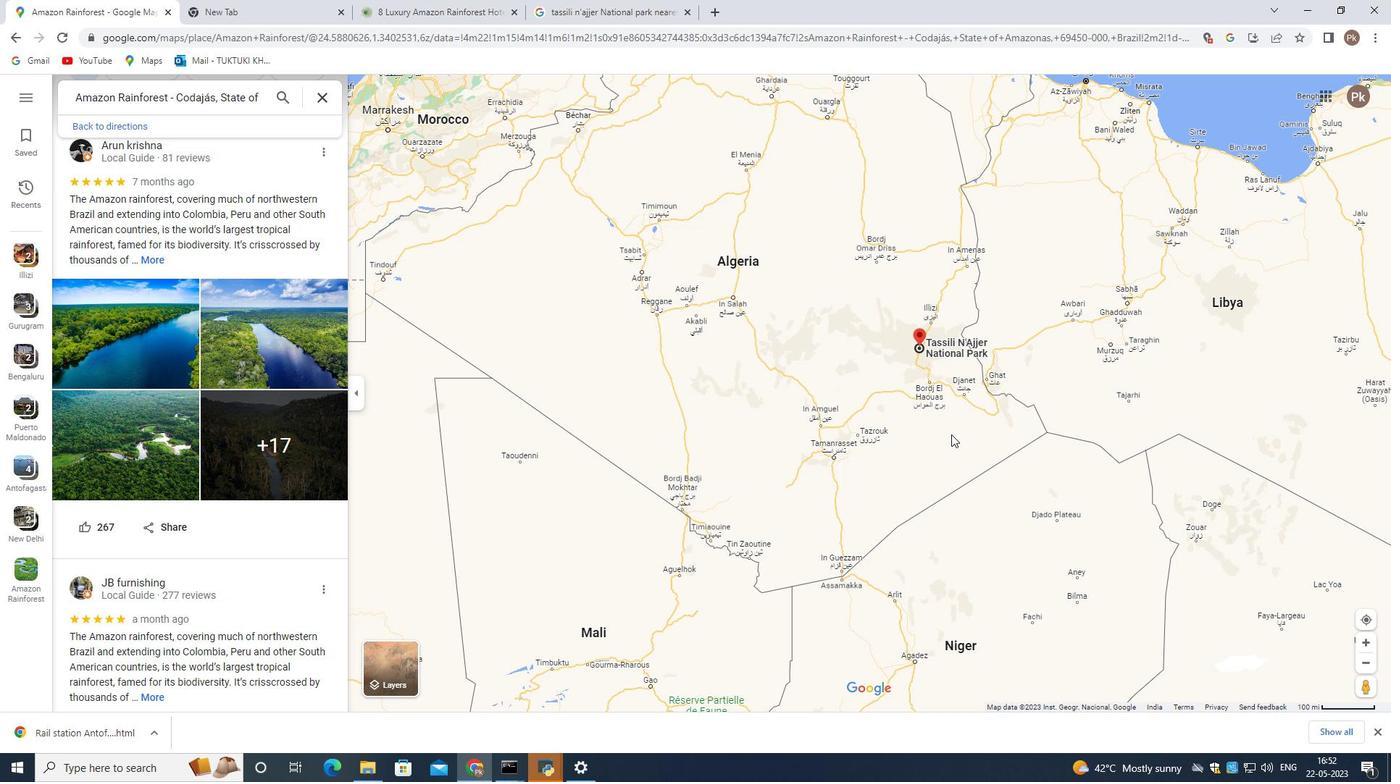 
Action: Mouse scrolled (944, 415) with delta (0, 0)
Screenshot: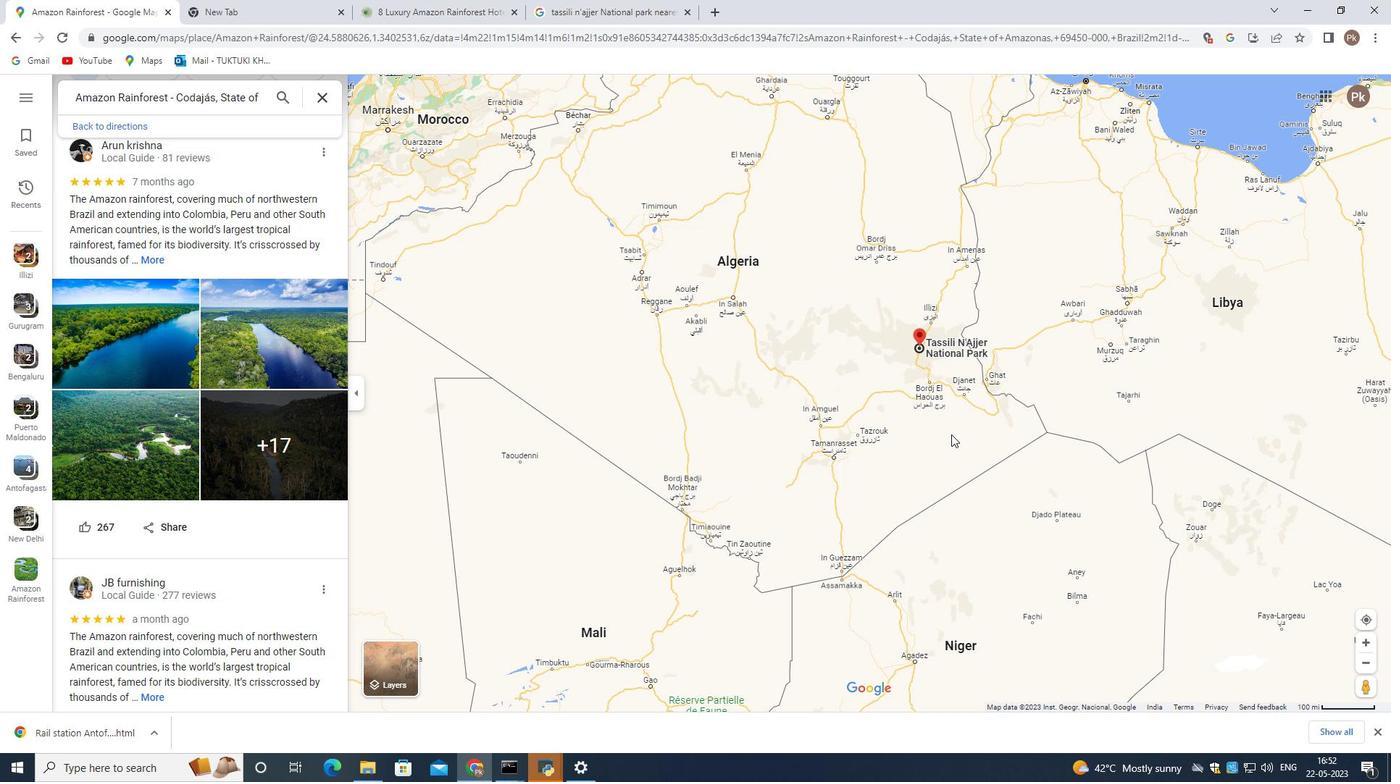 
Action: Mouse moved to (948, 389)
Screenshot: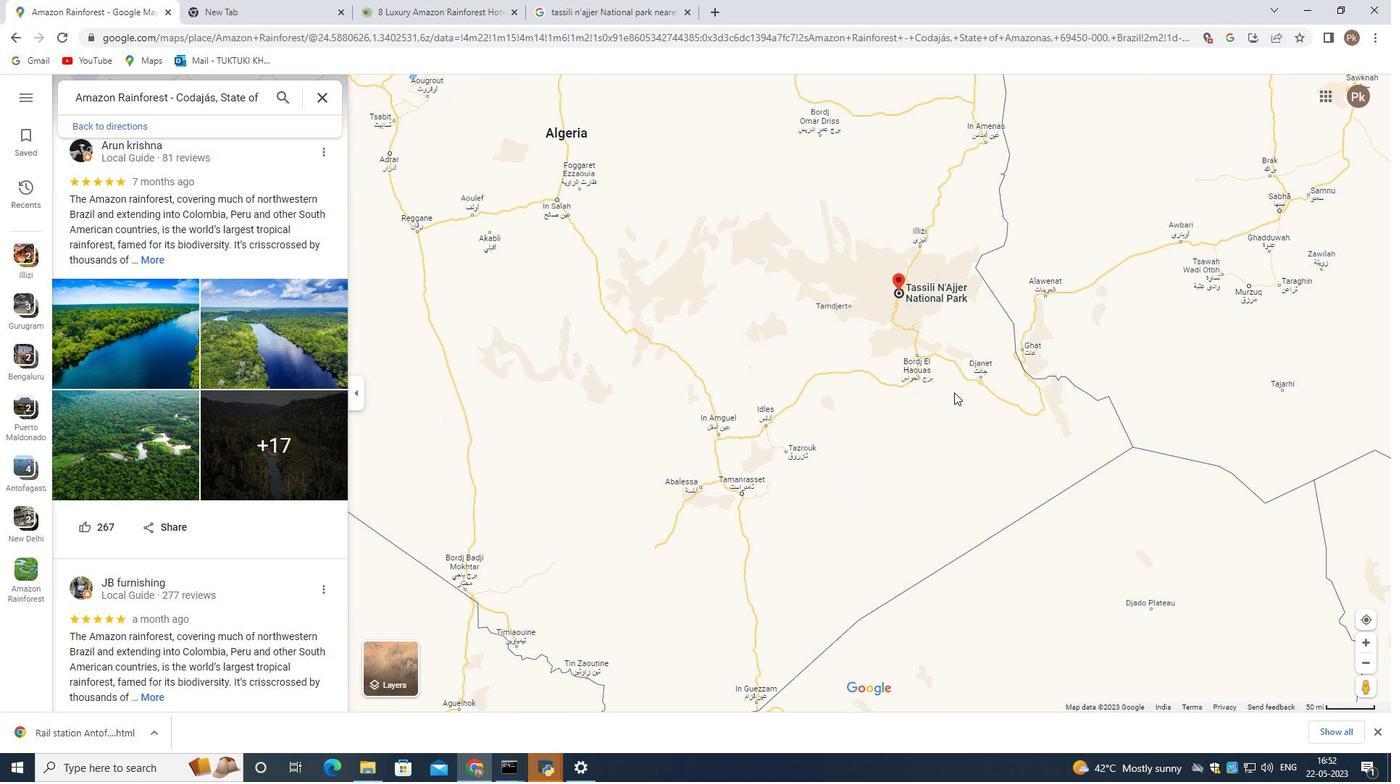 
Action: Mouse scrolled (948, 389) with delta (0, 0)
Screenshot: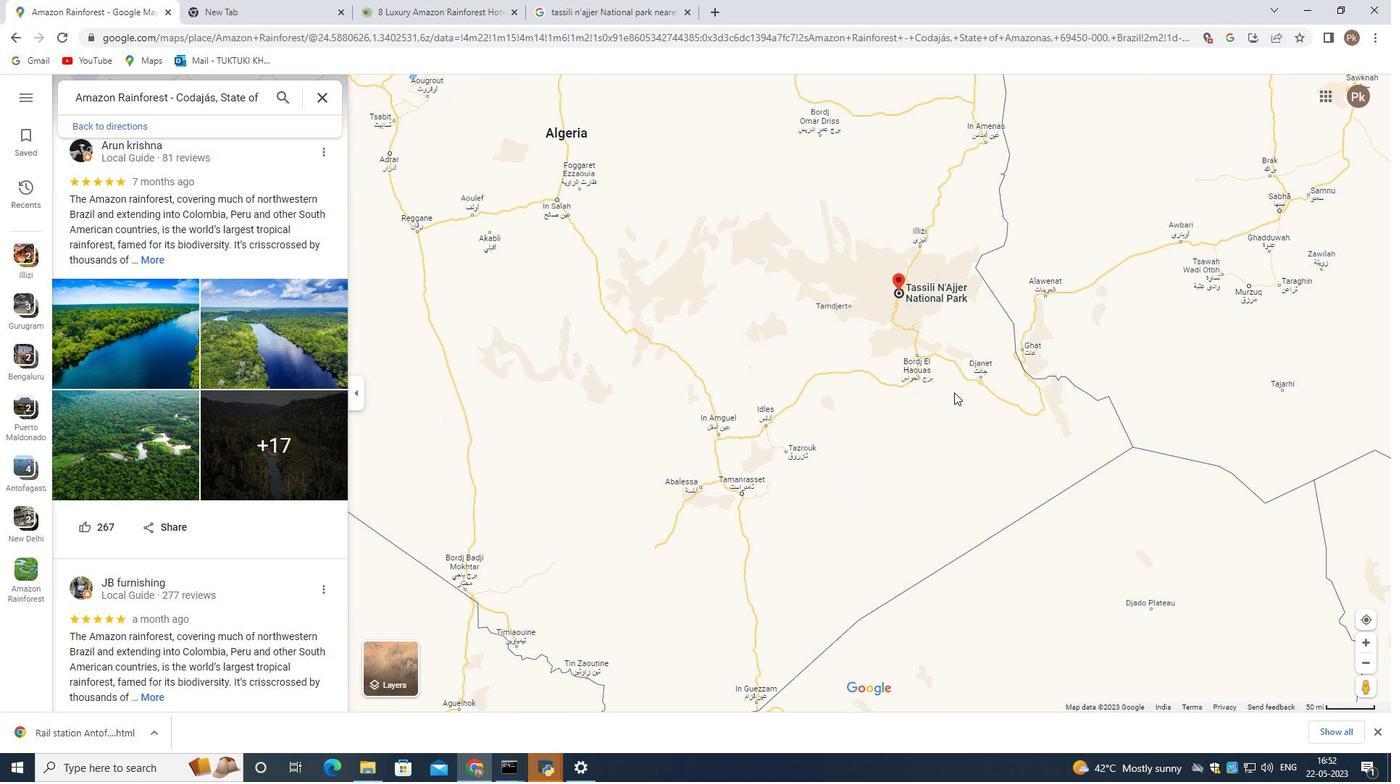 
Action: Mouse scrolled (948, 389) with delta (0, 0)
Screenshot: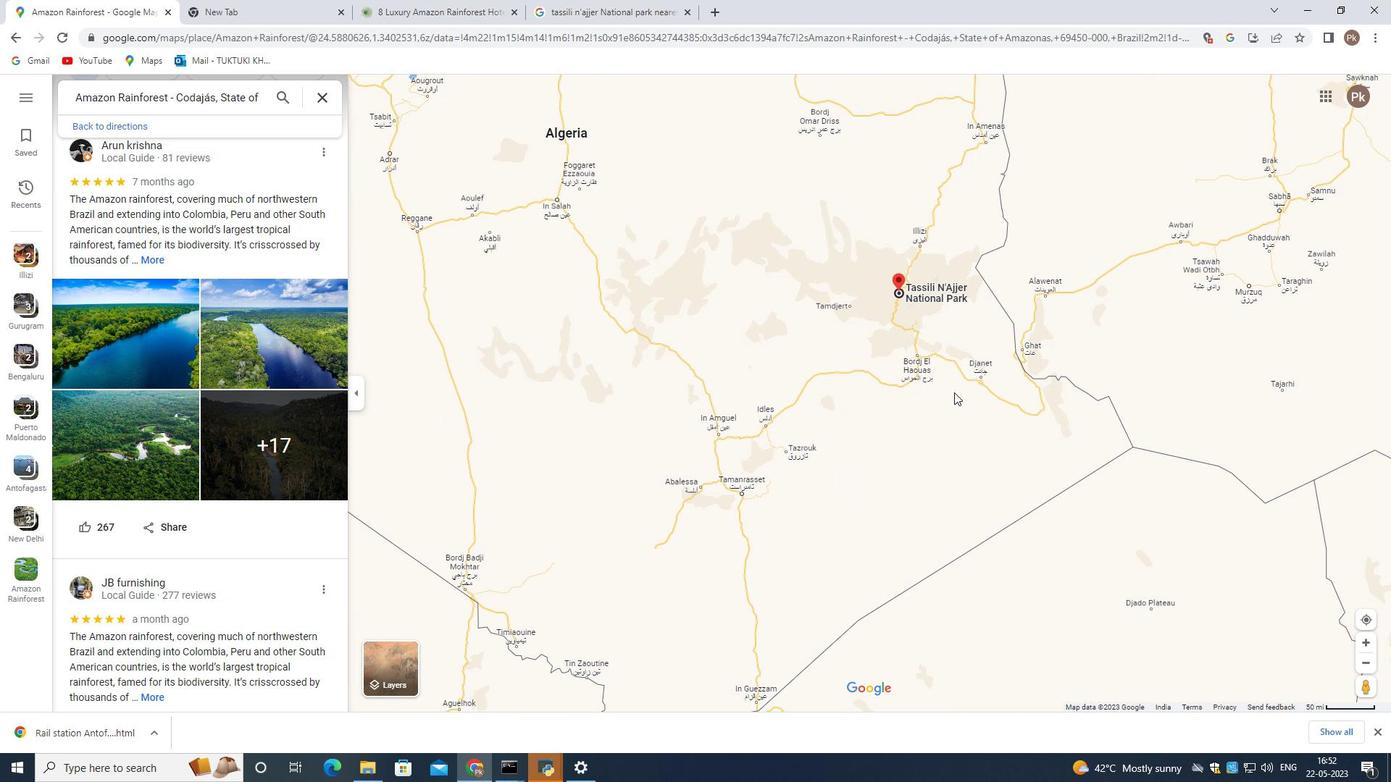 
Action: Mouse scrolled (948, 389) with delta (0, 0)
Screenshot: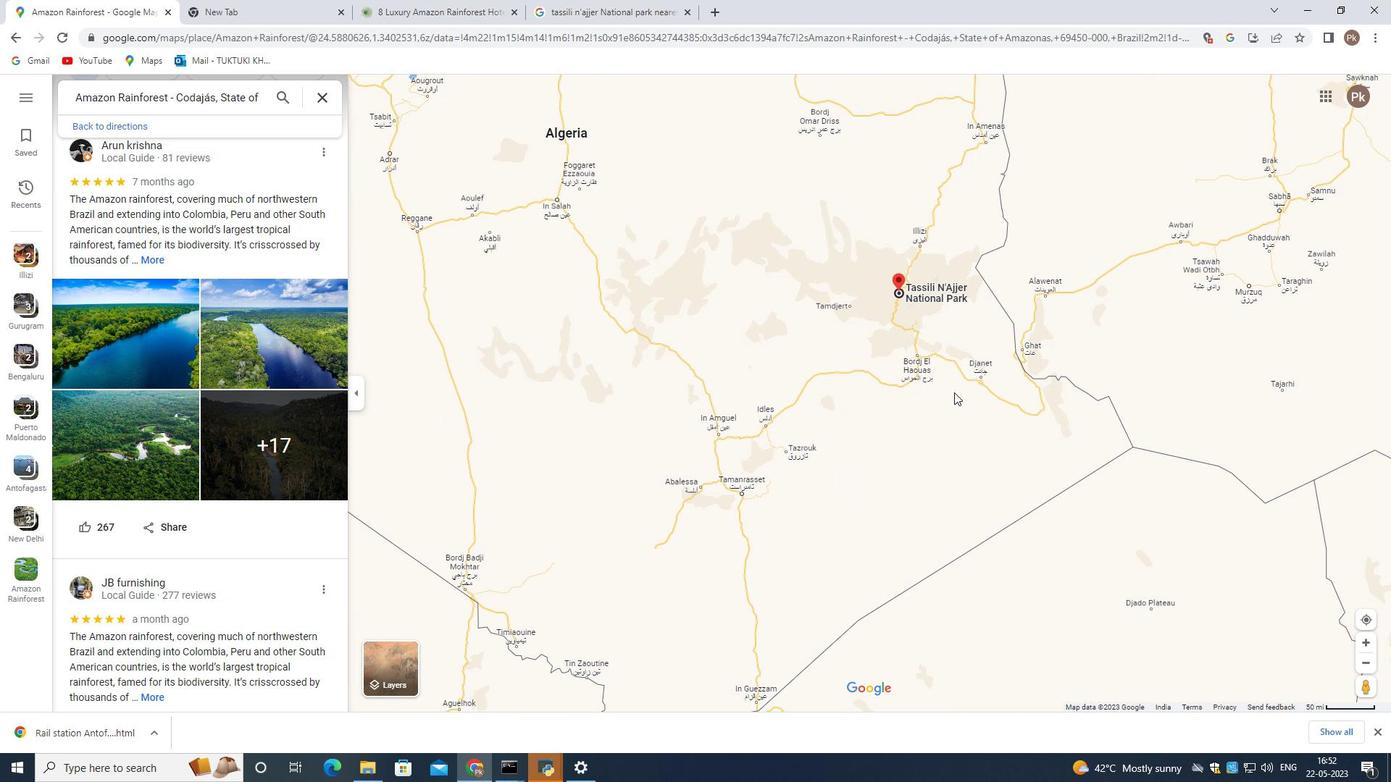 
Action: Mouse moved to (948, 389)
Screenshot: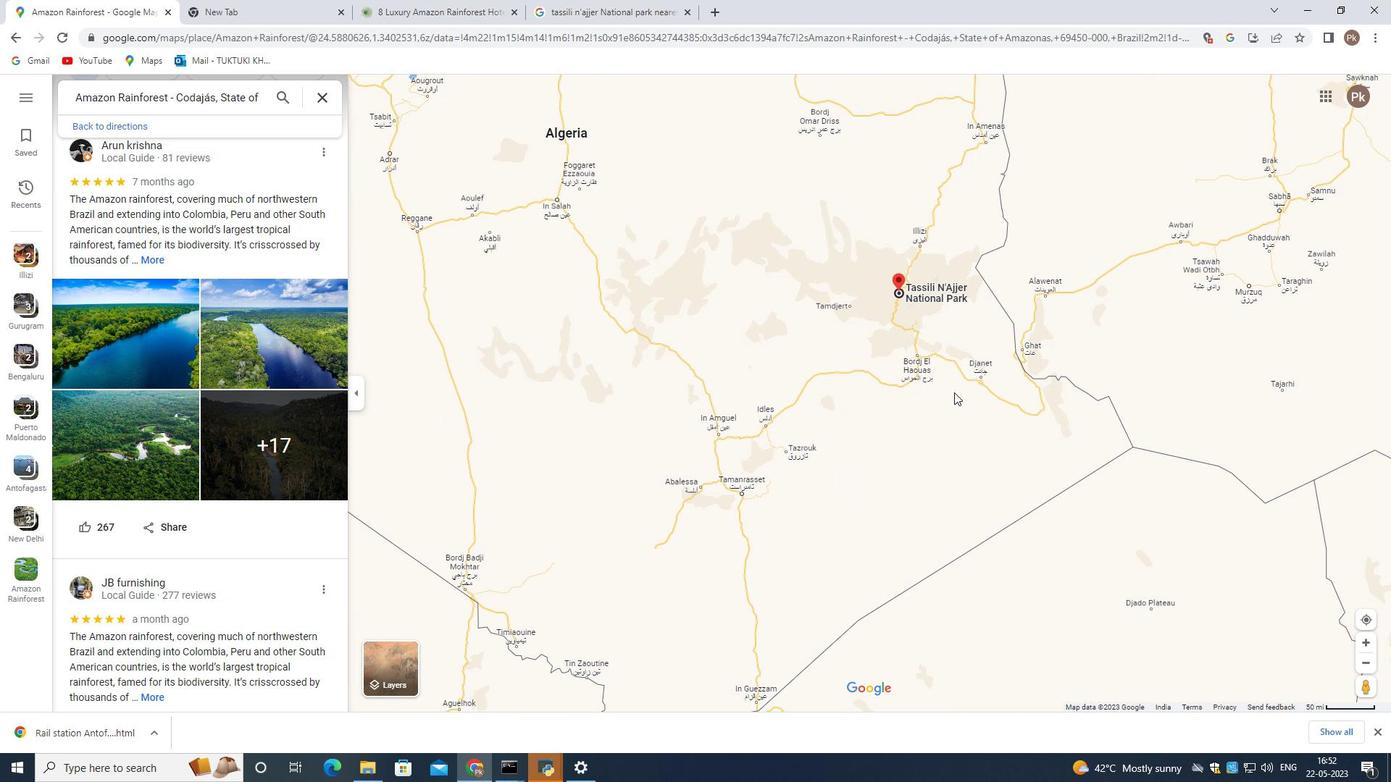 
Action: Mouse scrolled (948, 389) with delta (0, 0)
Screenshot: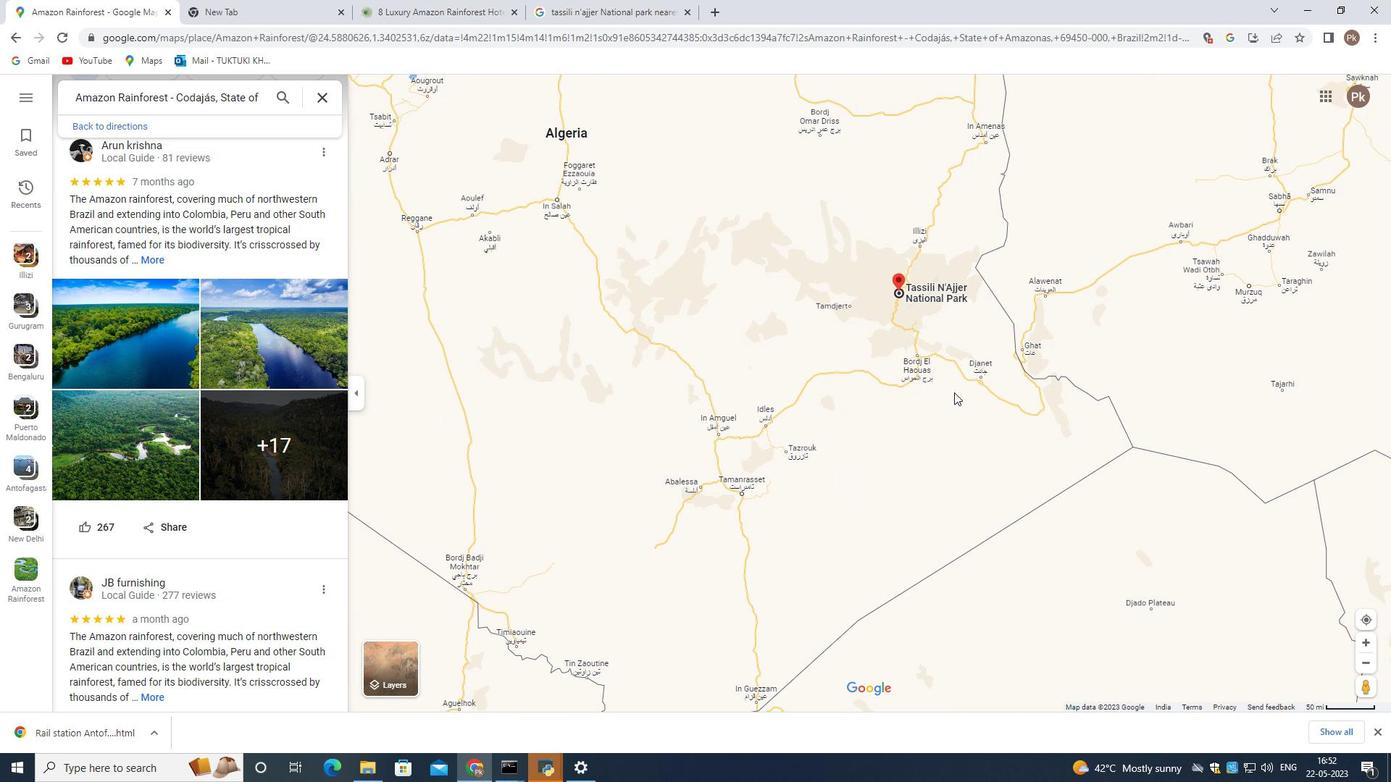 
Action: Mouse scrolled (948, 389) with delta (0, 0)
Screenshot: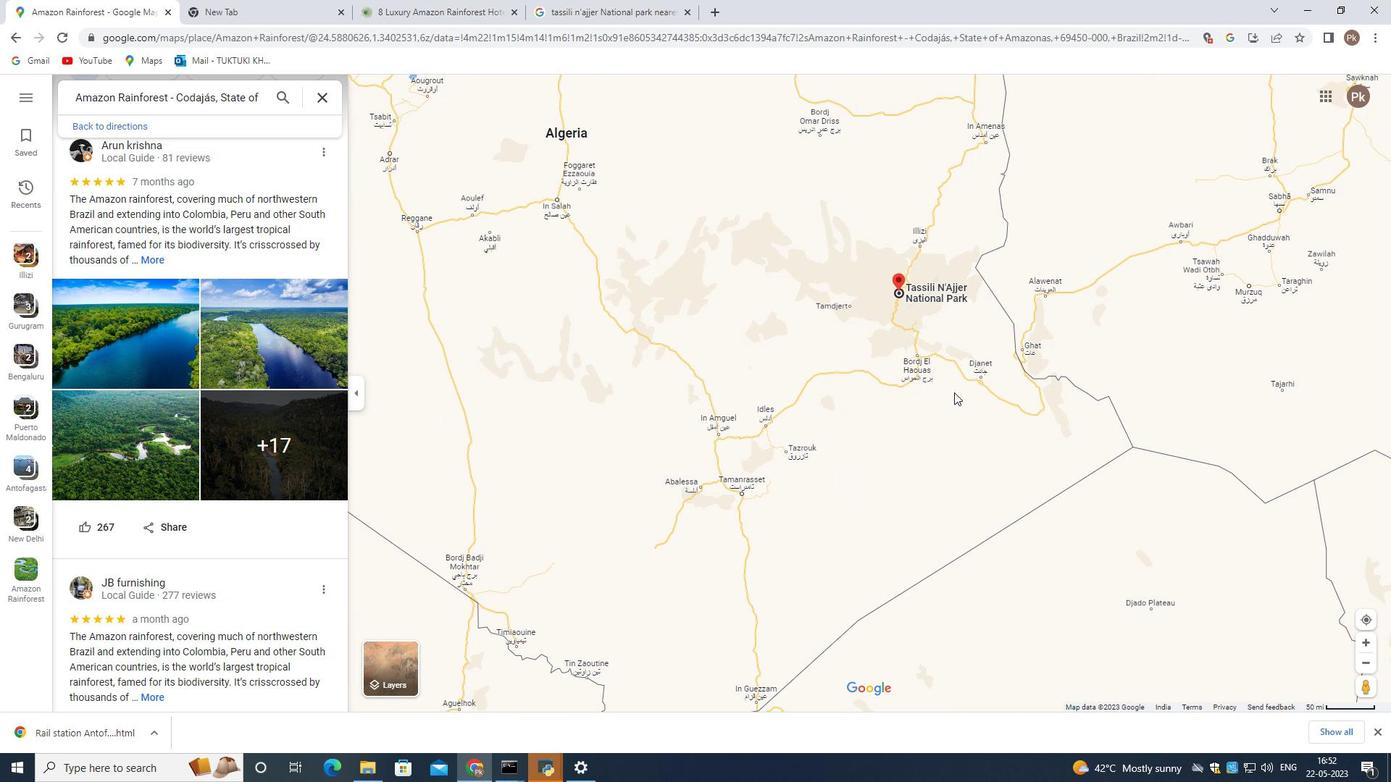 
Action: Mouse moved to (899, 226)
Screenshot: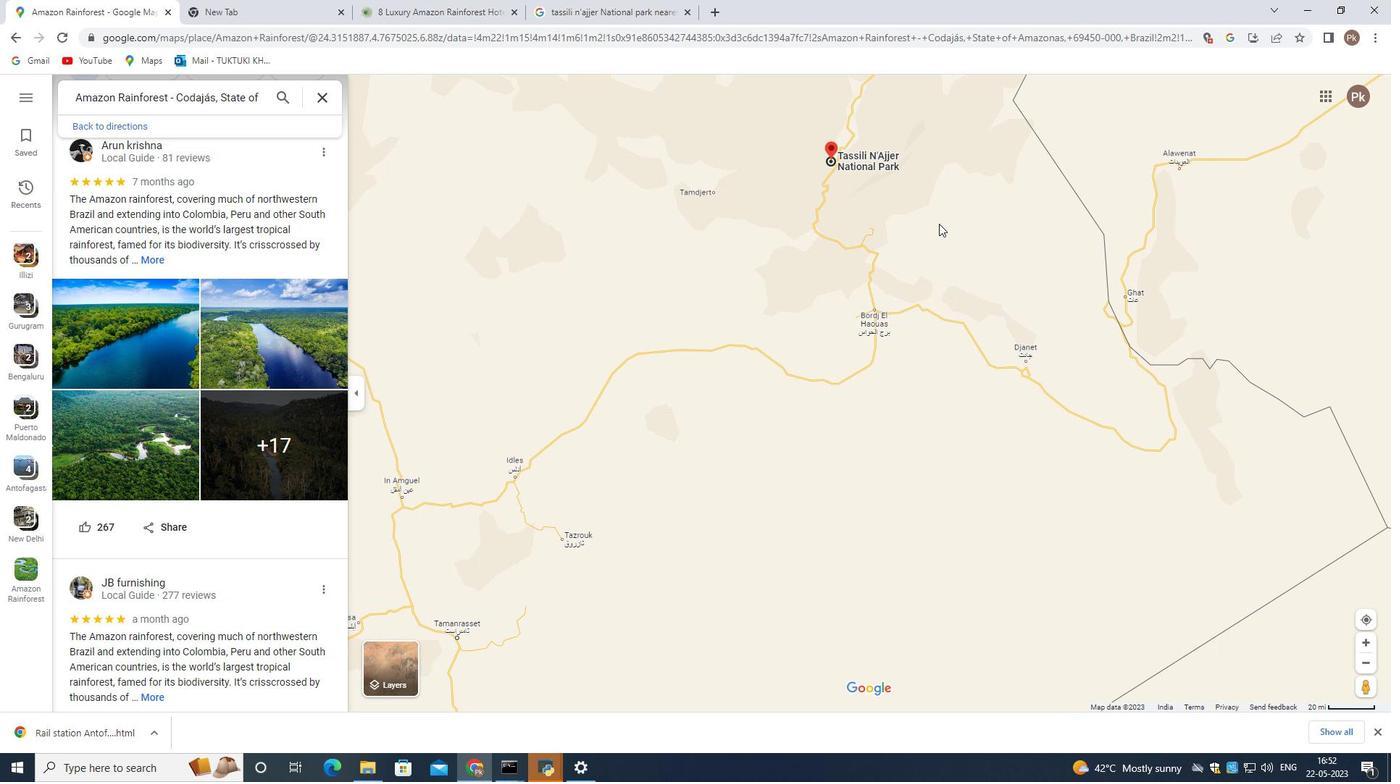 
Action: Mouse pressed left at (899, 226)
Screenshot: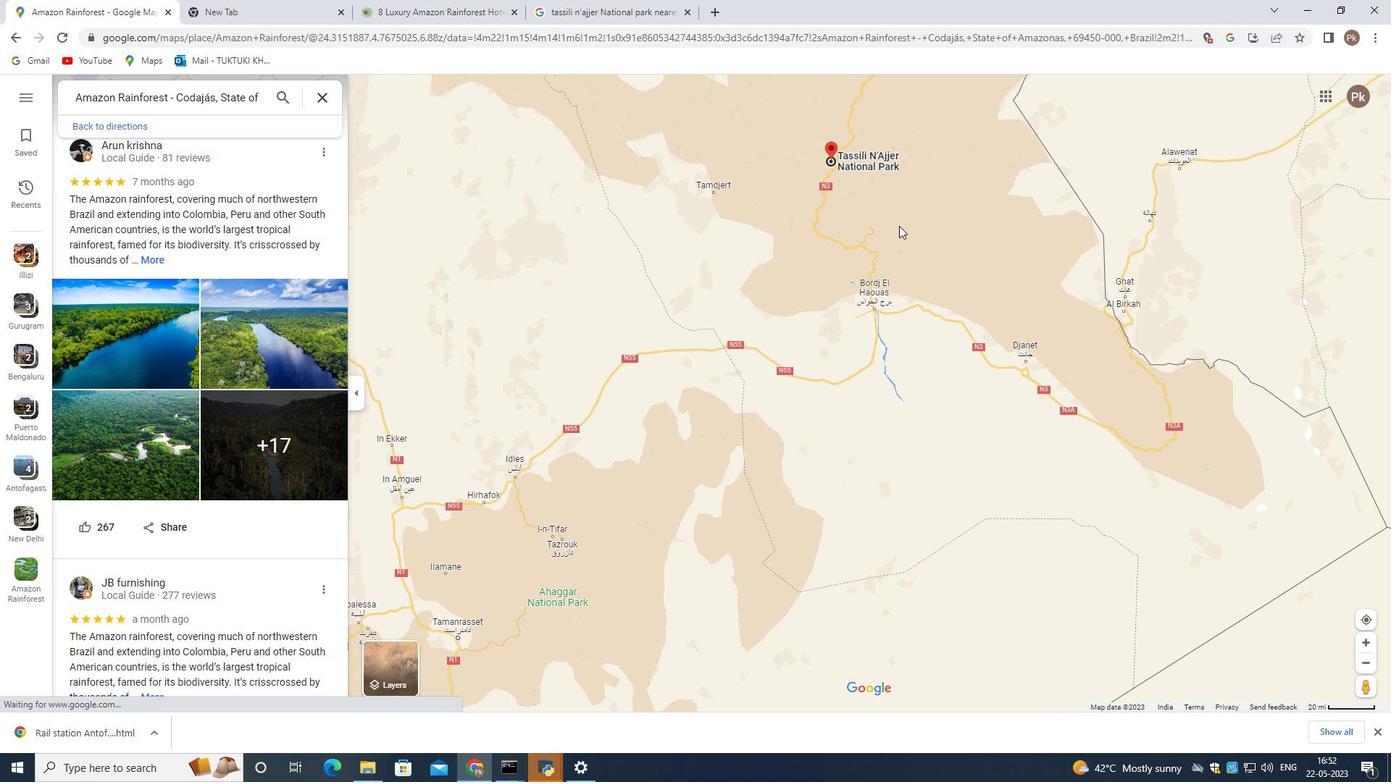
Action: Mouse moved to (885, 457)
Screenshot: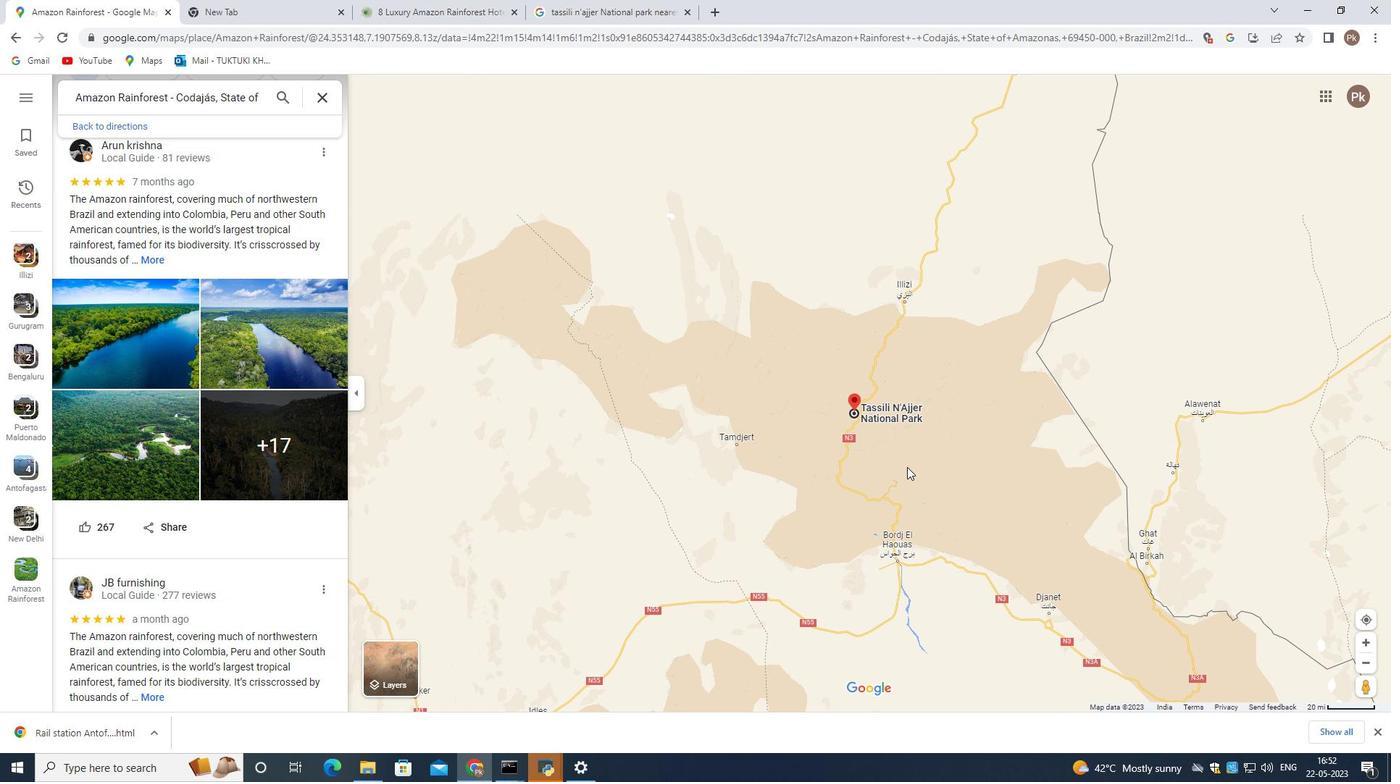 
Action: Mouse scrolled (885, 457) with delta (0, 0)
Screenshot: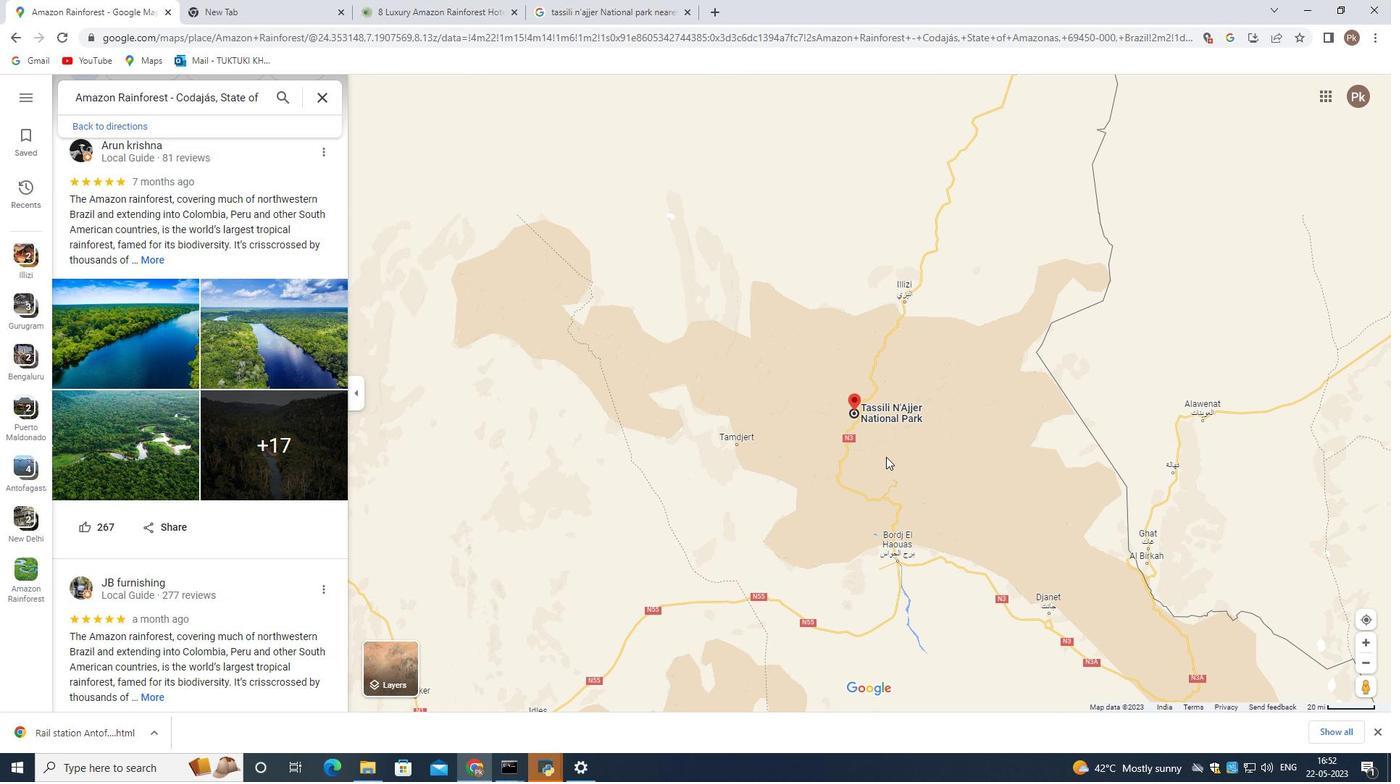 
Action: Mouse scrolled (885, 457) with delta (0, 0)
Screenshot: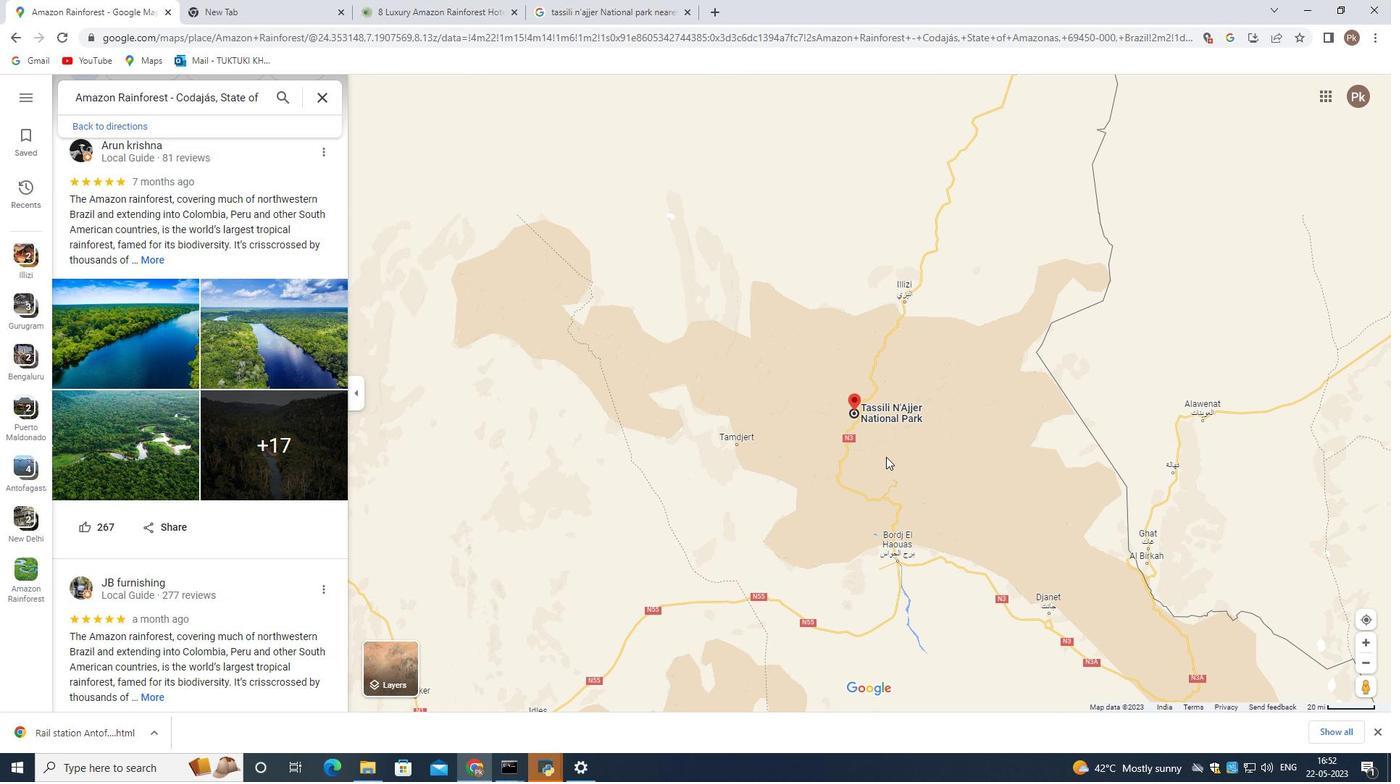 
Action: Mouse scrolled (885, 457) with delta (0, 0)
Screenshot: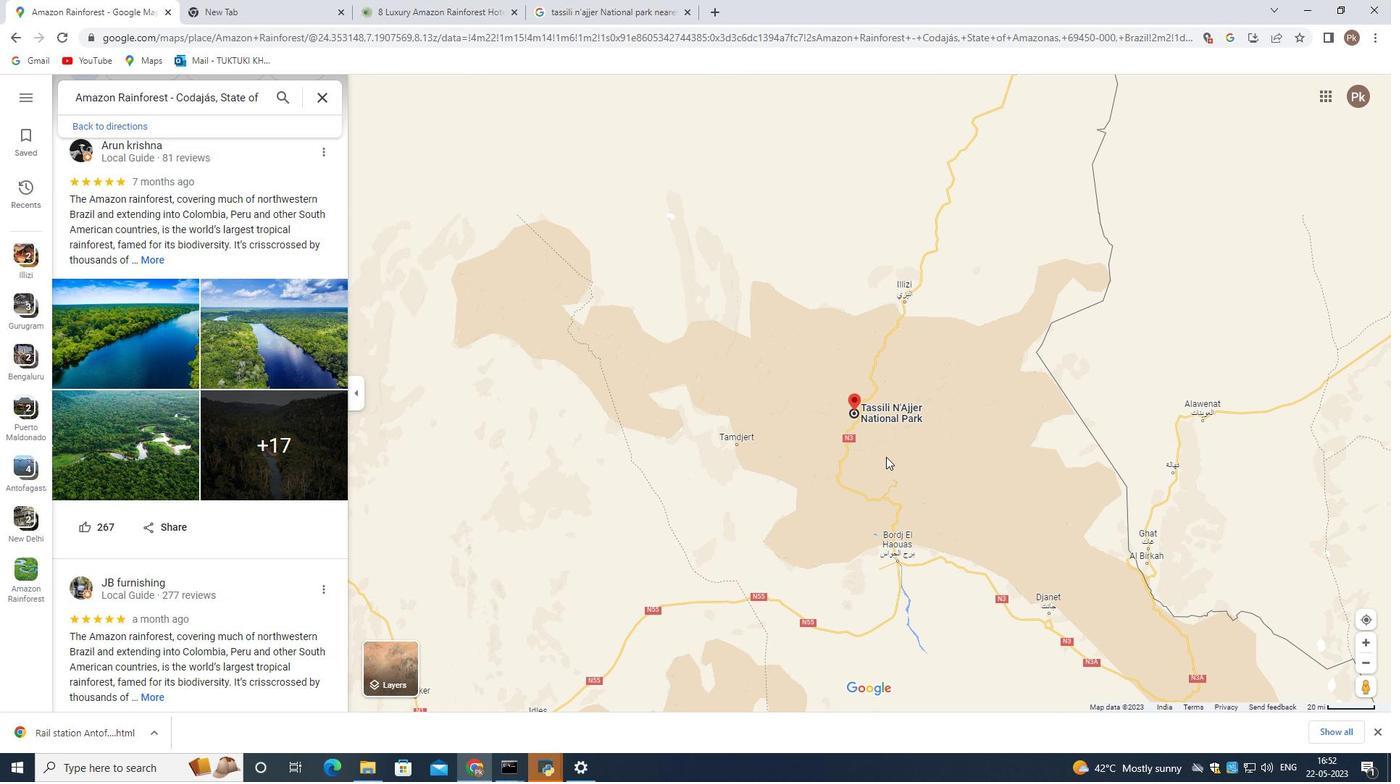 
Action: Mouse scrolled (885, 457) with delta (0, 0)
Screenshot: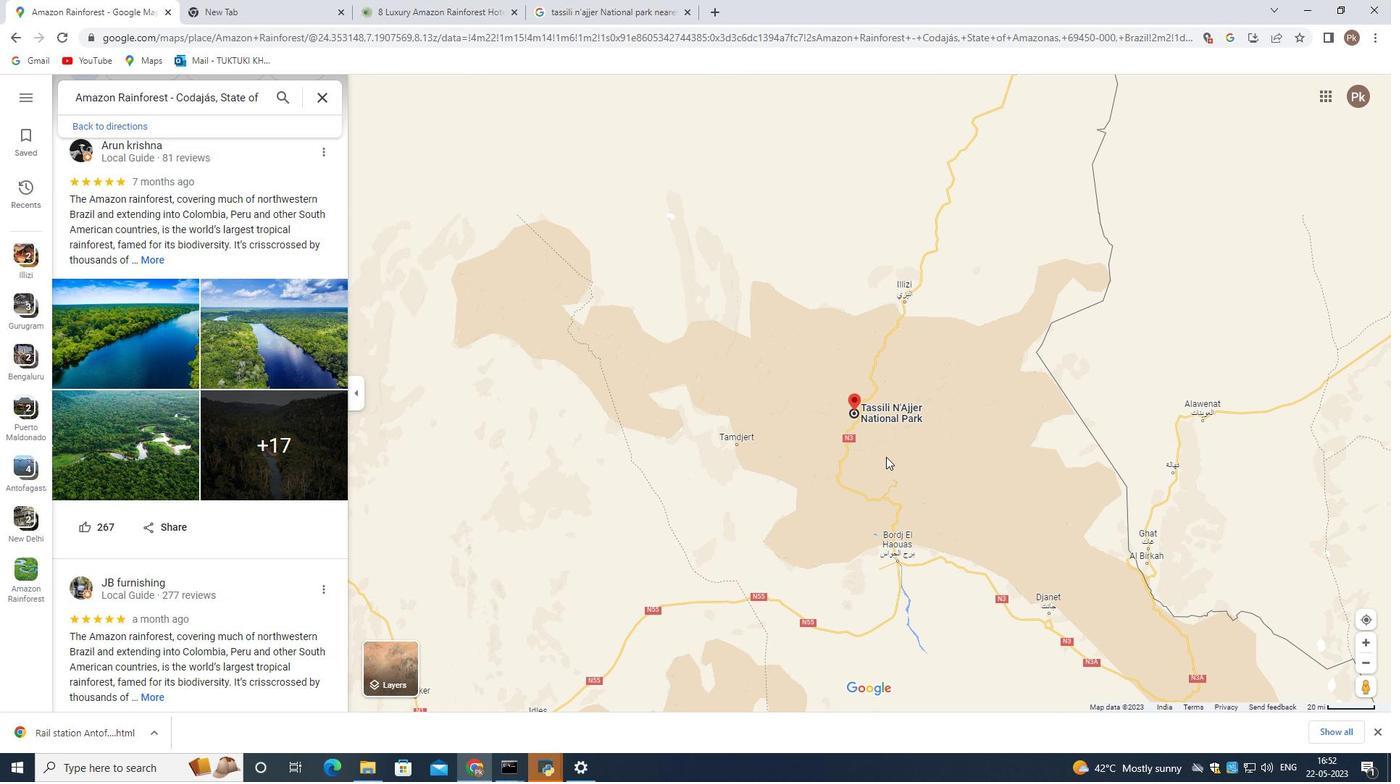 
Action: Mouse moved to (885, 457)
Screenshot: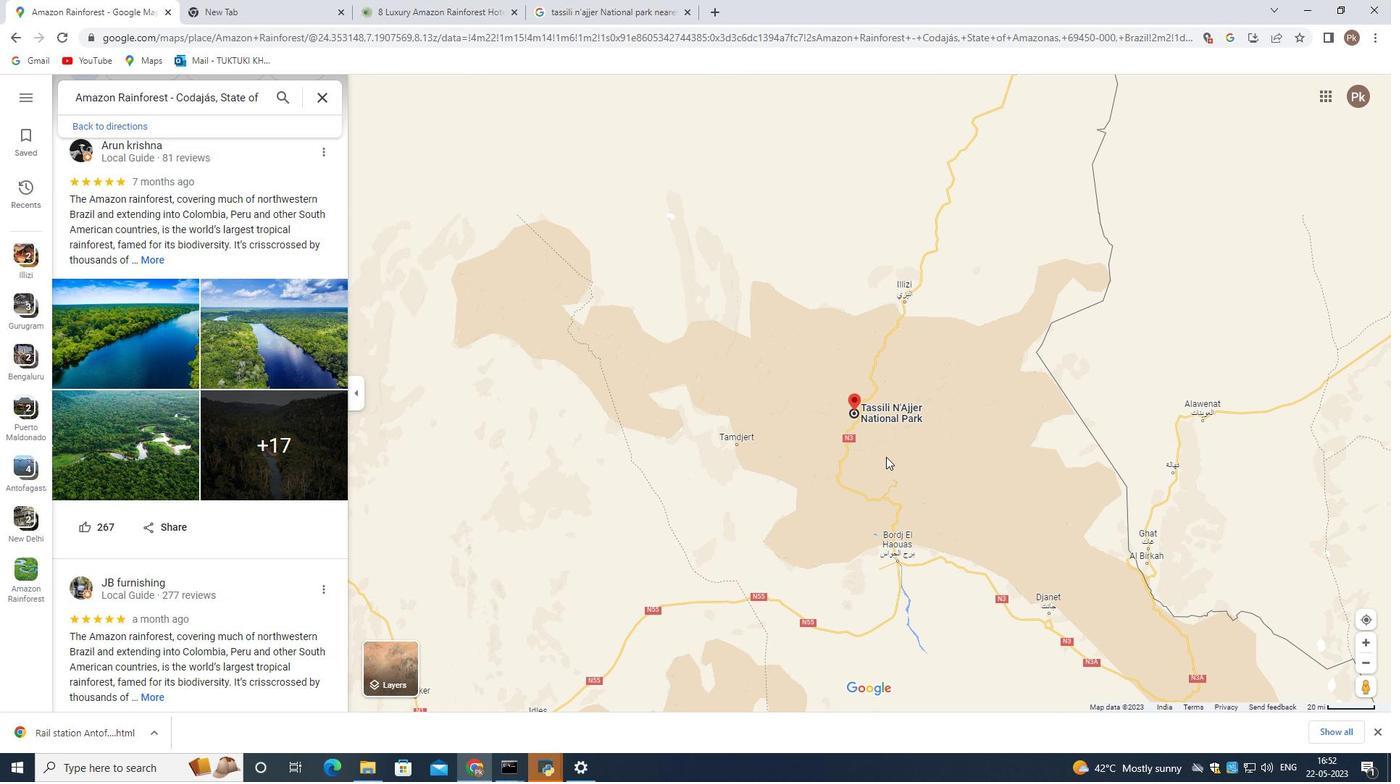 
Action: Mouse scrolled (885, 457) with delta (0, 0)
Screenshot: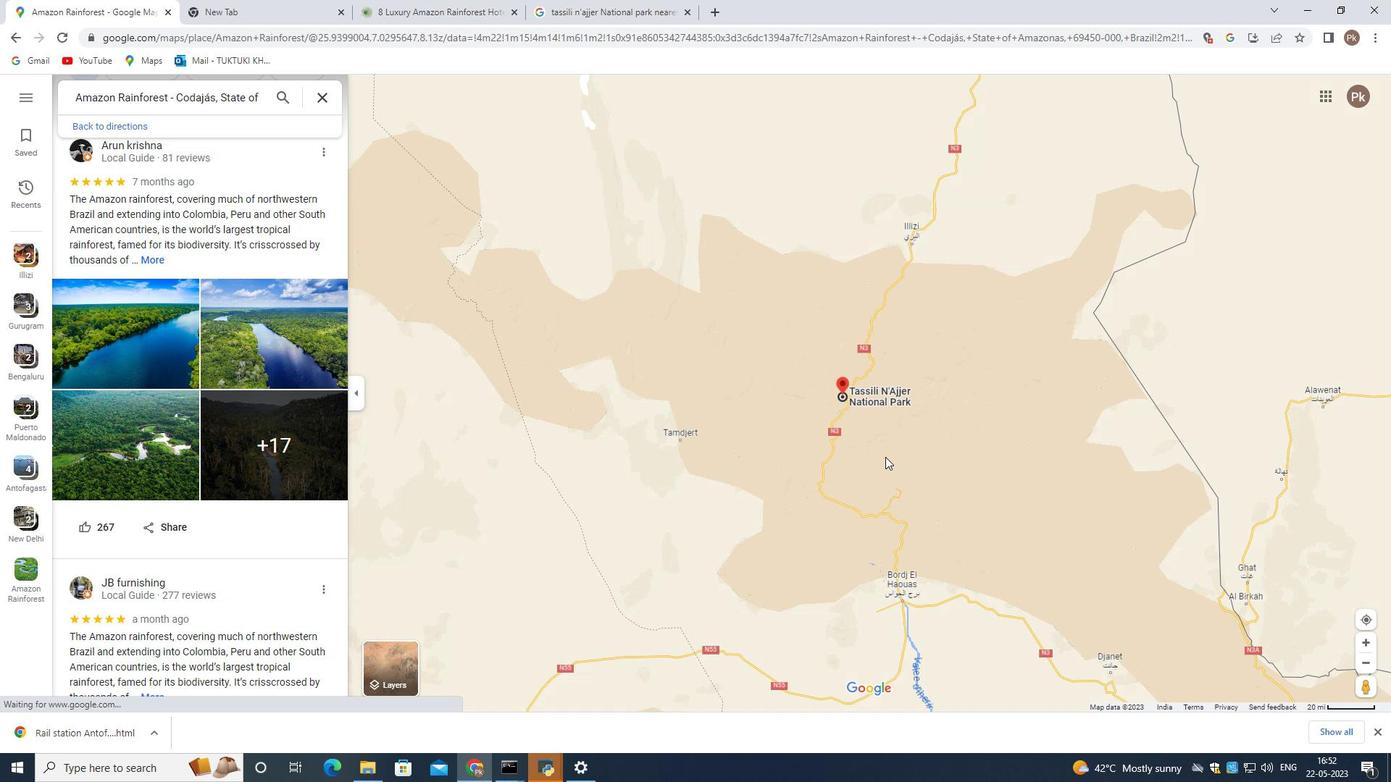 
Action: Mouse scrolled (885, 457) with delta (0, 0)
Screenshot: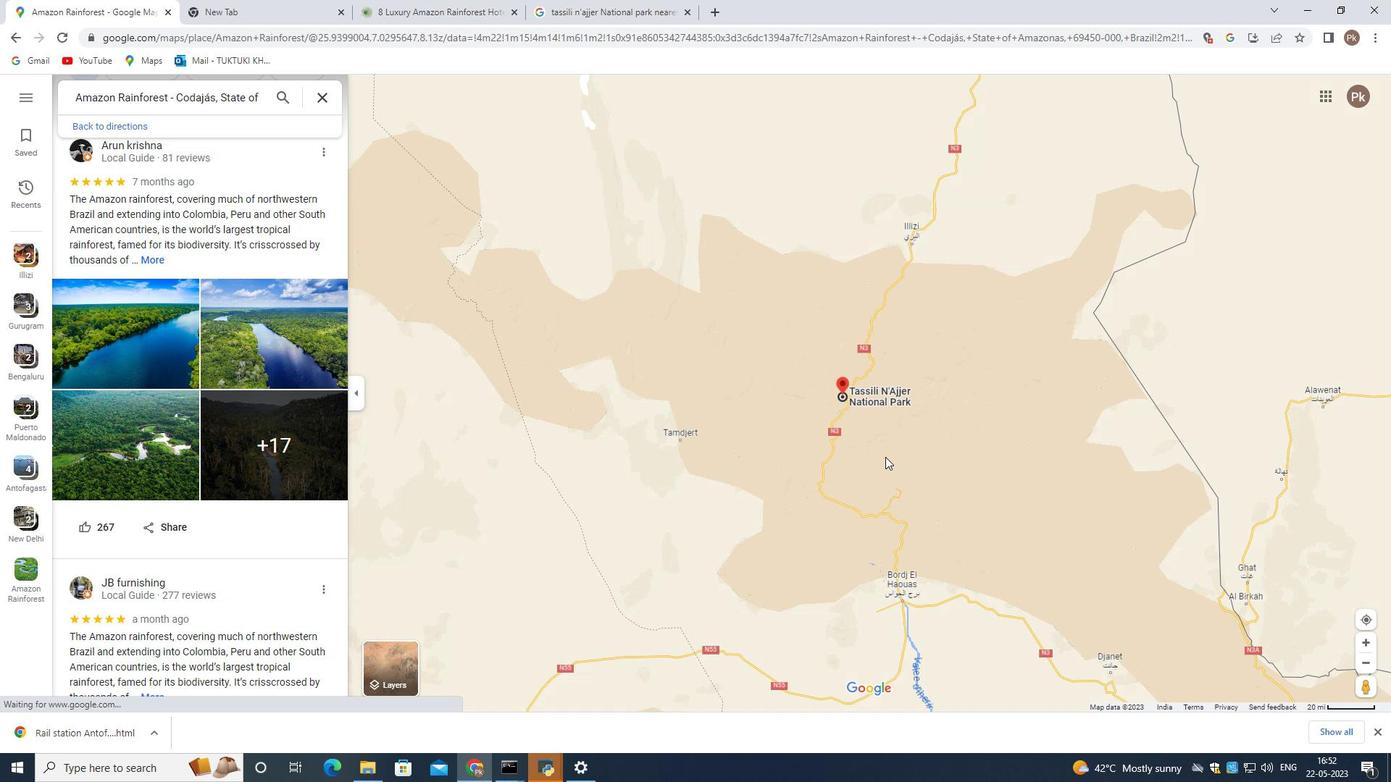 
Action: Mouse scrolled (885, 457) with delta (0, 0)
Screenshot: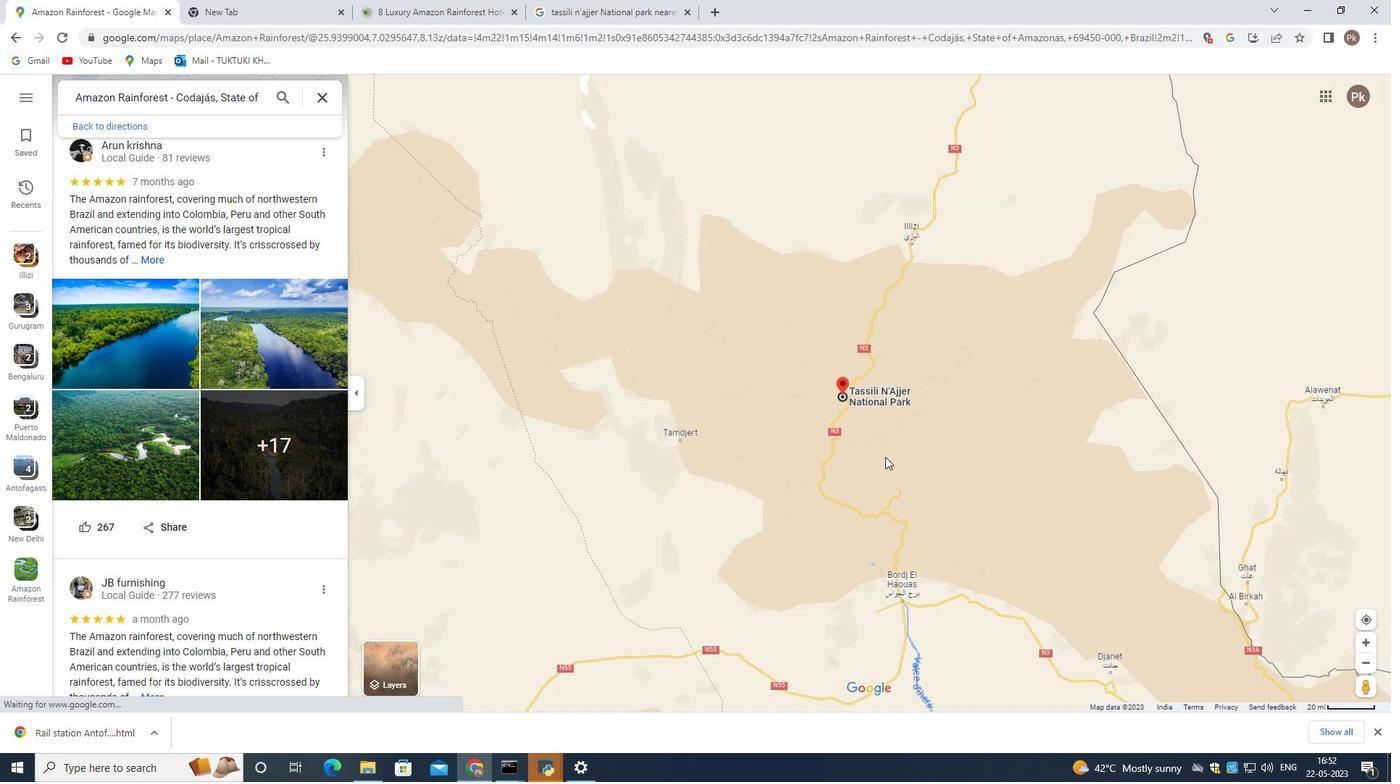 
Action: Mouse scrolled (885, 457) with delta (0, 0)
Screenshot: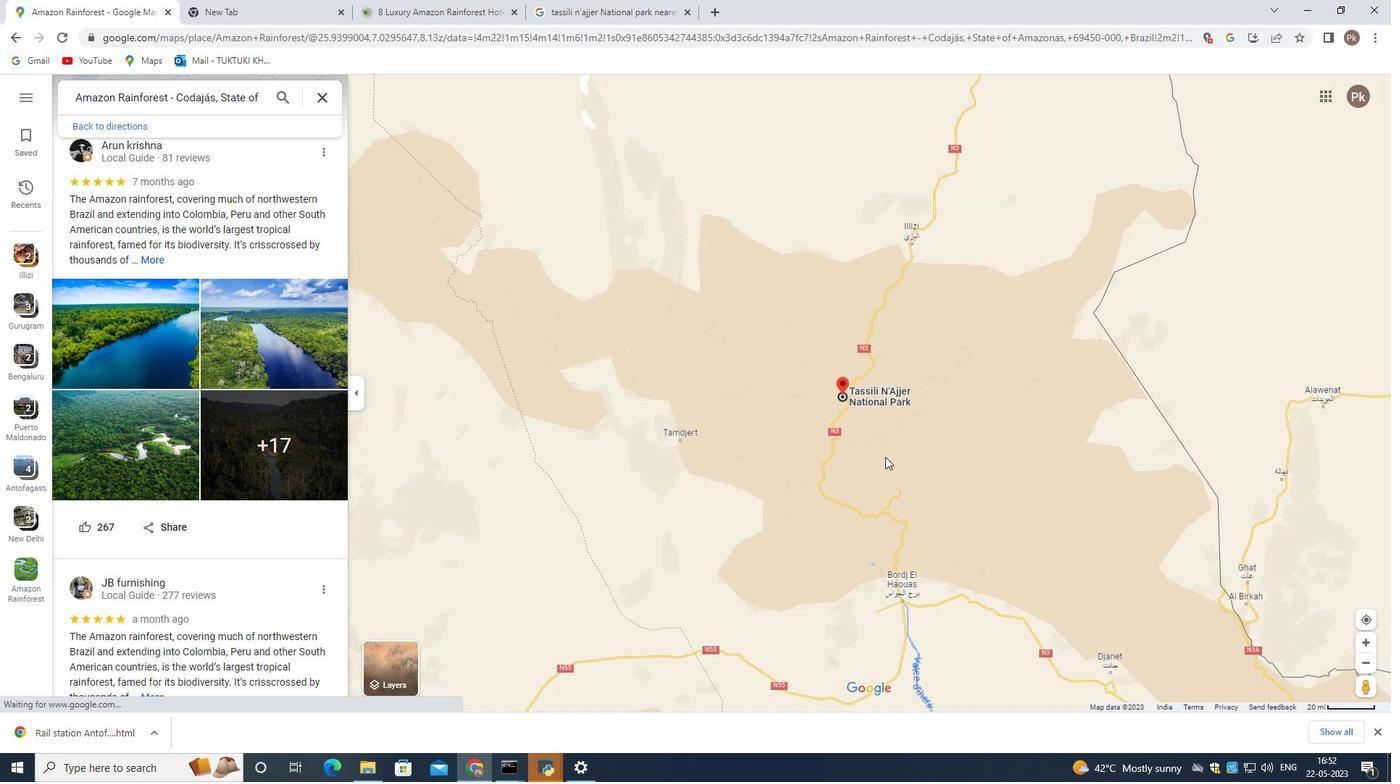 
Action: Mouse scrolled (885, 457) with delta (0, 0)
Screenshot: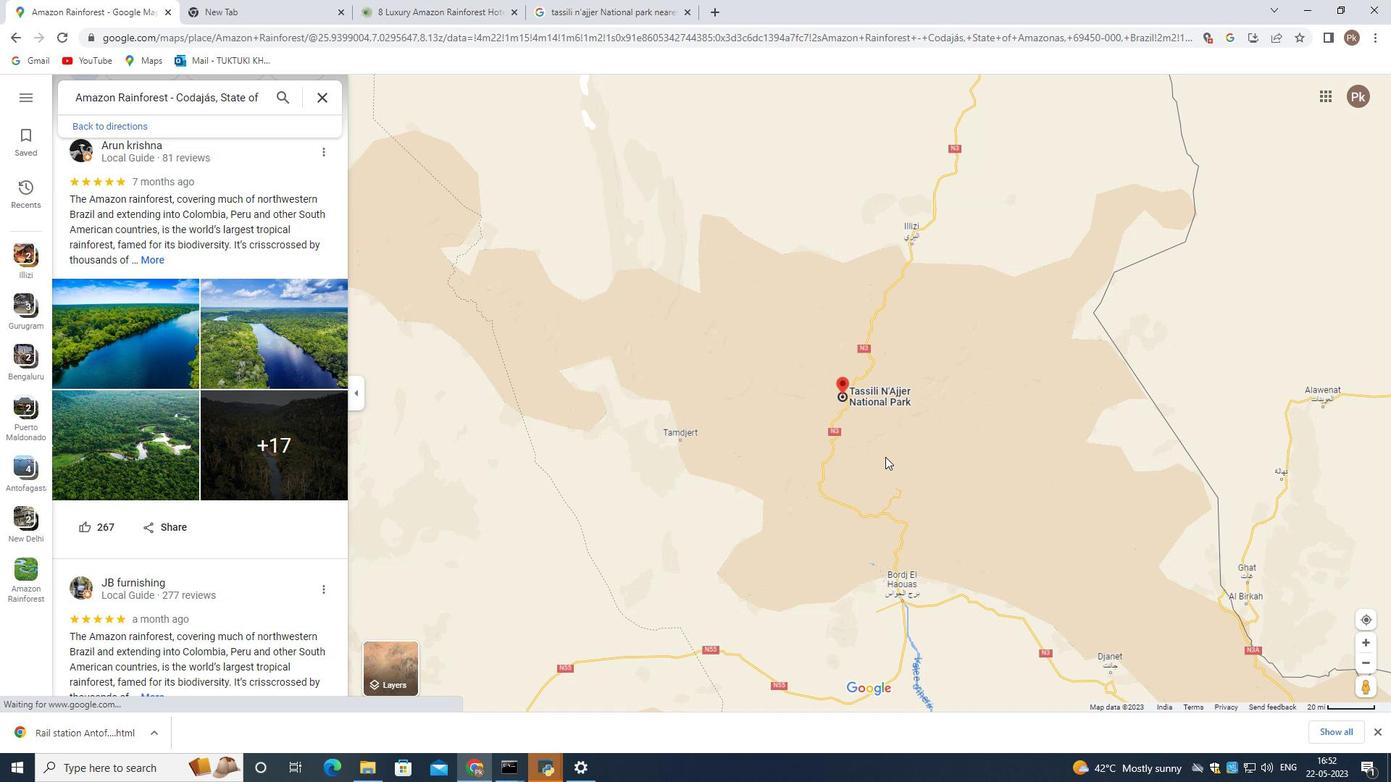 
Action: Mouse scrolled (885, 457) with delta (0, 0)
Screenshot: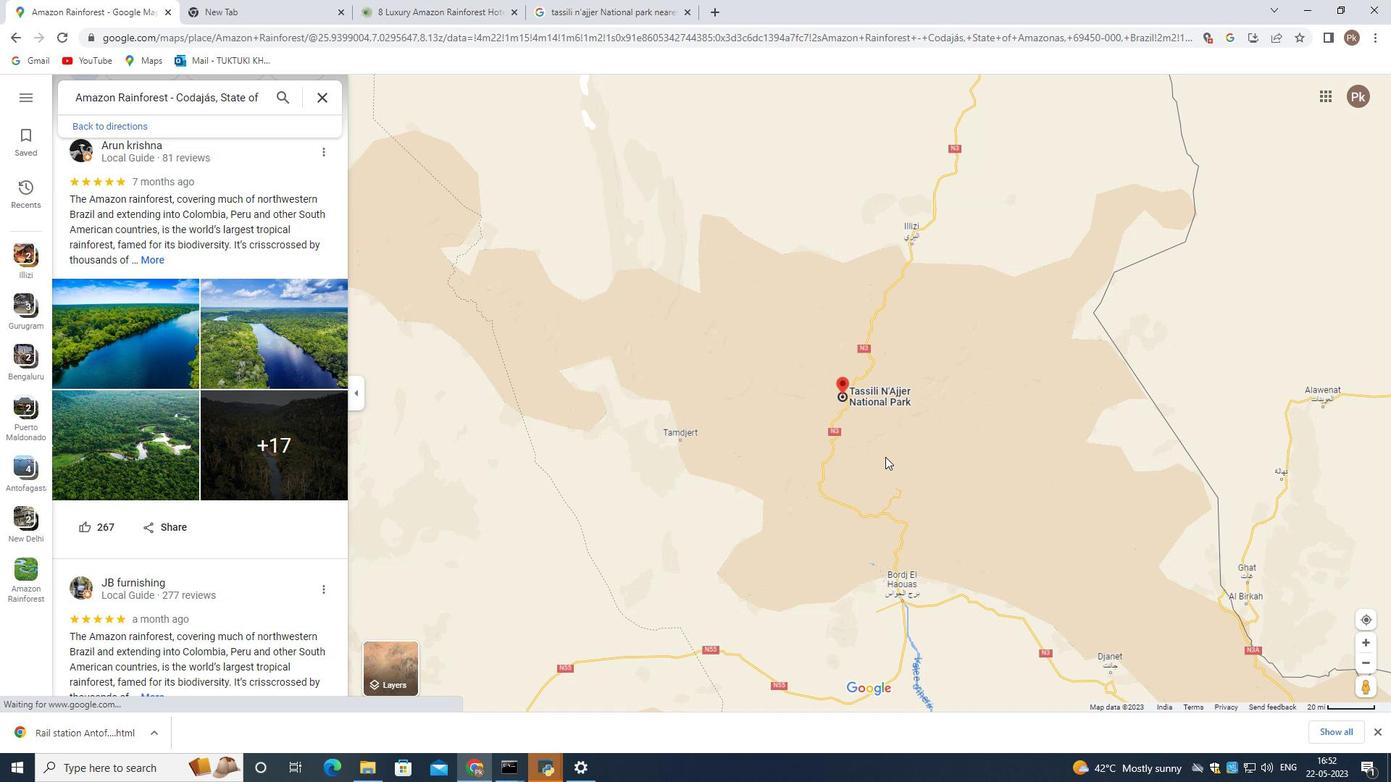 
Action: Mouse scrolled (885, 457) with delta (0, 0)
Screenshot: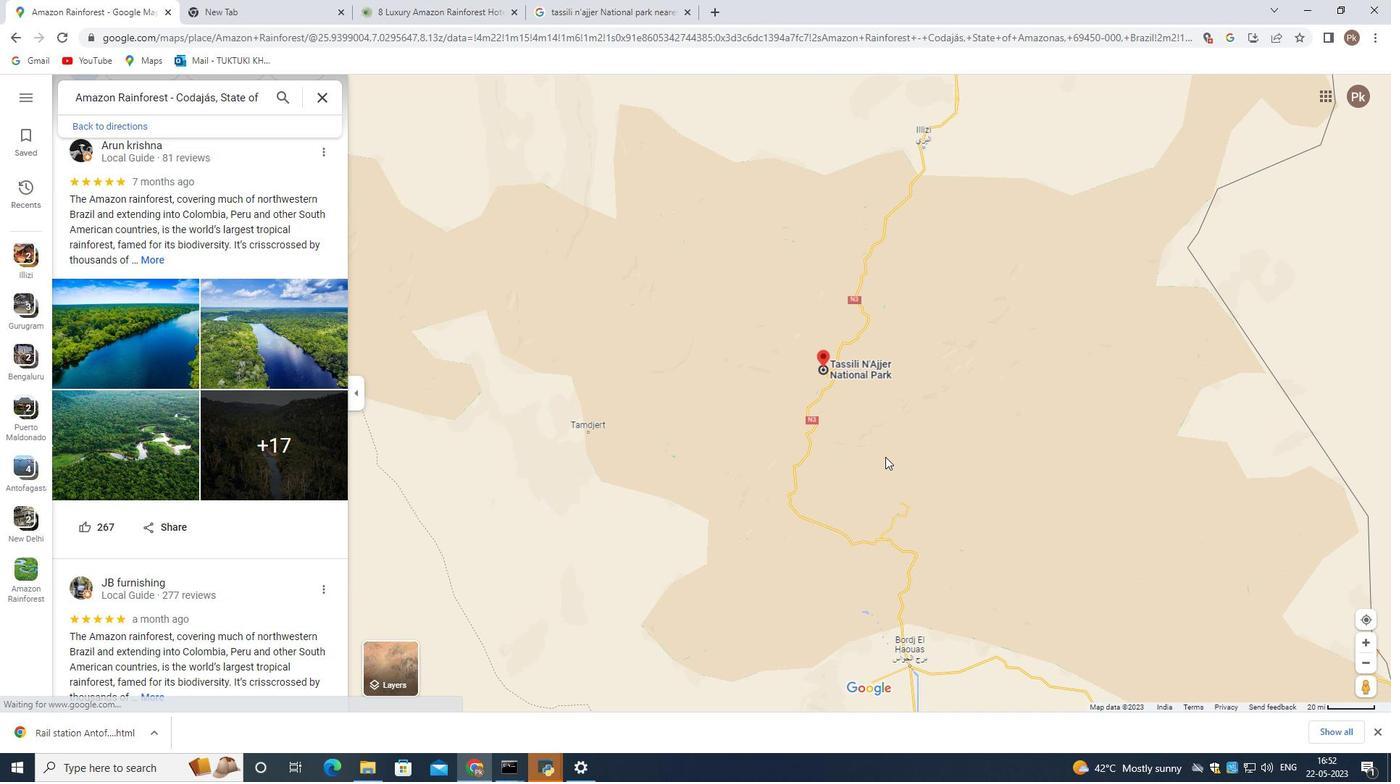 
Action: Mouse scrolled (885, 457) with delta (0, 0)
Screenshot: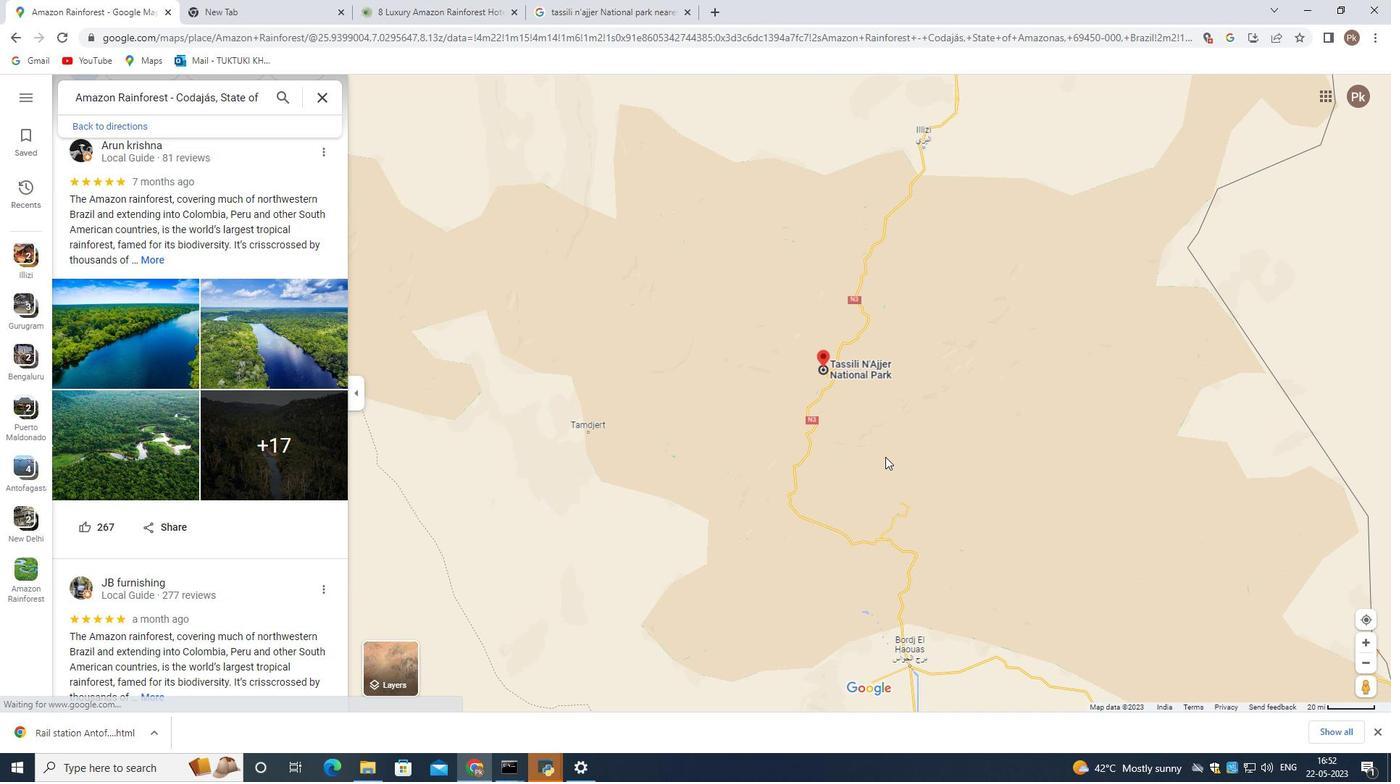 
Action: Mouse scrolled (885, 457) with delta (0, 0)
Screenshot: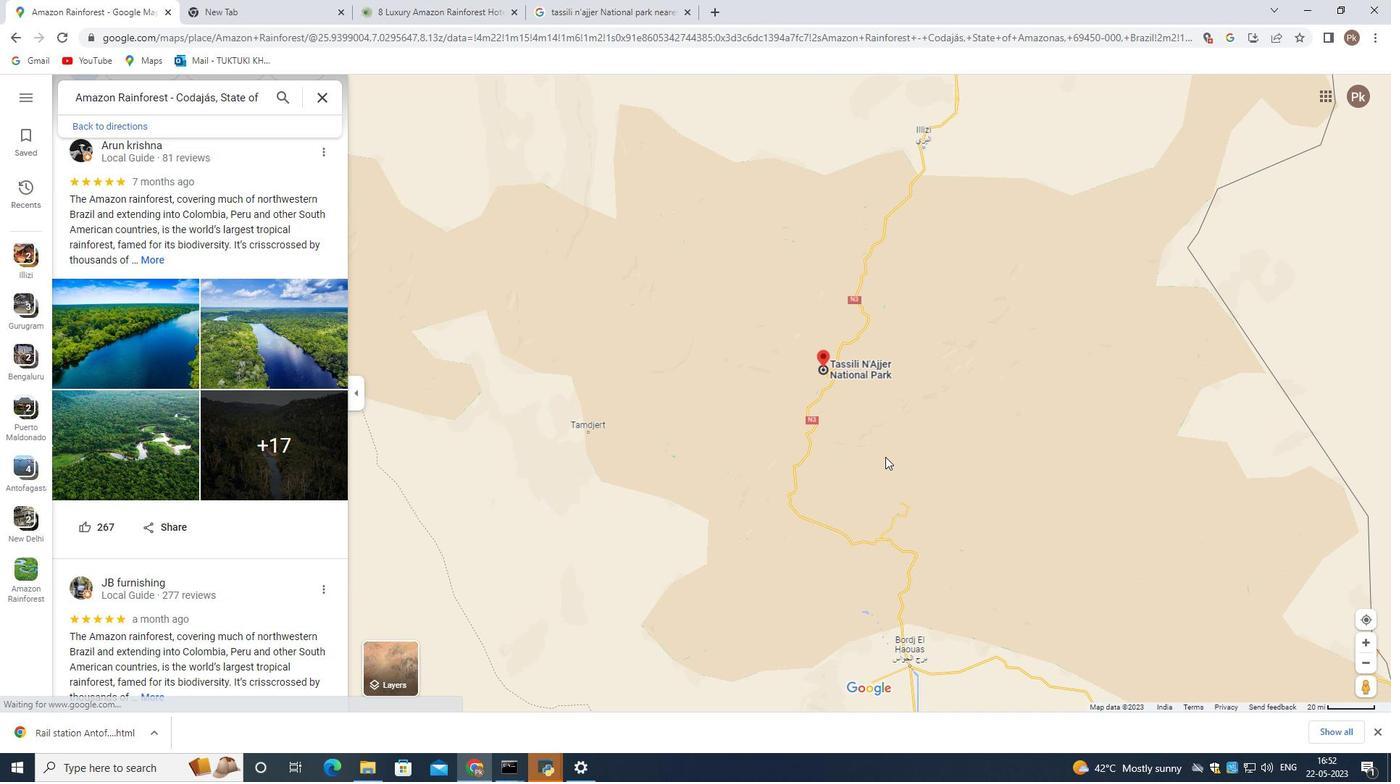 
Action: Mouse scrolled (885, 457) with delta (0, 0)
Screenshot: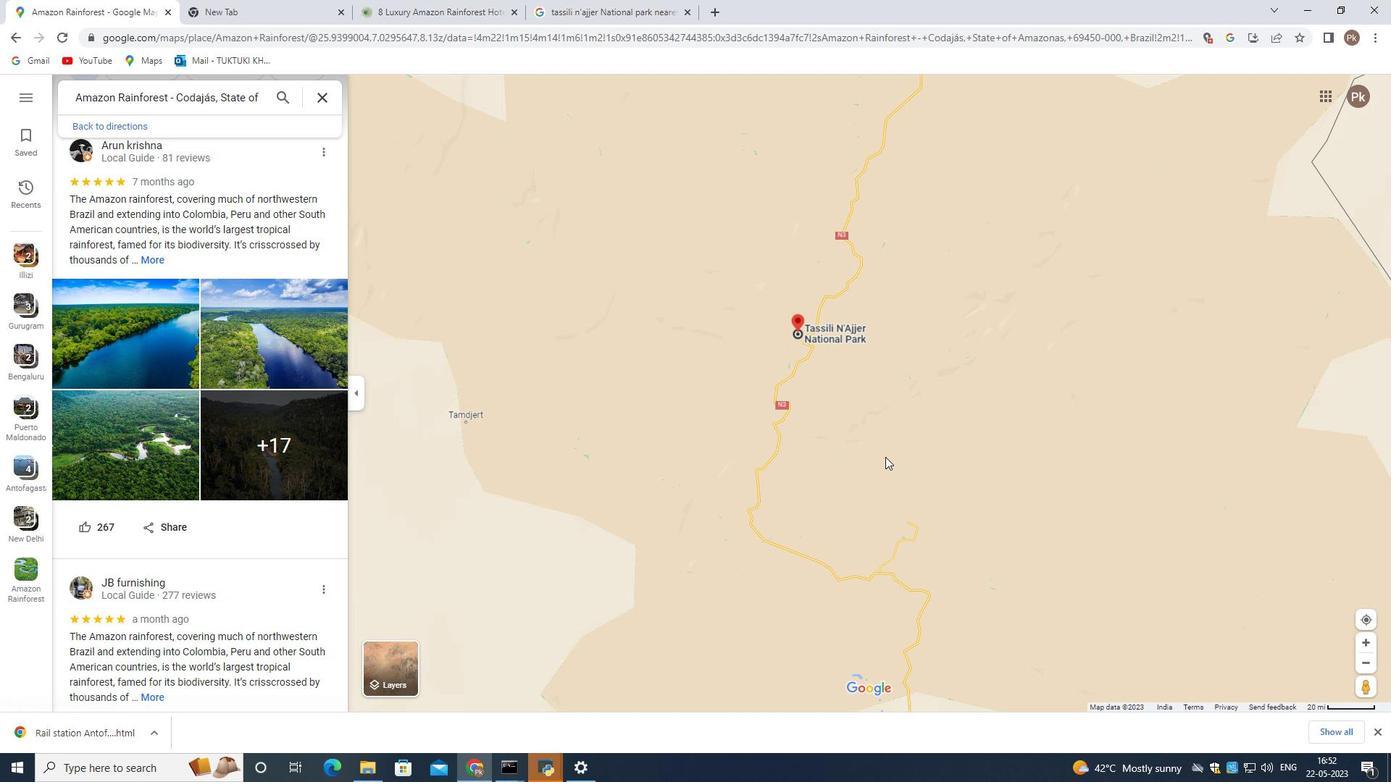 
Action: Mouse scrolled (885, 457) with delta (0, 0)
Screenshot: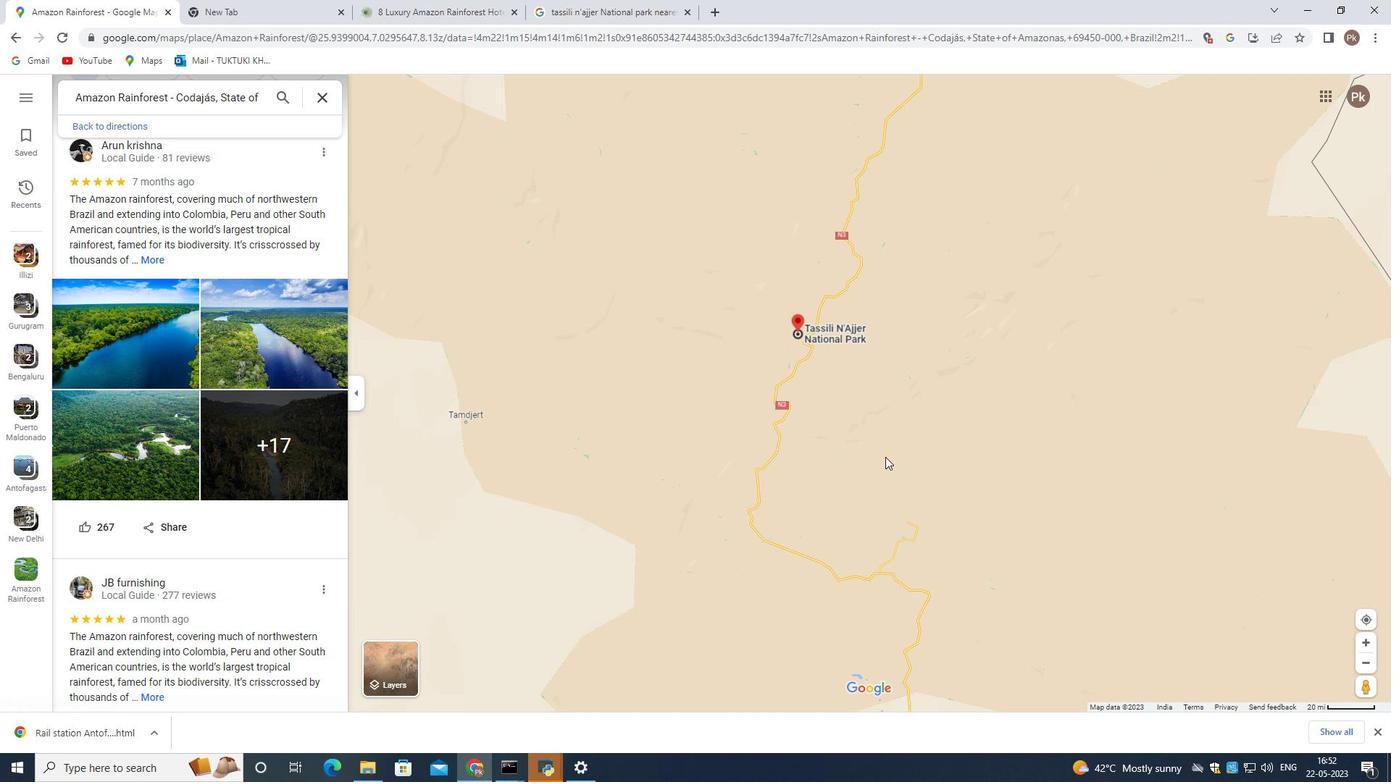 
Action: Mouse moved to (750, 268)
Screenshot: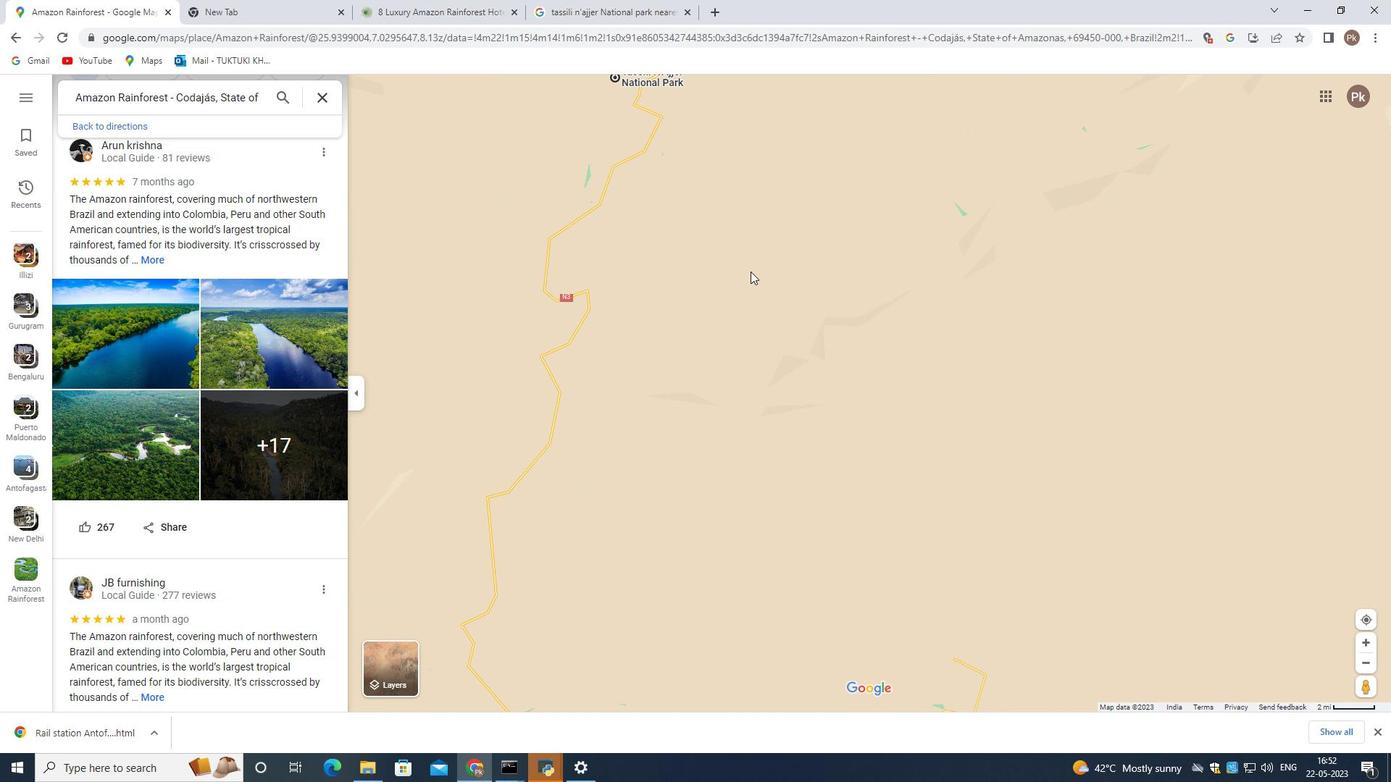 
Action: Mouse pressed left at (750, 268)
Screenshot: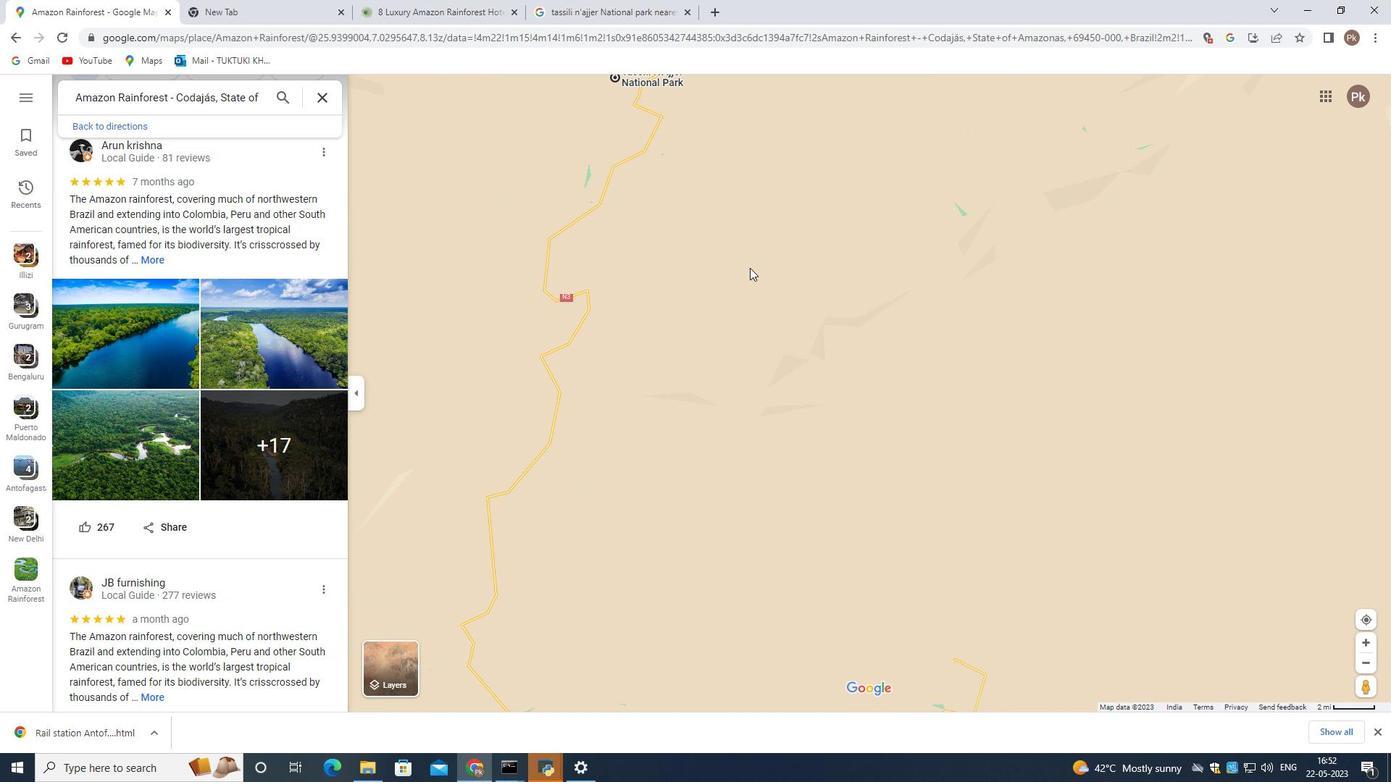 
Action: Mouse moved to (736, 431)
Screenshot: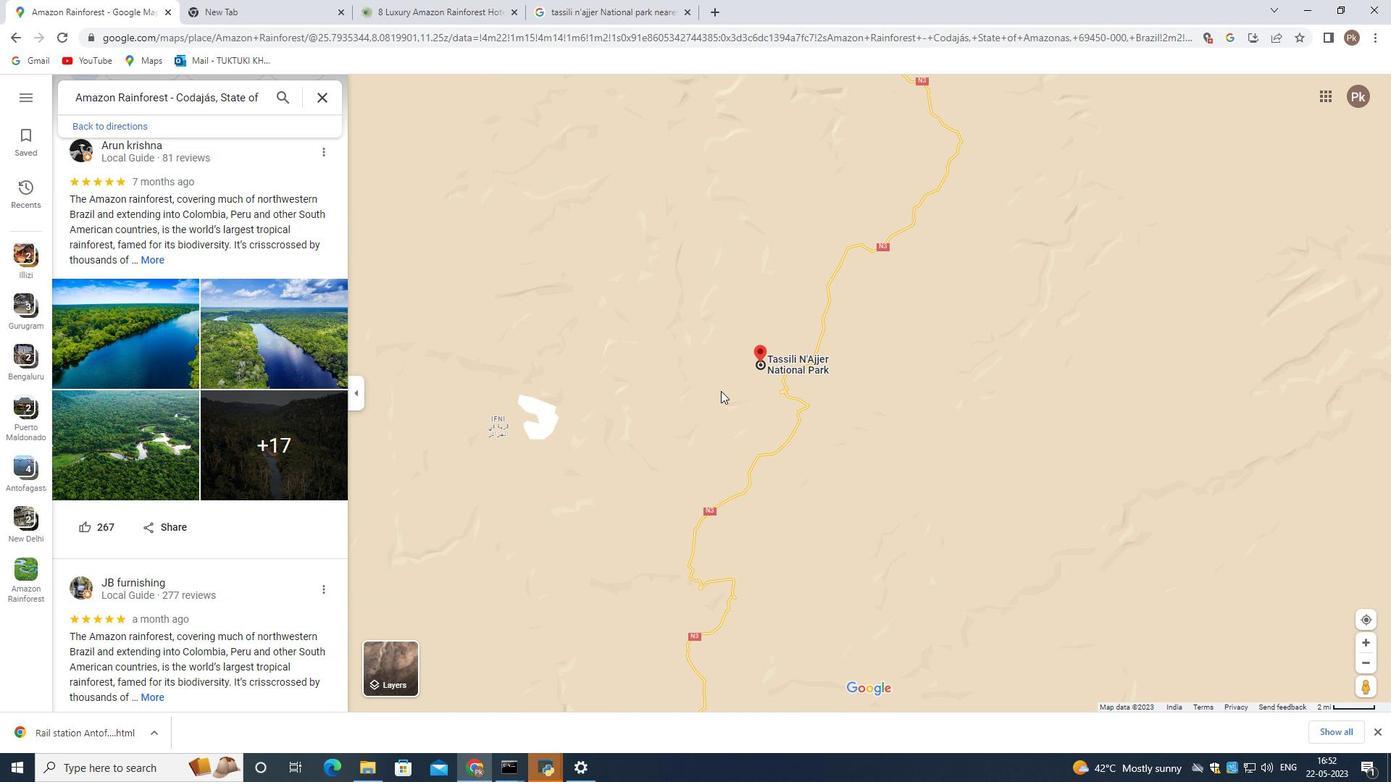 
Action: Mouse scrolled (729, 420) with delta (0, 0)
Screenshot: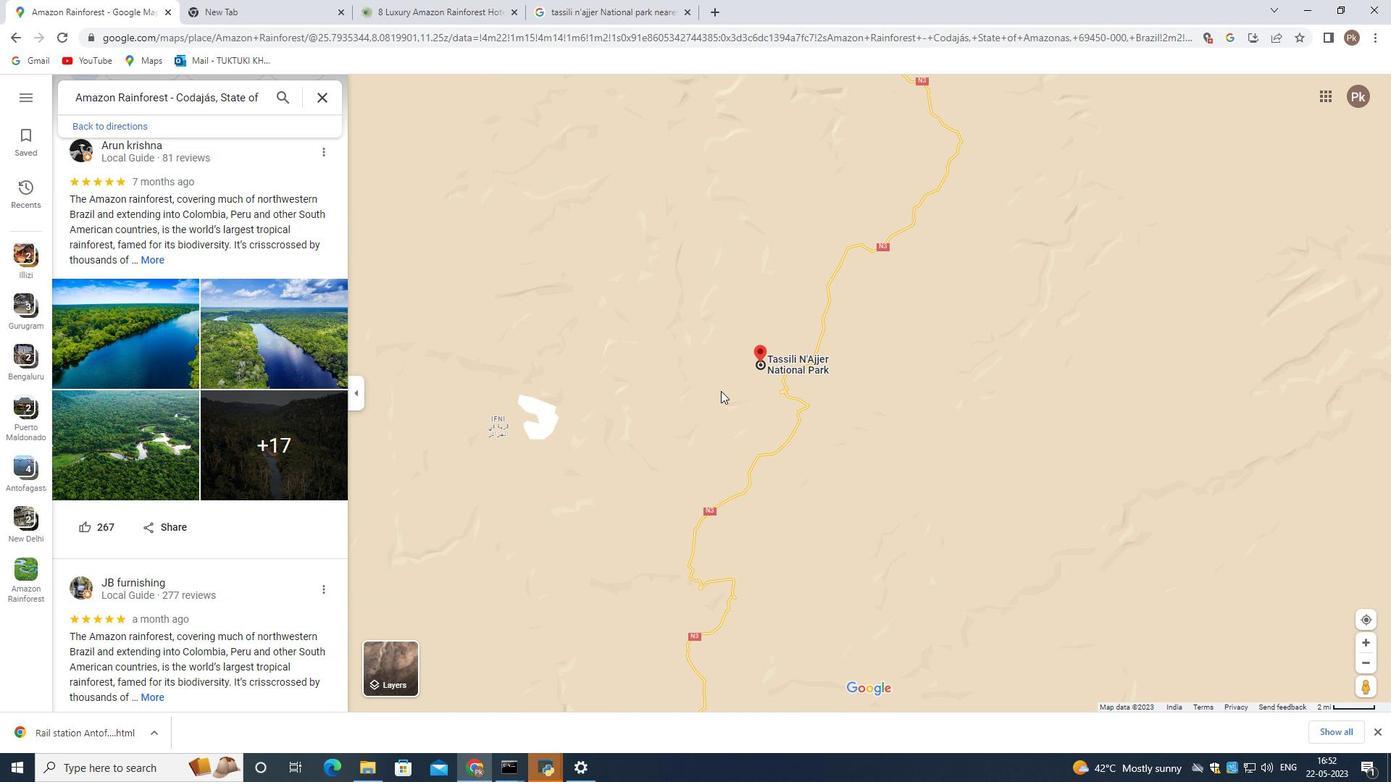 
Action: Mouse moved to (737, 432)
Screenshot: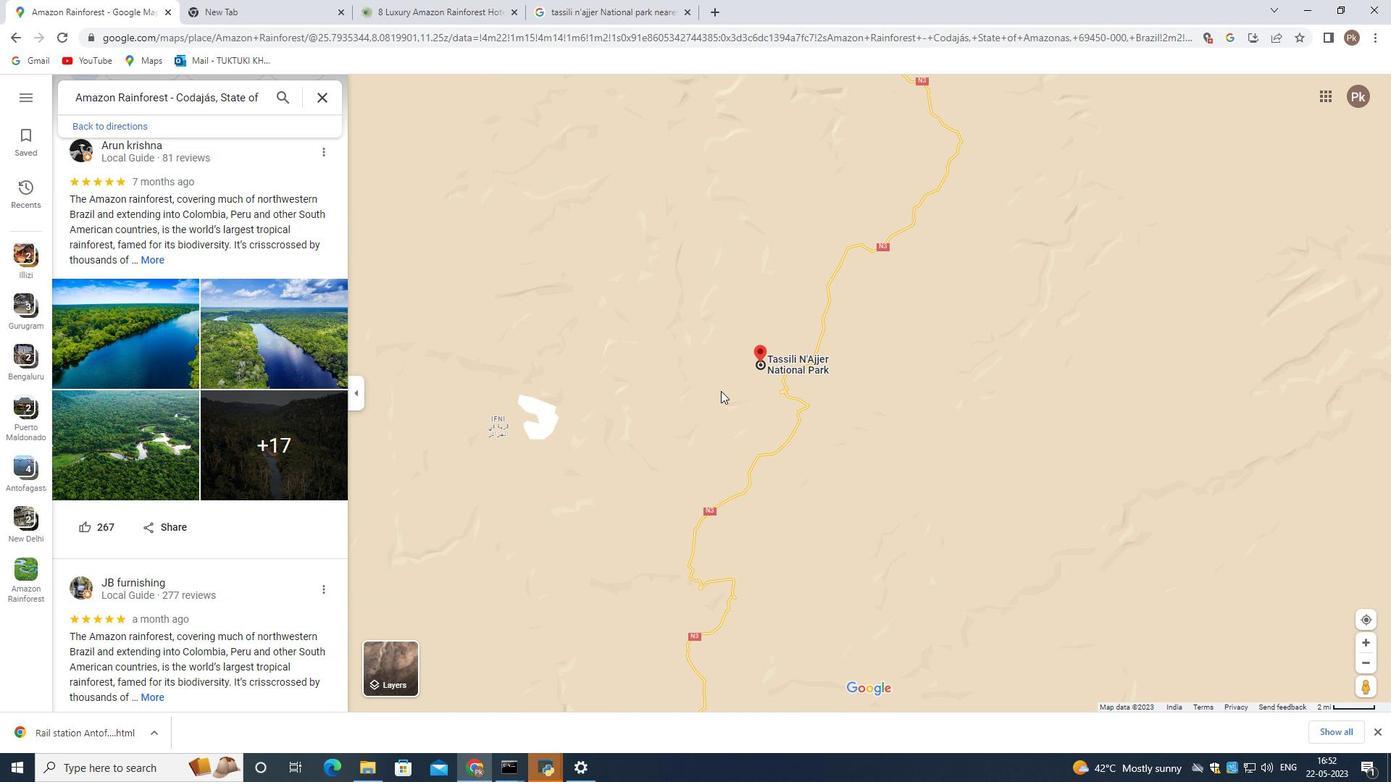 
Action: Mouse scrolled (732, 426) with delta (0, 0)
Screenshot: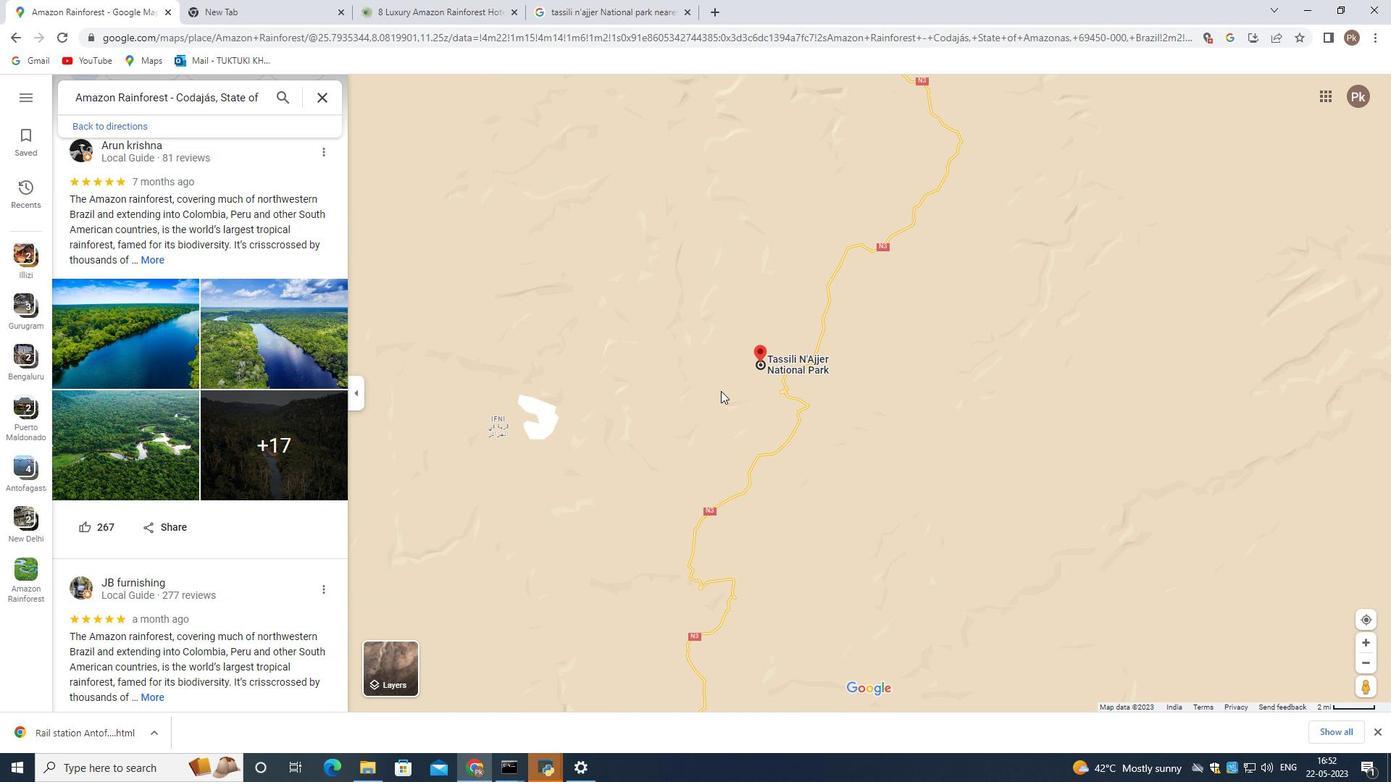 
Action: Mouse moved to (738, 434)
Screenshot: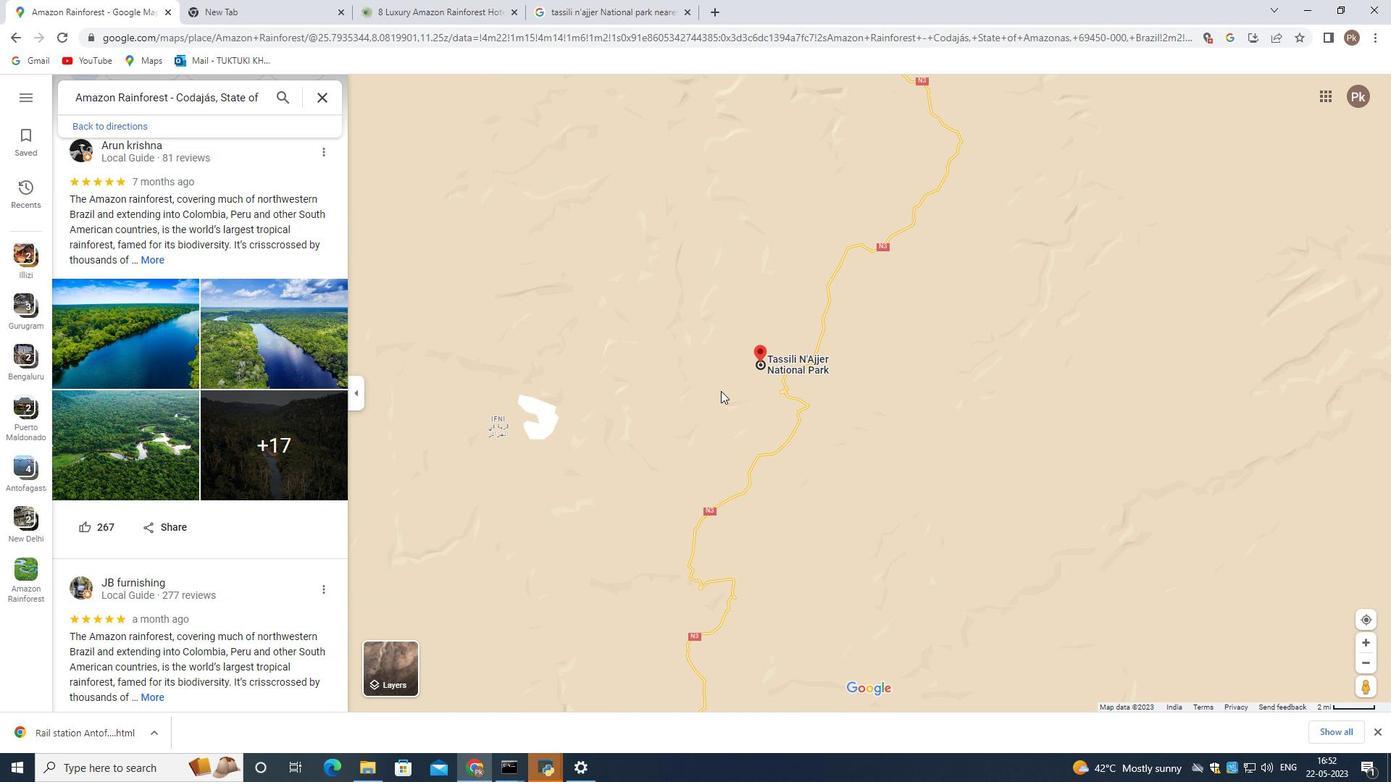 
Action: Mouse scrolled (736, 431) with delta (0, 0)
Screenshot: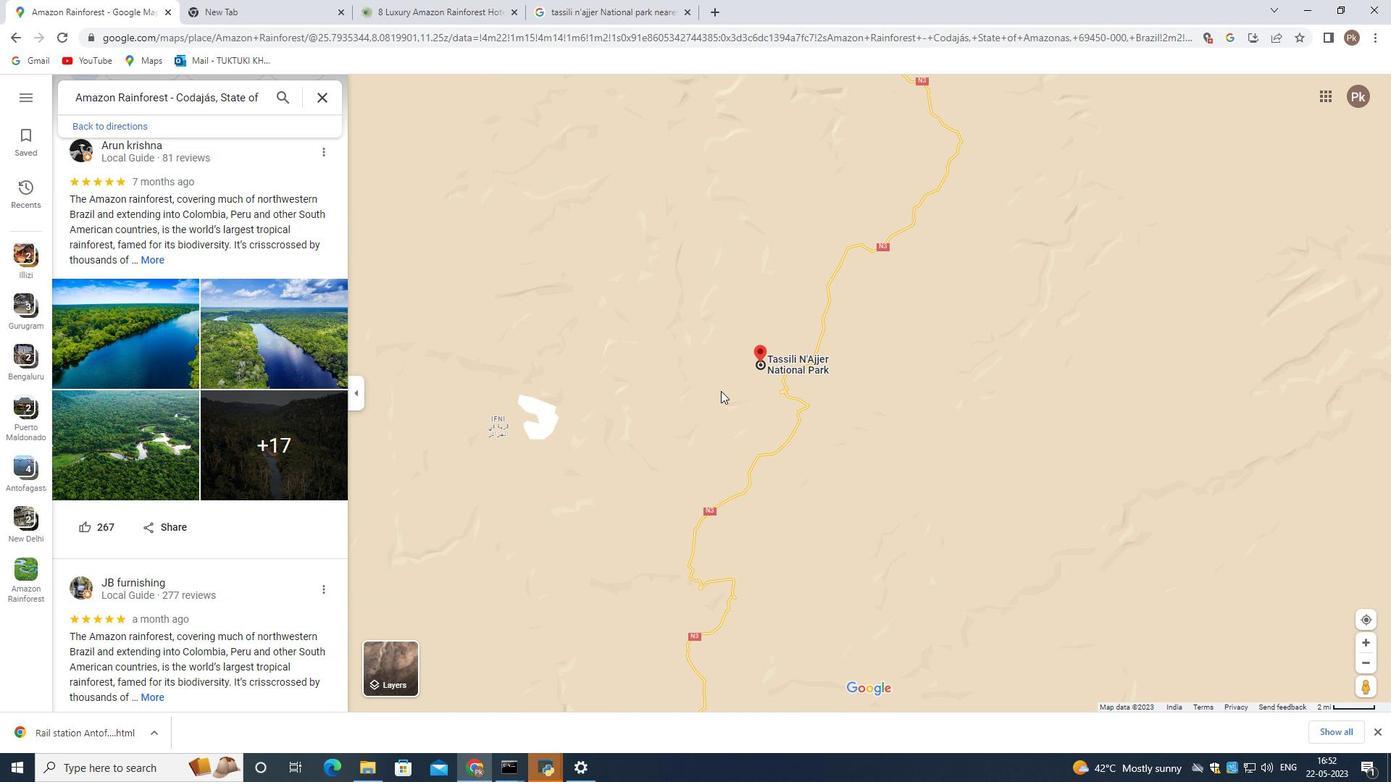 
Action: Mouse moved to (739, 436)
Screenshot: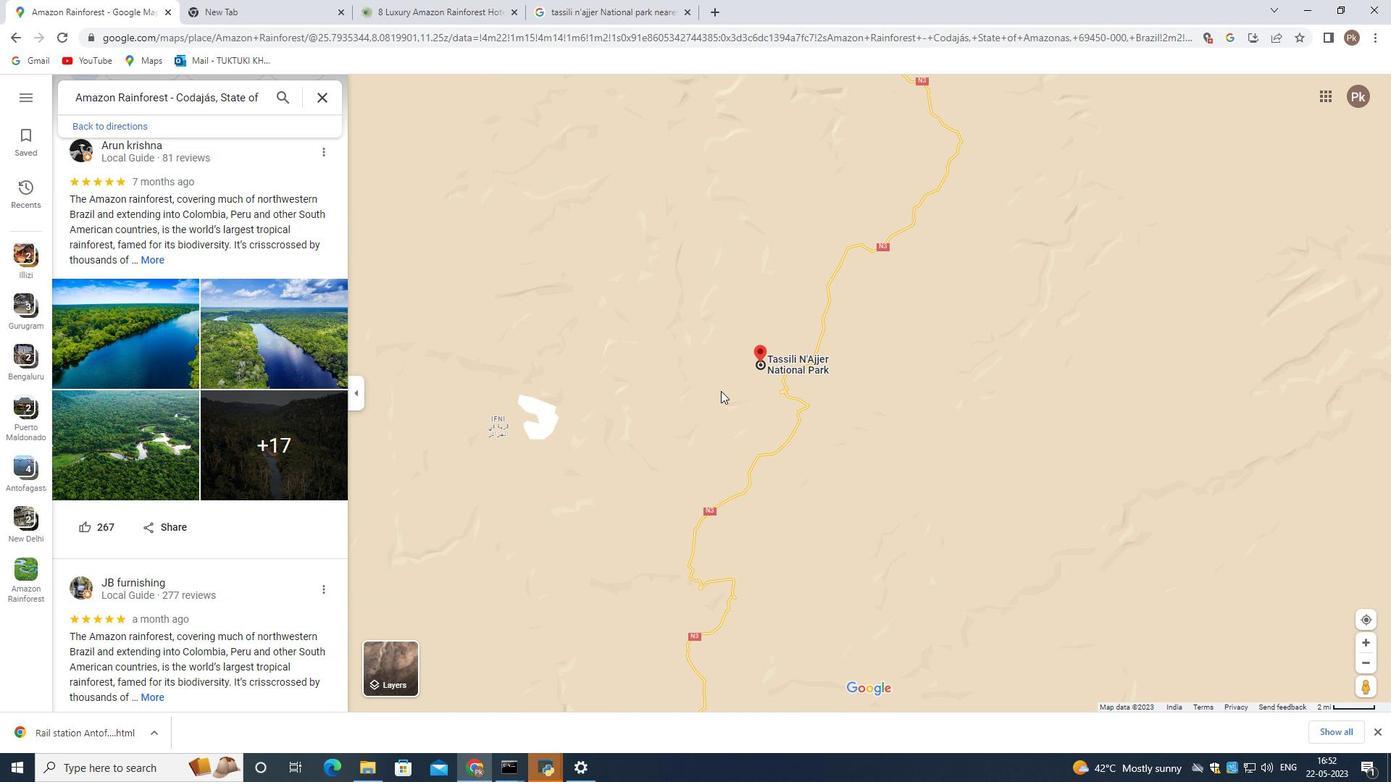 
Action: Mouse scrolled (738, 434) with delta (0, 0)
Screenshot: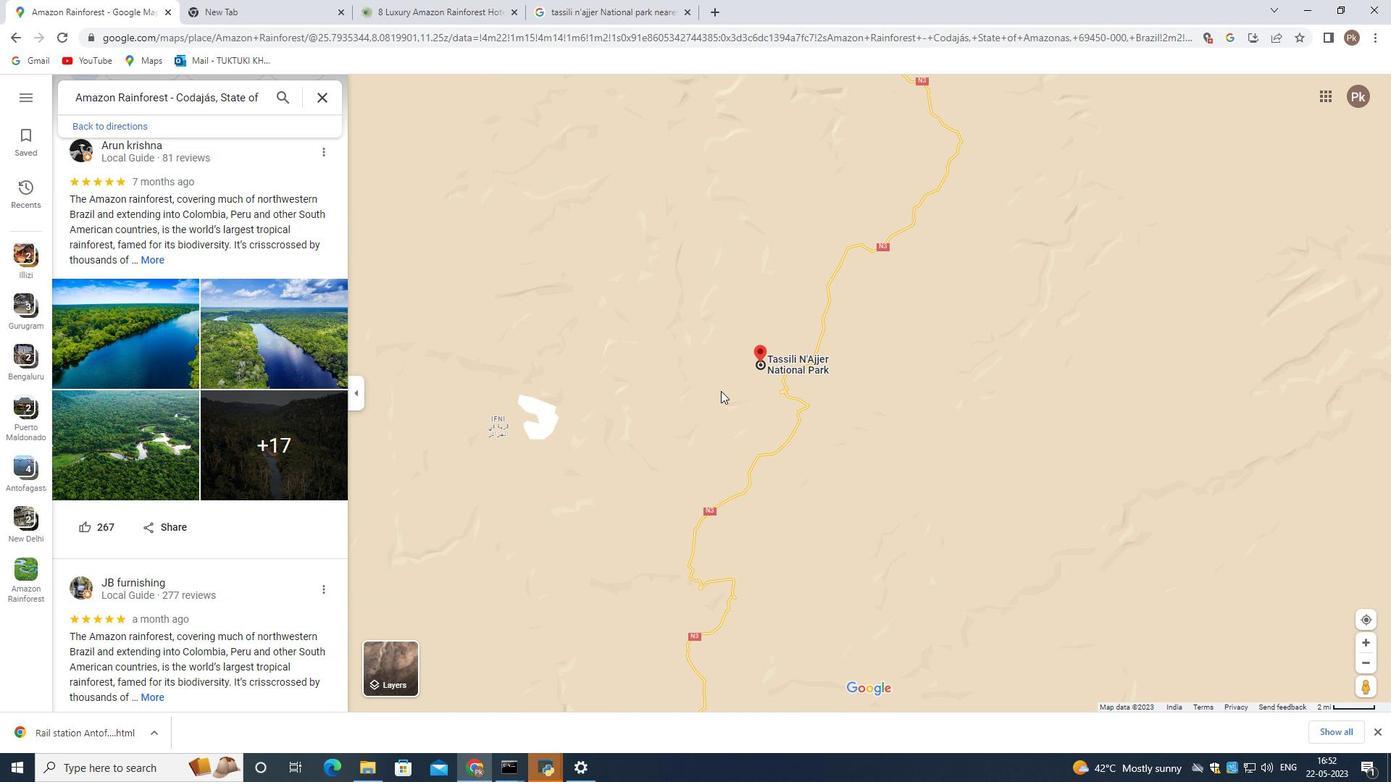 
Action: Mouse moved to (740, 438)
Screenshot: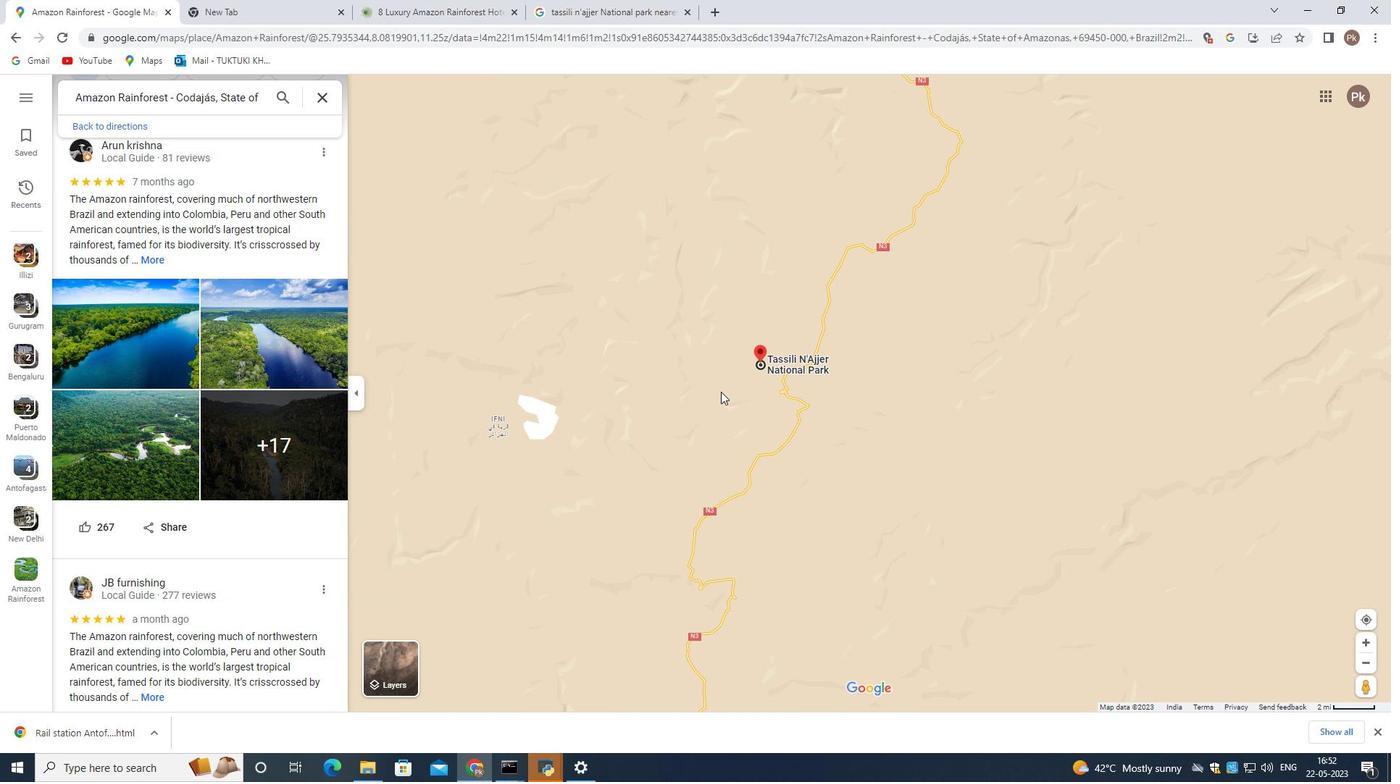 
Action: Mouse scrolled (739, 437) with delta (0, 0)
Screenshot: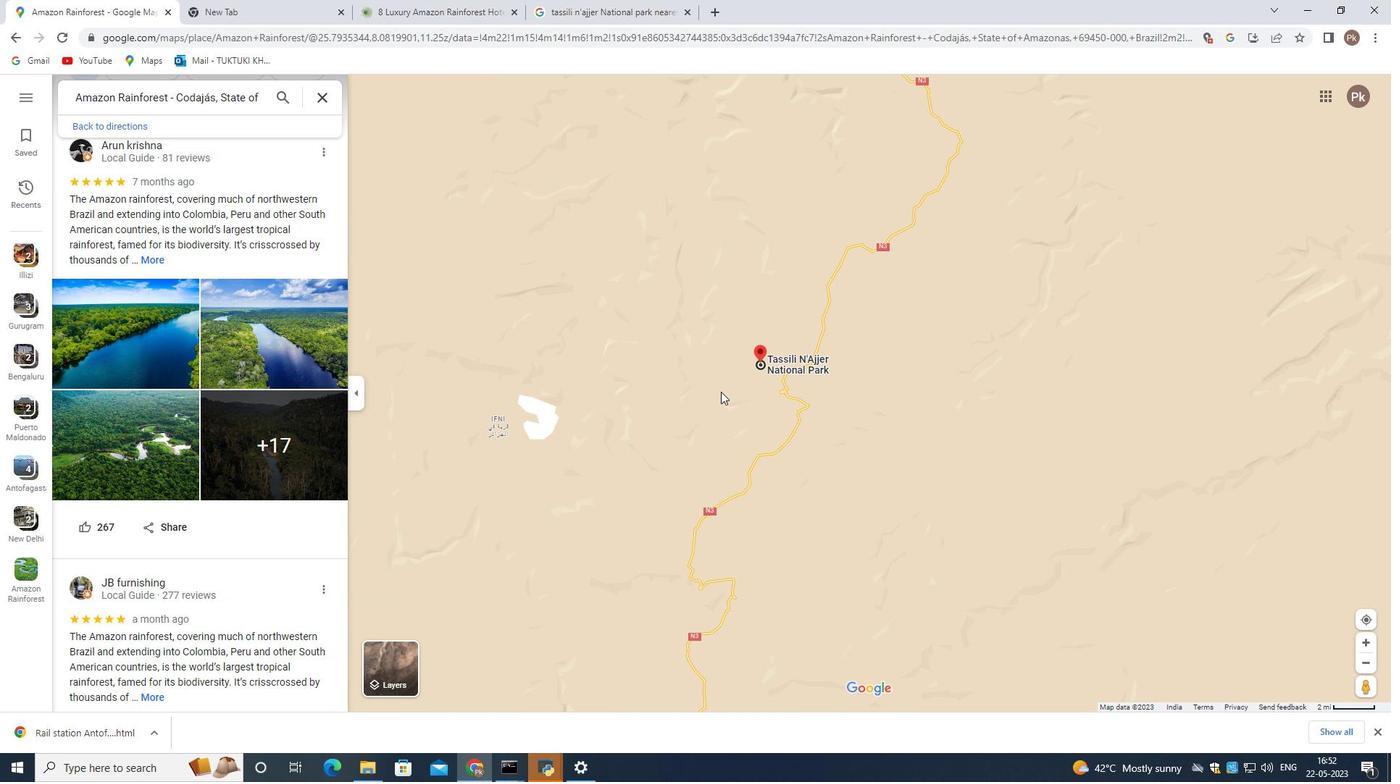 
Action: Mouse moved to (741, 439)
Screenshot: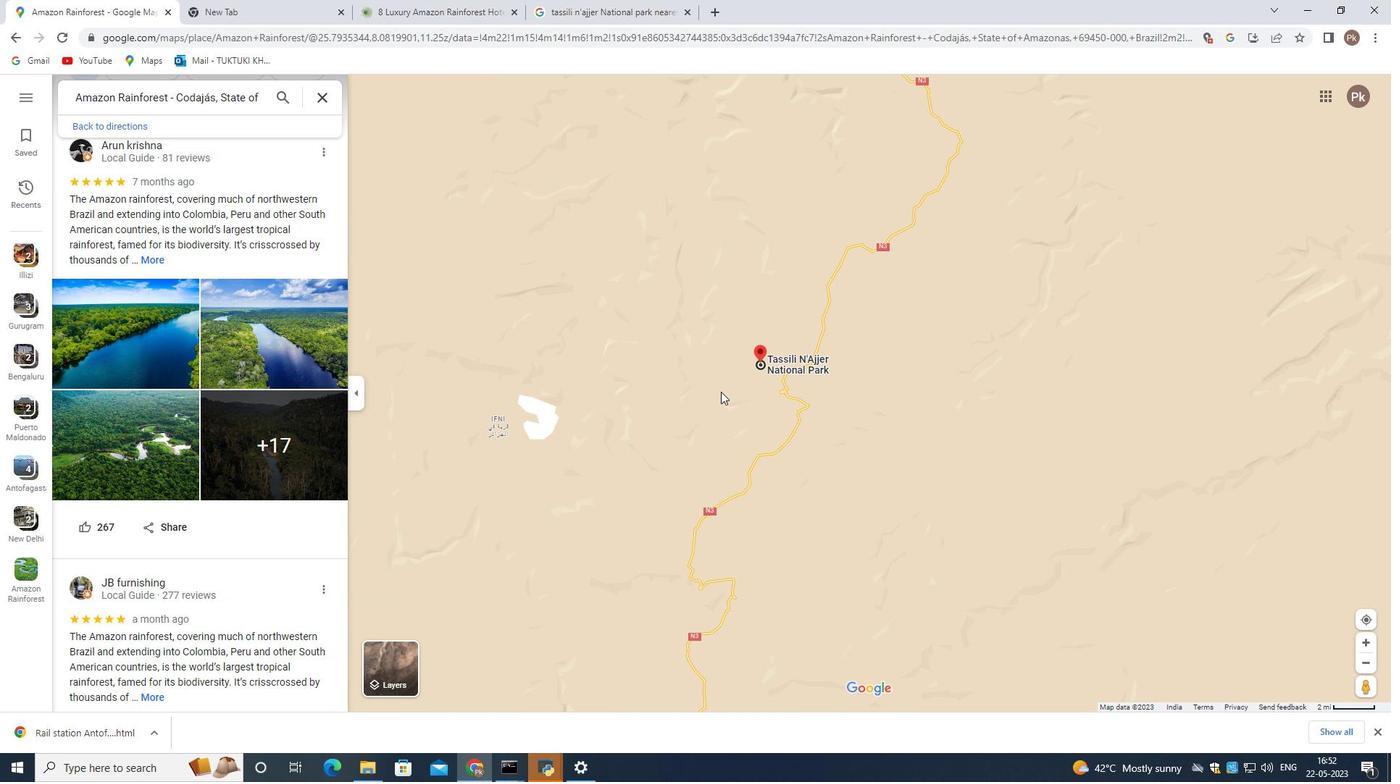 
Action: Mouse scrolled (741, 439) with delta (0, 0)
Screenshot: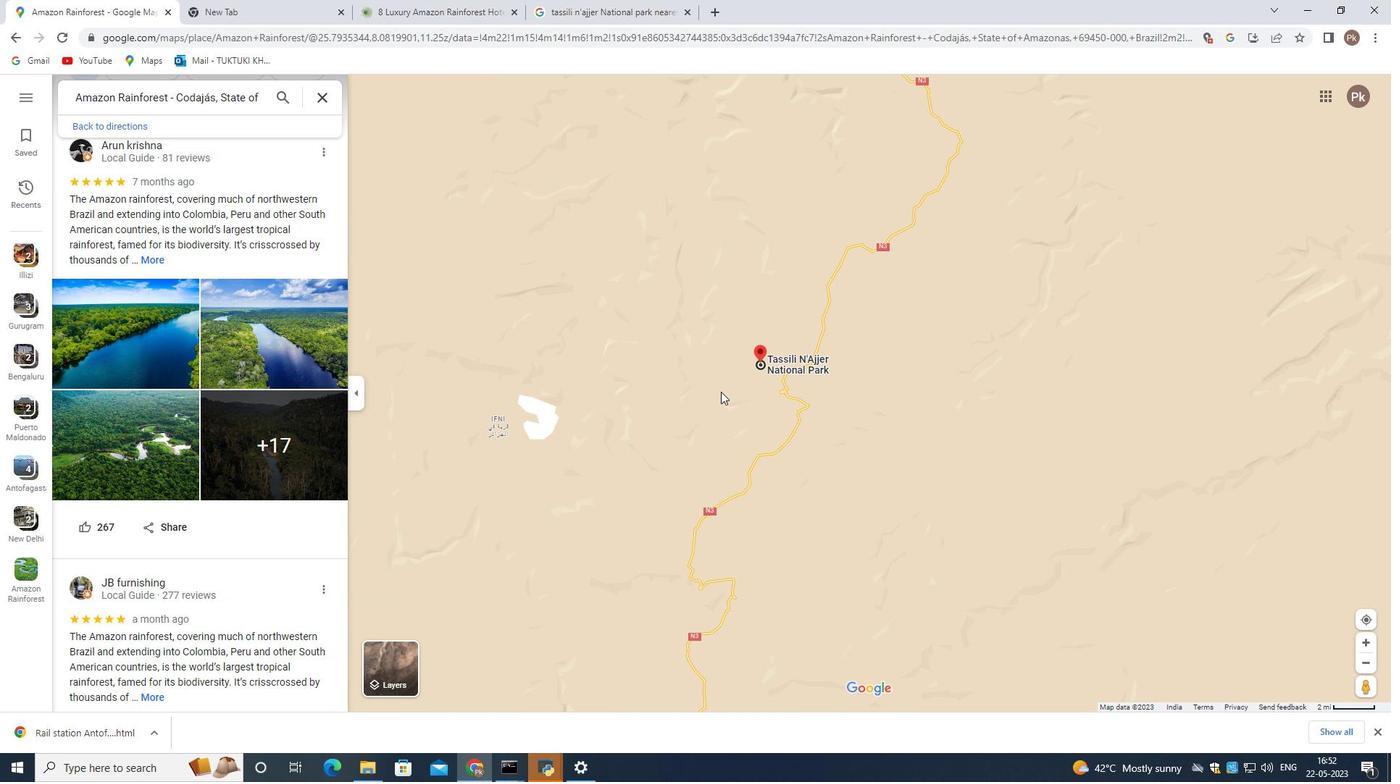 
Action: Mouse moved to (1018, 427)
Screenshot: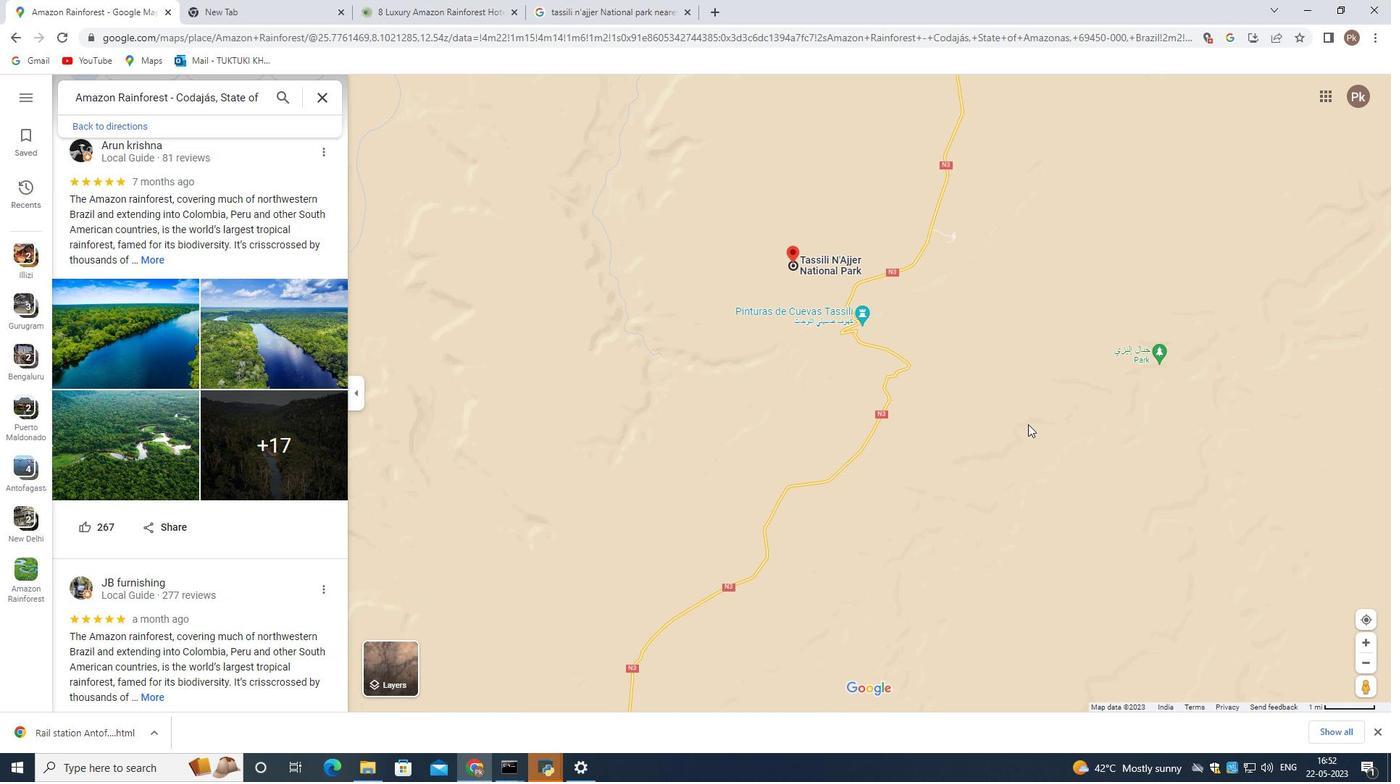 
Action: Key pressed ctrl+F
Screenshot: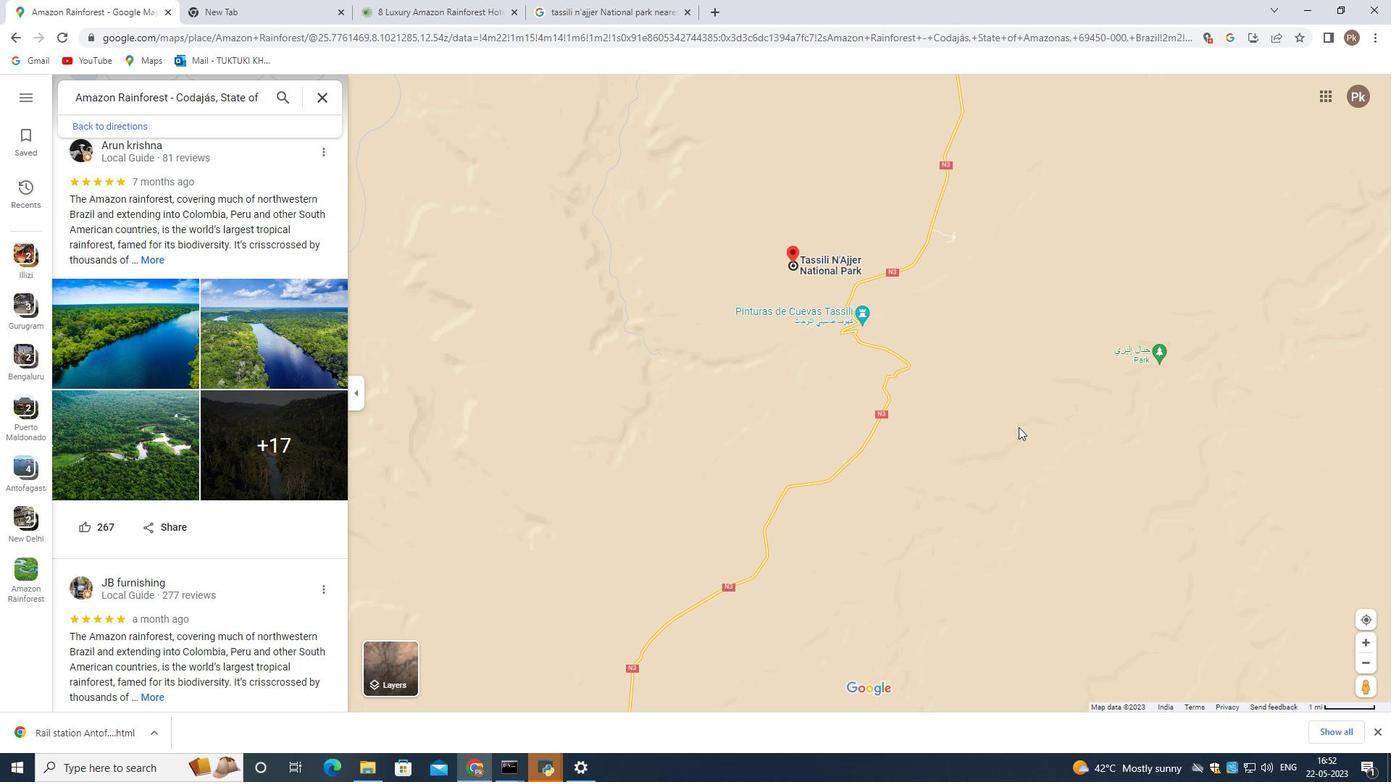 
Action: Mouse moved to (1228, 488)
Screenshot: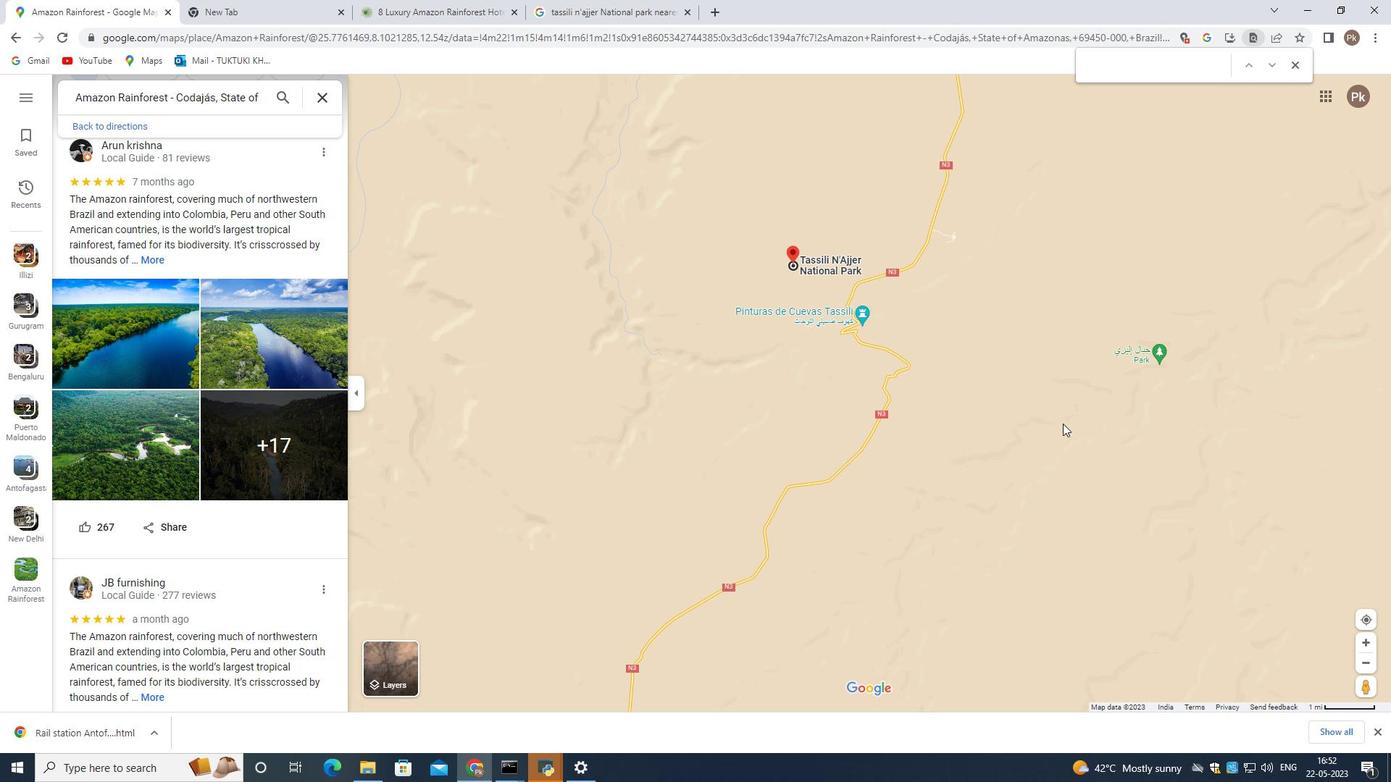 
Action: Key pressed gas<Key.space>sy<Key.backspace>tation<Key.enter>
Screenshot: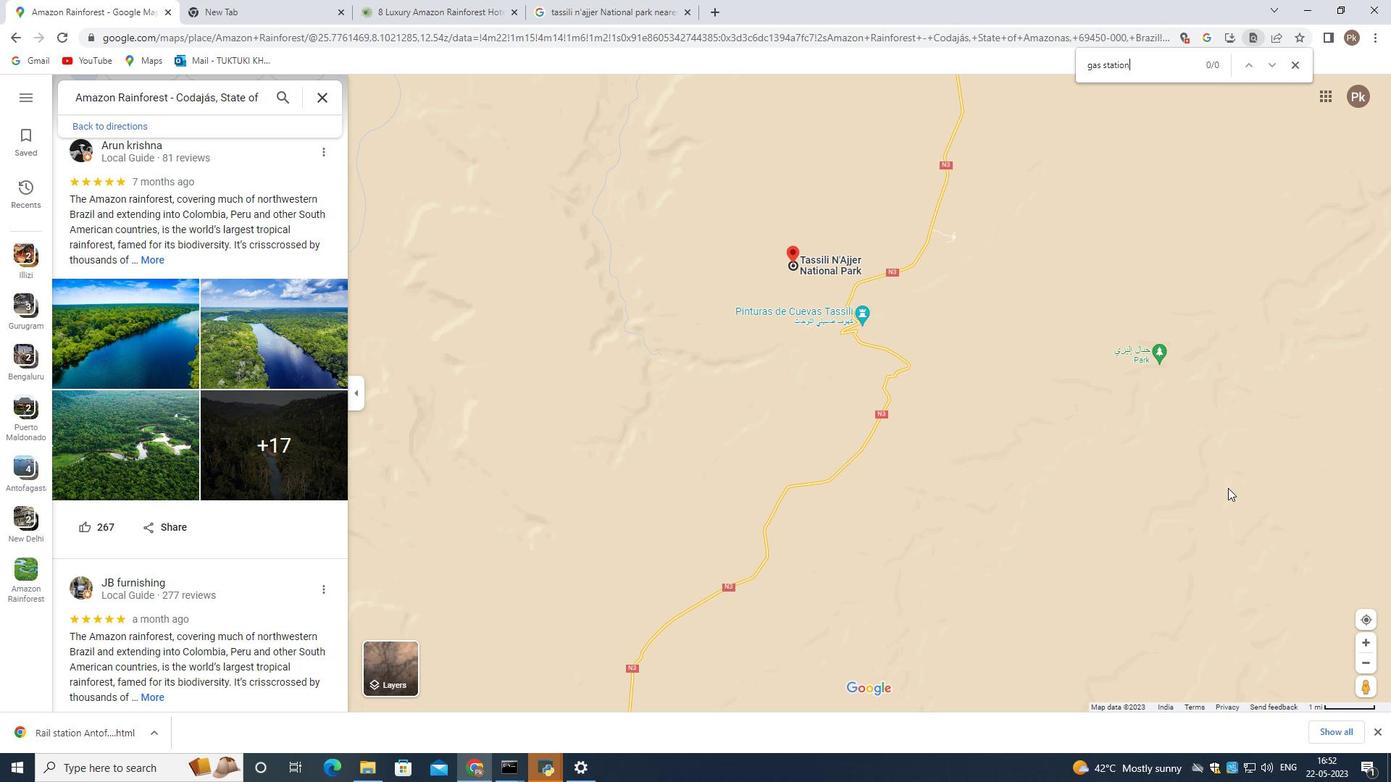 
Action: Mouse moved to (785, 304)
Screenshot: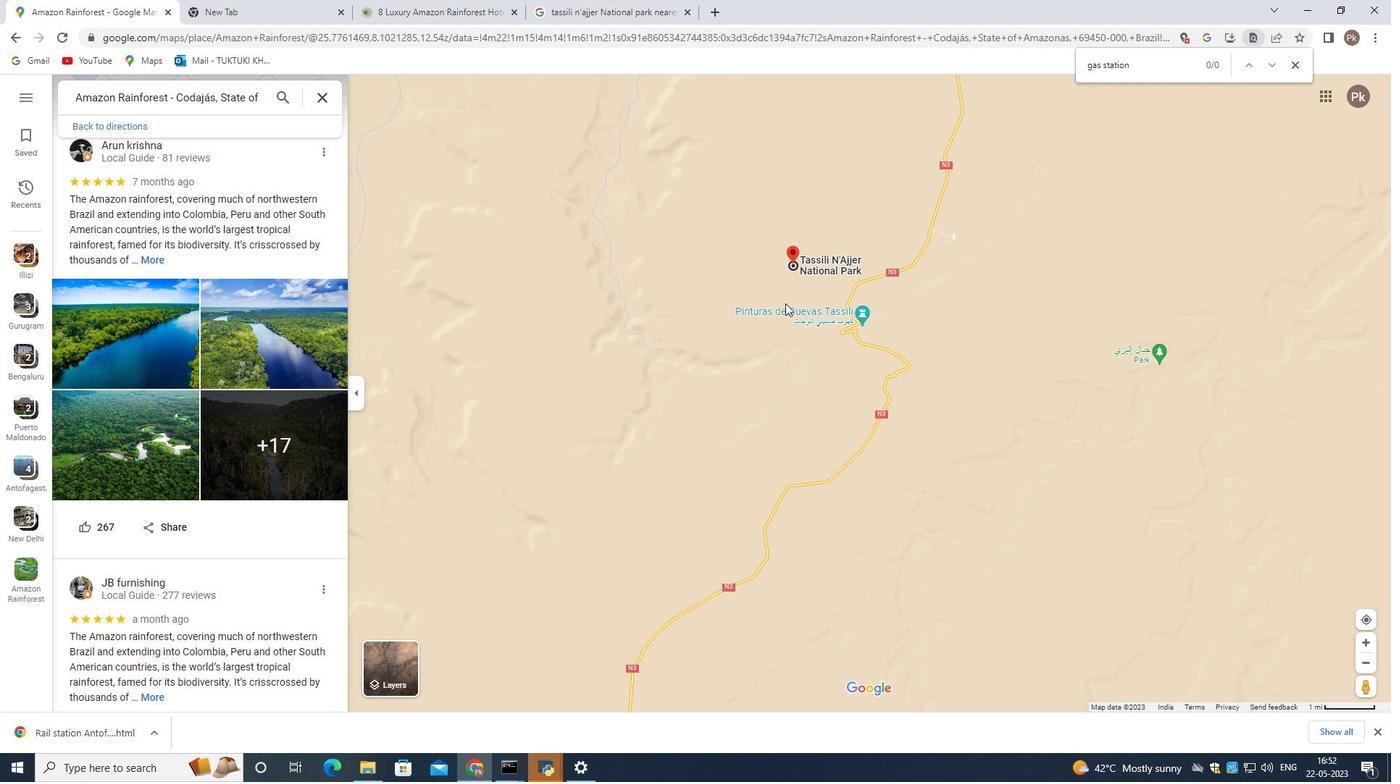 
Action: Mouse scrolled (785, 305) with delta (0, 0)
Screenshot: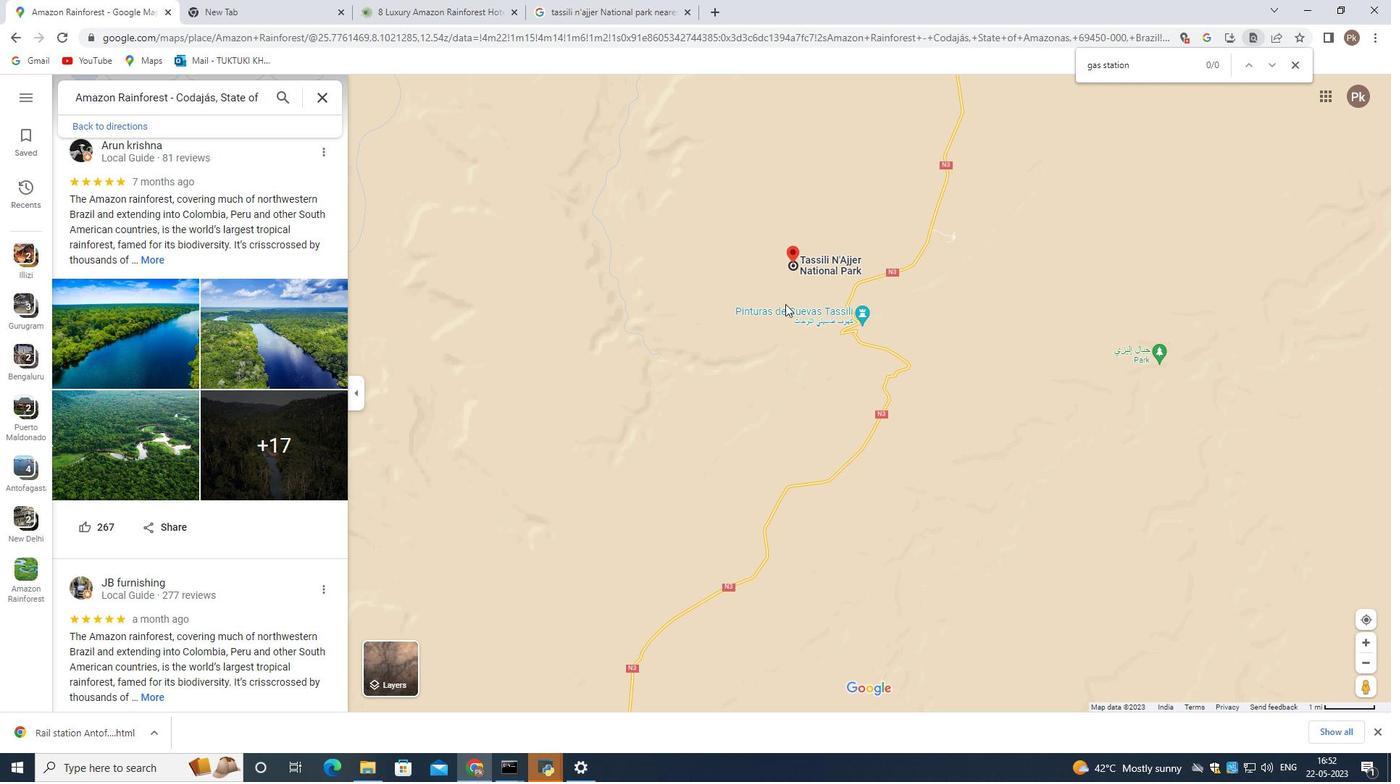 
Action: Mouse moved to (859, 347)
Screenshot: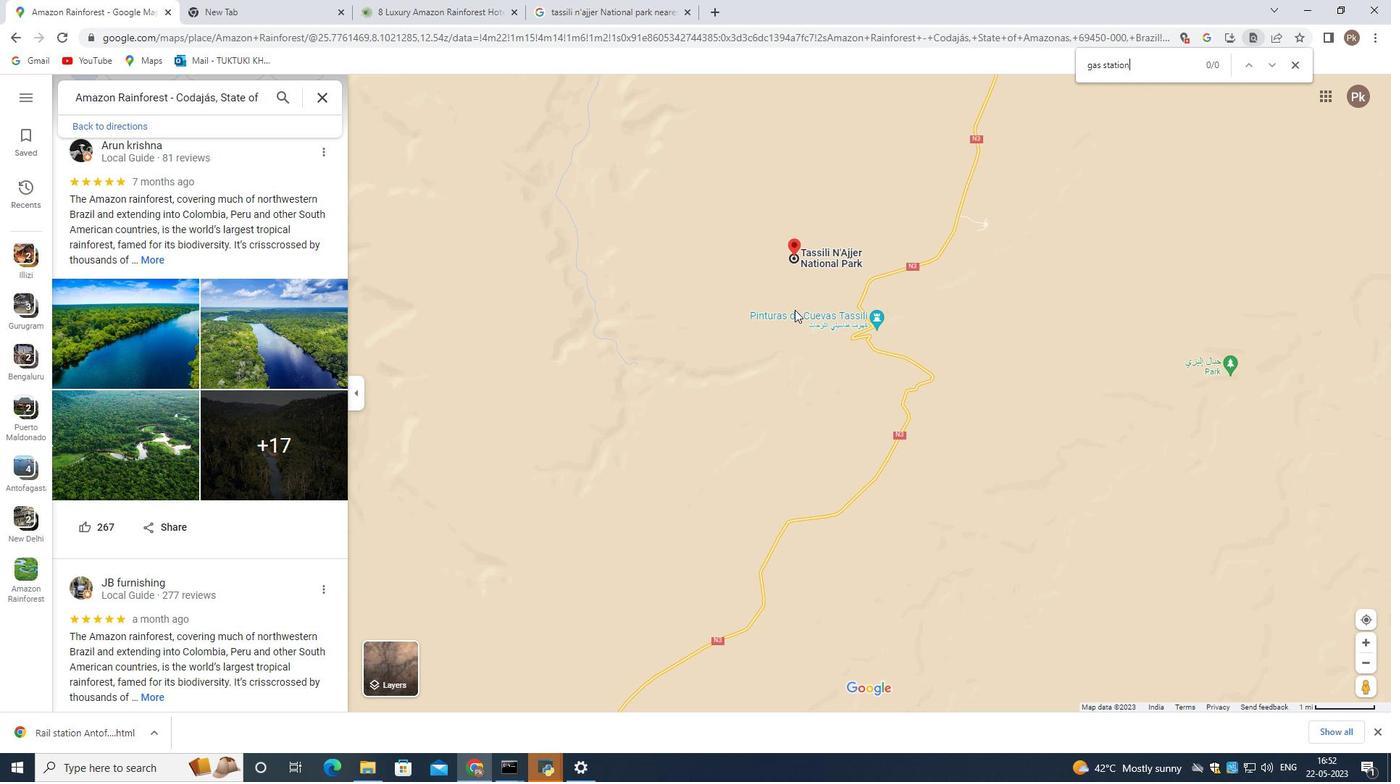 
Action: Mouse scrolled (859, 348) with delta (0, 0)
Screenshot: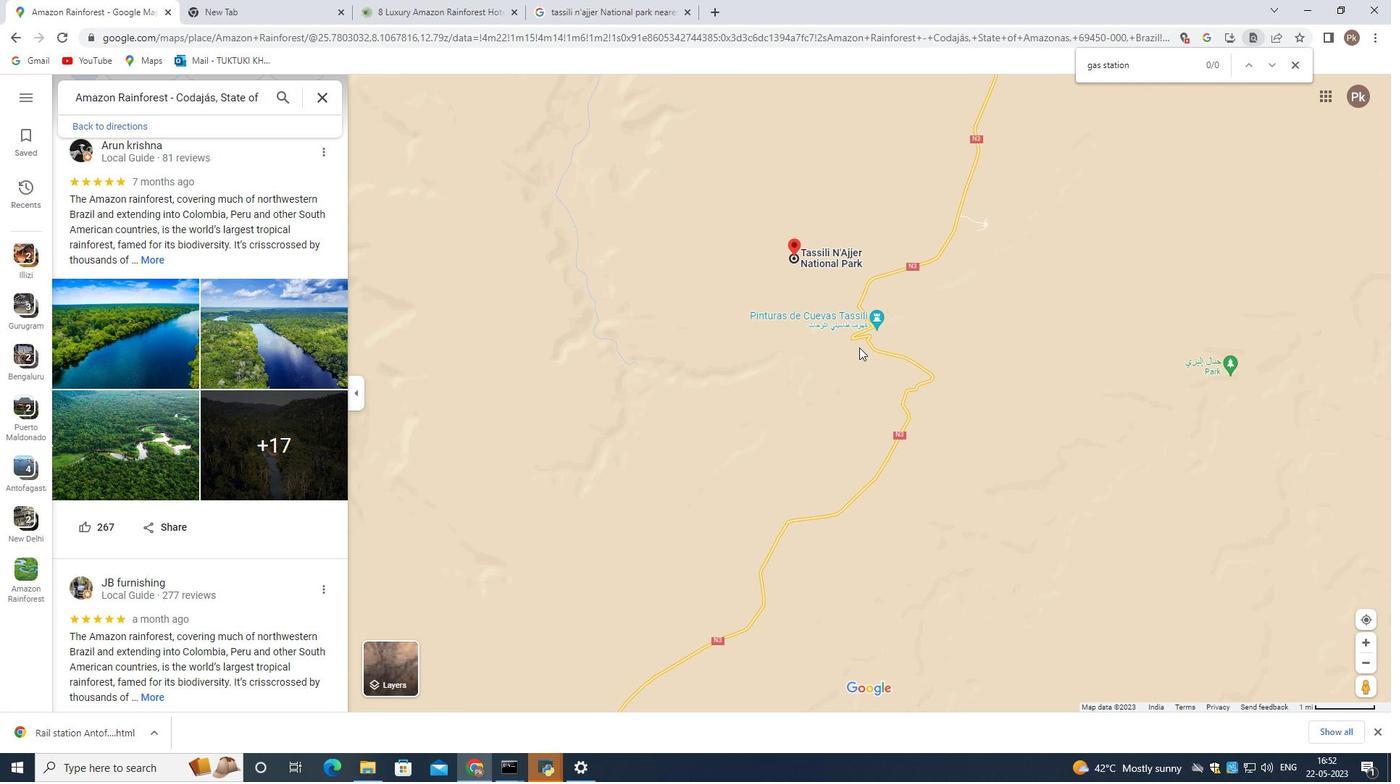 
Action: Mouse scrolled (859, 348) with delta (0, 0)
Screenshot: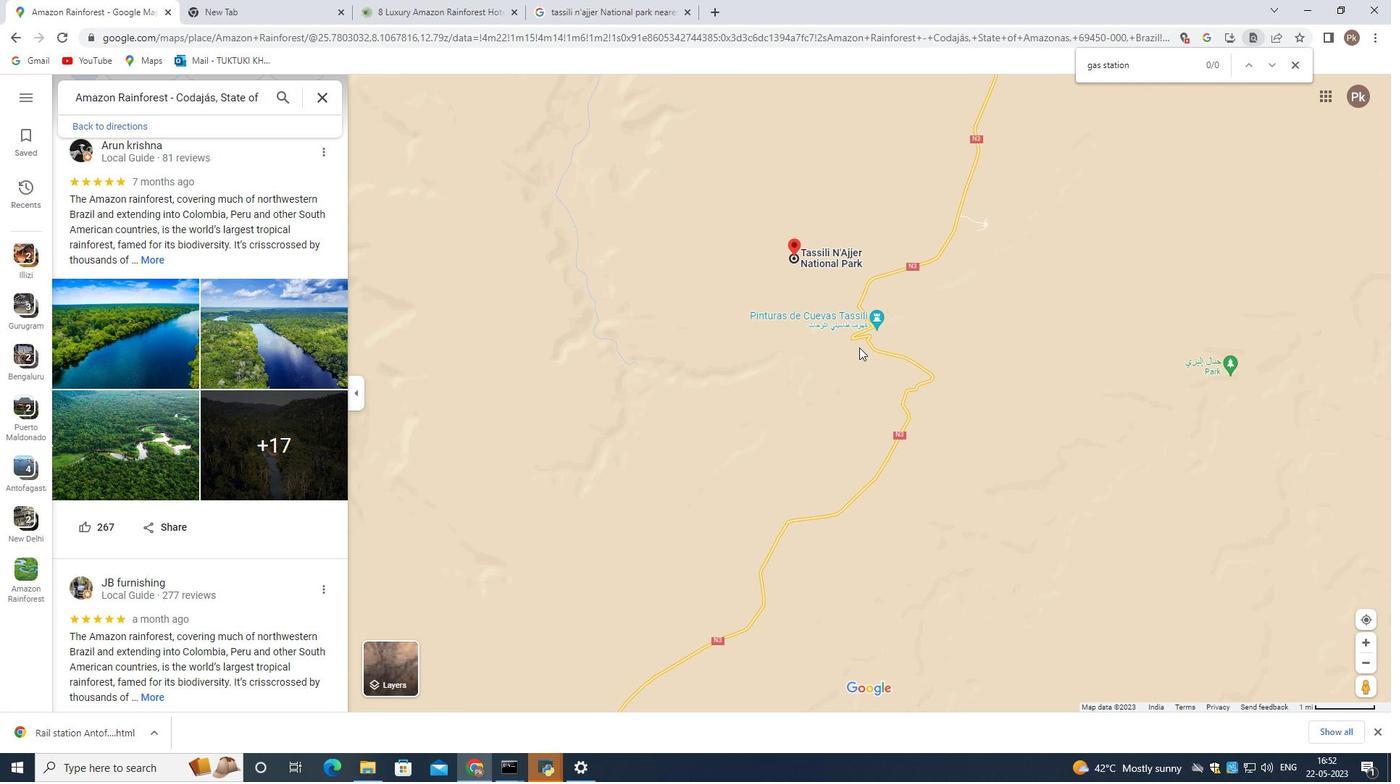 
Action: Mouse scrolled (859, 348) with delta (0, 0)
Screenshot: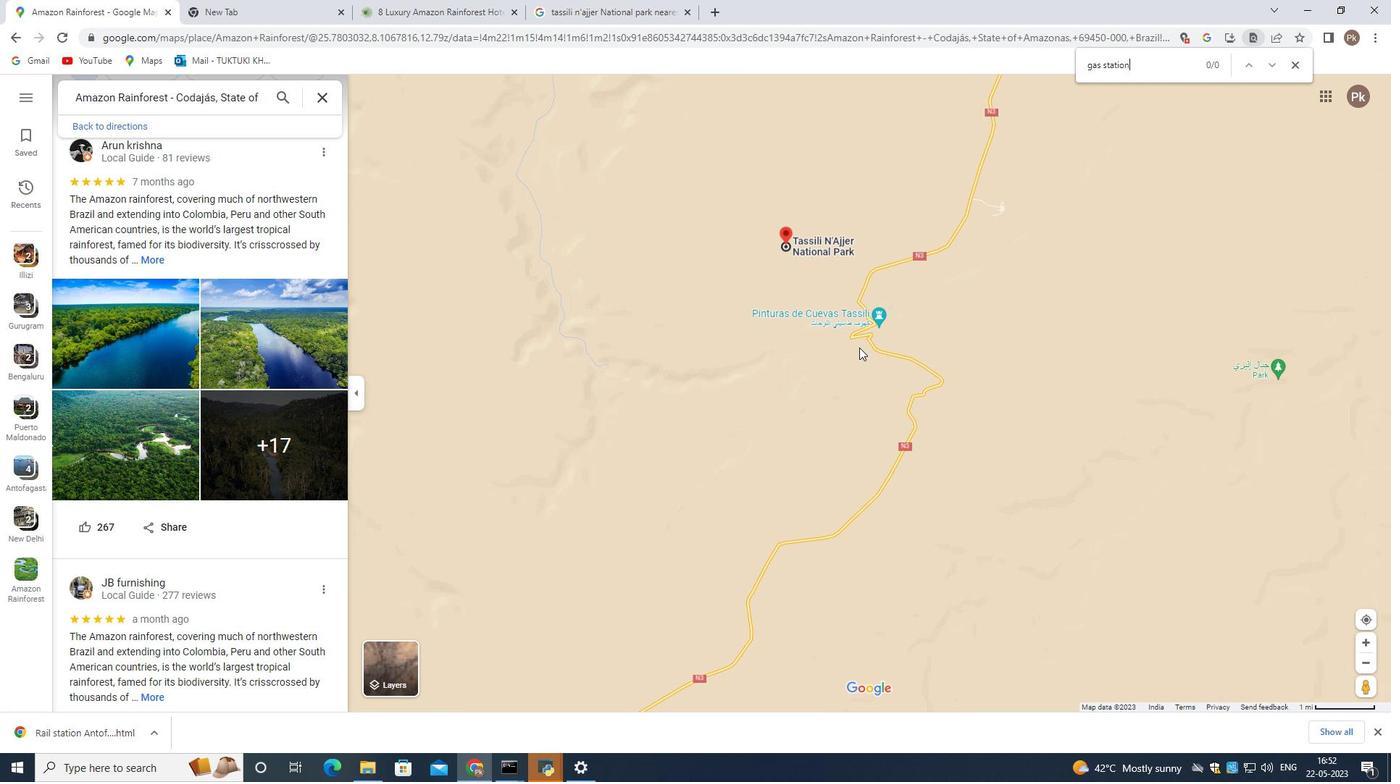 
Action: Mouse moved to (858, 348)
Screenshot: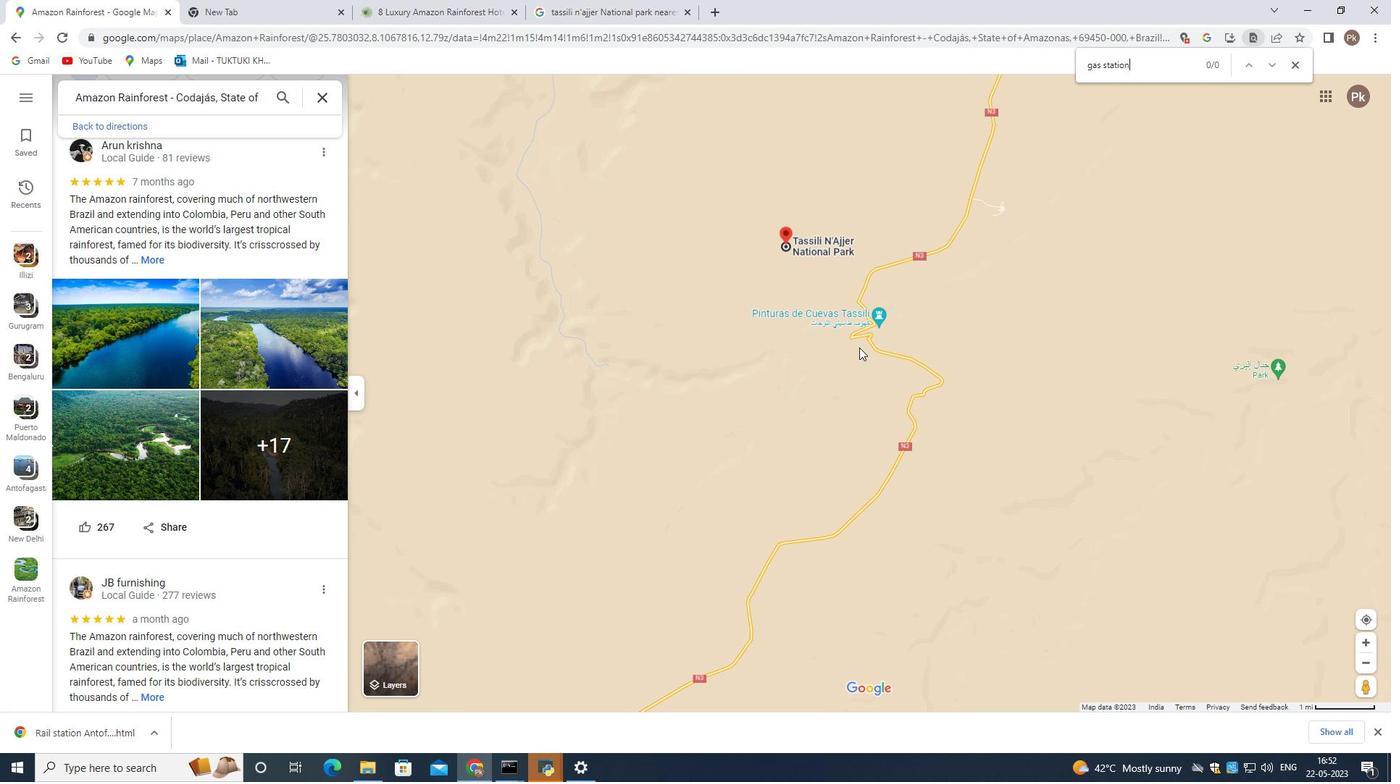 
Action: Mouse scrolled (858, 349) with delta (0, 0)
Screenshot: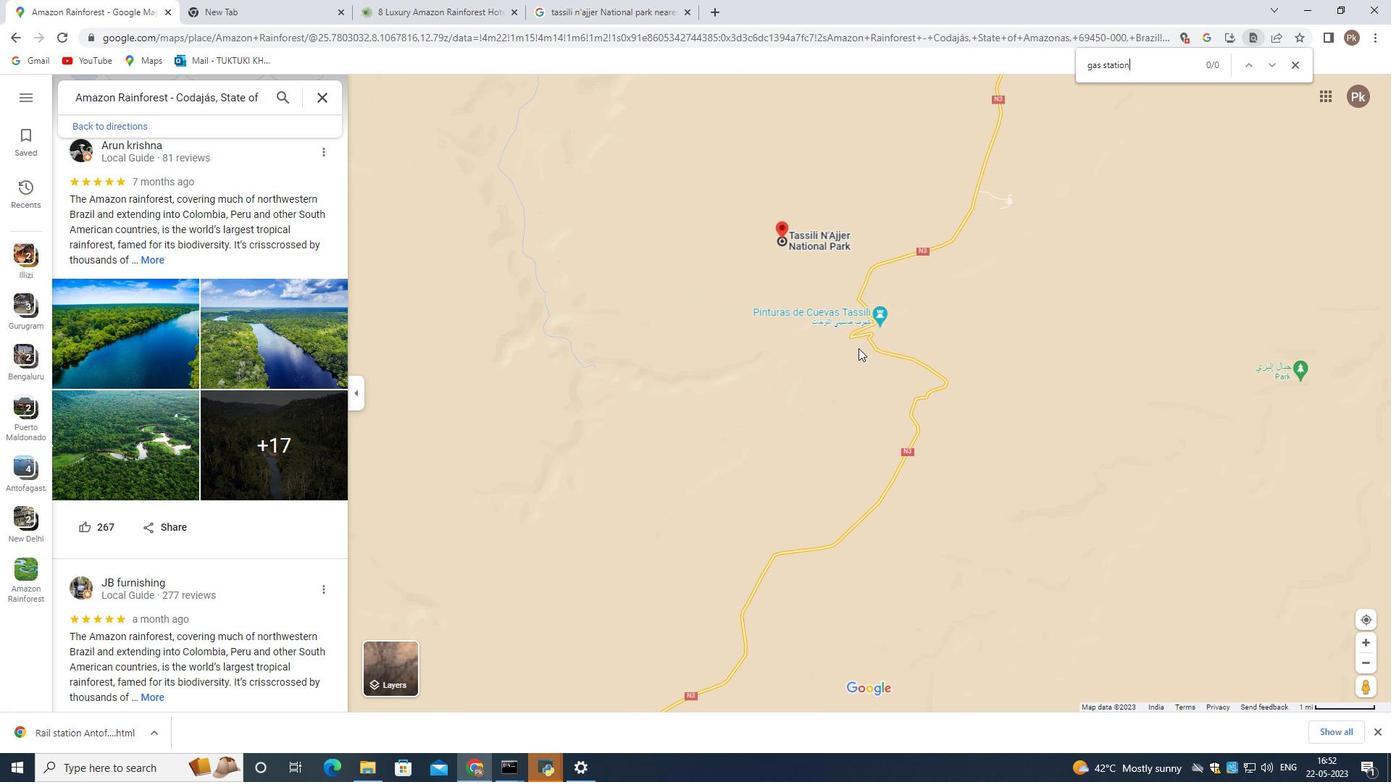 
Action: Mouse scrolled (858, 349) with delta (0, 0)
Screenshot: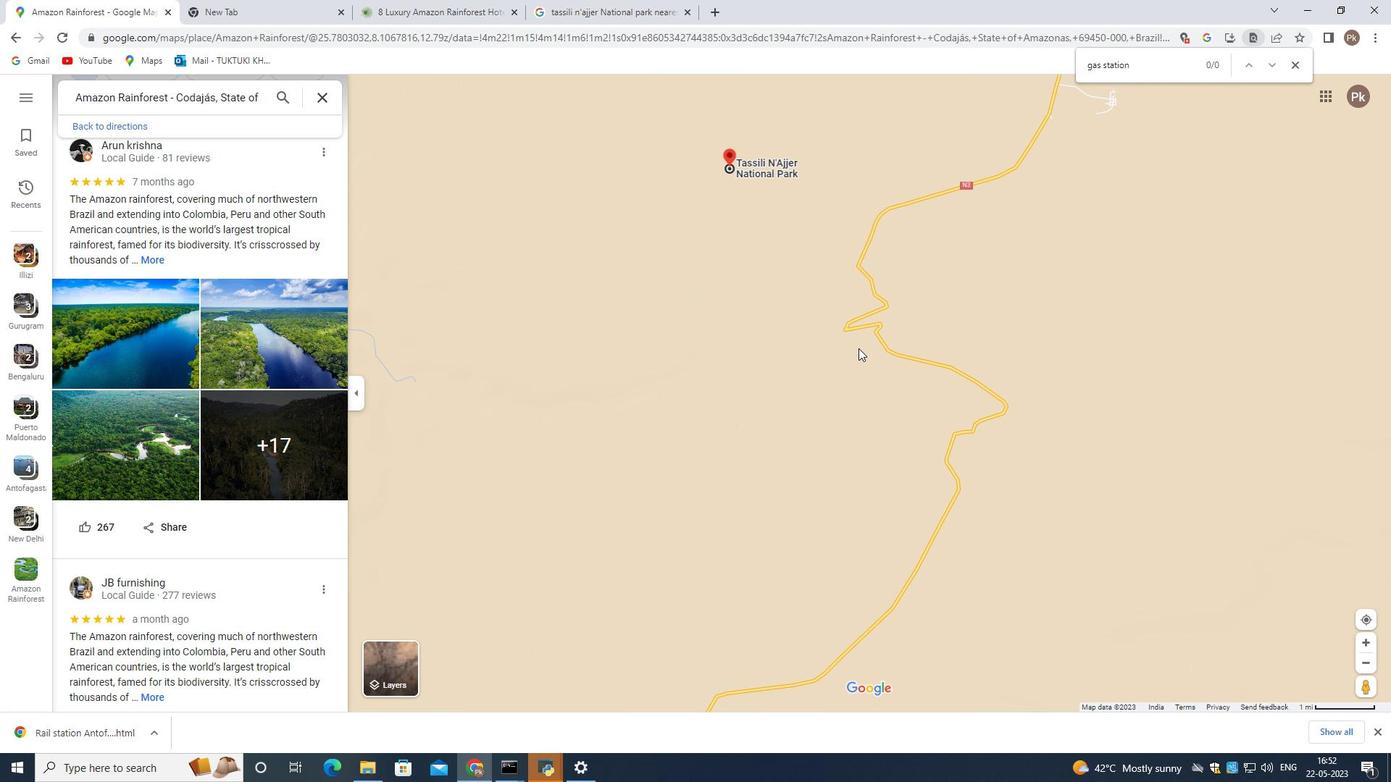 
Action: Mouse scrolled (858, 349) with delta (0, 0)
Screenshot: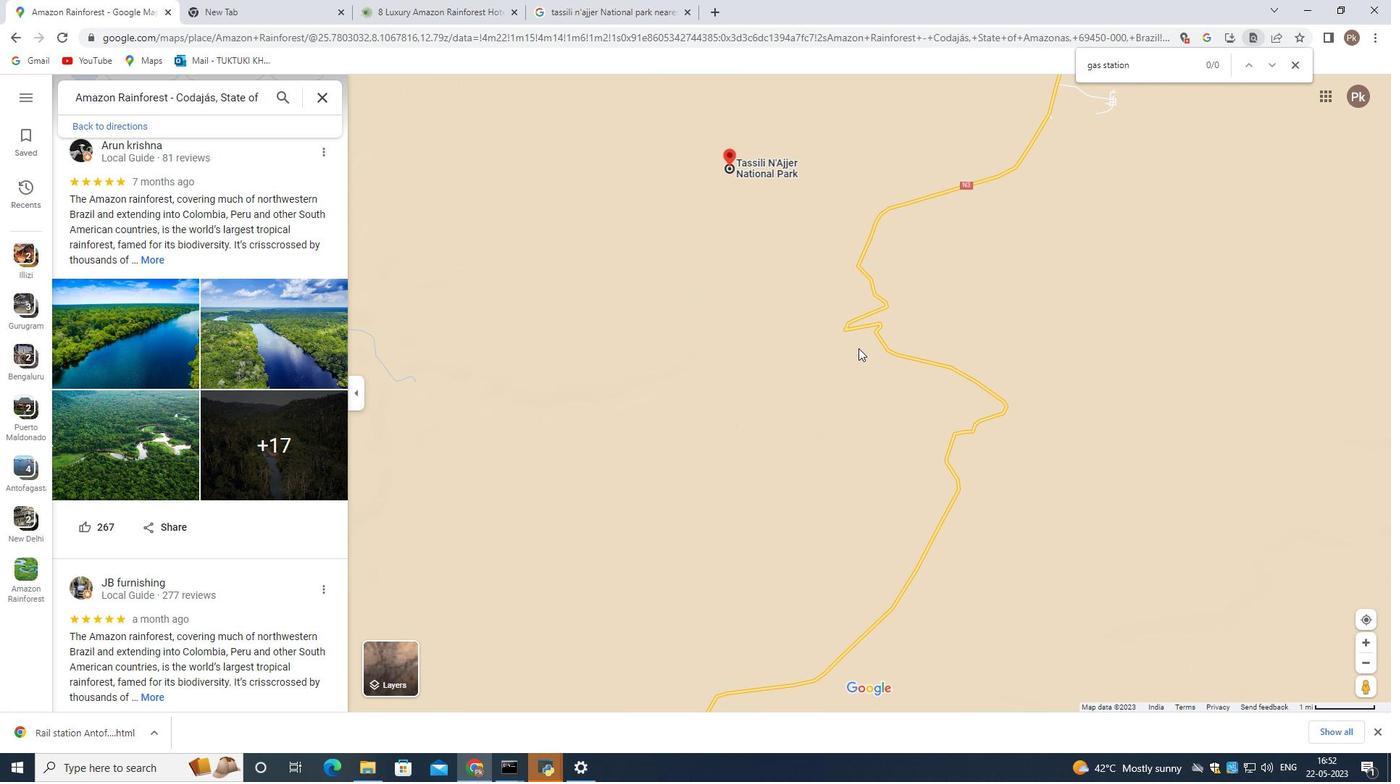 
Action: Mouse scrolled (858, 349) with delta (0, 0)
Screenshot: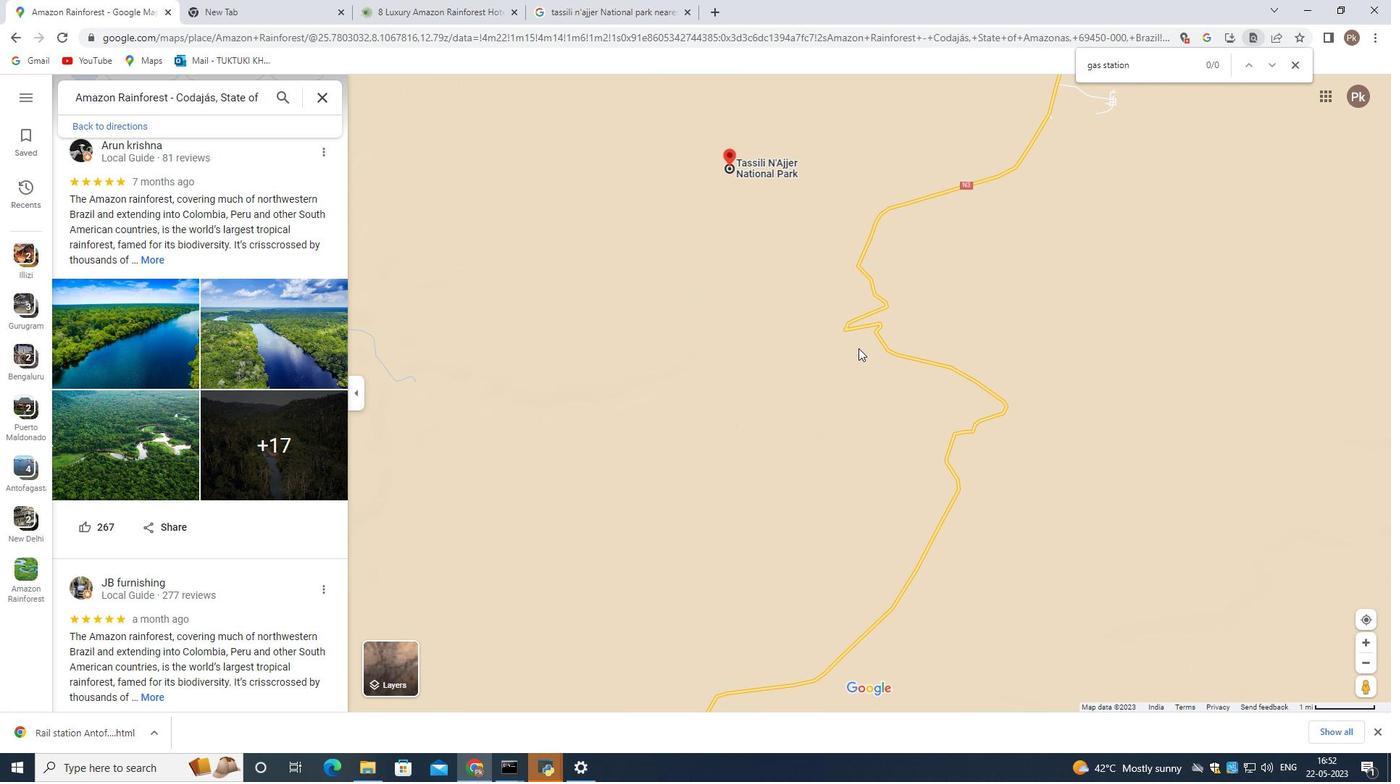 
Action: Mouse scrolled (858, 349) with delta (0, 0)
Screenshot: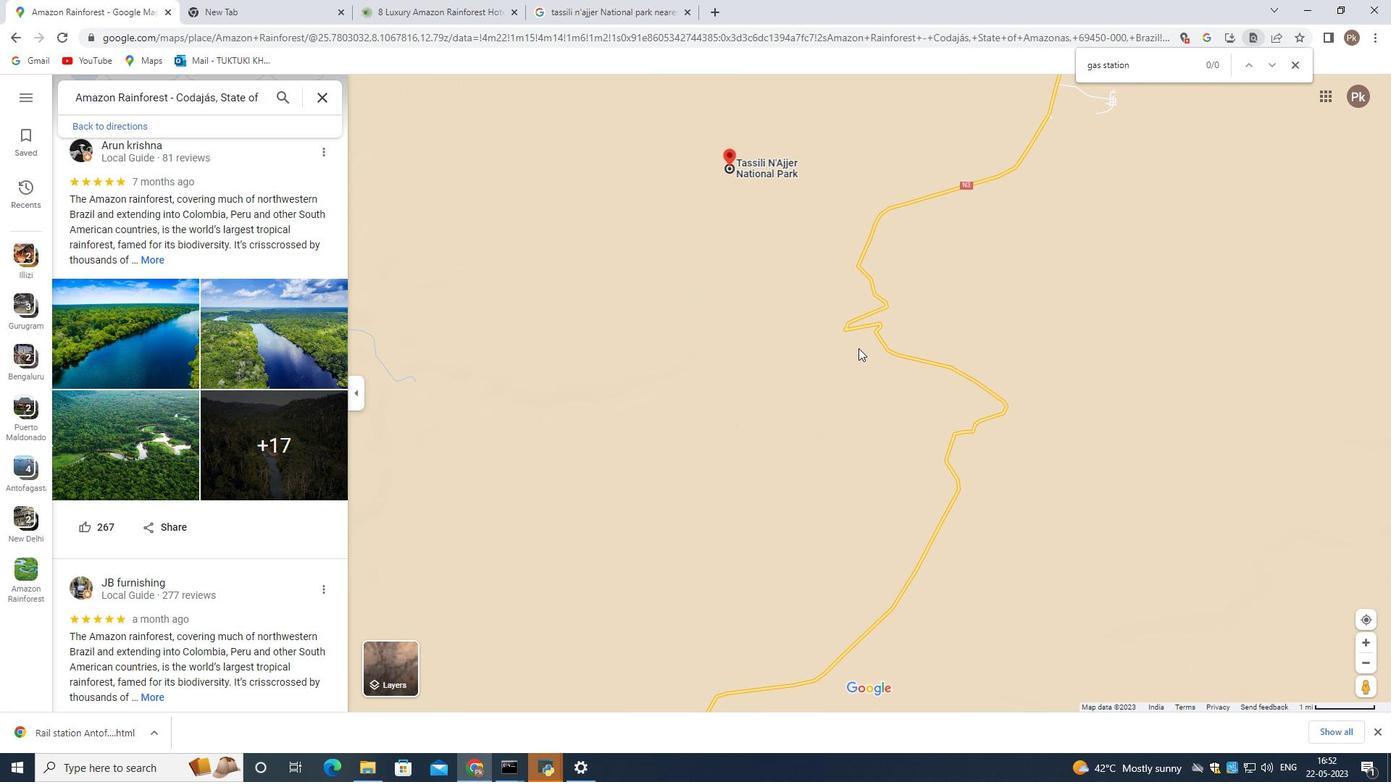 
Action: Mouse scrolled (858, 349) with delta (0, 0)
Screenshot: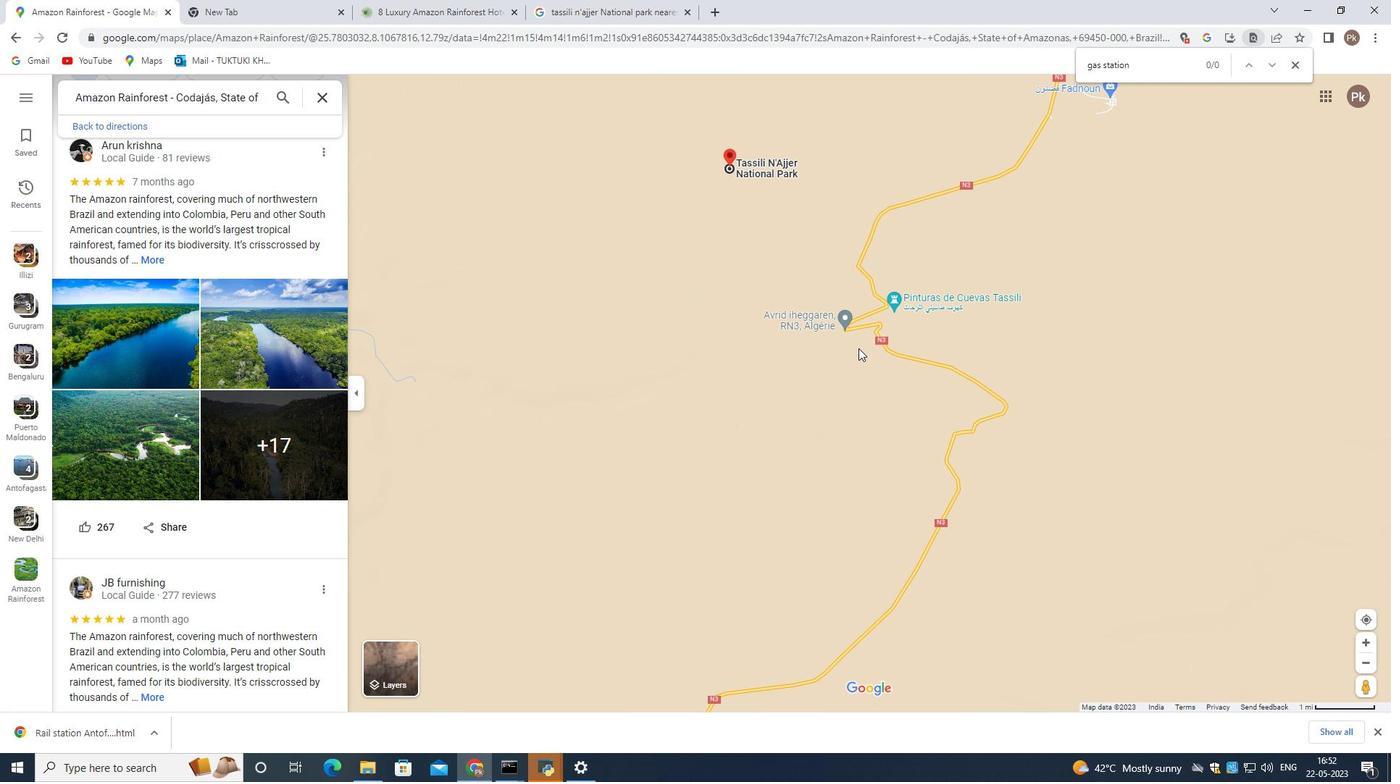 
Action: Mouse moved to (758, 173)
Screenshot: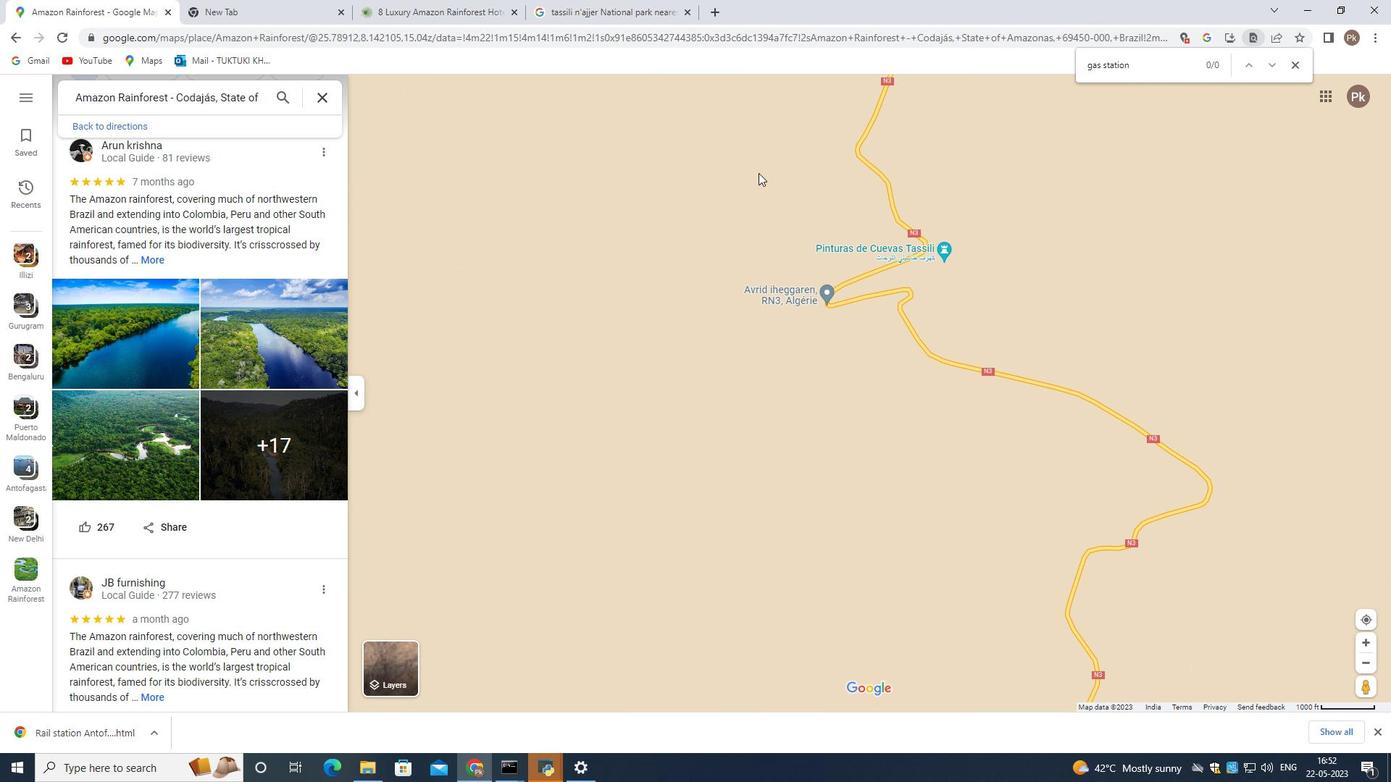 
Action: Mouse pressed left at (758, 173)
Screenshot: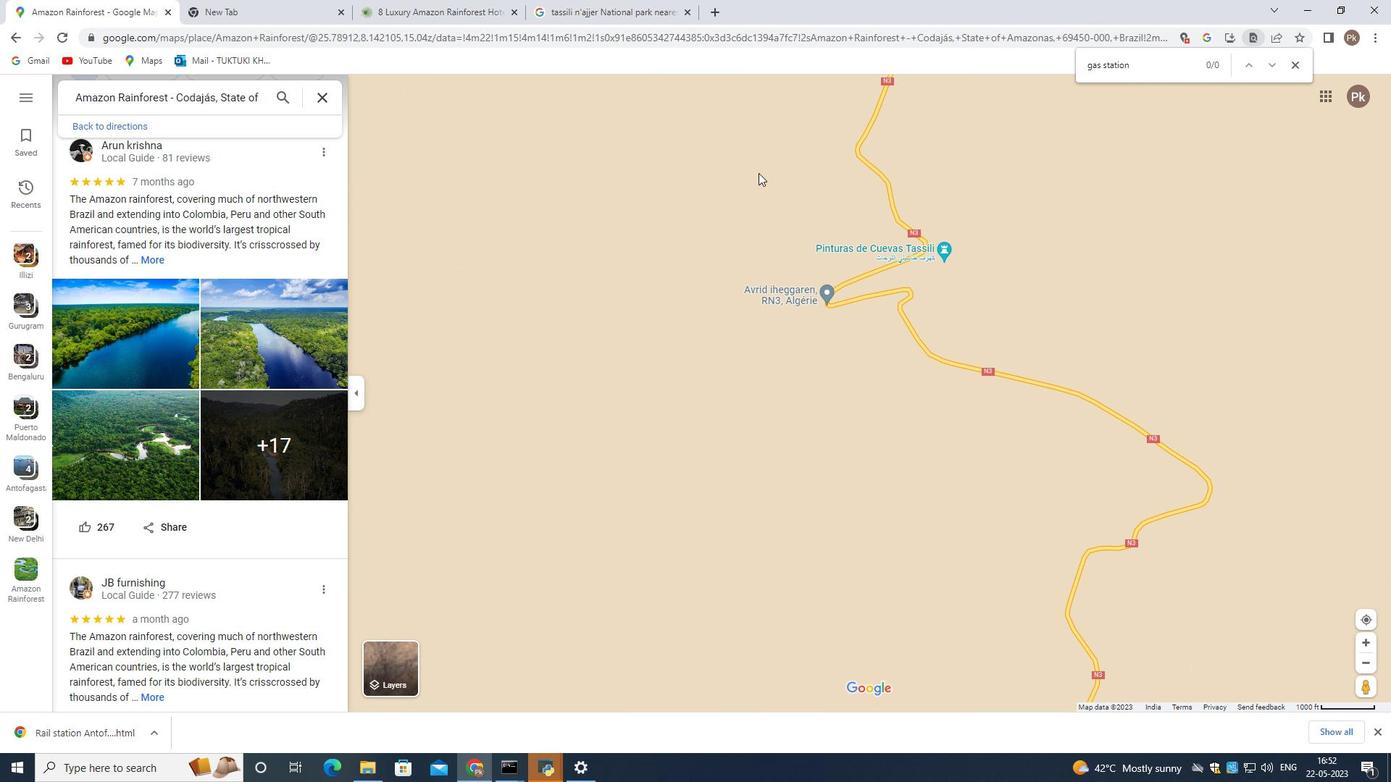 
Action: Mouse moved to (776, 466)
Screenshot: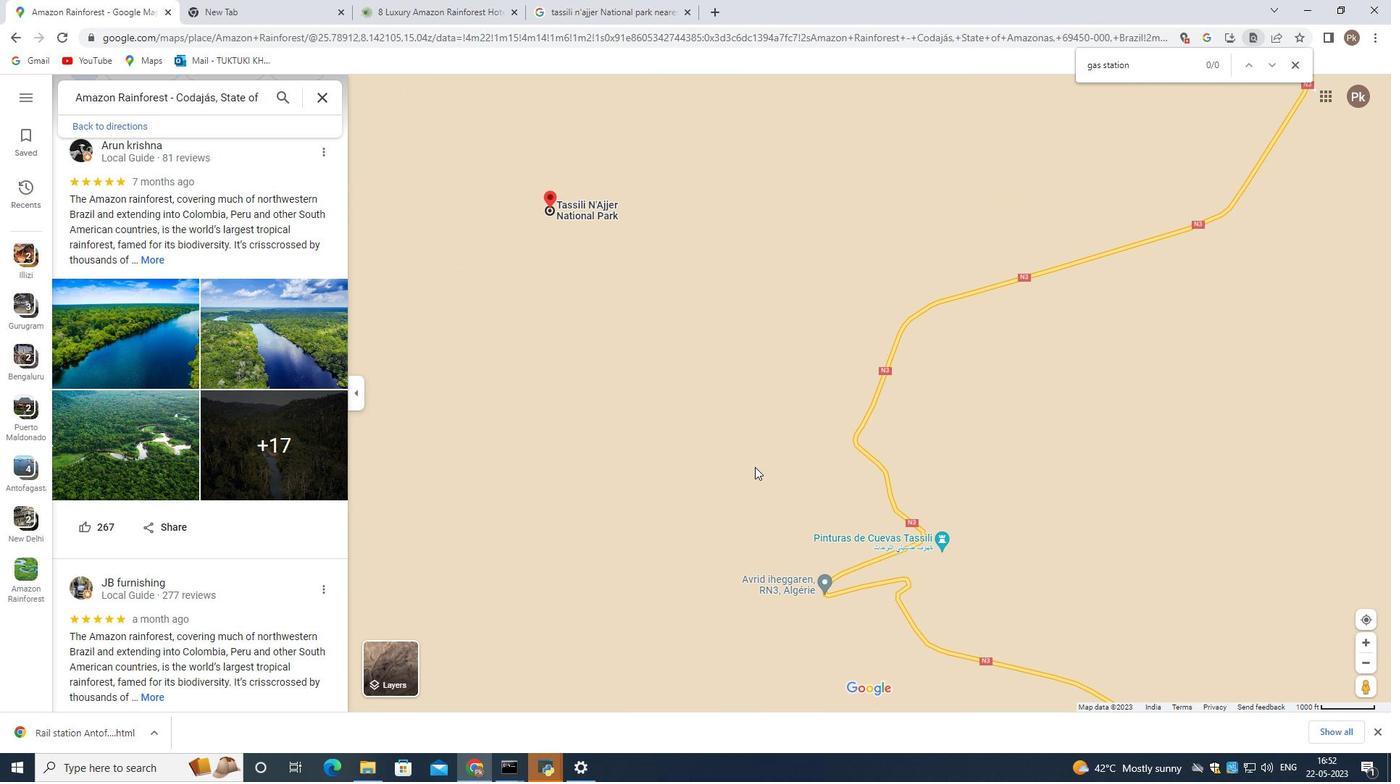 
Action: Mouse scrolled (776, 467) with delta (0, 0)
Screenshot: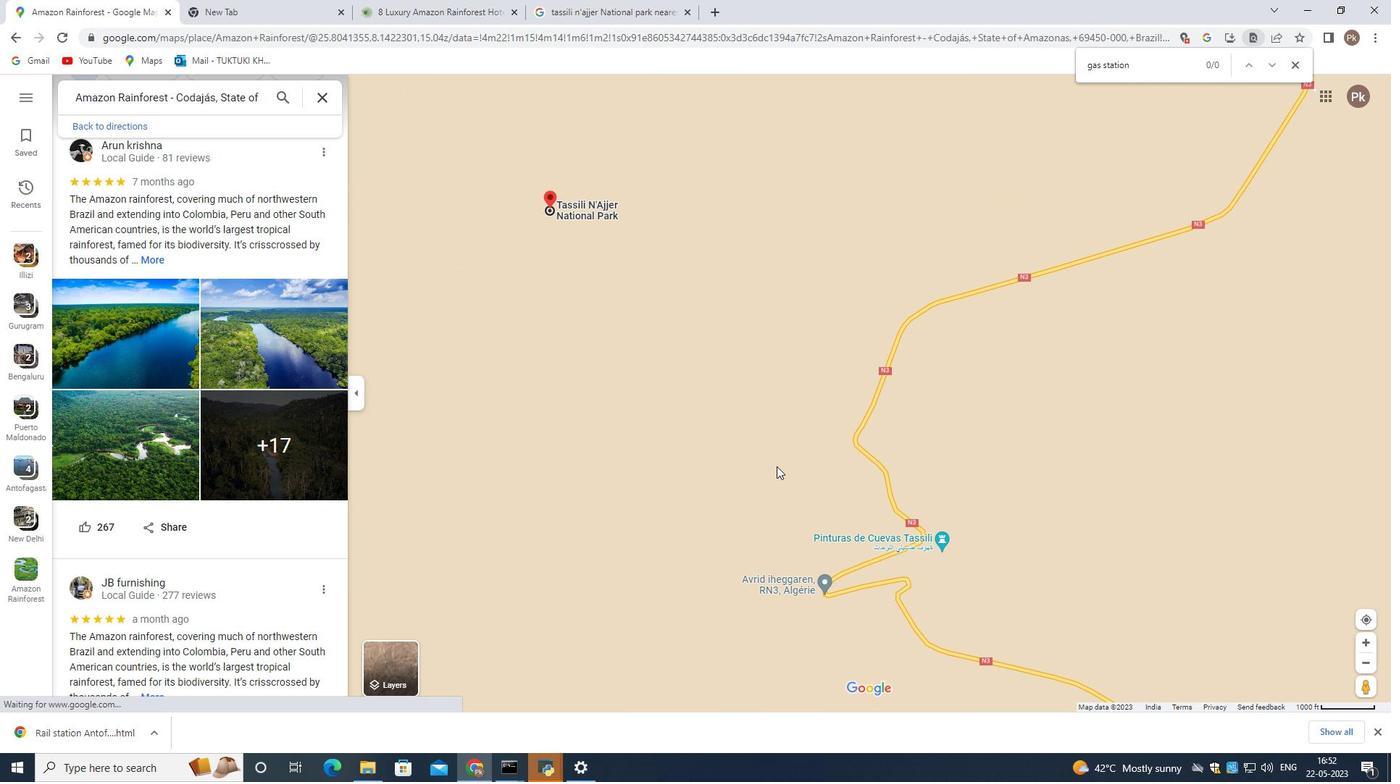 
Action: Mouse moved to (586, 200)
Screenshot: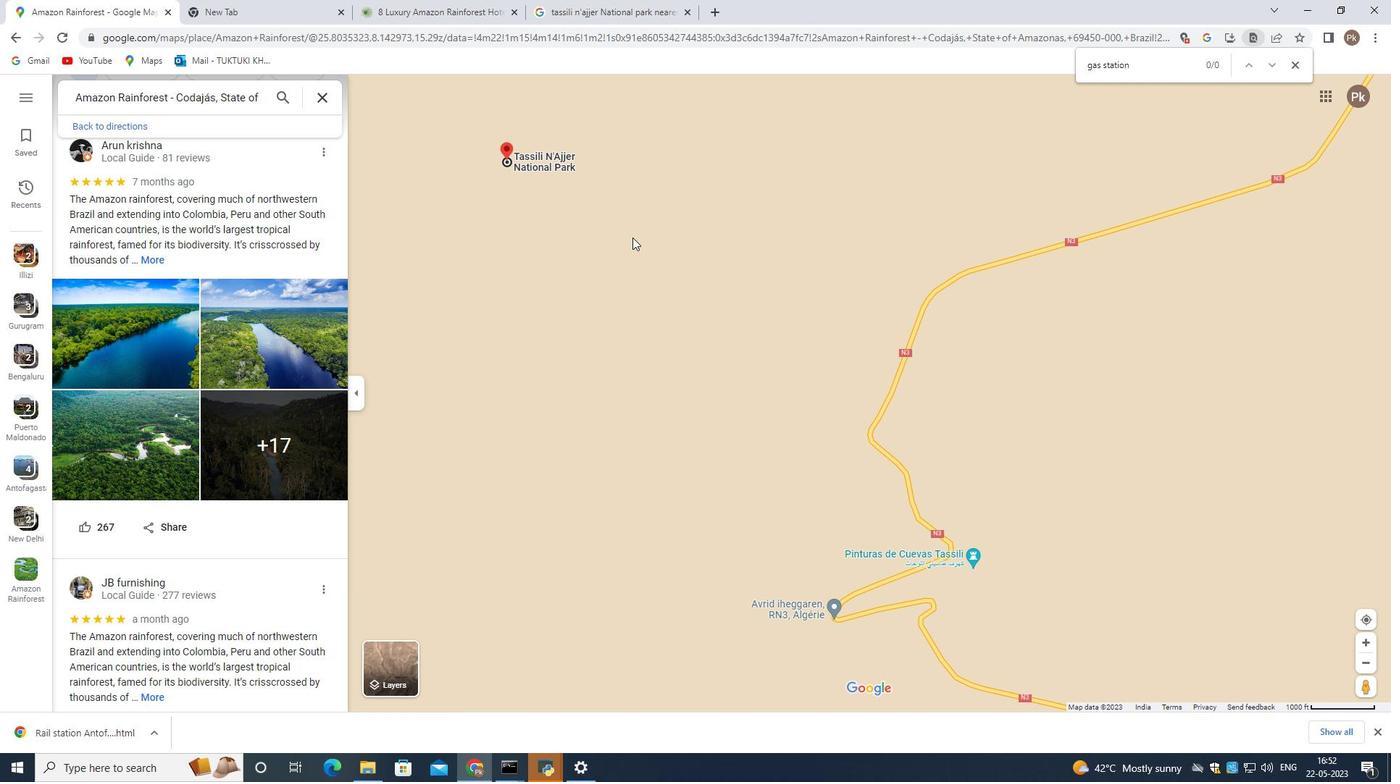 
Action: Mouse scrolled (586, 201) with delta (0, 0)
Screenshot: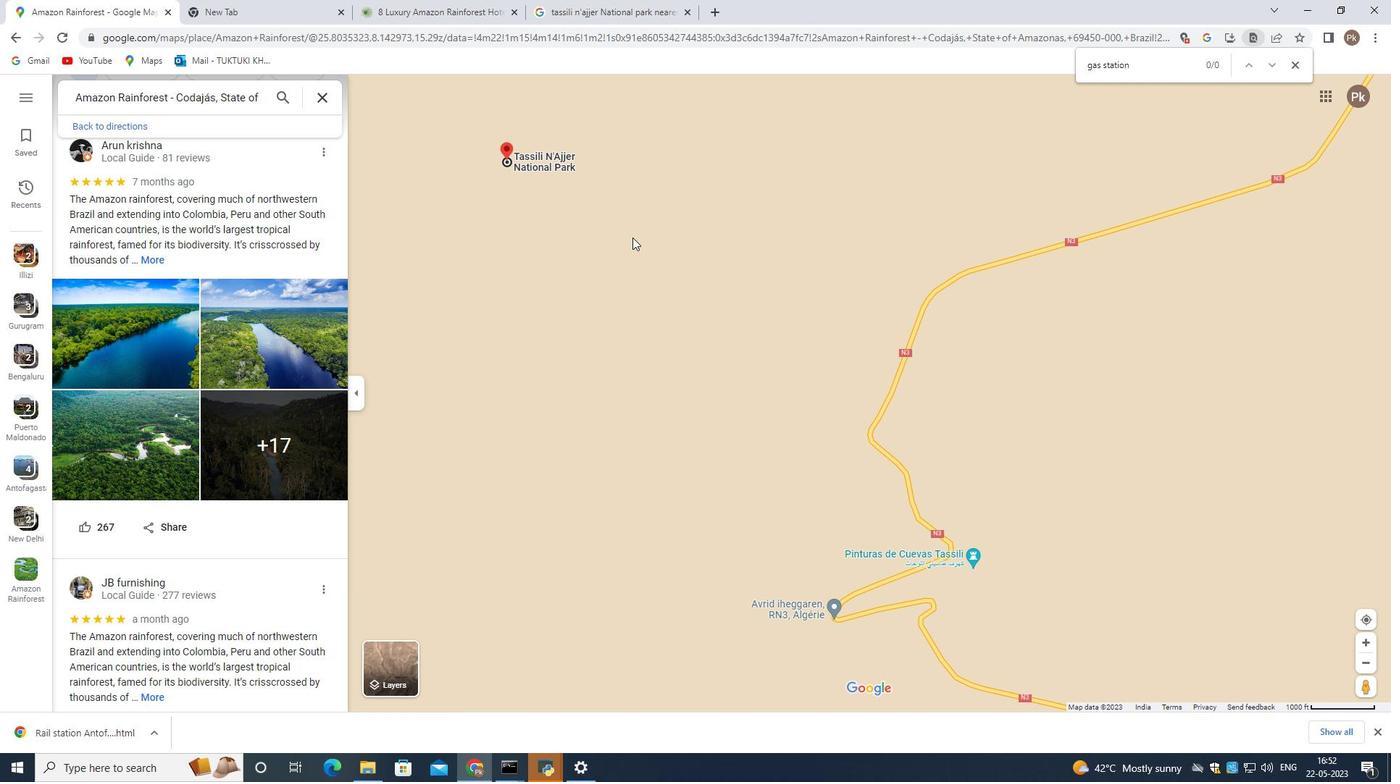 
Action: Mouse scrolled (586, 201) with delta (0, 0)
Screenshot: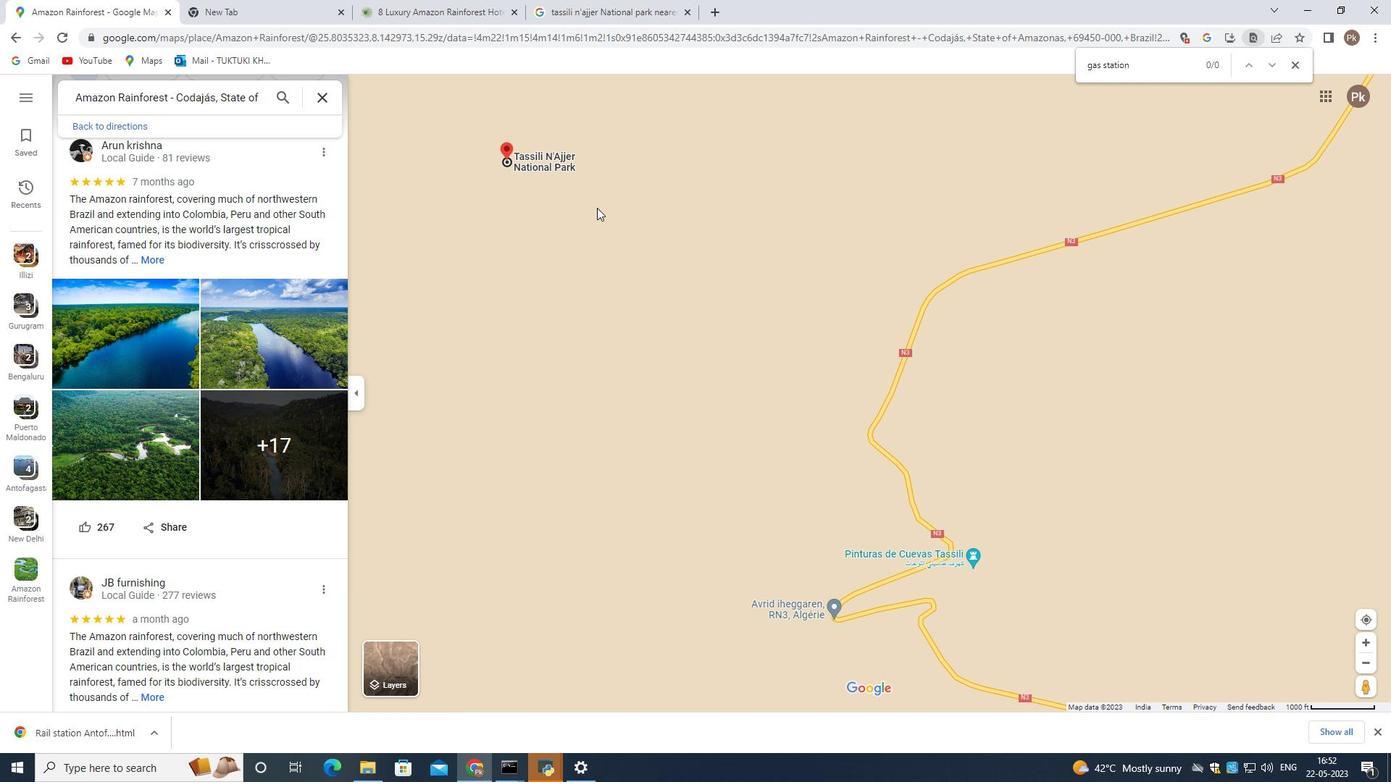 
Action: Mouse scrolled (586, 201) with delta (0, 0)
Screenshot: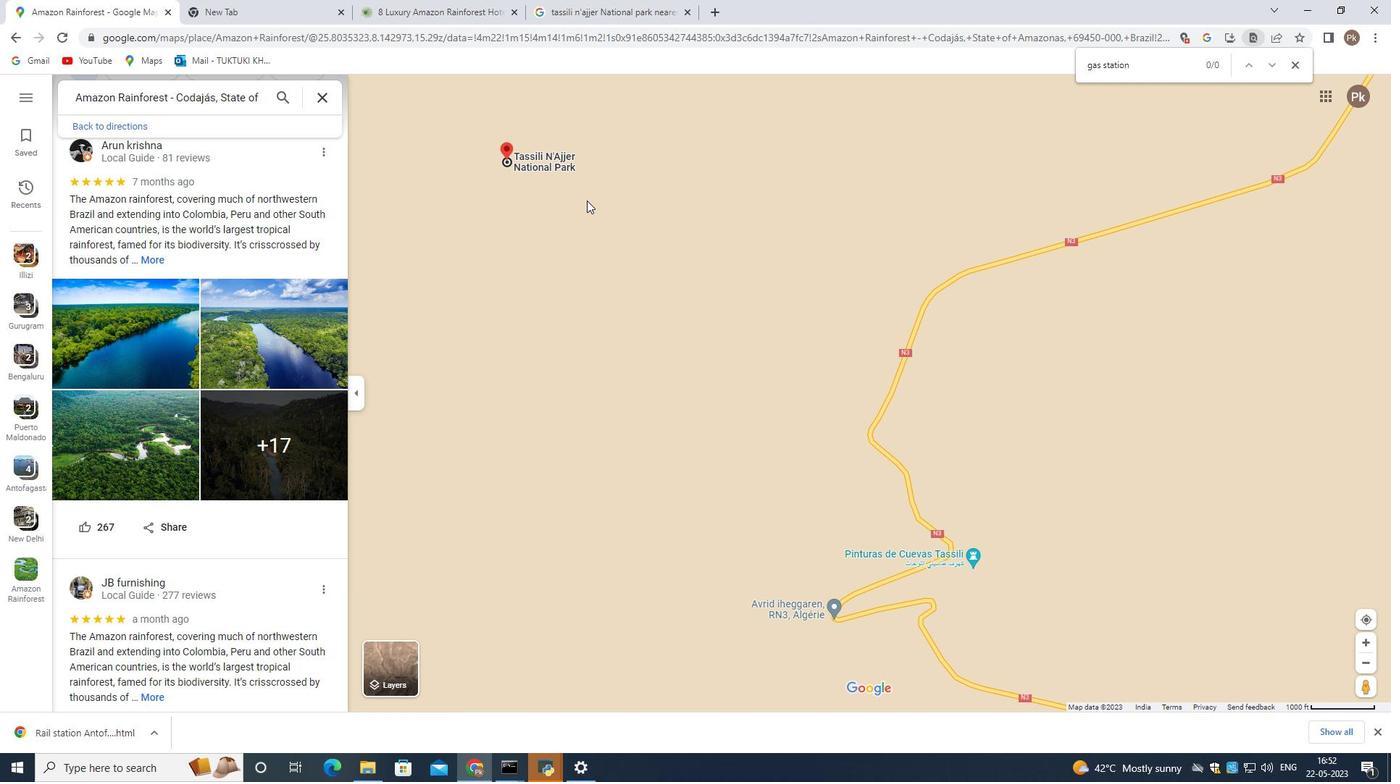 
Action: Mouse moved to (591, 200)
Screenshot: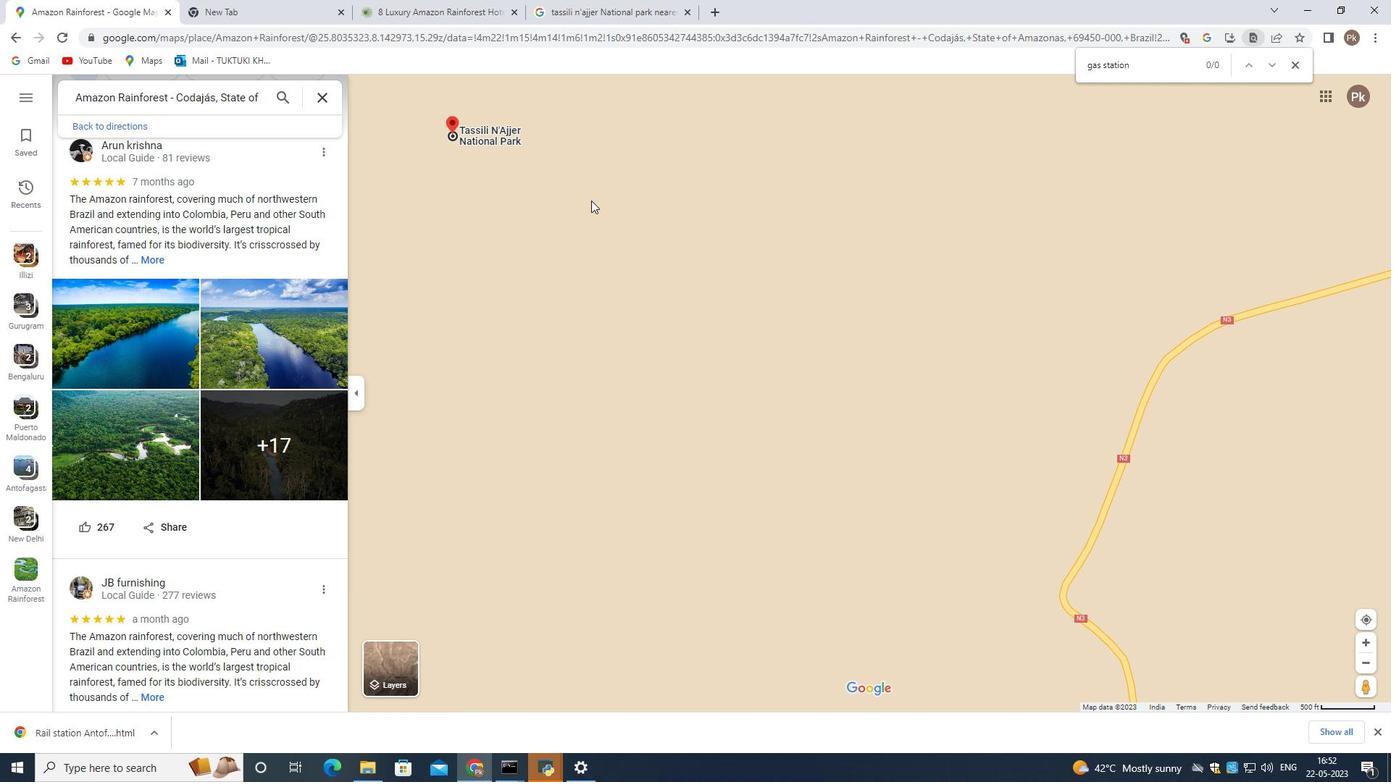
Action: Mouse scrolled (591, 201) with delta (0, 0)
Screenshot: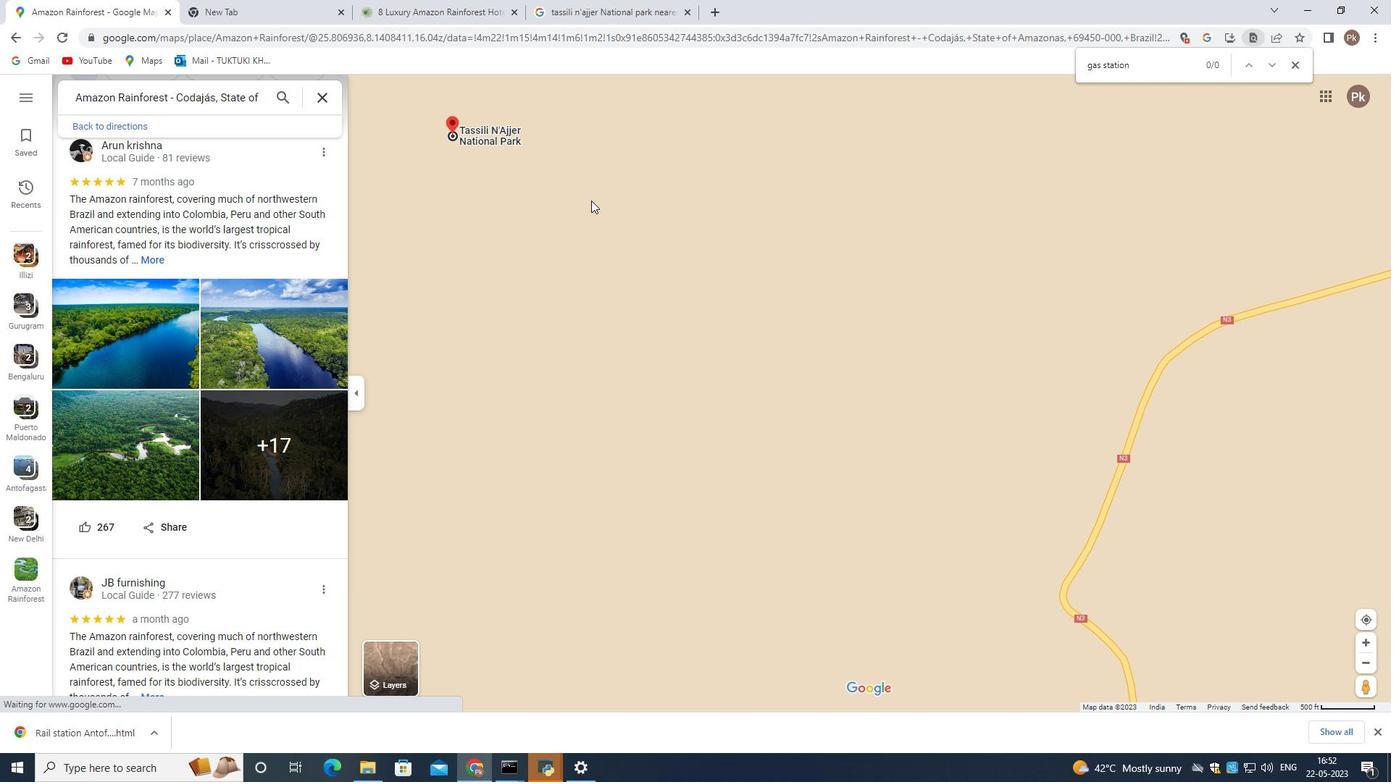 
Action: Mouse scrolled (591, 201) with delta (0, 0)
Screenshot: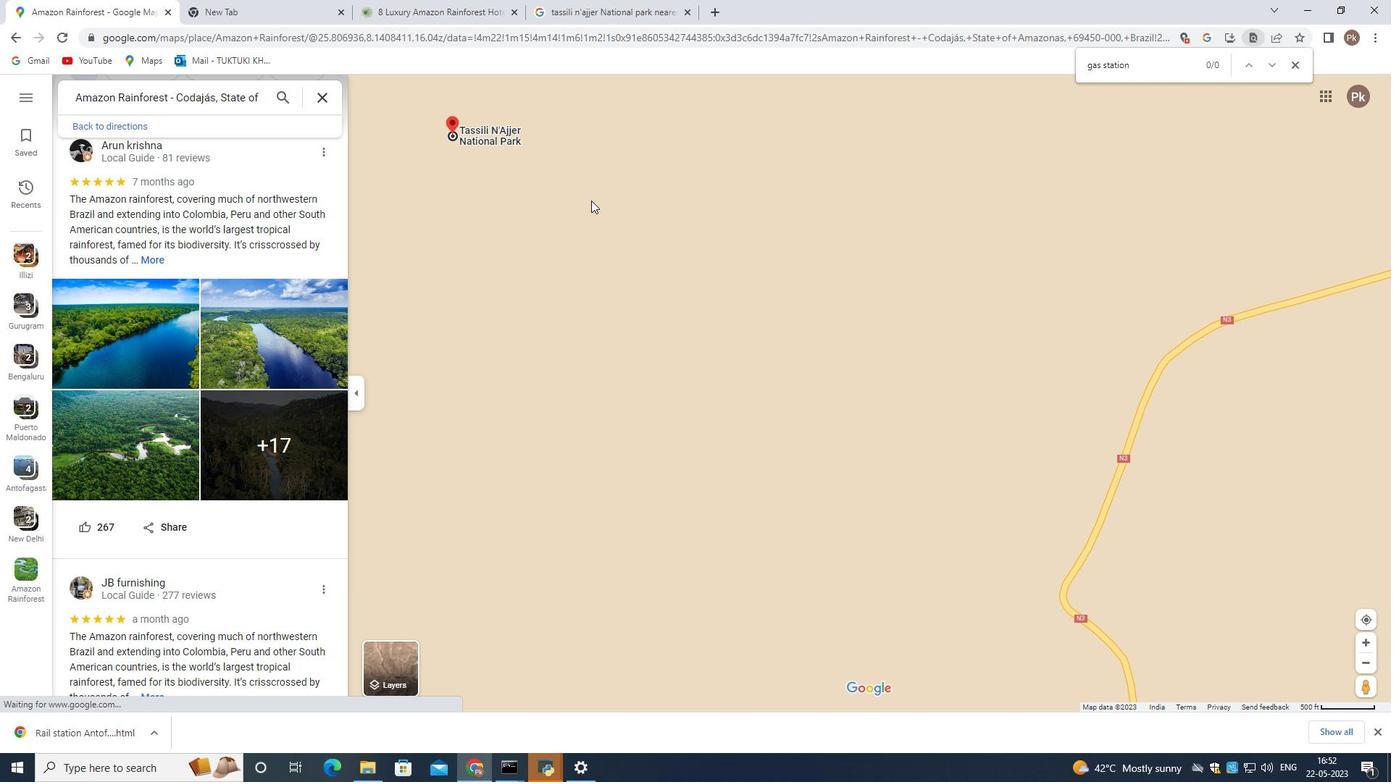 
Action: Mouse scrolled (591, 201) with delta (0, 0)
Screenshot: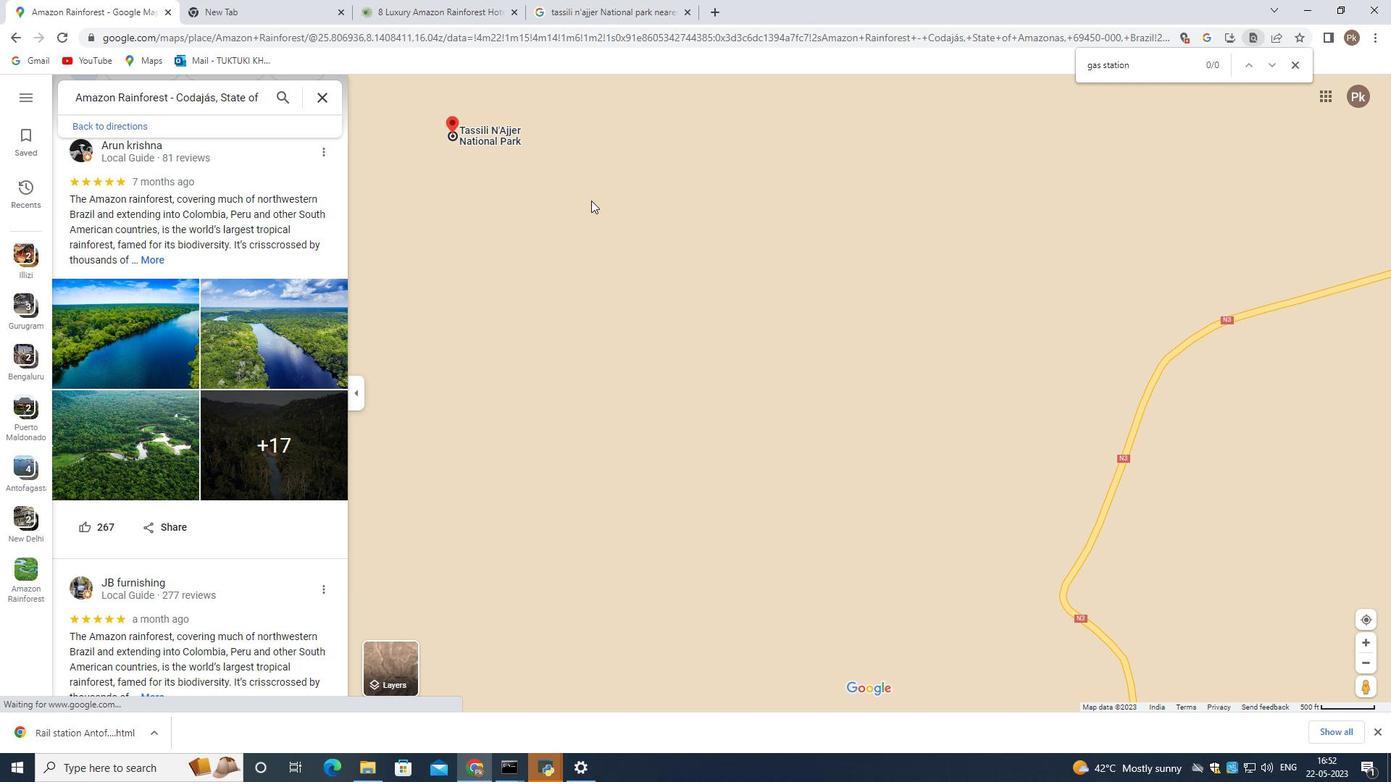 
Action: Mouse moved to (473, 152)
Screenshot: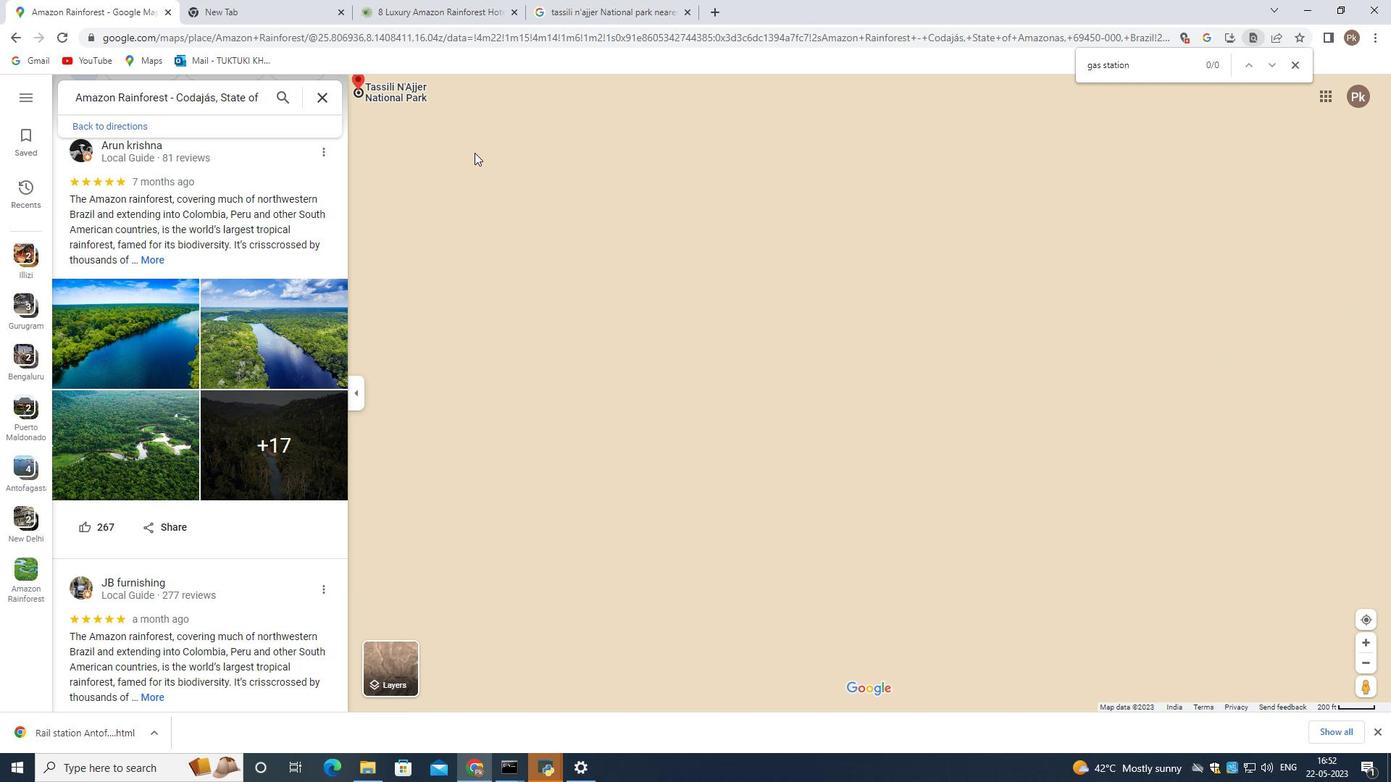 
Action: Mouse pressed left at (473, 152)
Screenshot: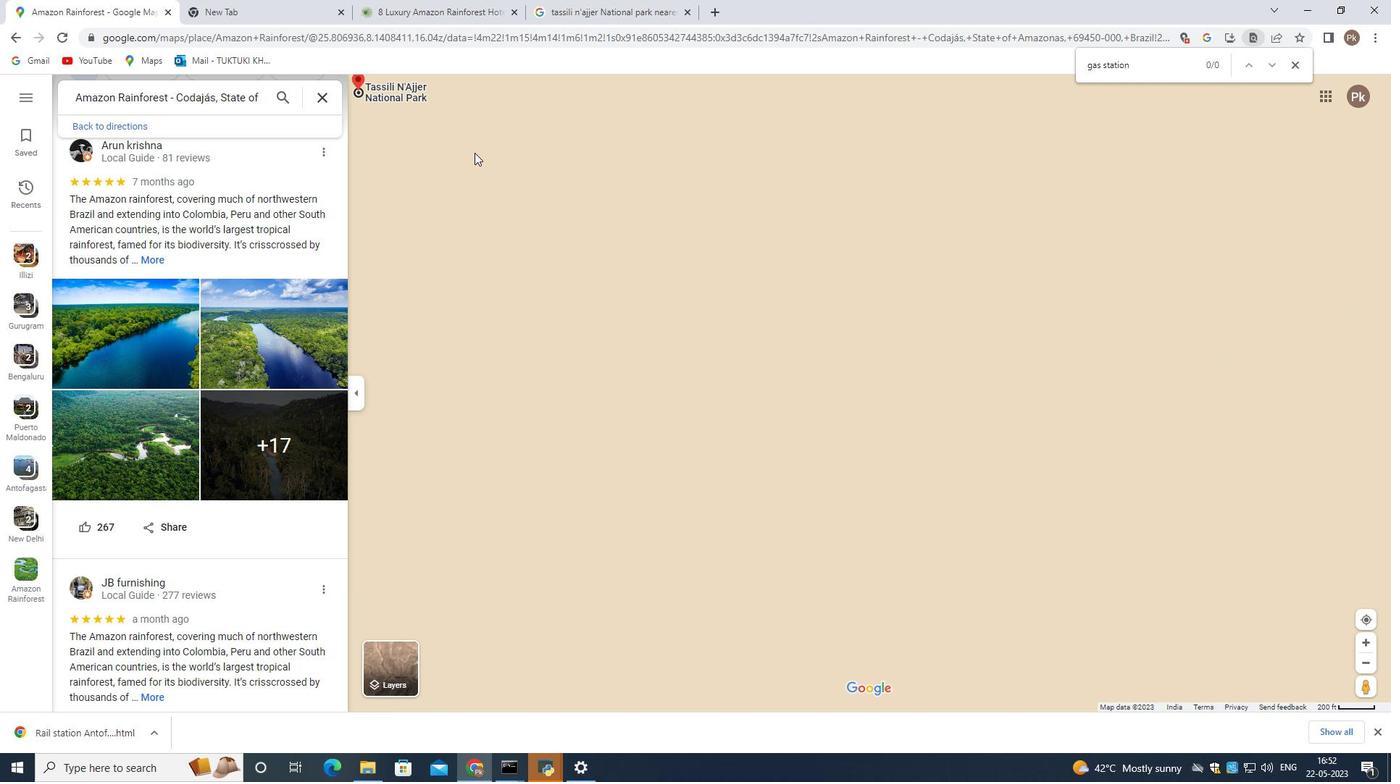 
Action: Mouse moved to (799, 380)
Screenshot: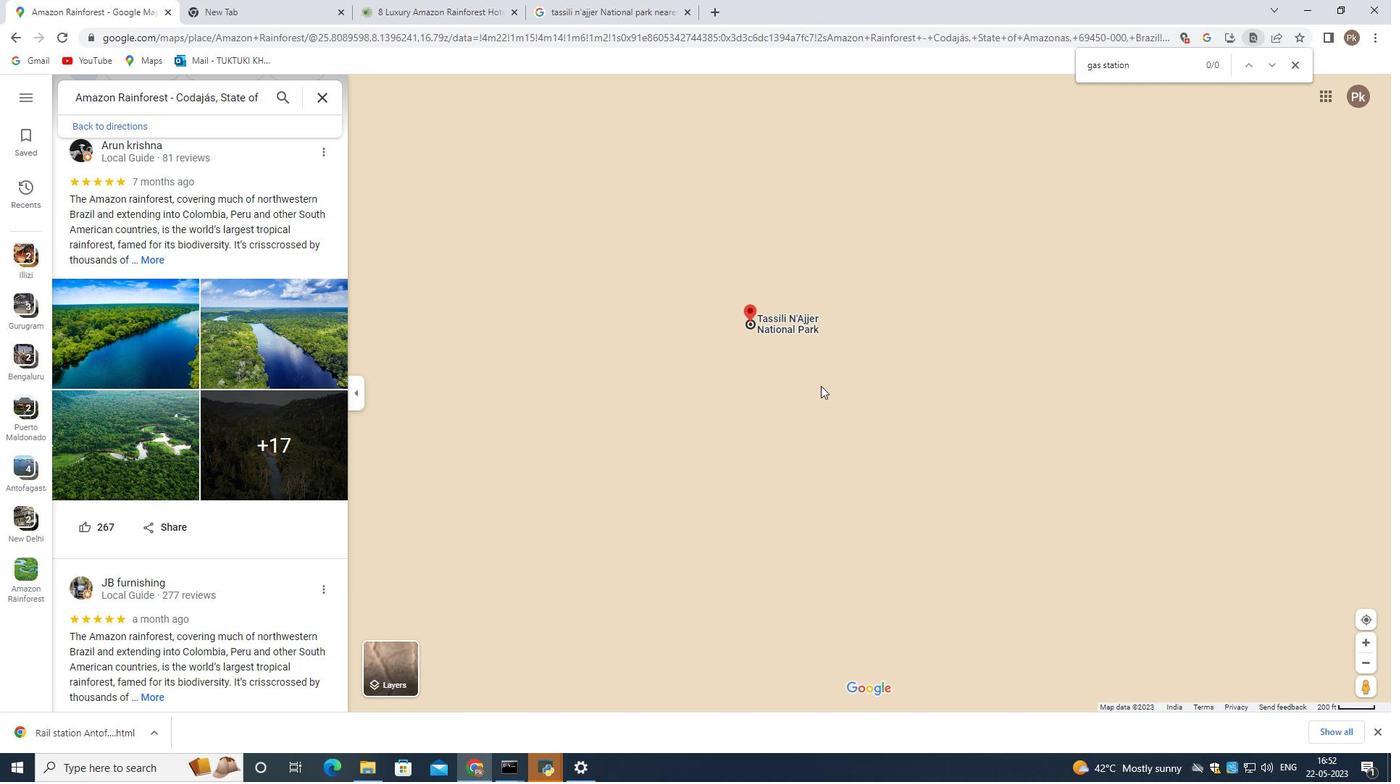
Action: Mouse scrolled (799, 381) with delta (0, 0)
Screenshot: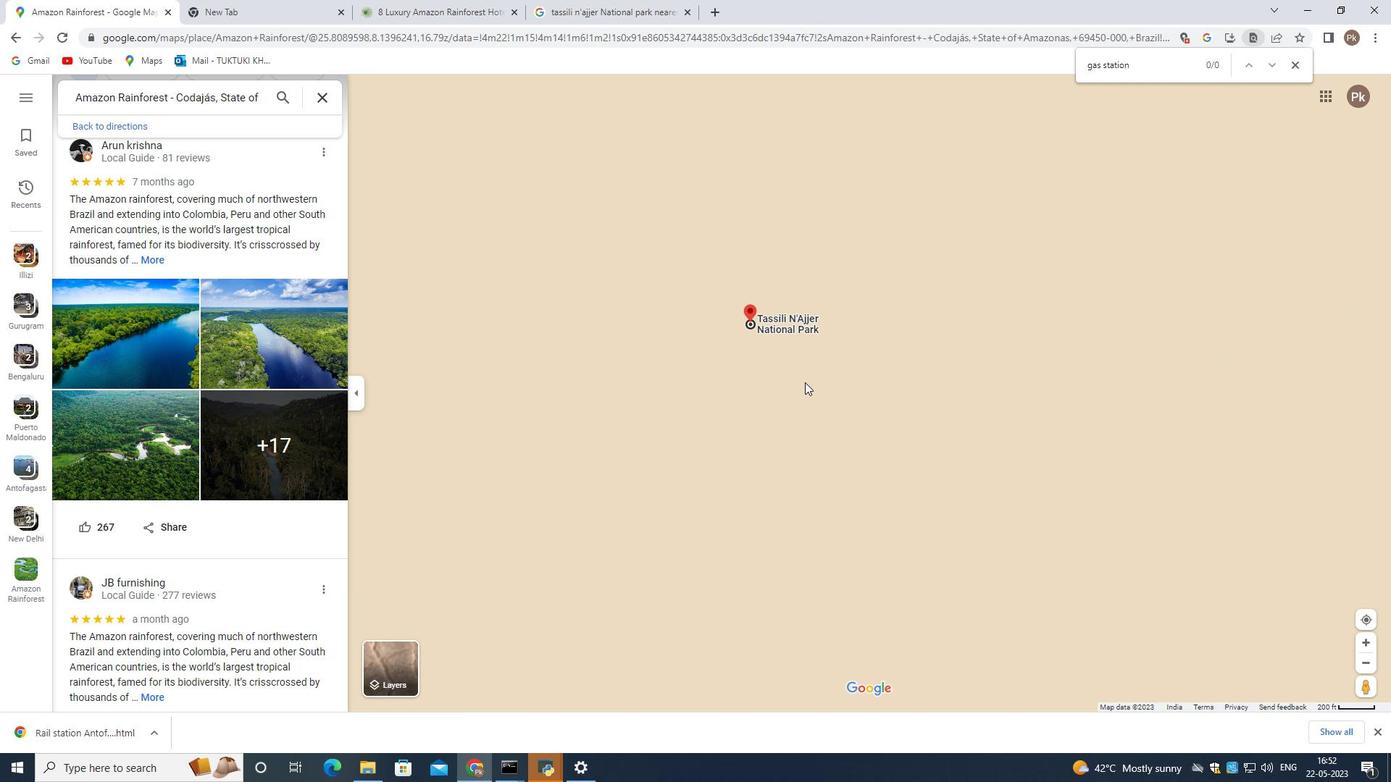 
Action: Mouse scrolled (799, 381) with delta (0, 0)
Screenshot: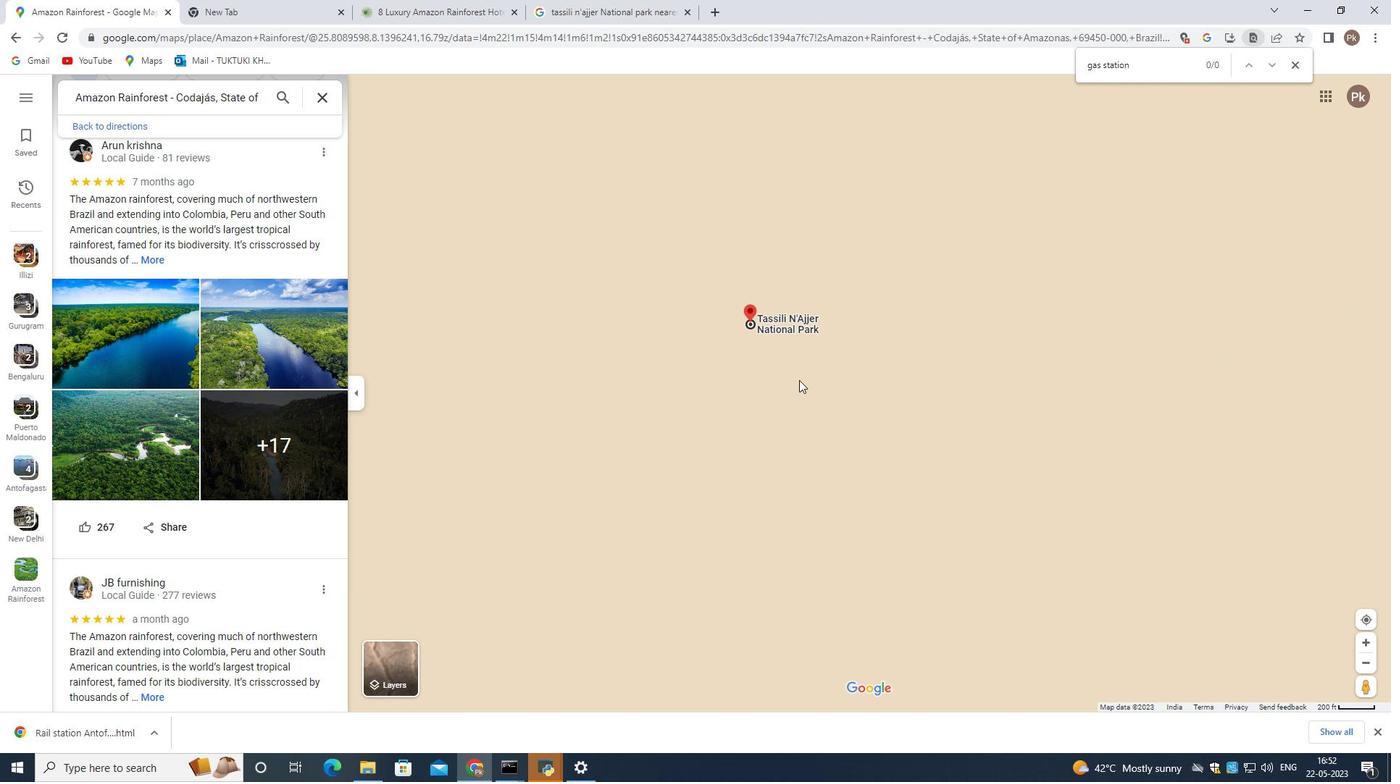 
Action: Mouse scrolled (799, 381) with delta (0, 0)
Screenshot: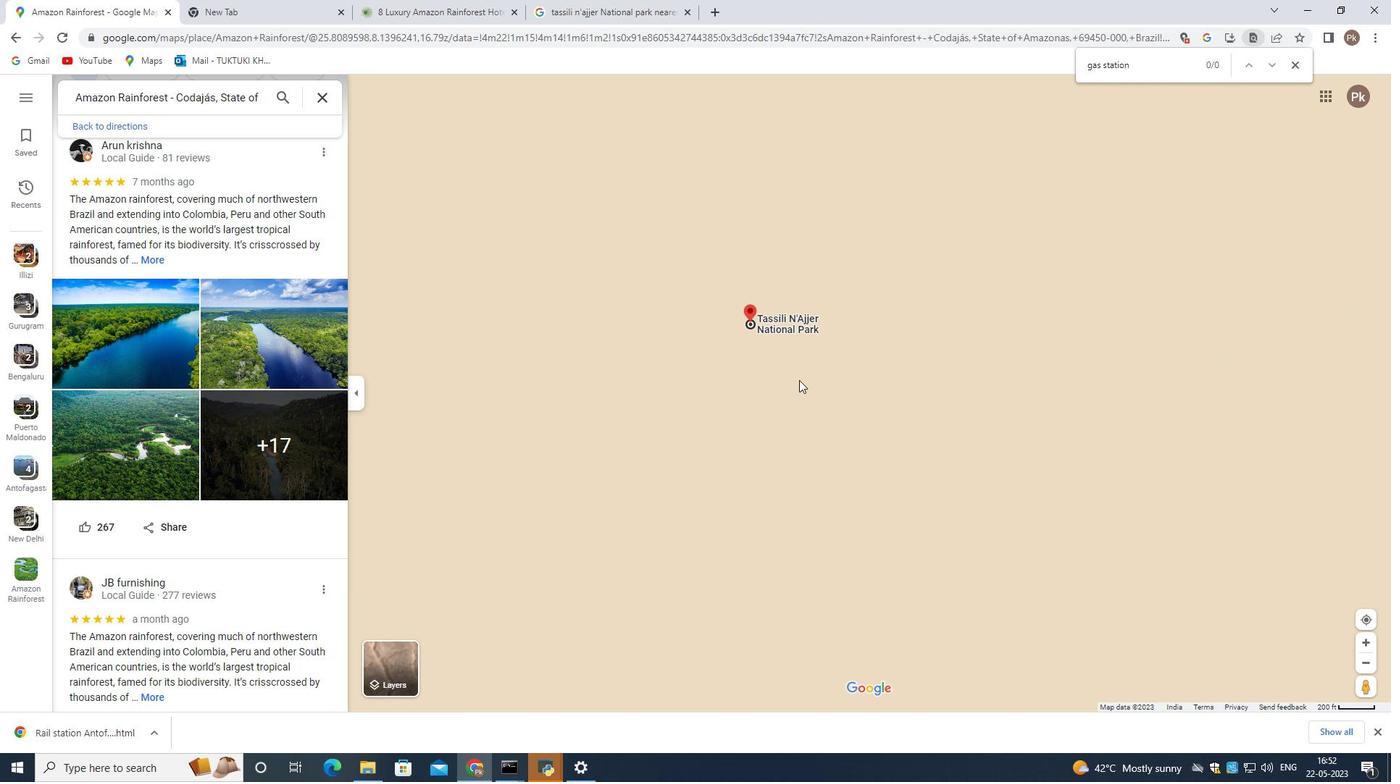 
Action: Mouse scrolled (799, 381) with delta (0, 0)
Screenshot: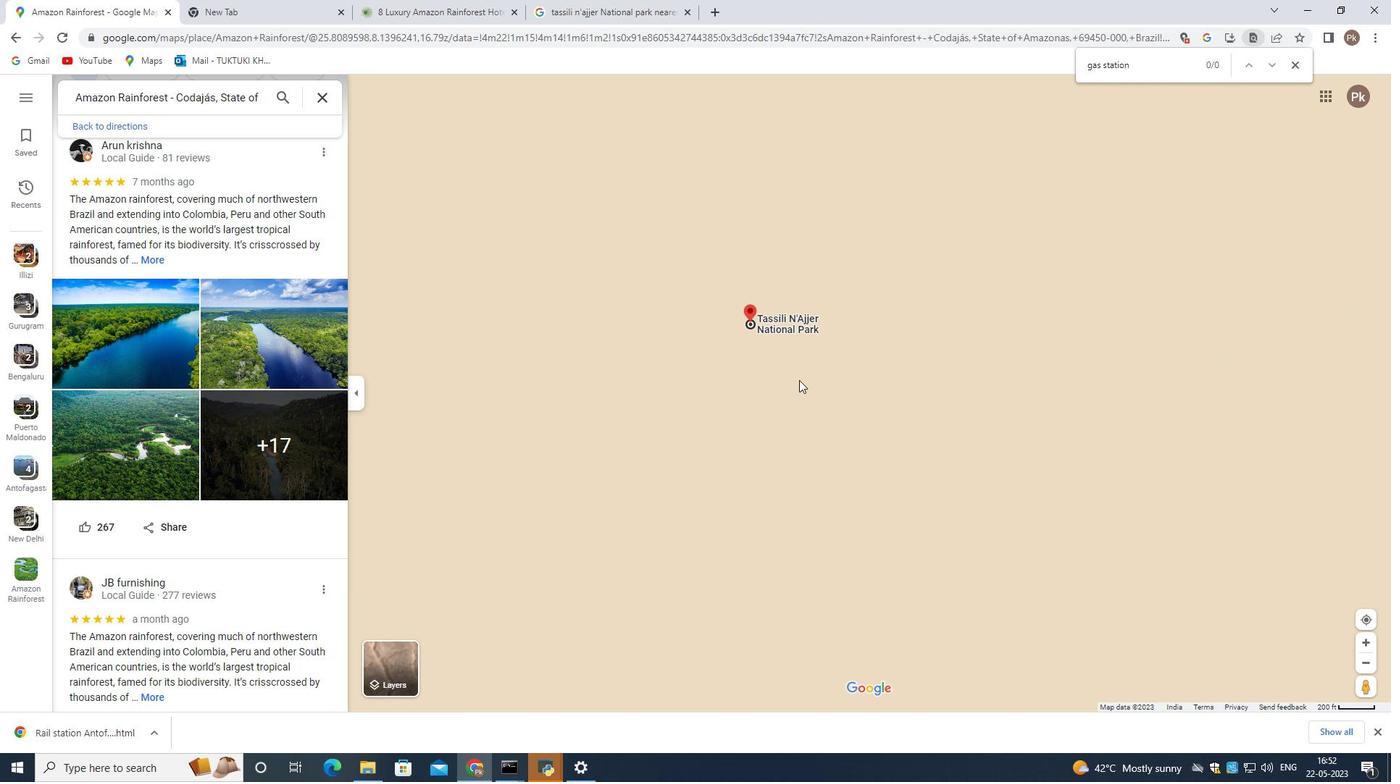 
Action: Mouse scrolled (799, 381) with delta (0, 0)
Screenshot: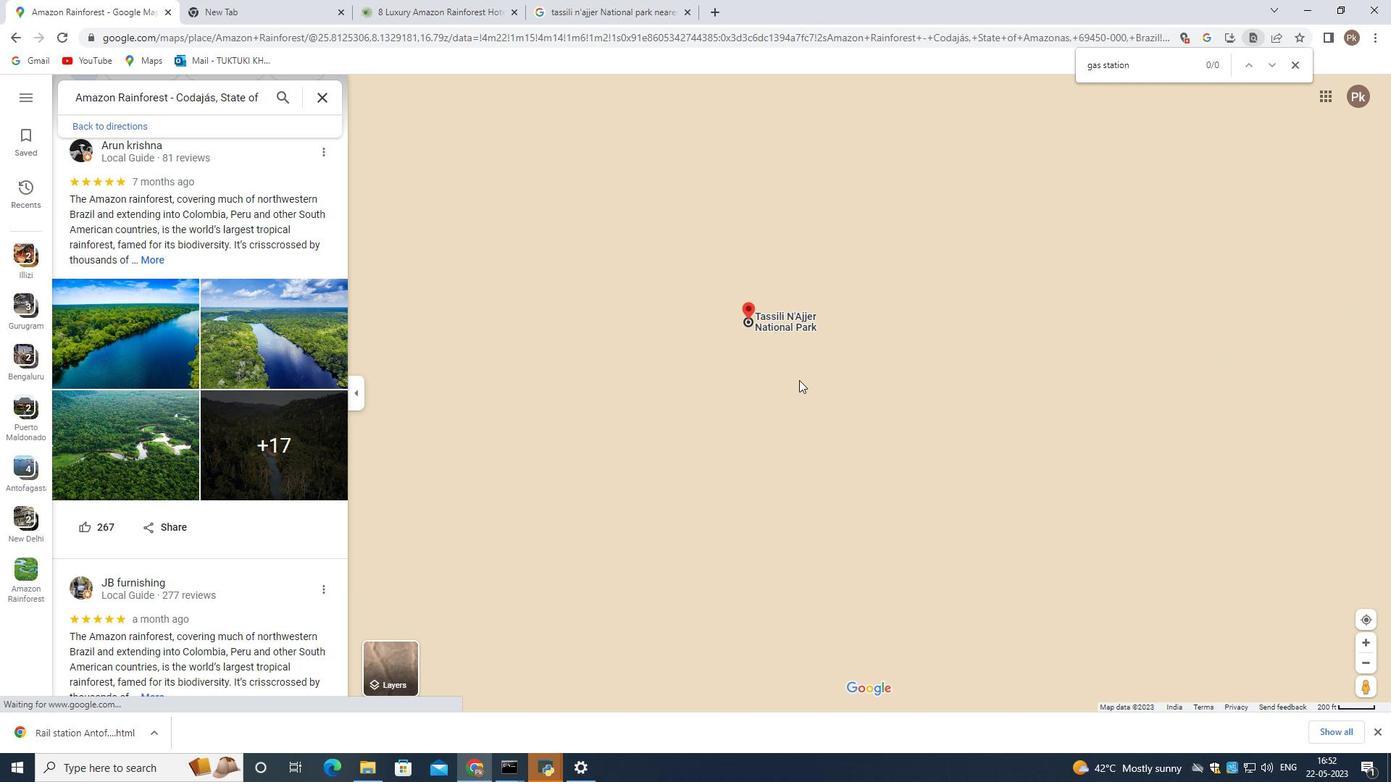 
Action: Mouse scrolled (799, 381) with delta (0, 0)
Screenshot: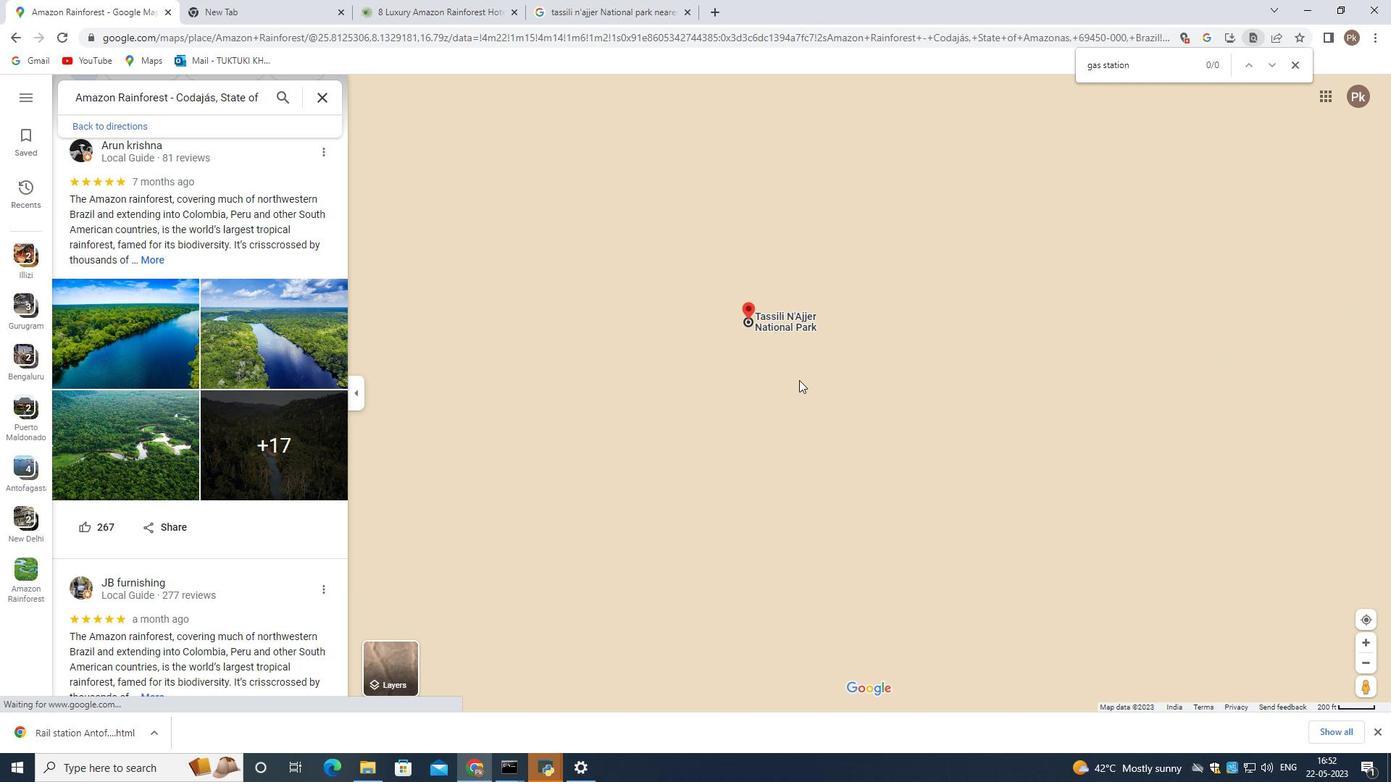 
Action: Mouse scrolled (799, 381) with delta (0, 0)
Screenshot: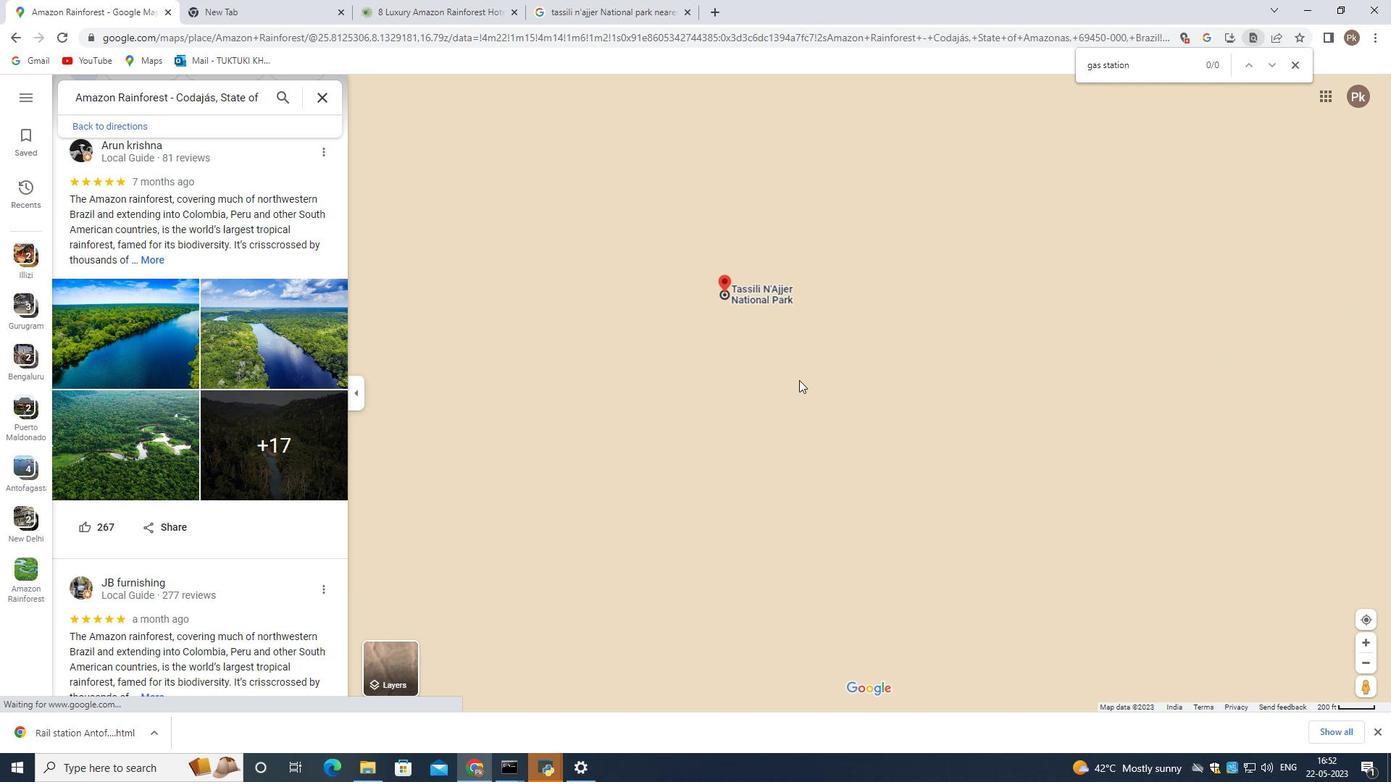 
Action: Mouse scrolled (799, 381) with delta (0, 0)
Screenshot: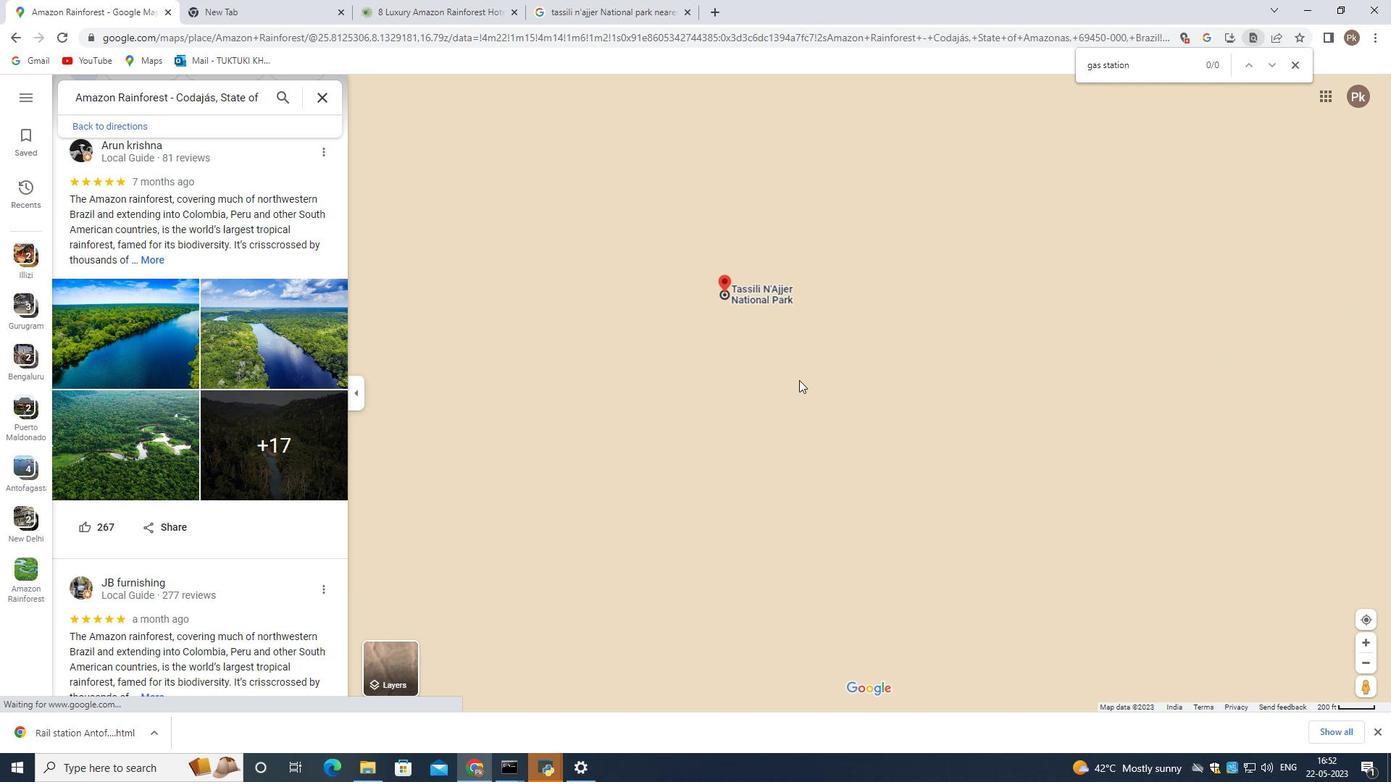 
Action: Mouse scrolled (799, 381) with delta (0, 0)
Screenshot: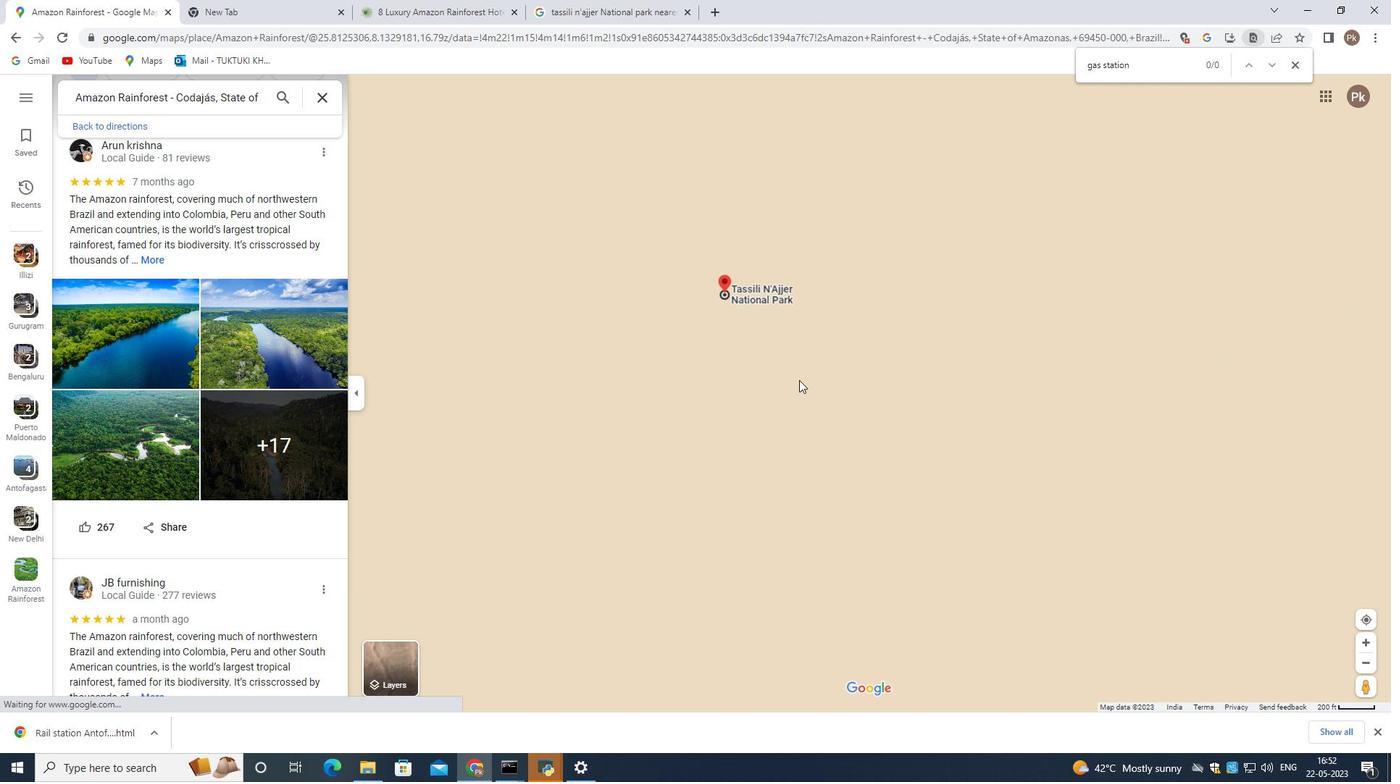 
Action: Mouse moved to (681, 233)
Screenshot: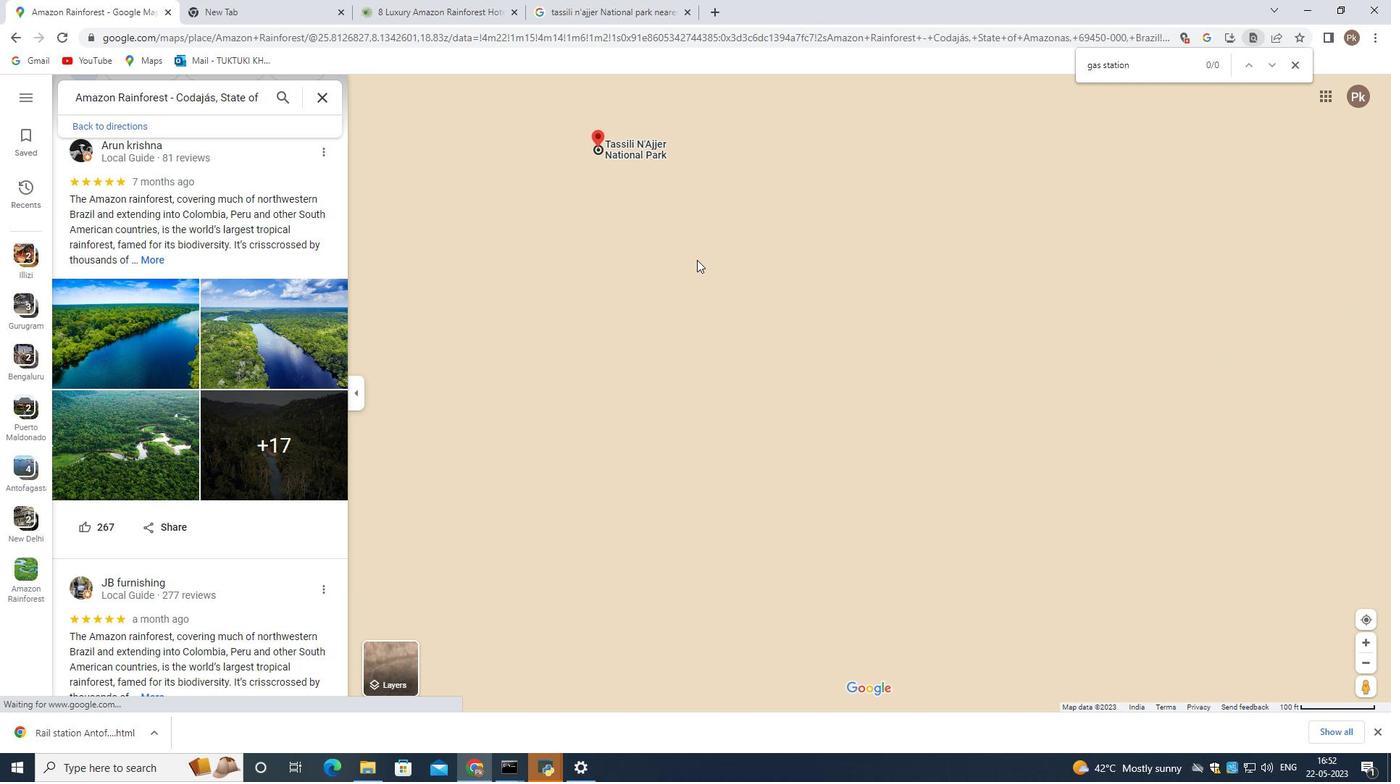 
Action: Mouse scrolled (681, 234) with delta (0, 0)
Screenshot: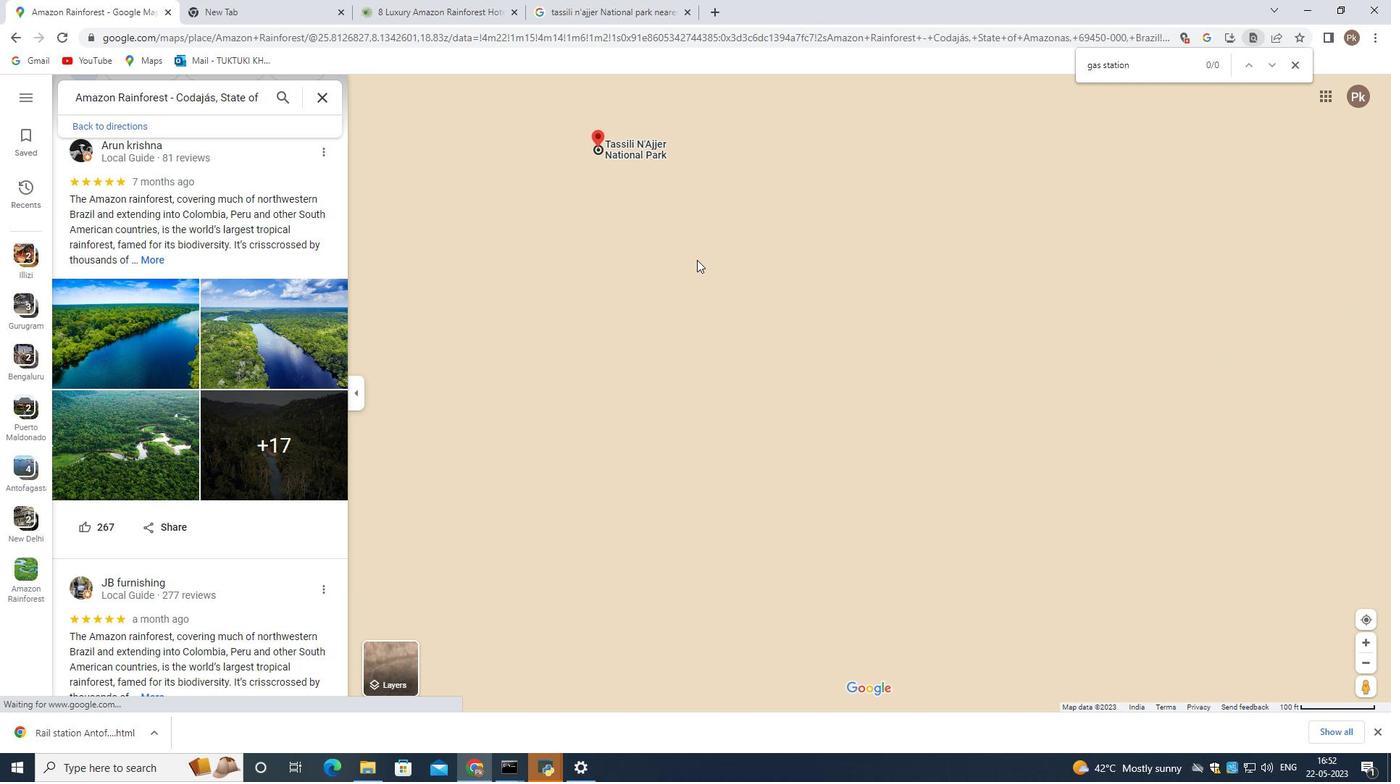 
Action: Mouse scrolled (681, 234) with delta (0, 0)
Screenshot: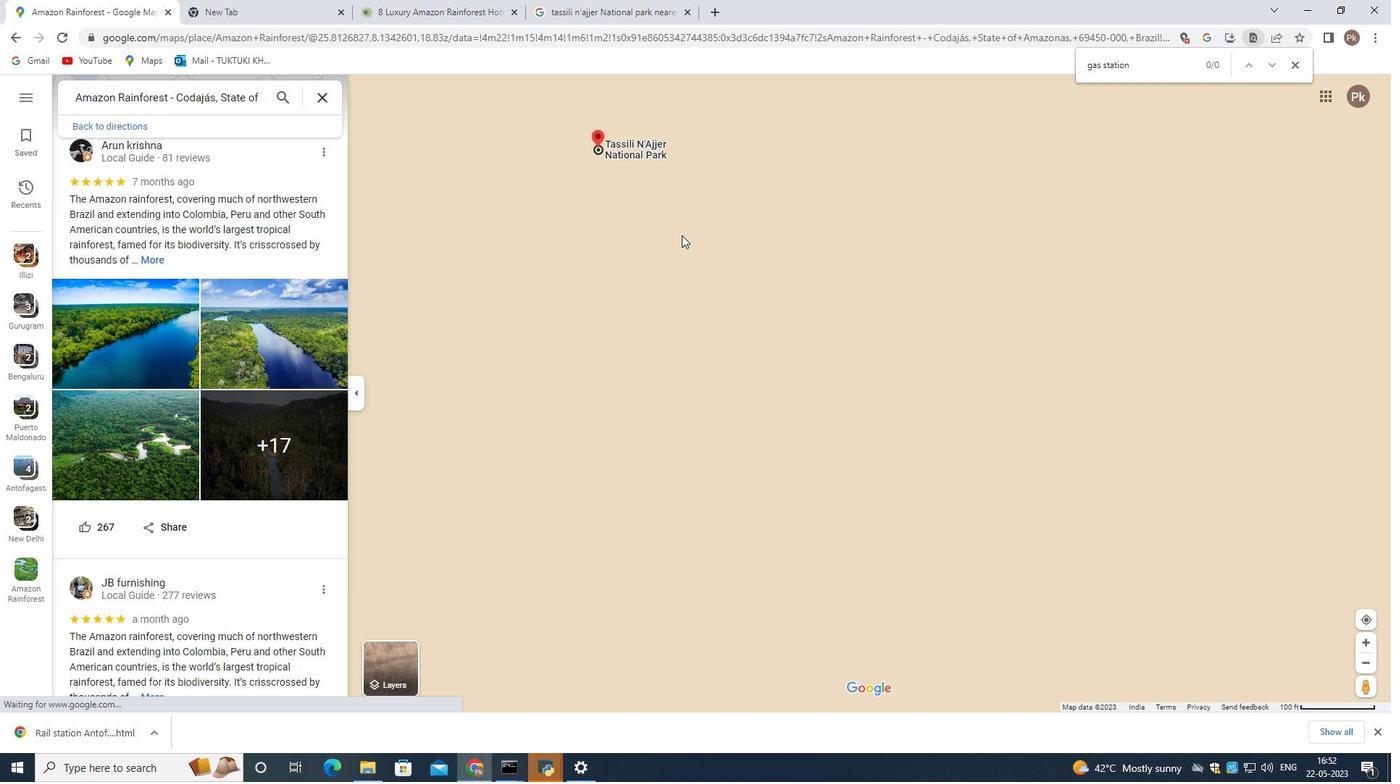
Action: Mouse scrolled (681, 234) with delta (0, 0)
Screenshot: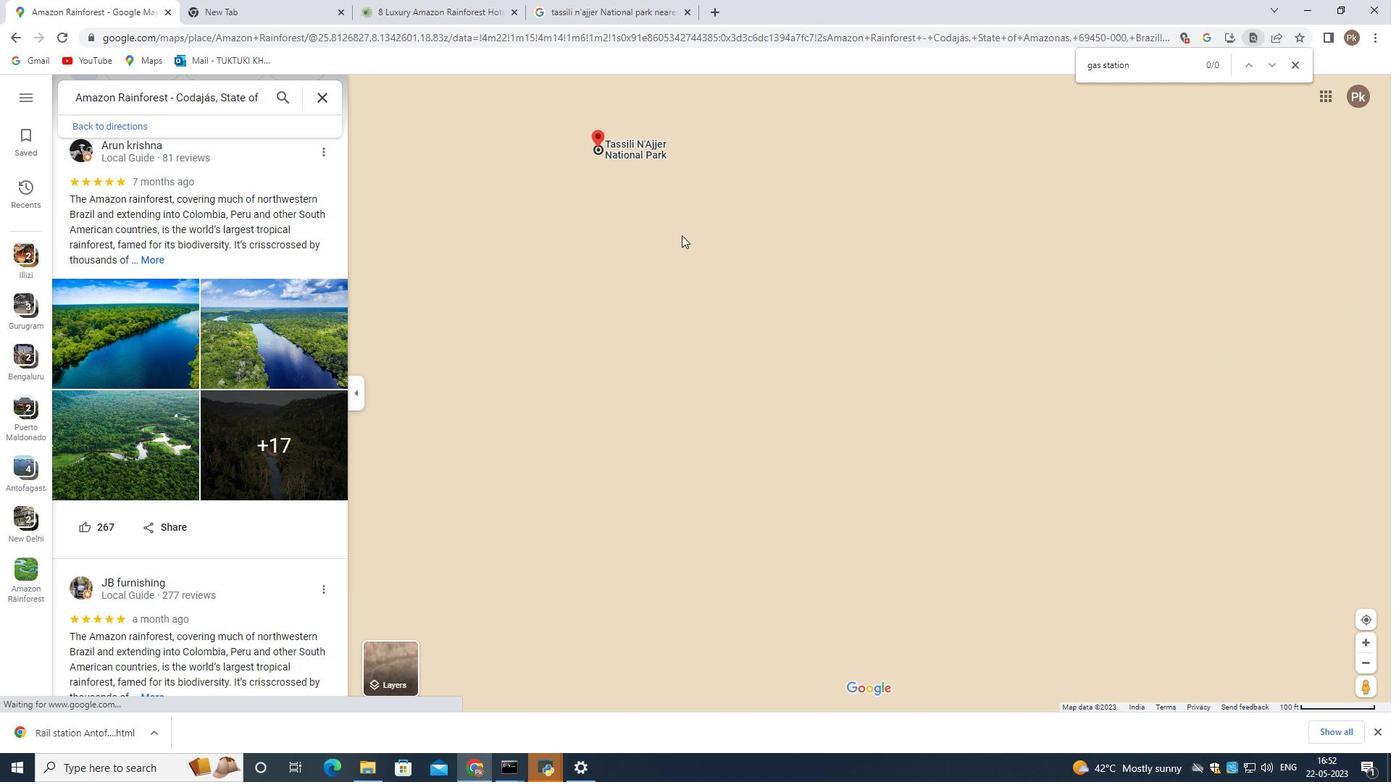 
Action: Mouse moved to (678, 229)
Screenshot: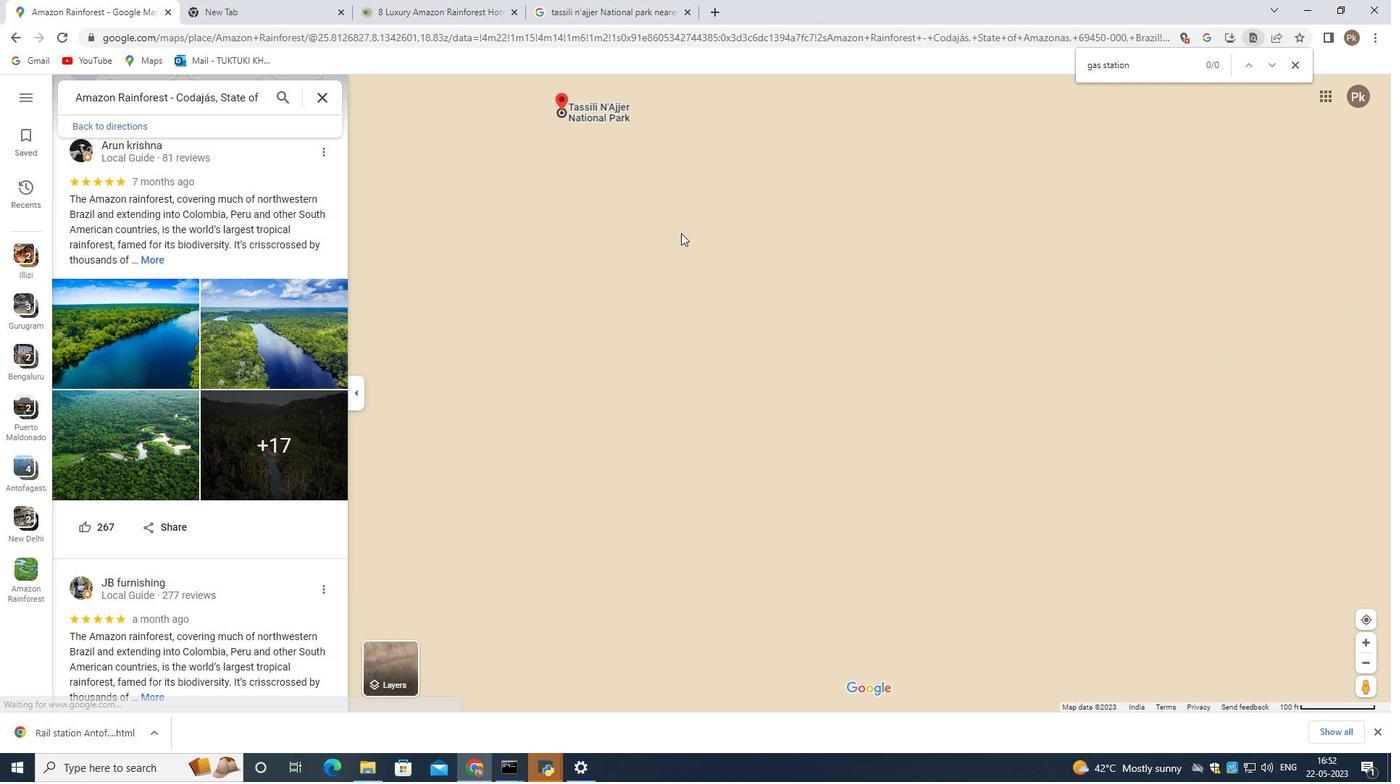 
Action: Mouse scrolled (678, 228) with delta (0, 0)
Screenshot: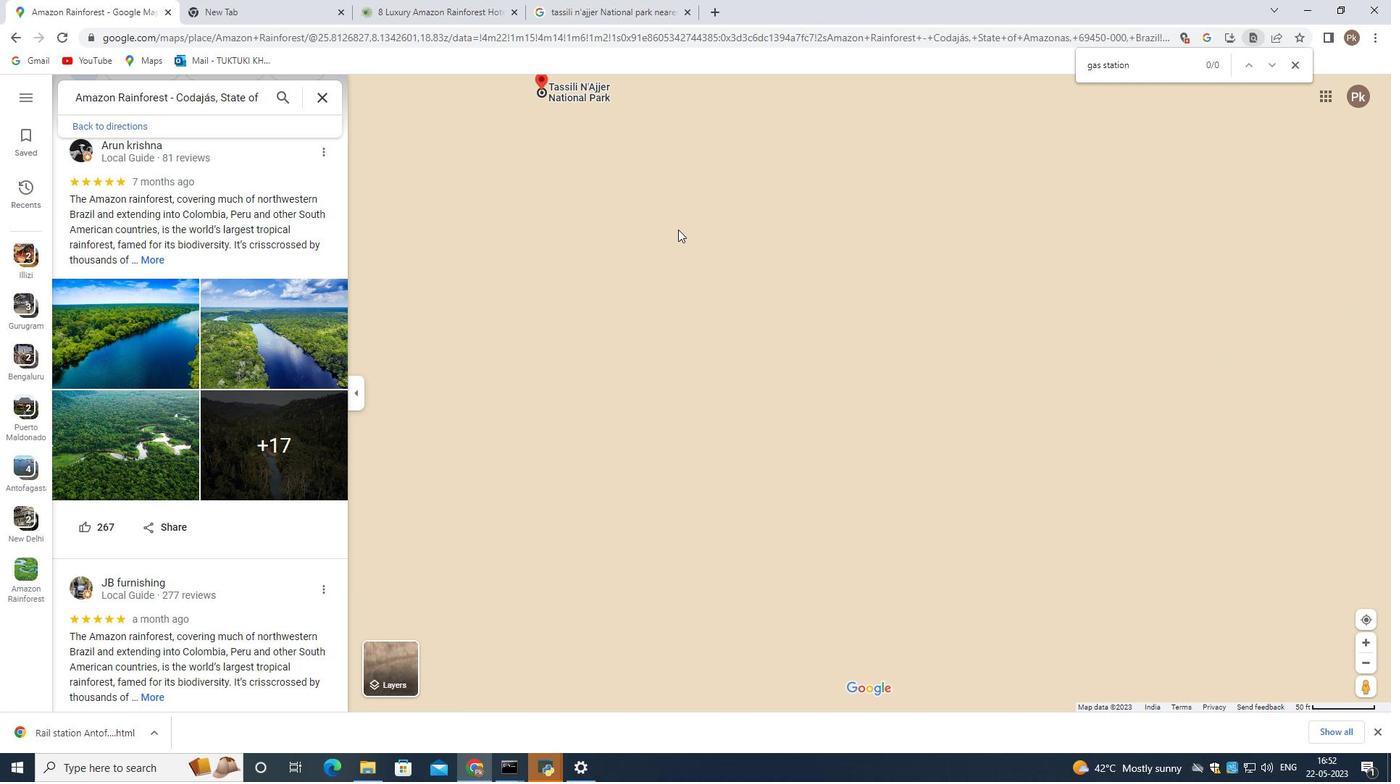 
Action: Mouse scrolled (678, 228) with delta (0, 0)
Screenshot: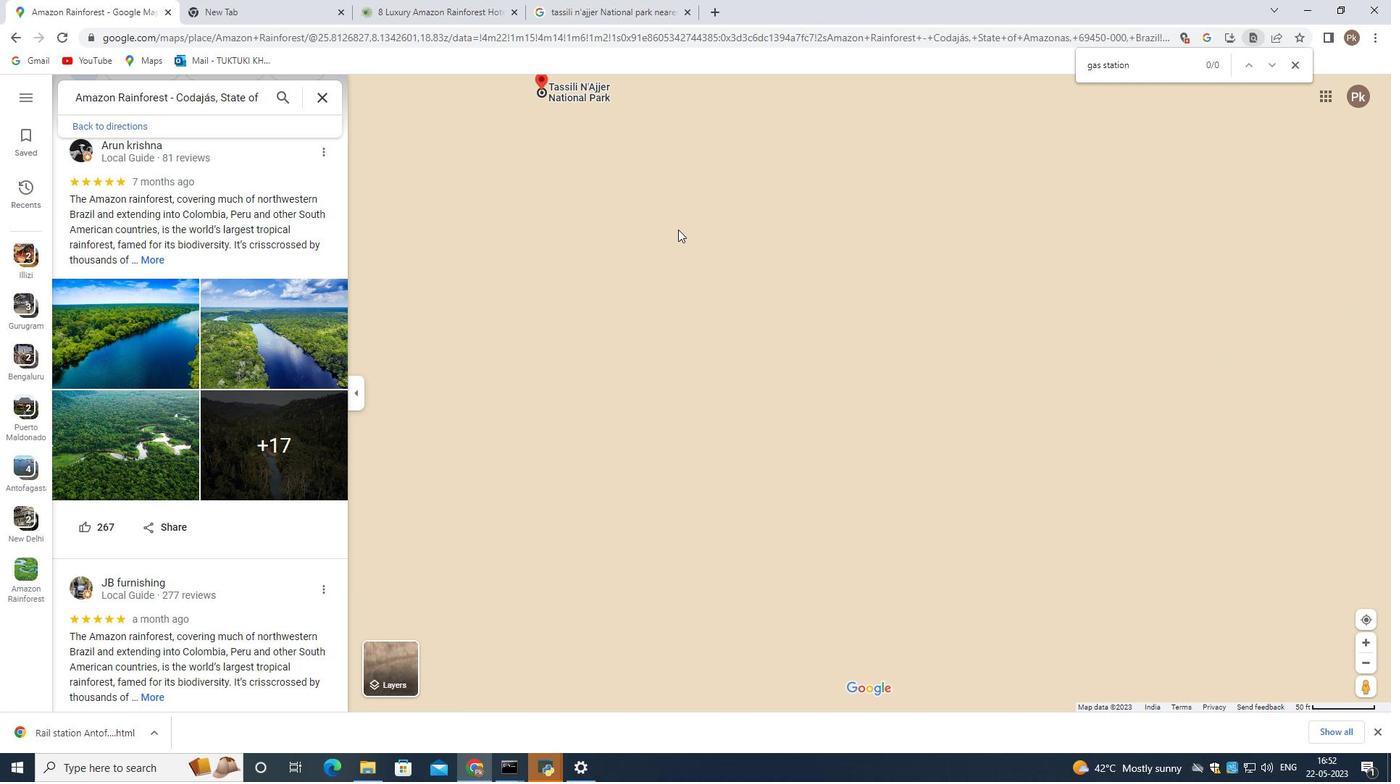
Action: Mouse scrolled (678, 228) with delta (0, 0)
Screenshot: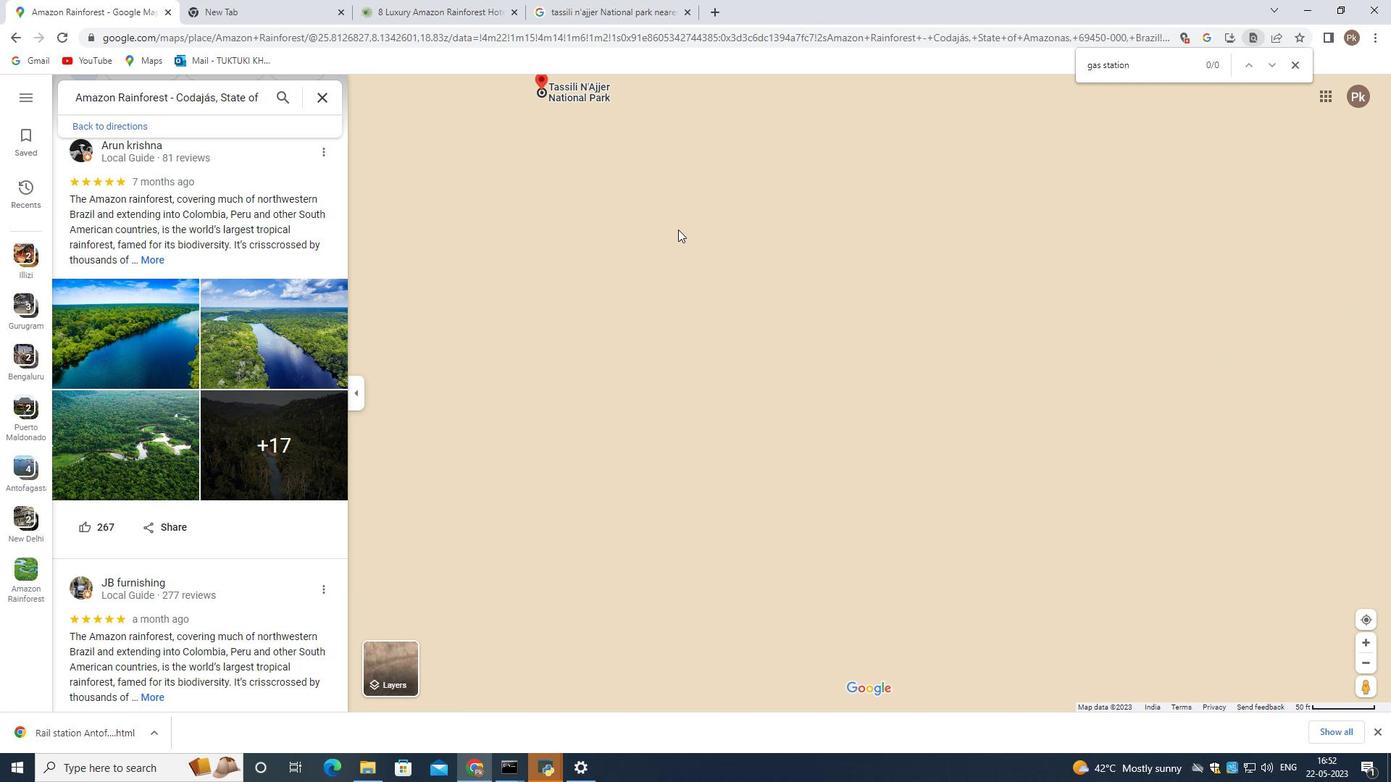 
Action: Mouse scrolled (678, 228) with delta (0, 0)
Screenshot: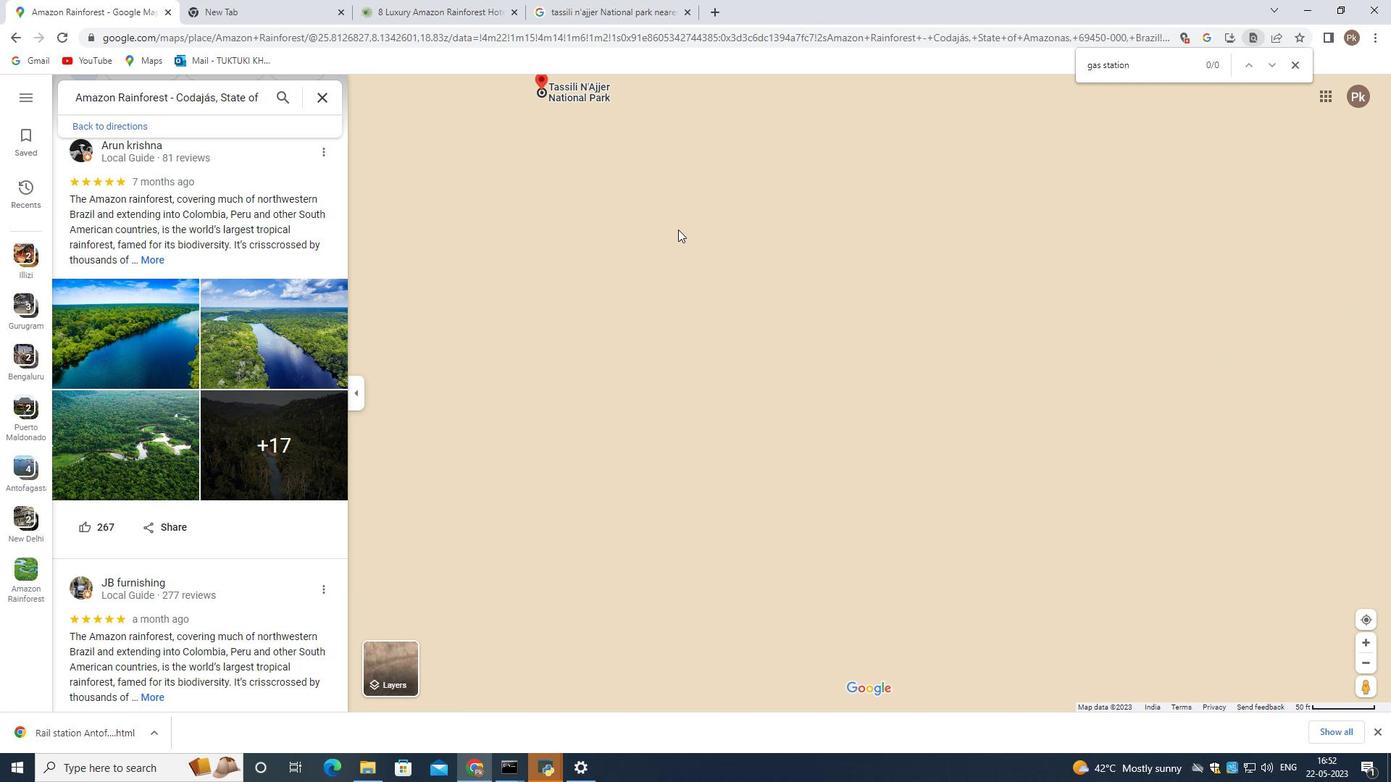 
Action: Mouse scrolled (678, 228) with delta (0, 0)
Screenshot: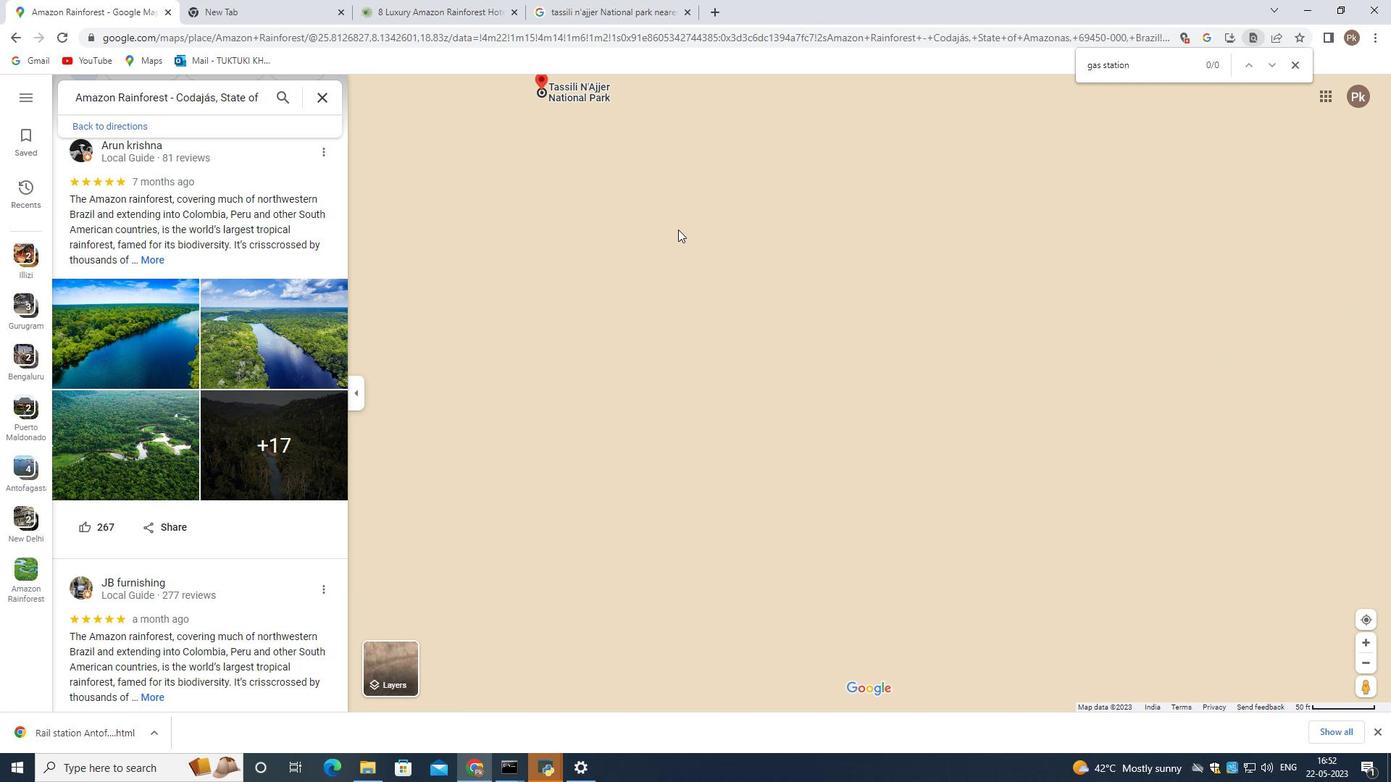 
Action: Mouse scrolled (678, 228) with delta (0, 0)
Screenshot: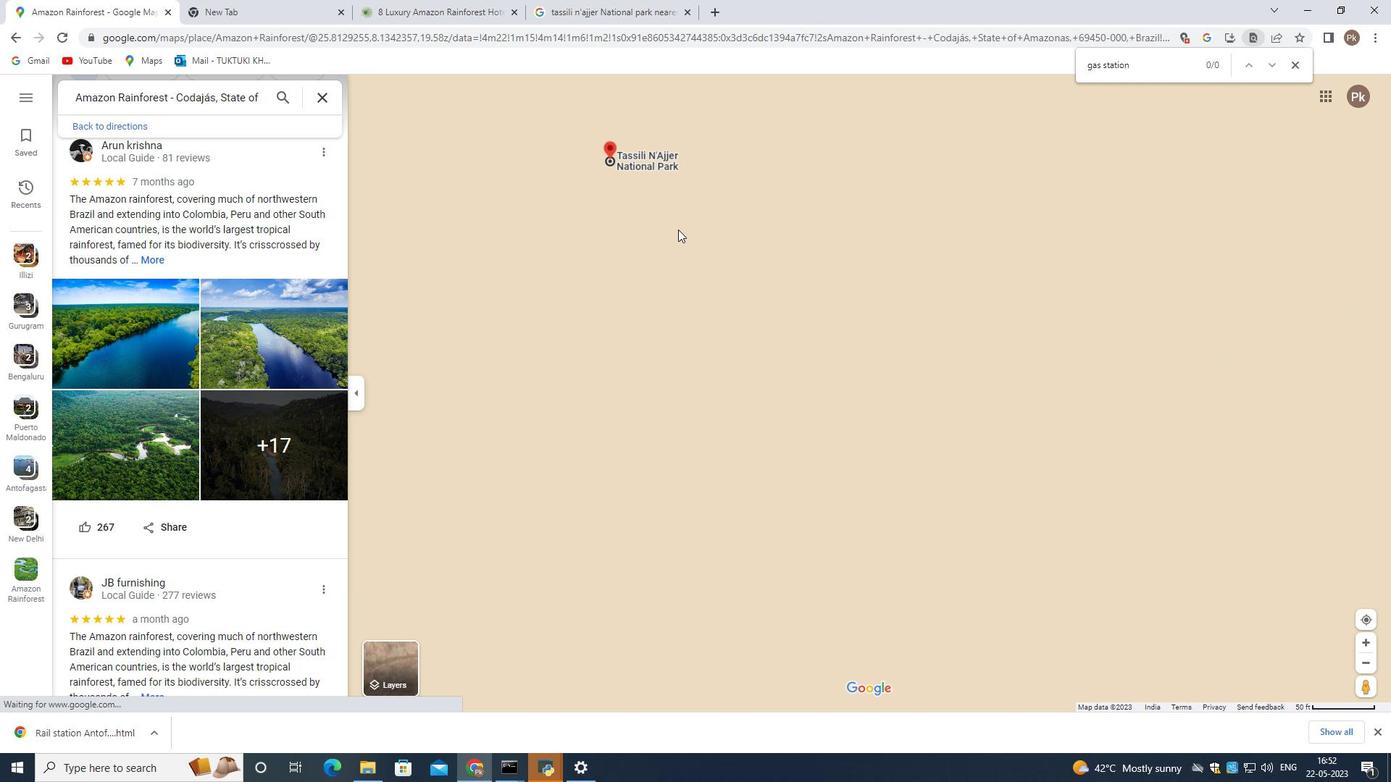 
Action: Mouse scrolled (678, 228) with delta (0, 0)
Screenshot: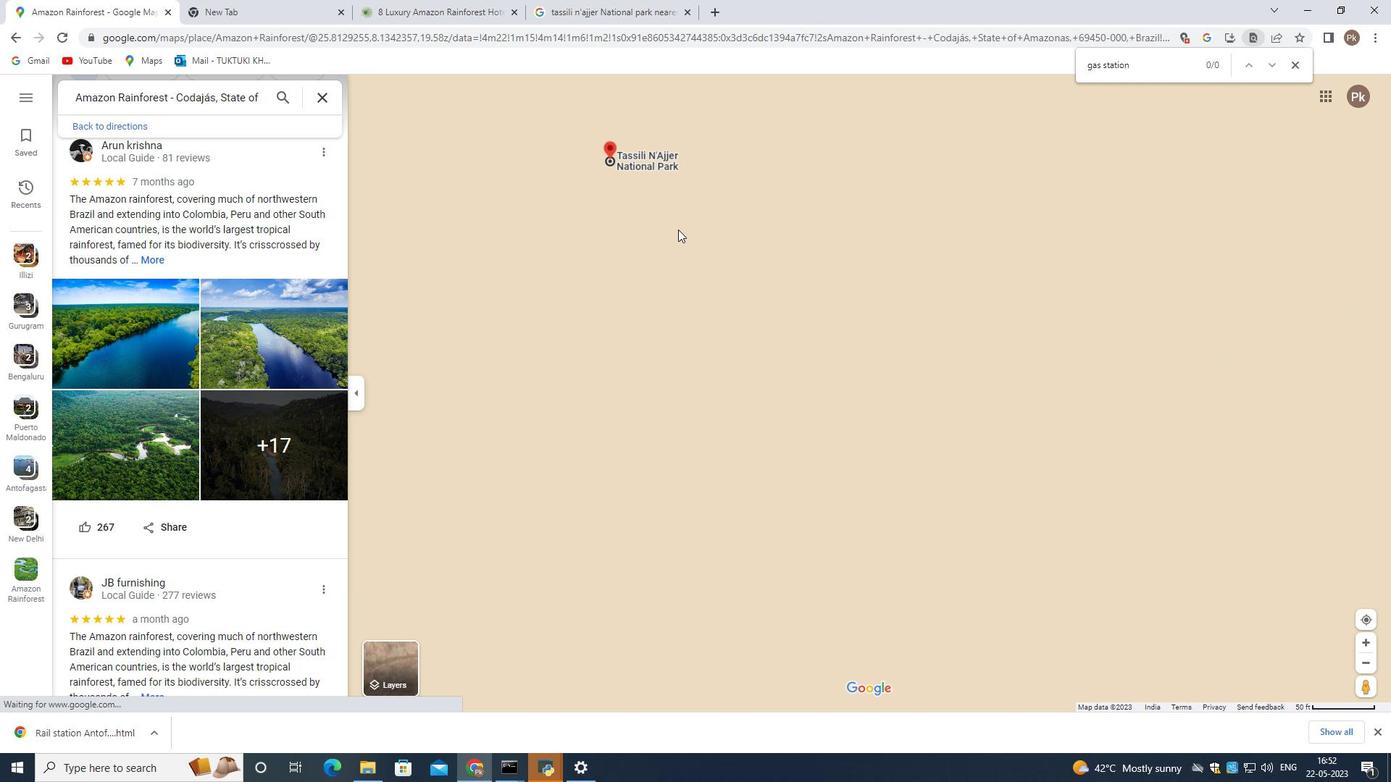 
Action: Mouse scrolled (678, 228) with delta (0, 0)
Screenshot: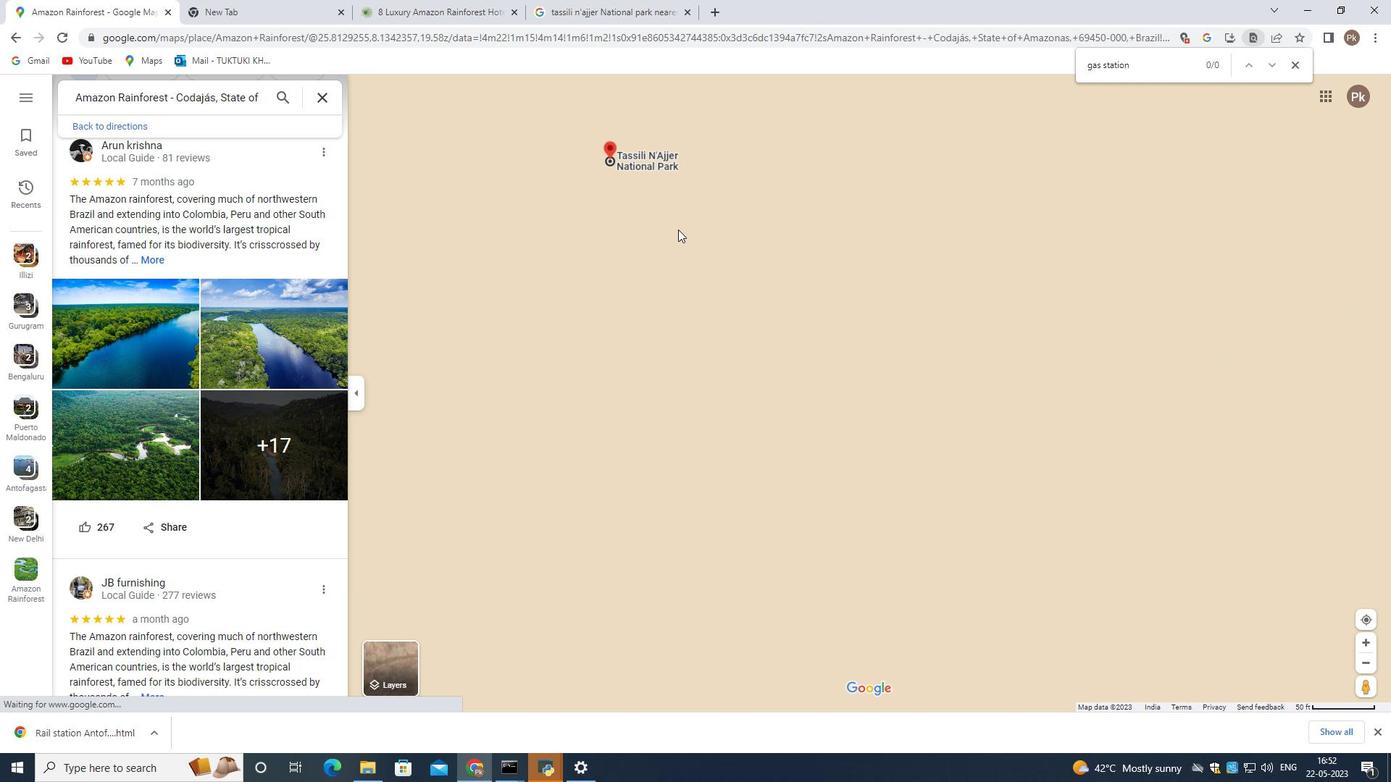 
Action: Mouse scrolled (678, 228) with delta (0, 0)
Screenshot: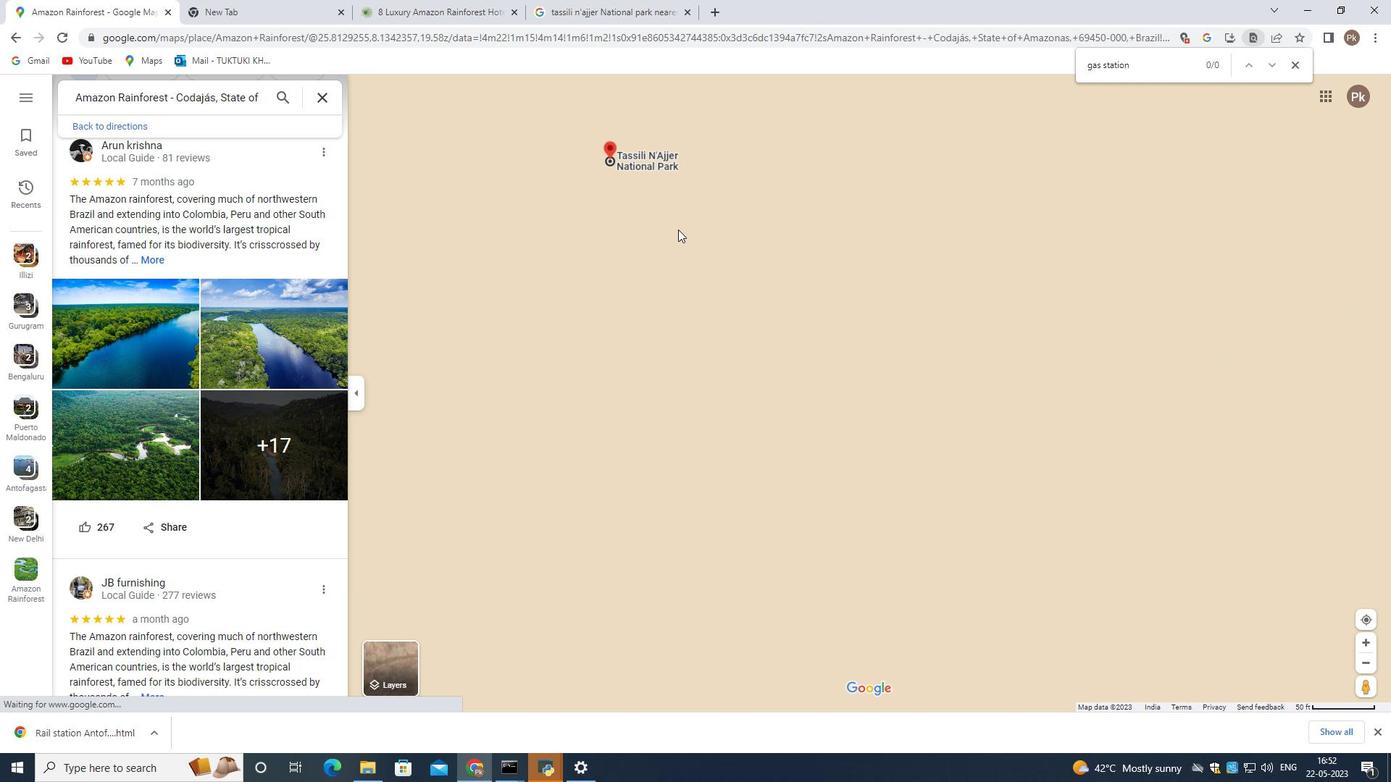 
Action: Mouse scrolled (678, 228) with delta (0, 0)
Screenshot: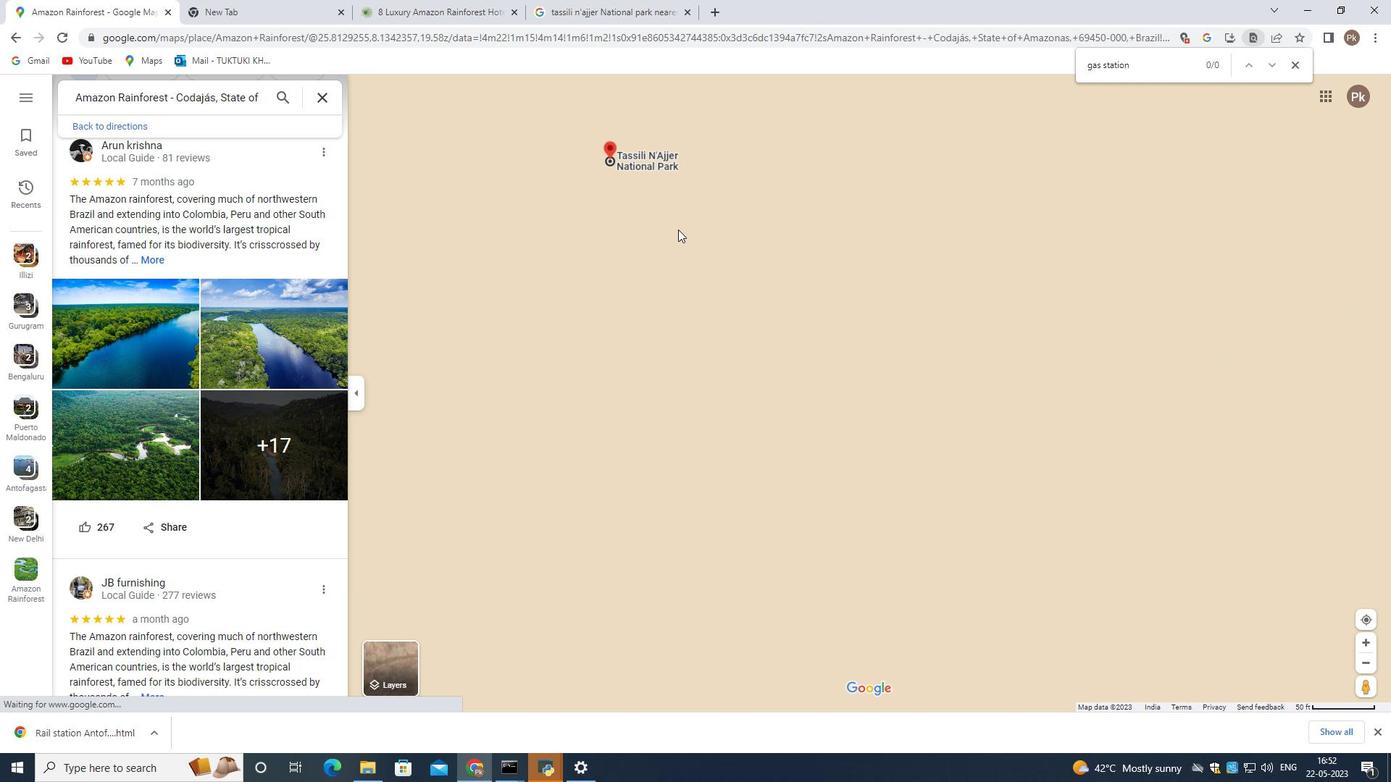 
Action: Mouse moved to (964, 453)
Screenshot: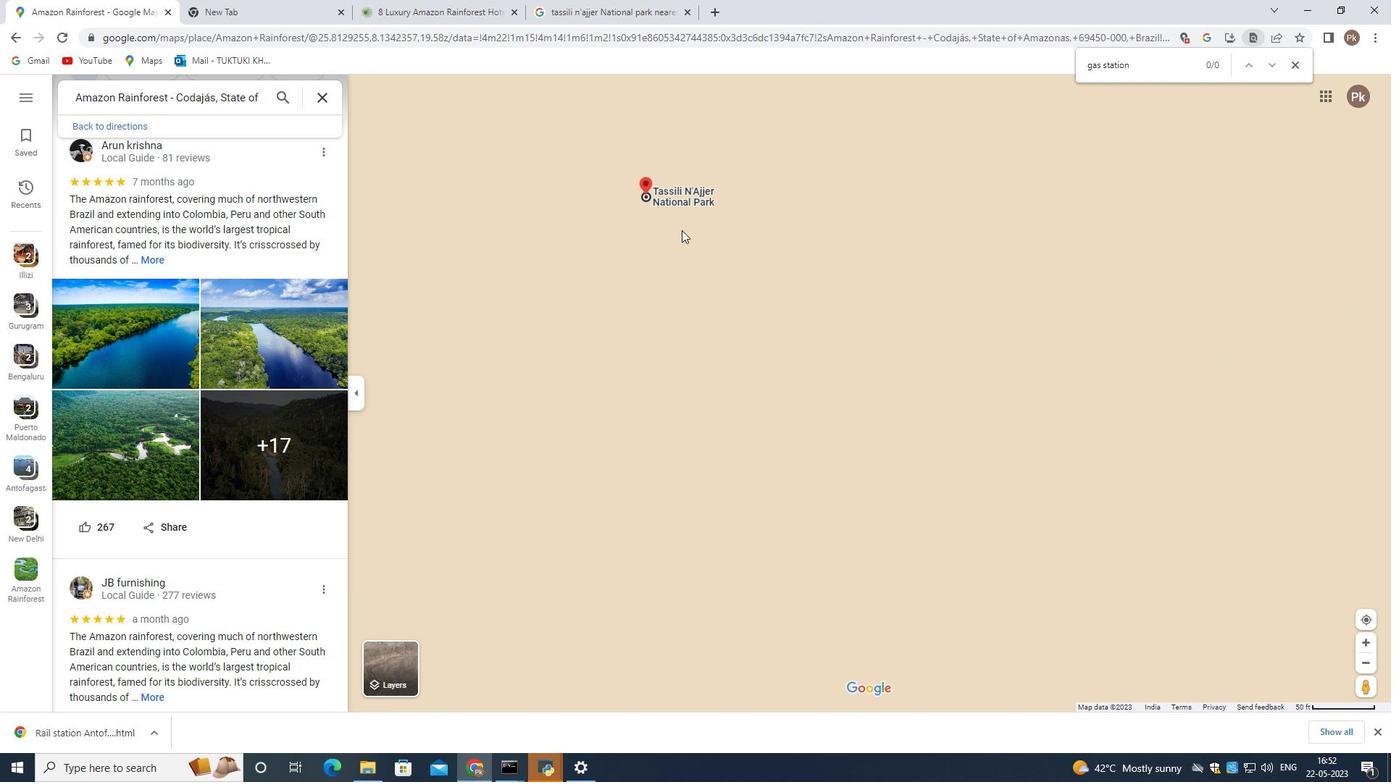 
Action: Mouse scrolled (919, 425) with delta (0, 0)
Screenshot: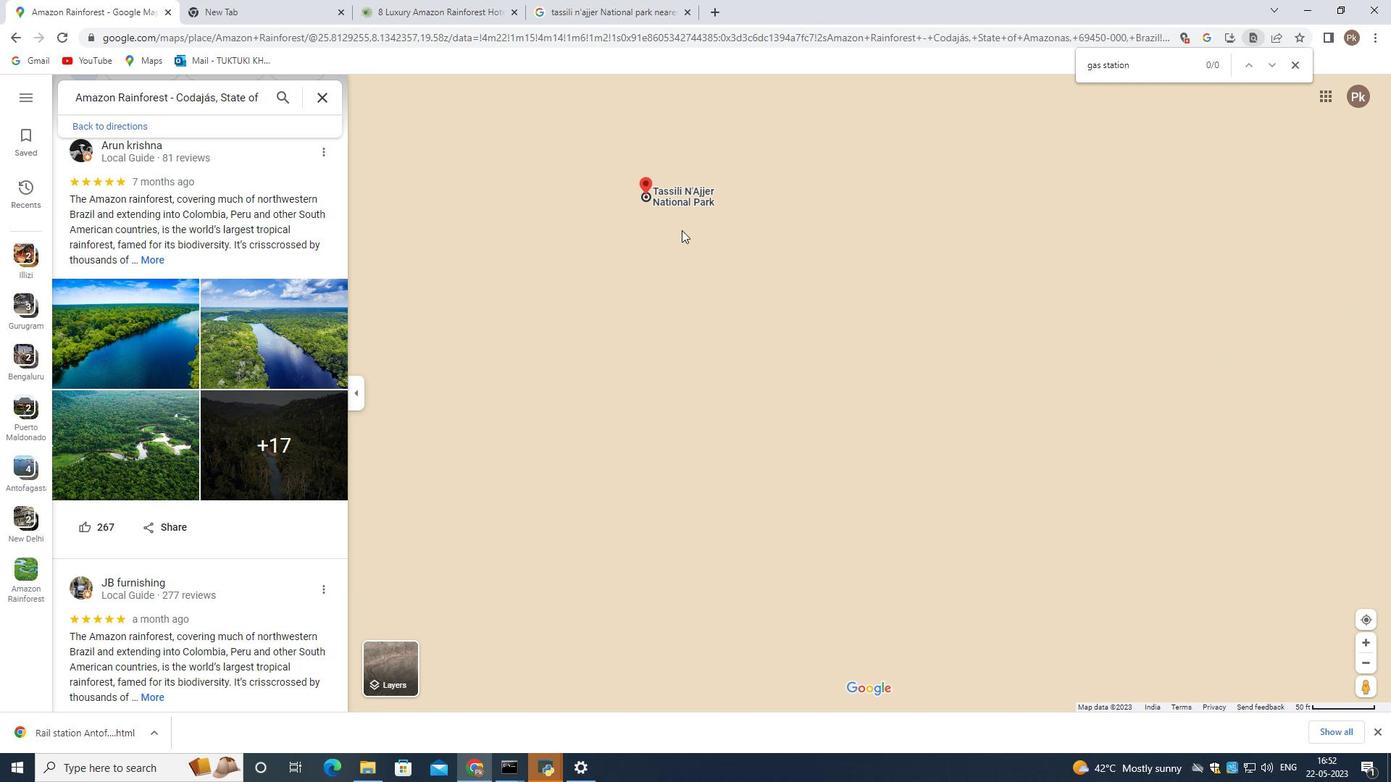 
Action: Mouse moved to (980, 453)
Screenshot: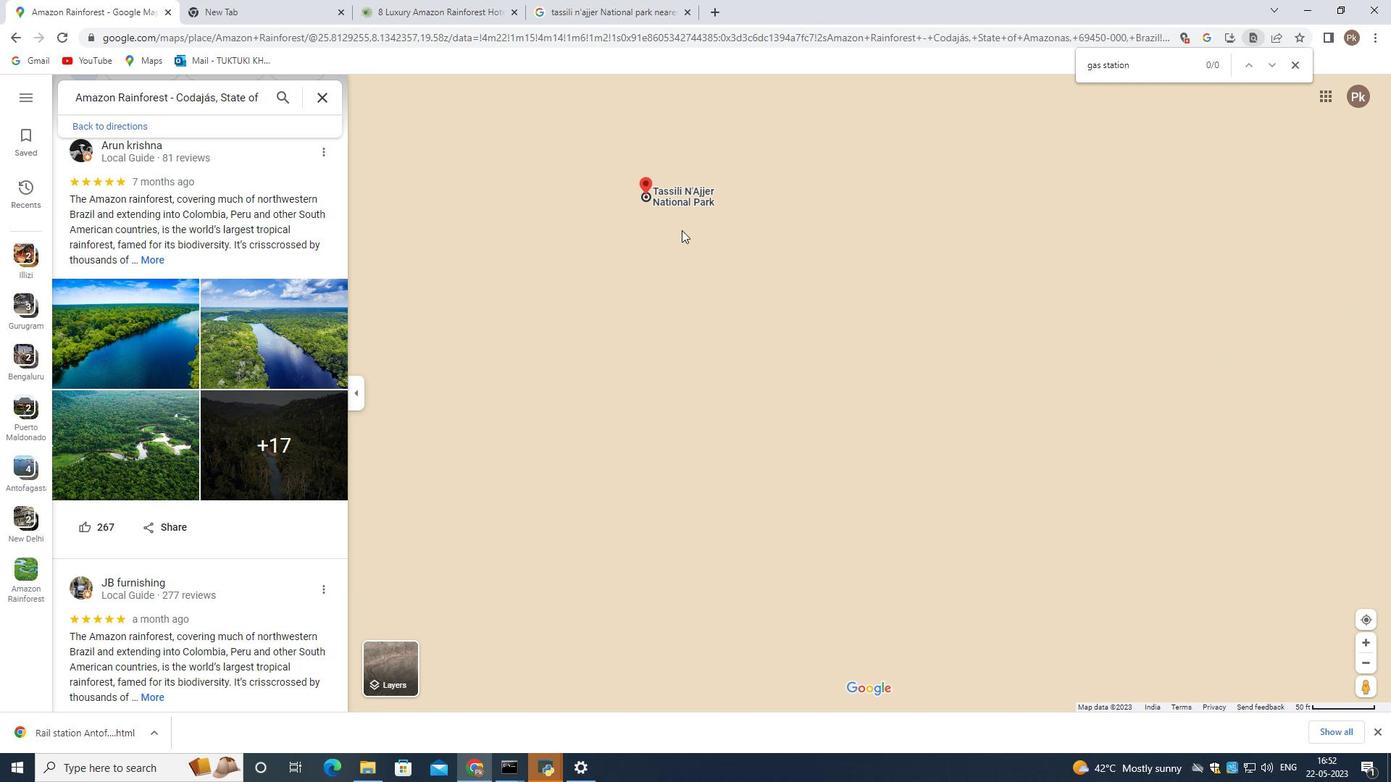 
Action: Mouse scrolled (928, 431) with delta (0, 0)
Screenshot: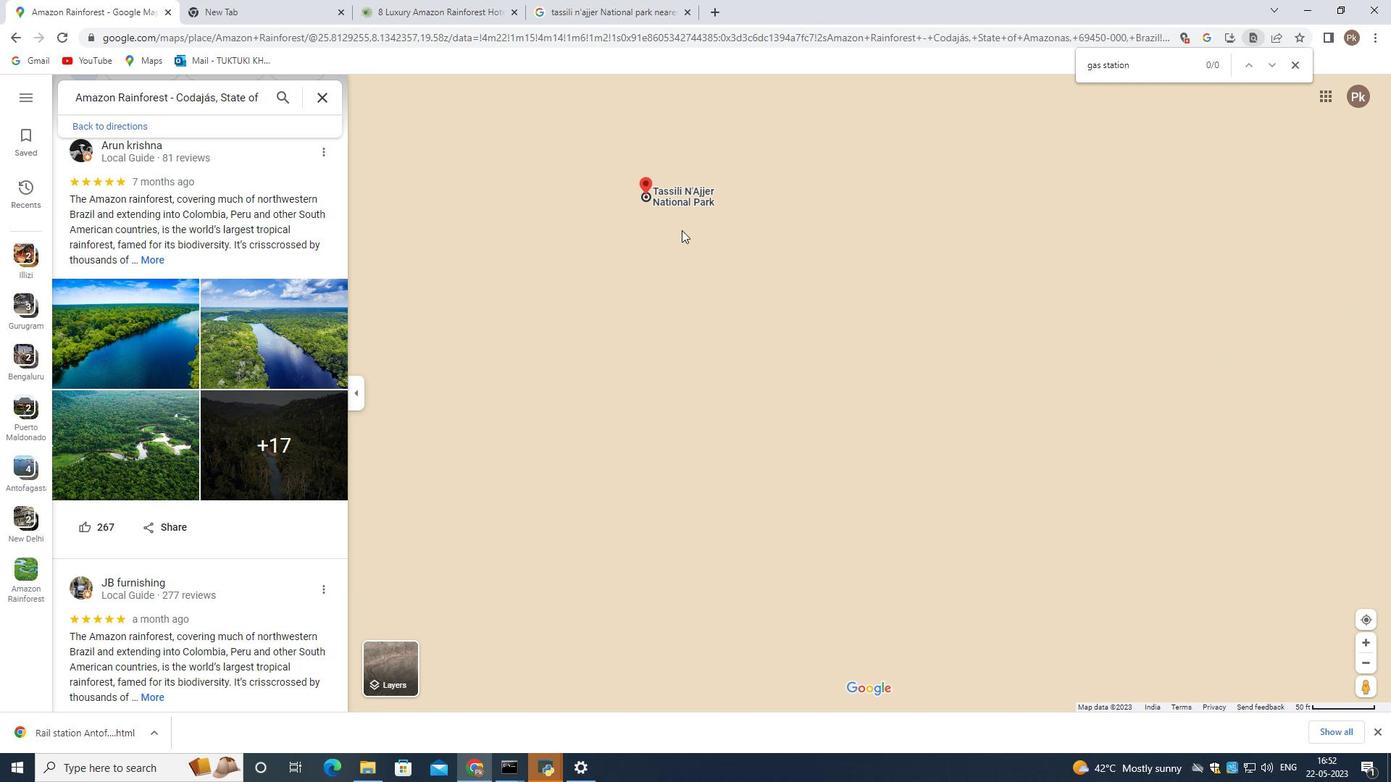 
Action: Mouse moved to (996, 457)
Screenshot: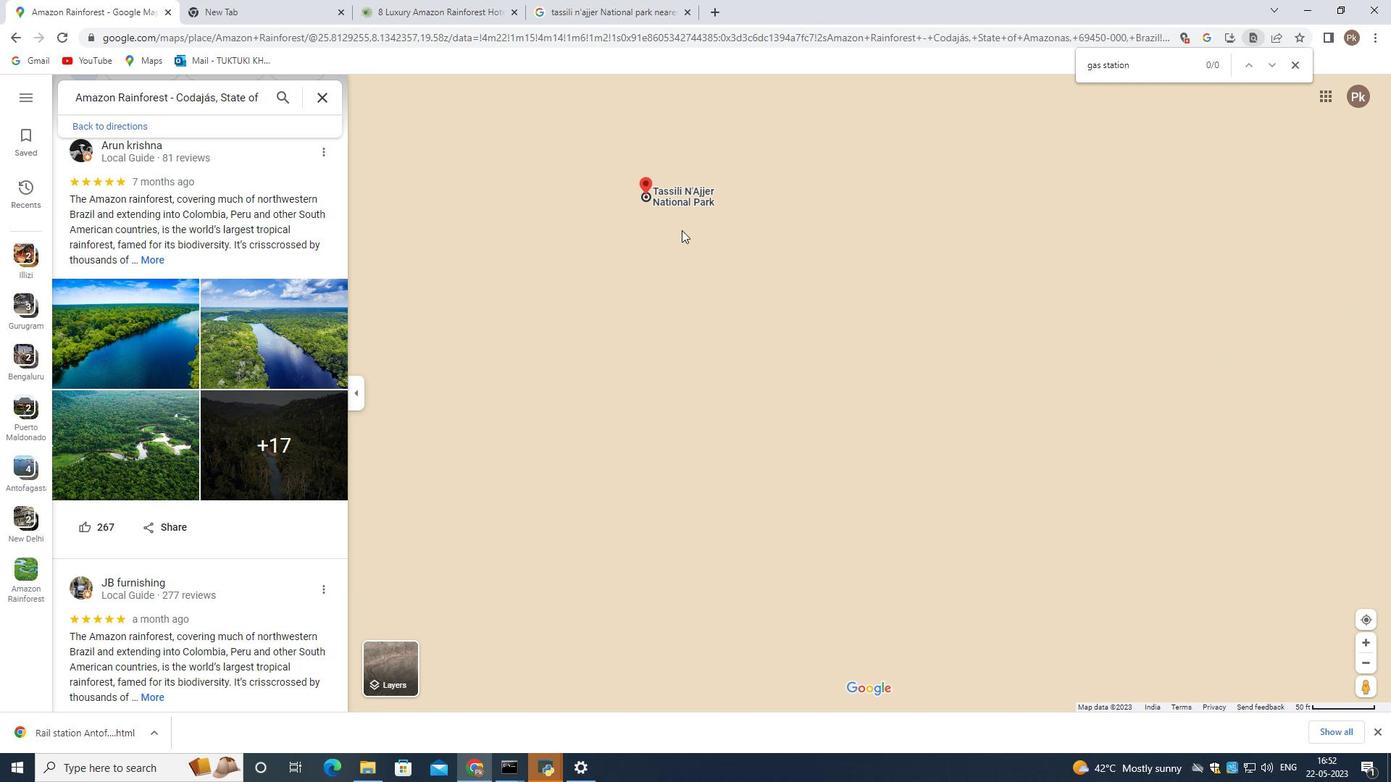 
Action: Mouse scrolled (932, 436) with delta (0, 0)
Screenshot: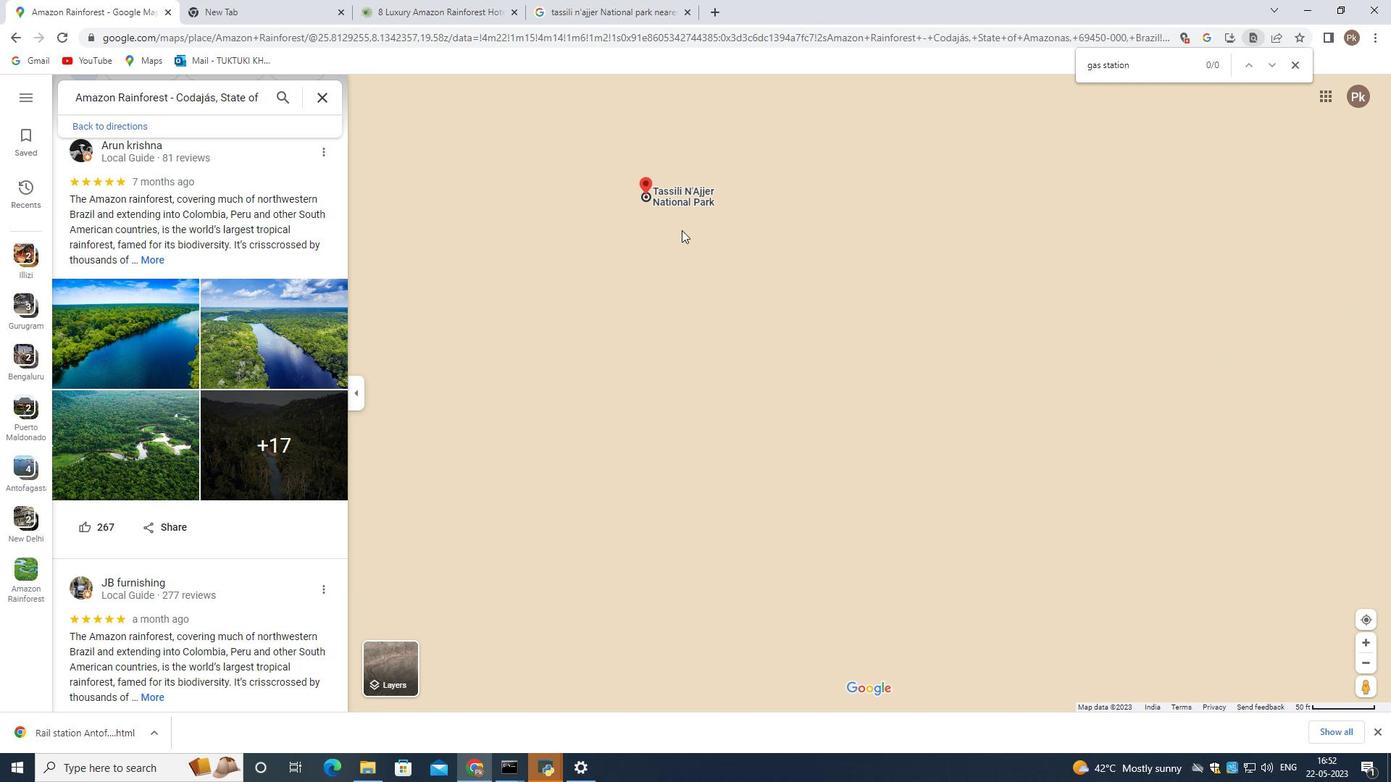 
Action: Mouse moved to (1004, 459)
Screenshot: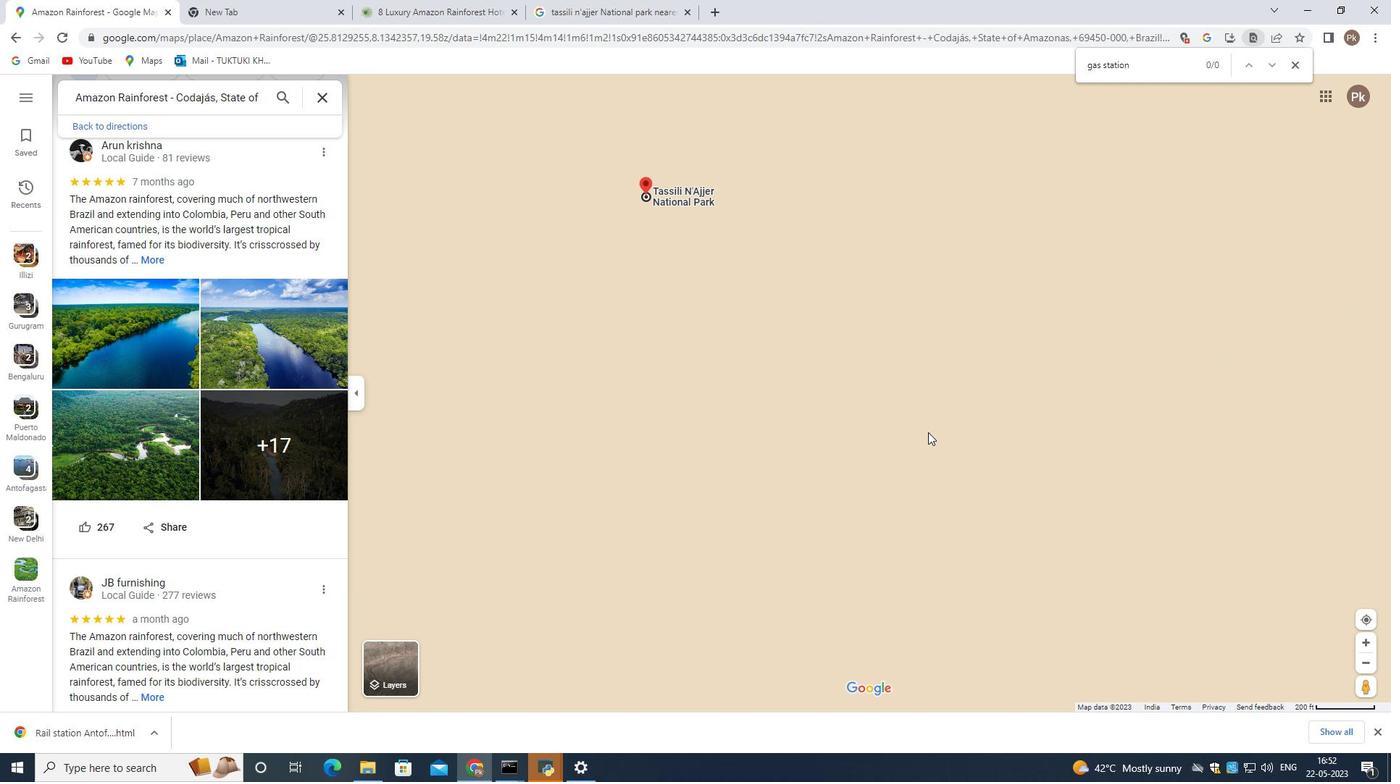 
Action: Mouse scrolled (964, 454) with delta (0, 0)
Screenshot: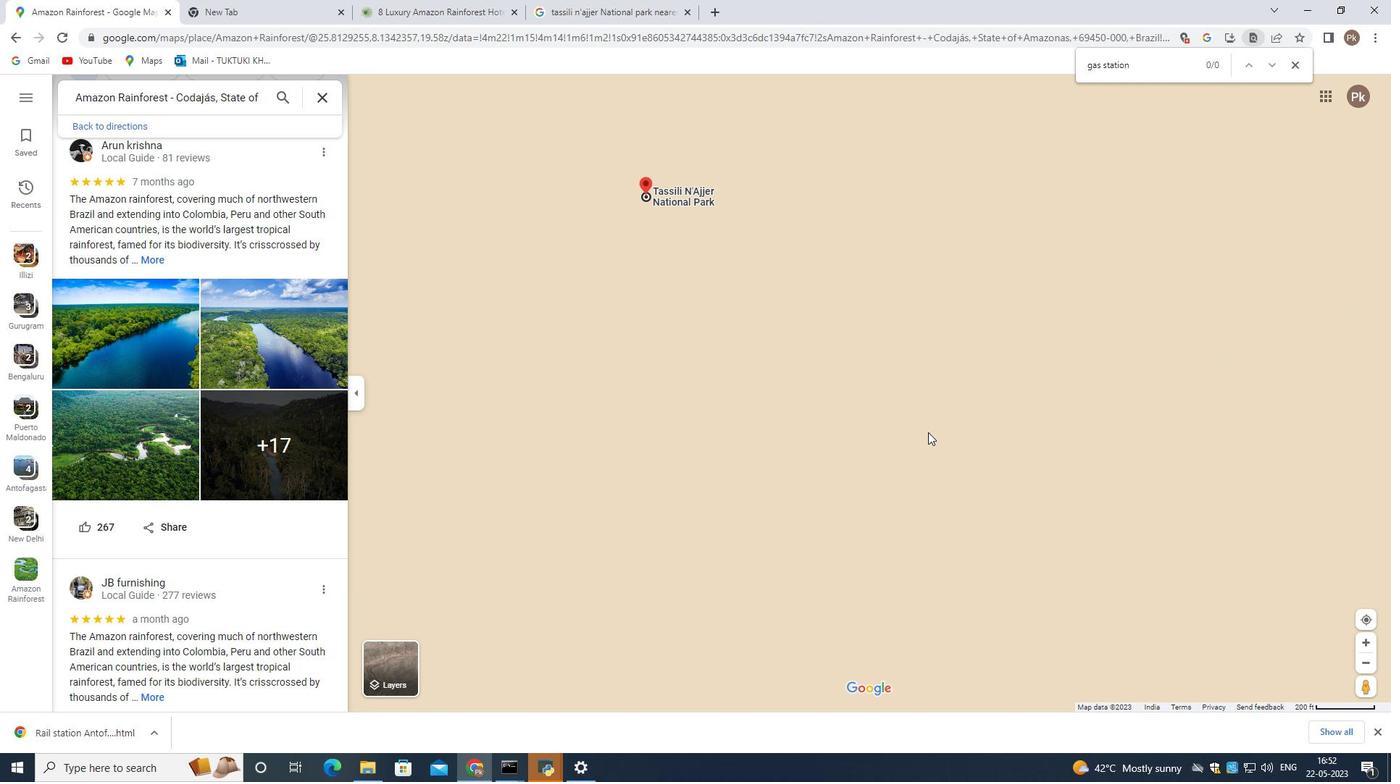 
Action: Mouse moved to (1013, 460)
Screenshot: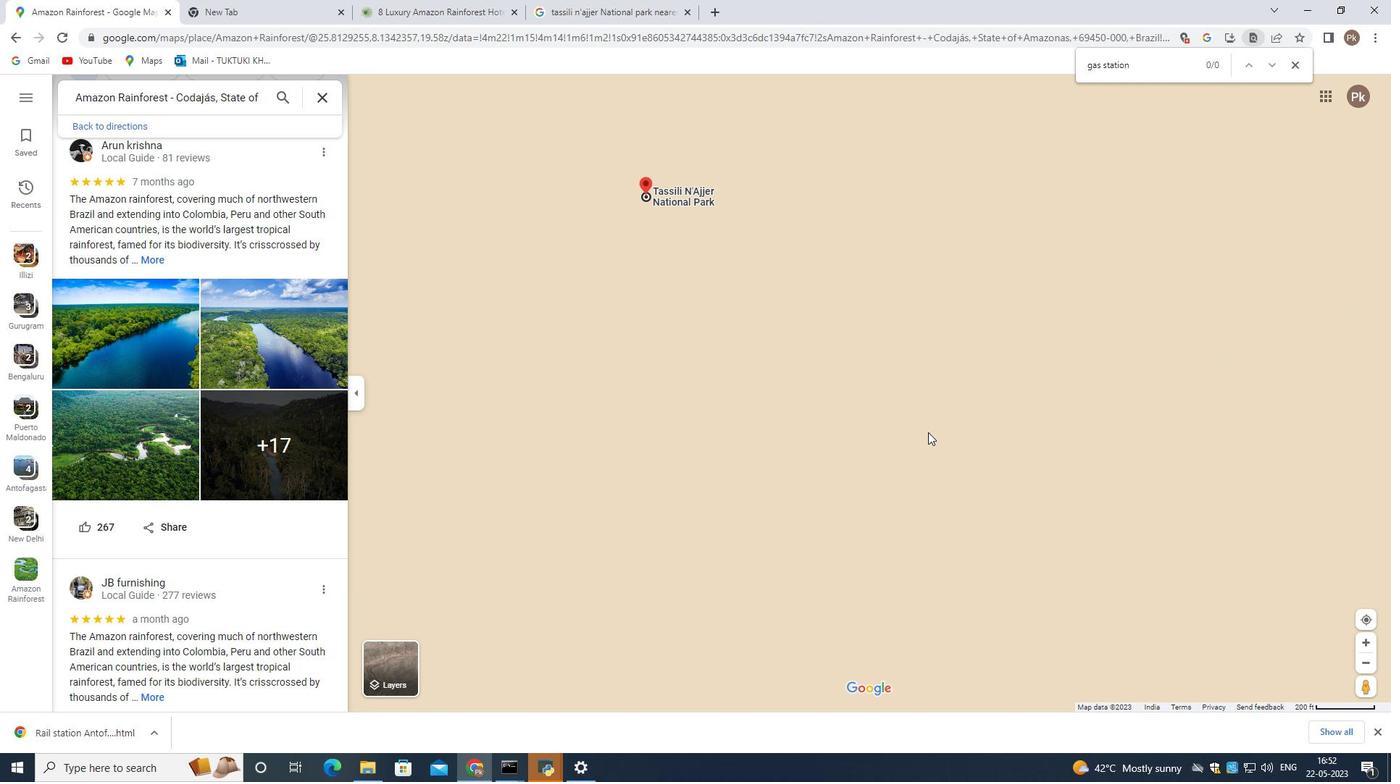 
Action: Mouse scrolled (1004, 458) with delta (0, 0)
Screenshot: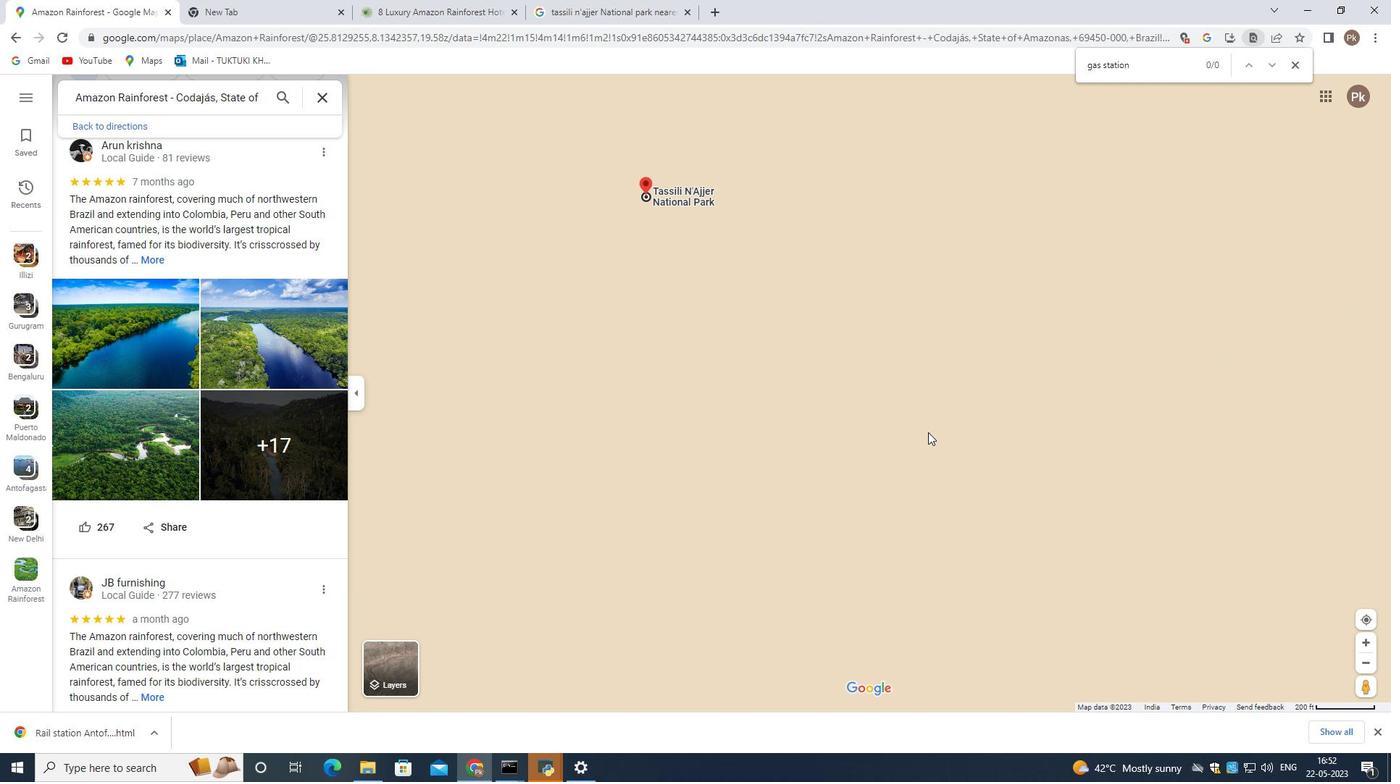 
Action: Mouse moved to (1048, 465)
Screenshot: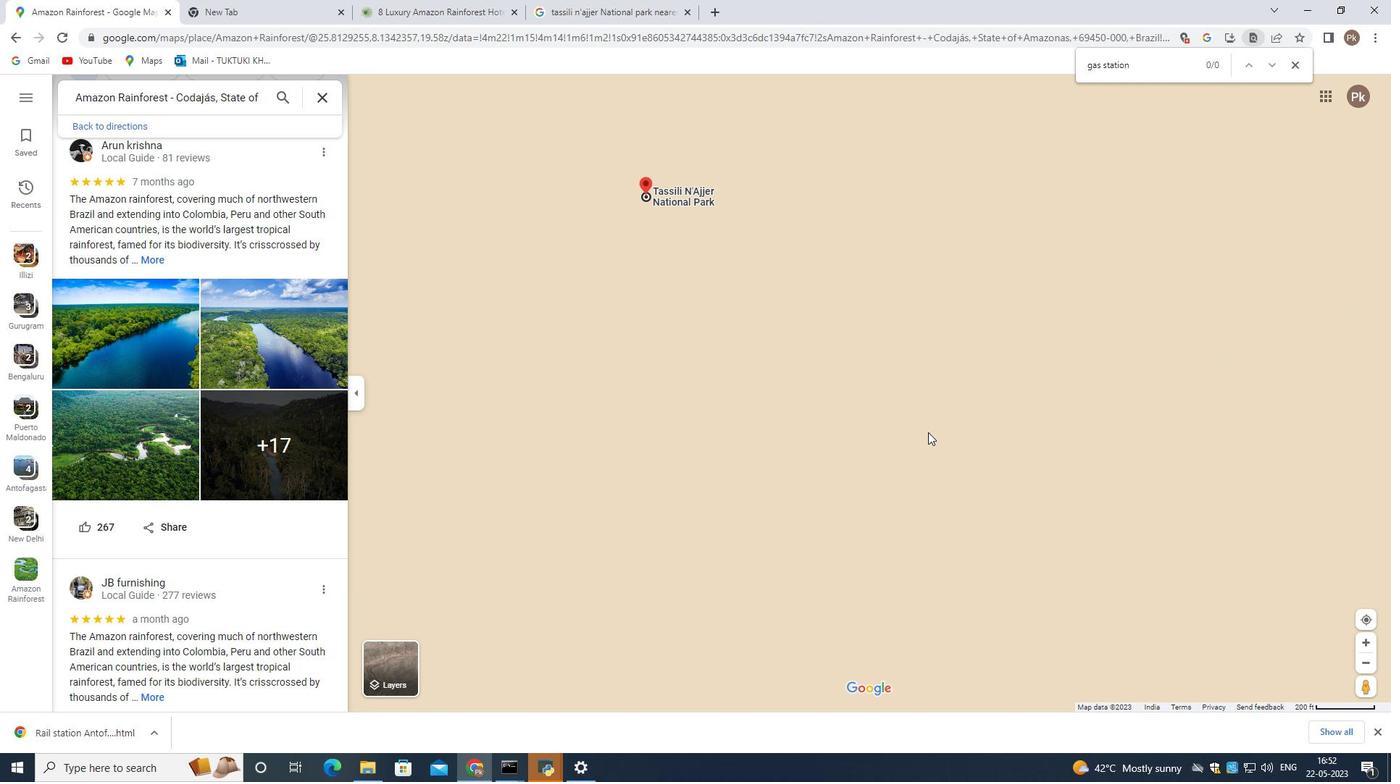 
Action: Mouse scrolled (1029, 463) with delta (0, 0)
Screenshot: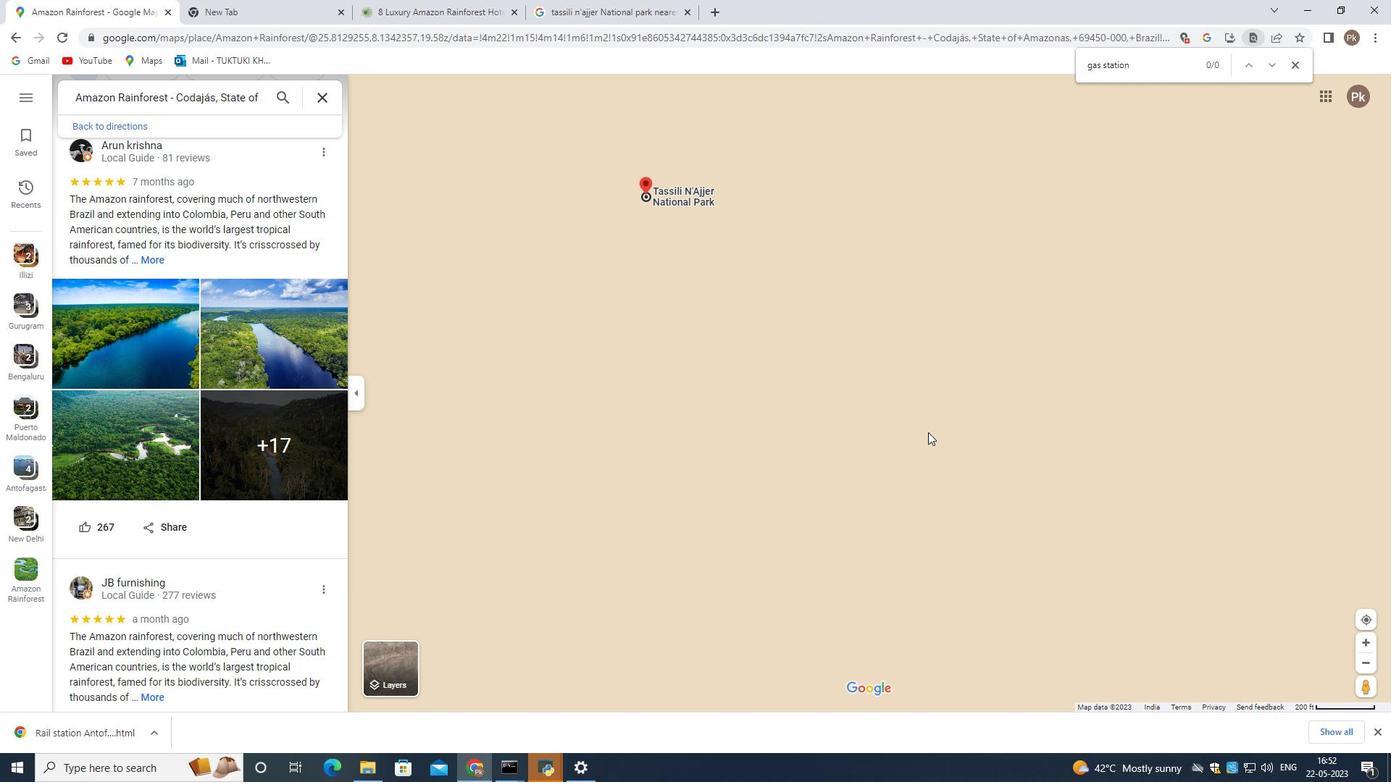 
Action: Mouse moved to (1107, 473)
Screenshot: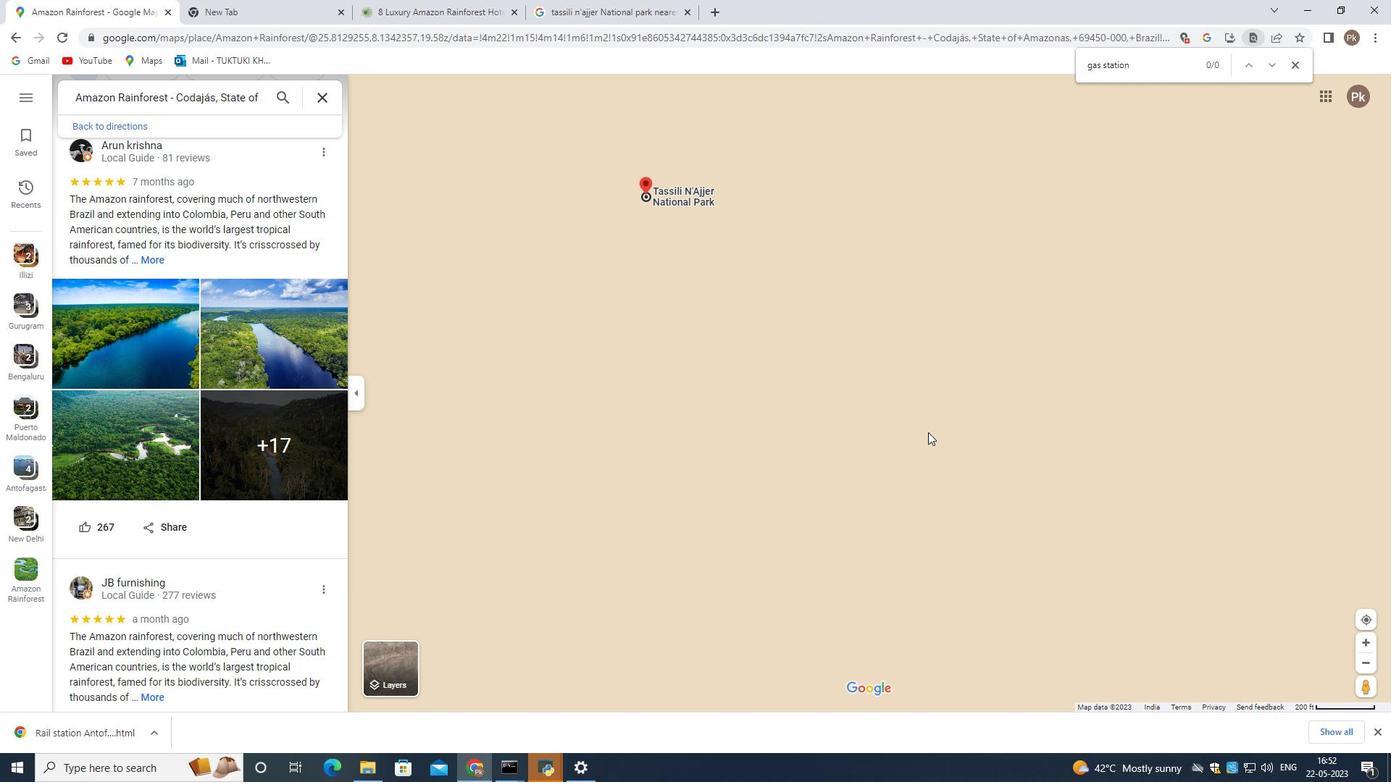 
Action: Mouse scrolled (1076, 469) with delta (0, 0)
Screenshot: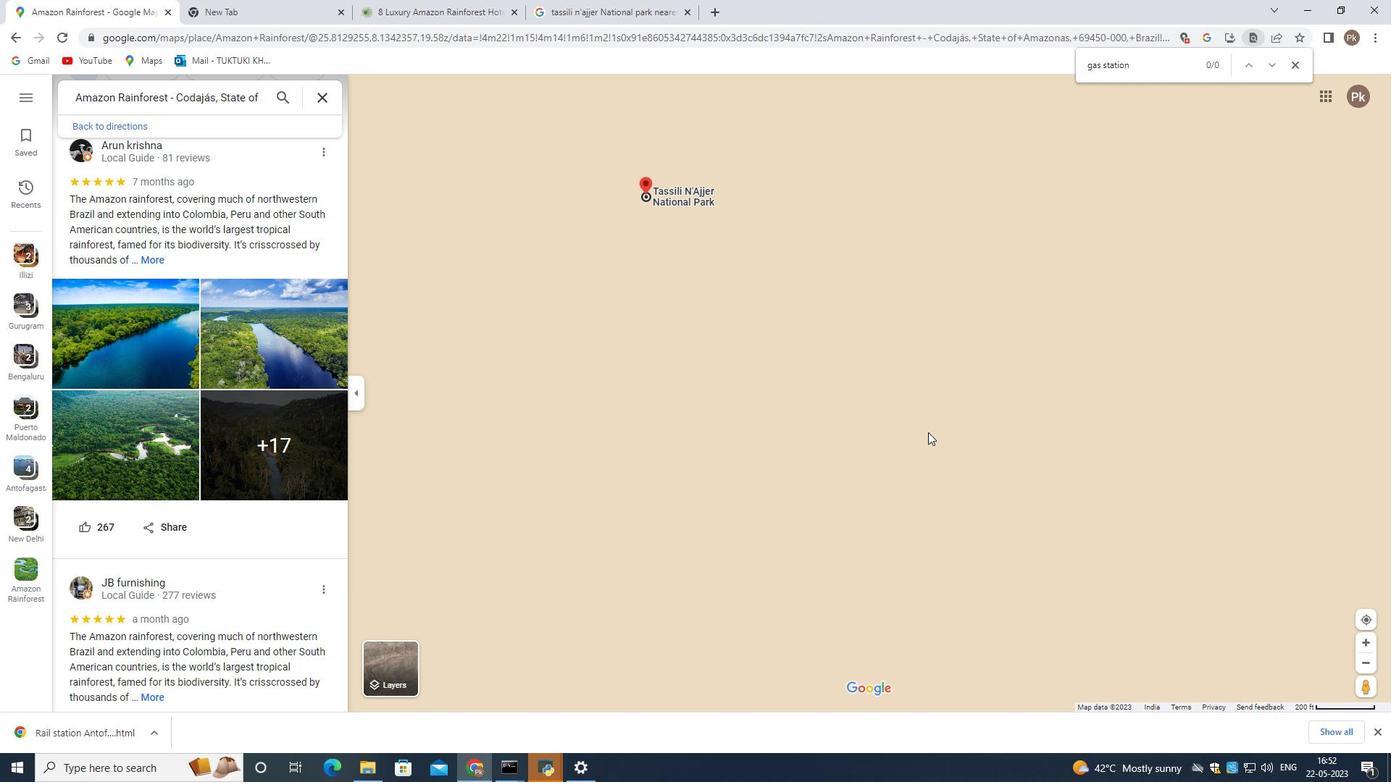 
Action: Mouse moved to (1202, 487)
